 Task: Simulate a broad lighting setup to evenly illuminate a wide scene or group shot.
Action: Mouse moved to (287, 332)
Screenshot: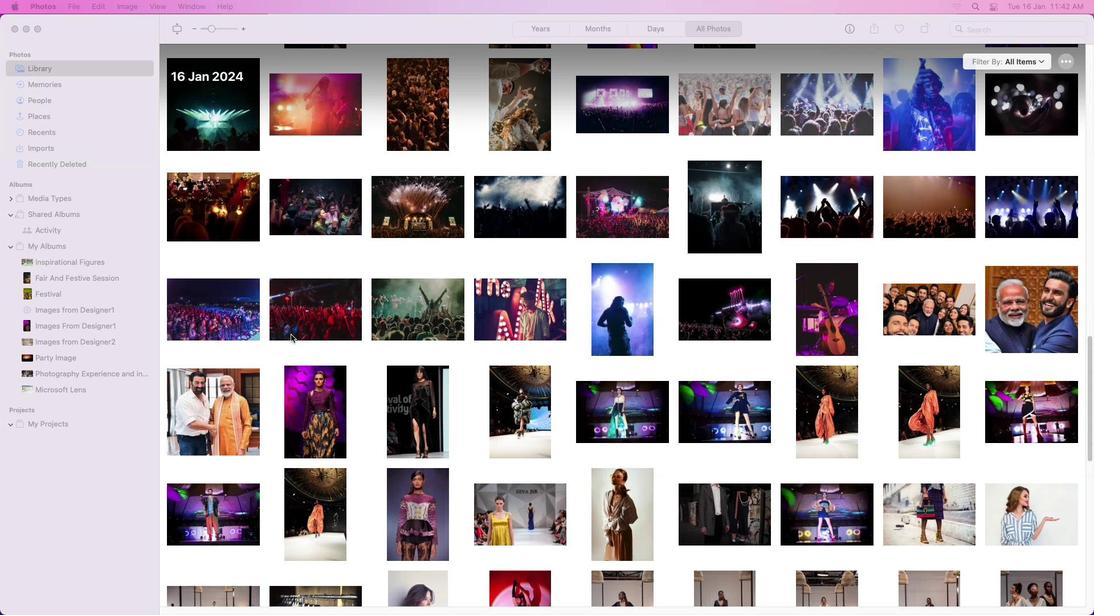 
Action: Mouse scrolled (287, 332) with delta (-2, -2)
Screenshot: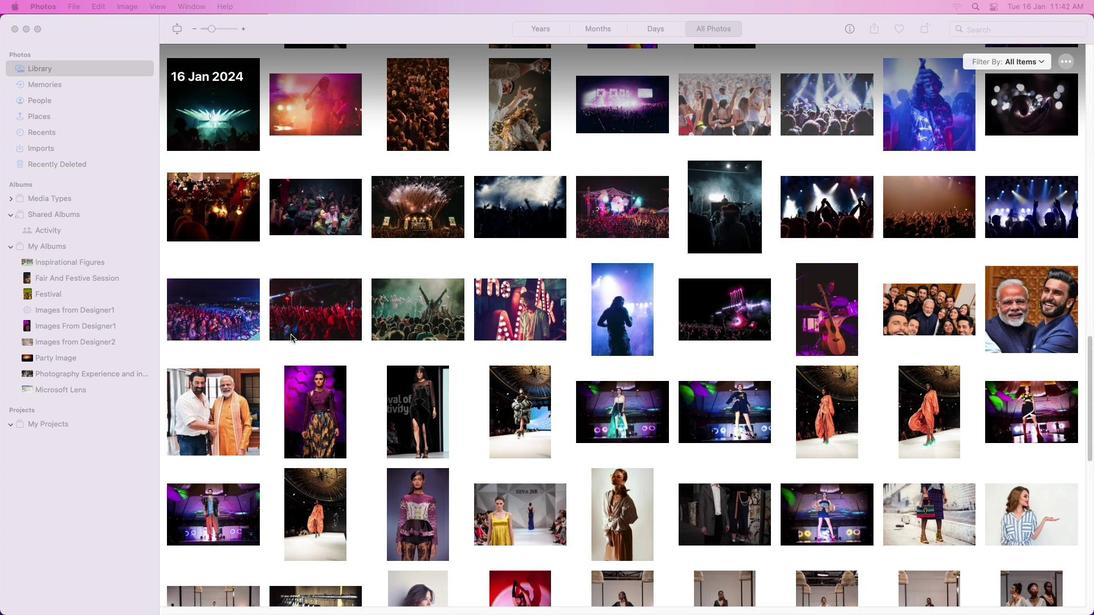 
Action: Mouse scrolled (287, 332) with delta (-2, -2)
Screenshot: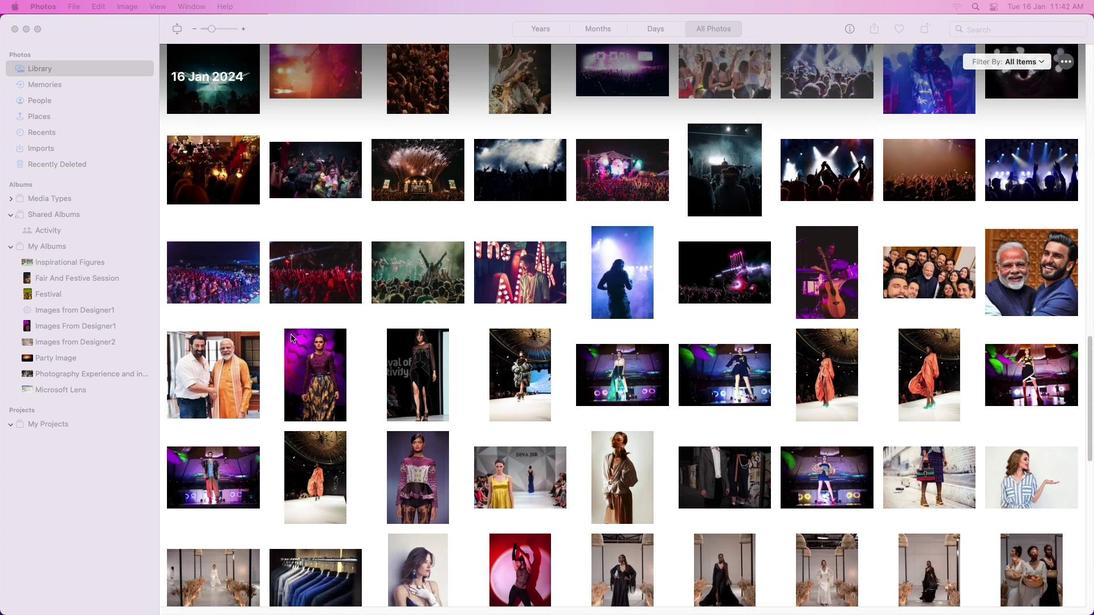 
Action: Mouse scrolled (287, 332) with delta (-2, -3)
Screenshot: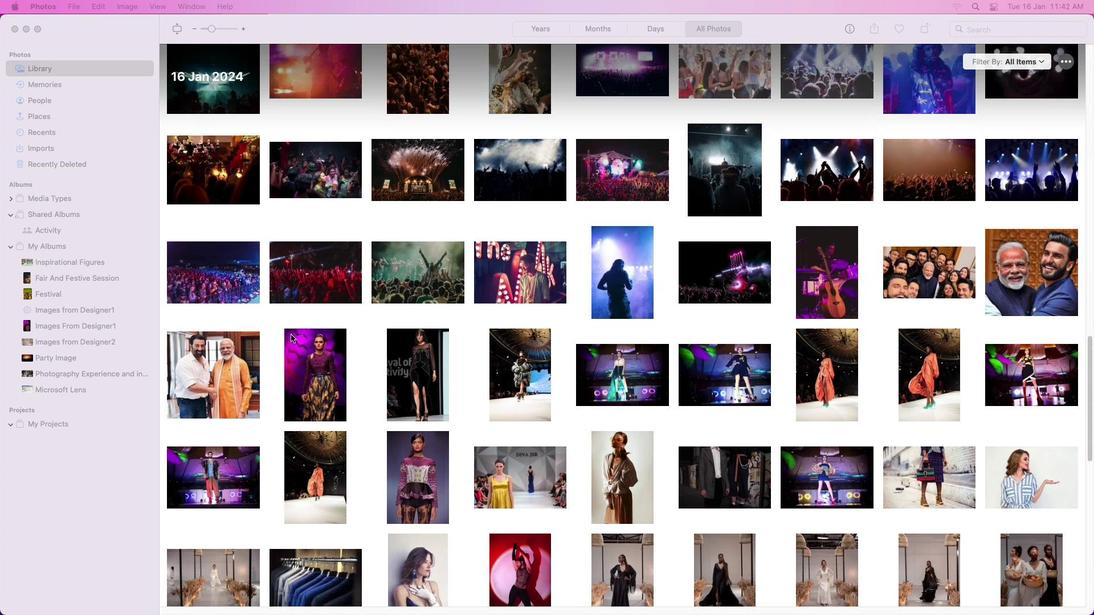 
Action: Mouse scrolled (287, 332) with delta (-2, -5)
Screenshot: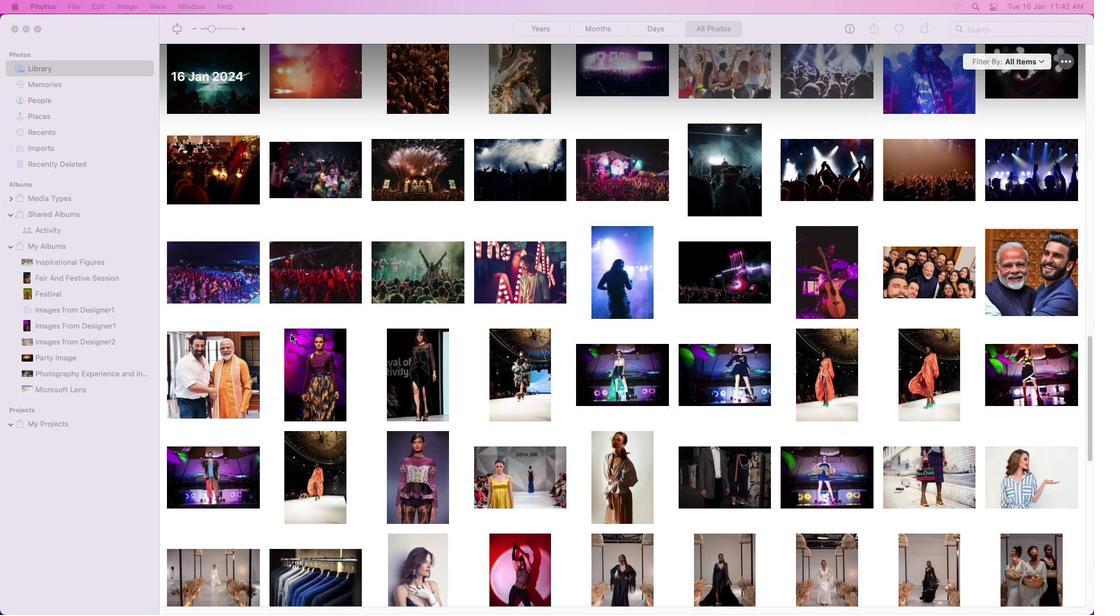 
Action: Mouse scrolled (287, 332) with delta (-2, -5)
Screenshot: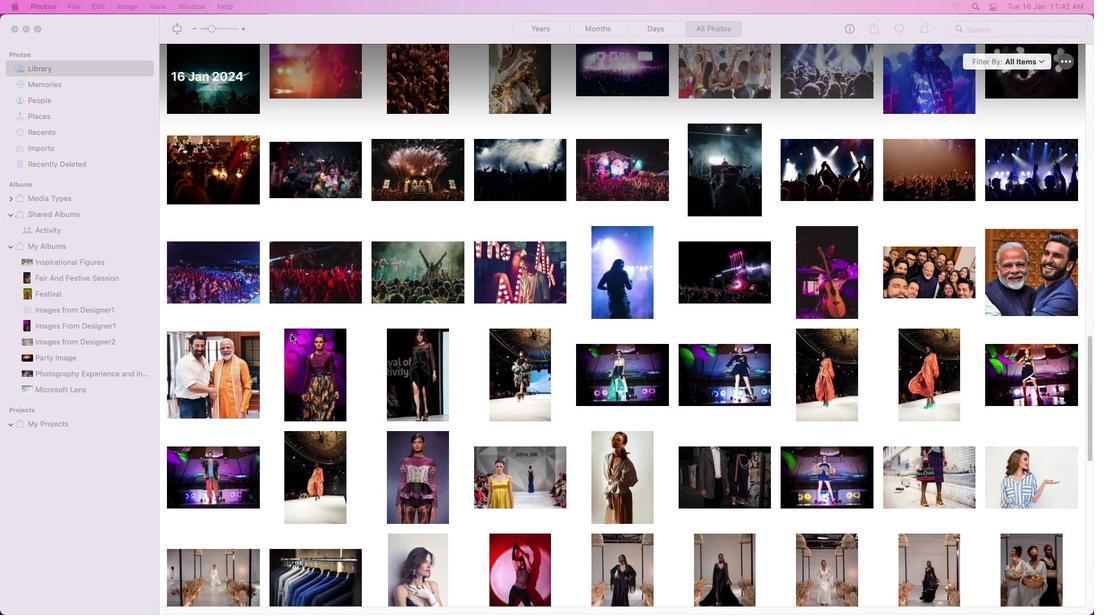 
Action: Mouse scrolled (287, 332) with delta (-2, -5)
Screenshot: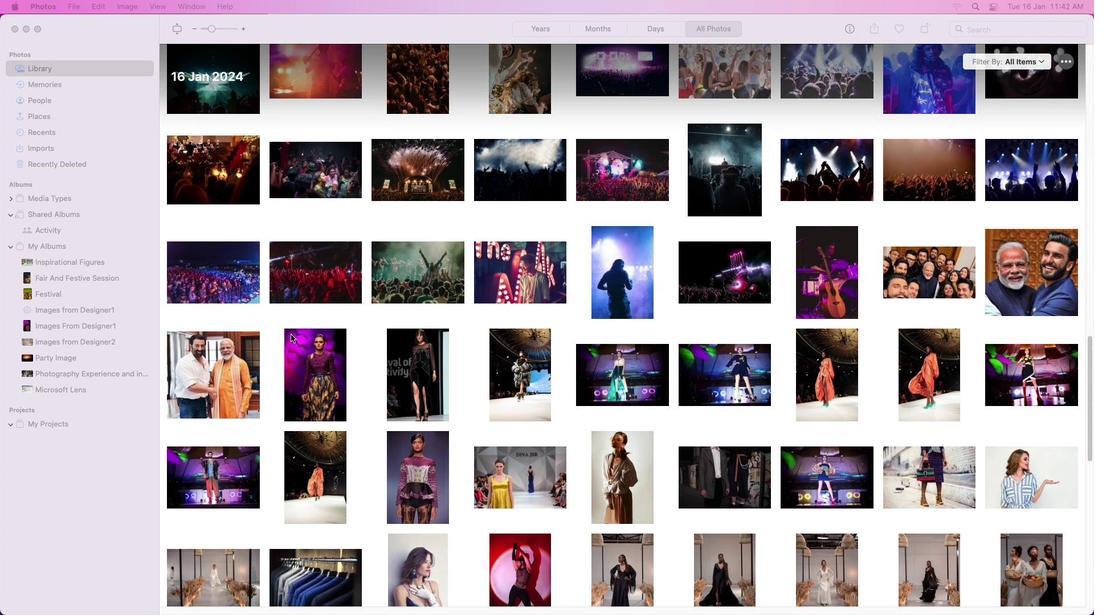 
Action: Mouse scrolled (287, 332) with delta (-2, -2)
Screenshot: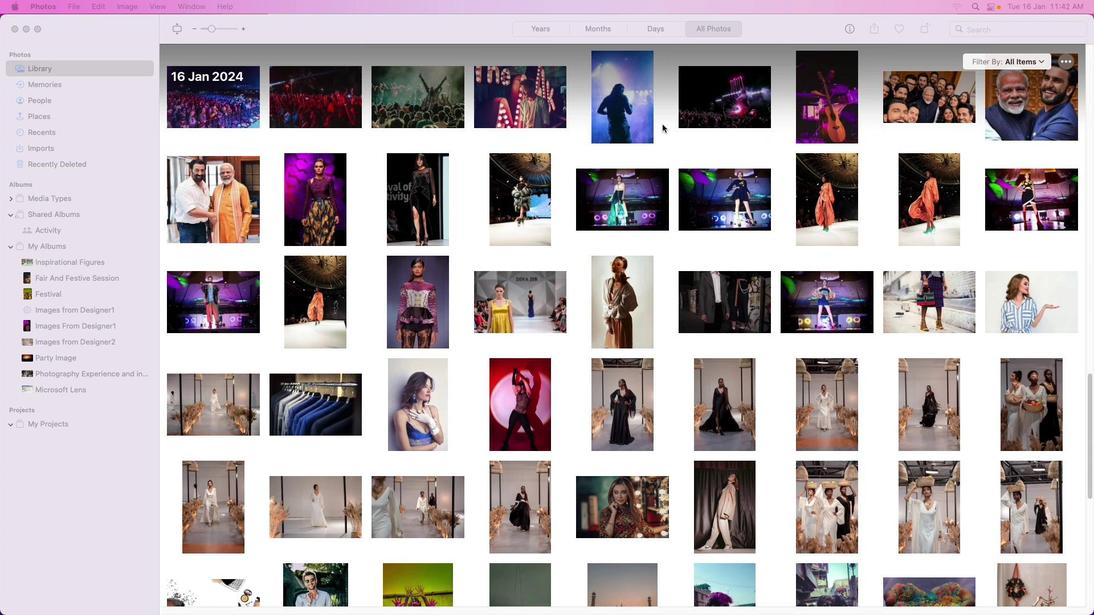 
Action: Mouse scrolled (287, 332) with delta (-2, -2)
Screenshot: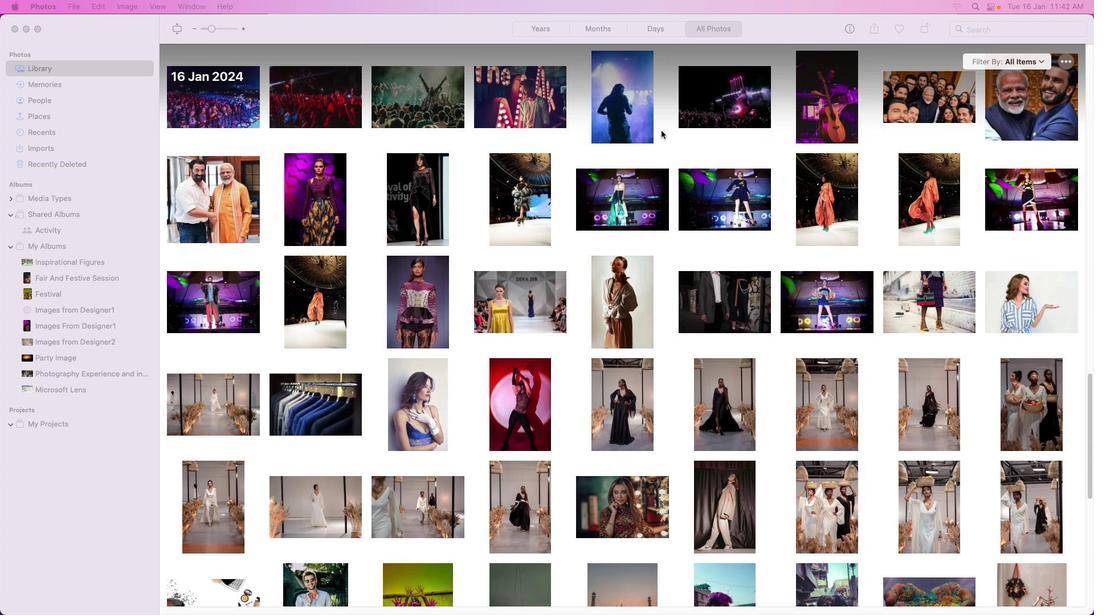 
Action: Mouse scrolled (287, 332) with delta (-2, -3)
Screenshot: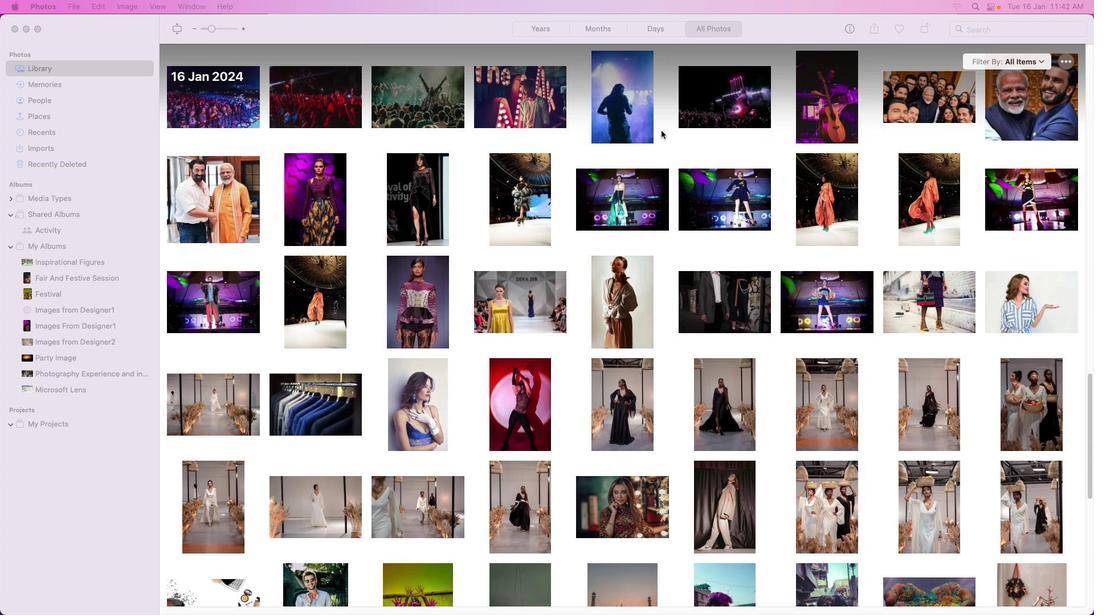 
Action: Mouse scrolled (287, 332) with delta (-2, -5)
Screenshot: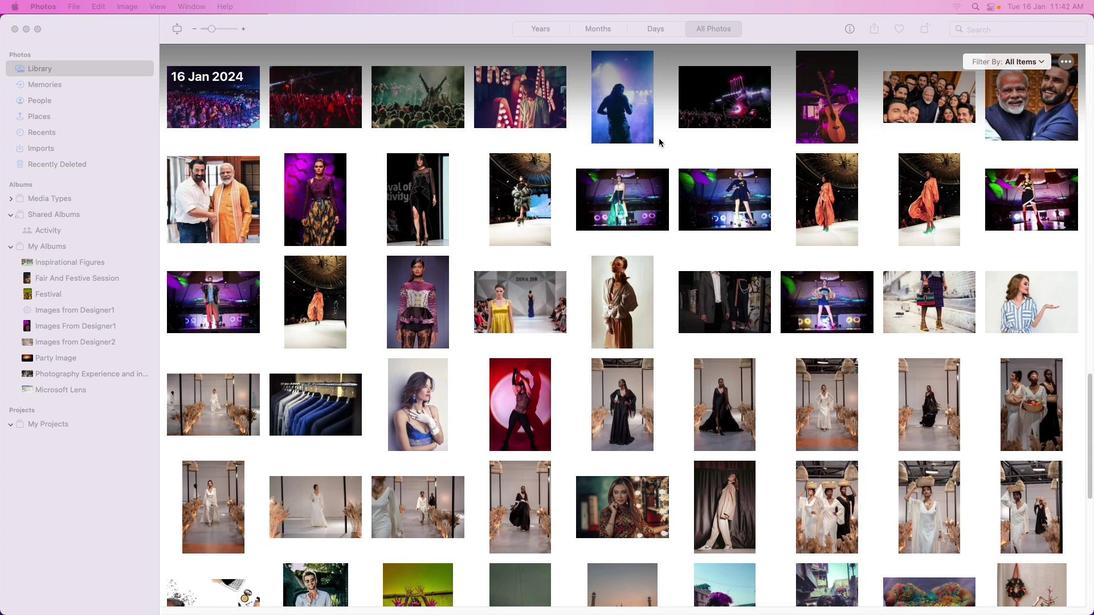 
Action: Mouse scrolled (287, 332) with delta (-2, -5)
Screenshot: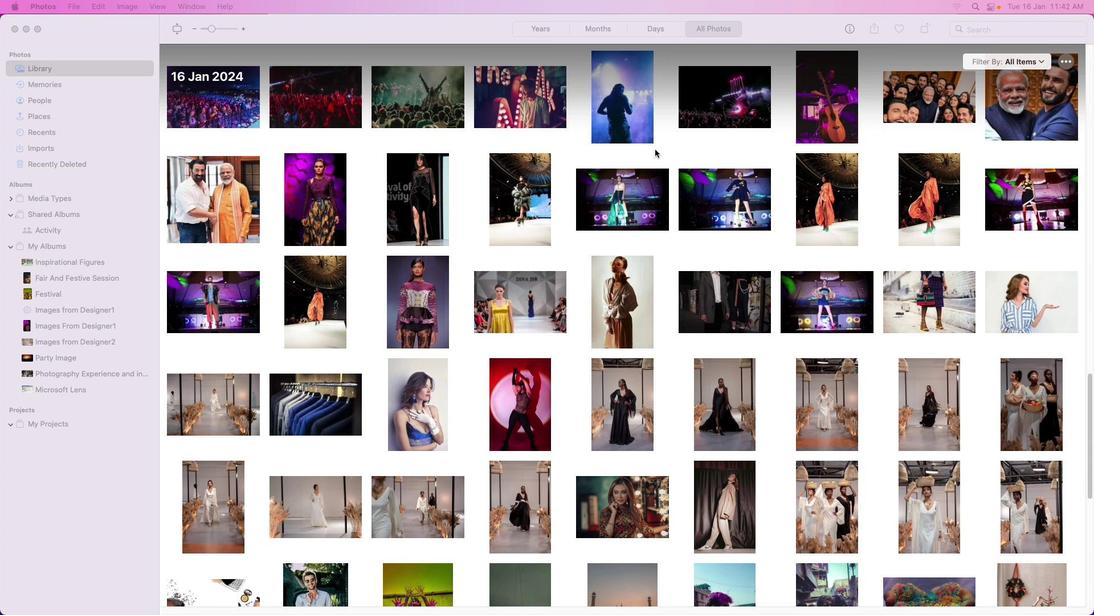
Action: Mouse scrolled (287, 332) with delta (-2, -5)
Screenshot: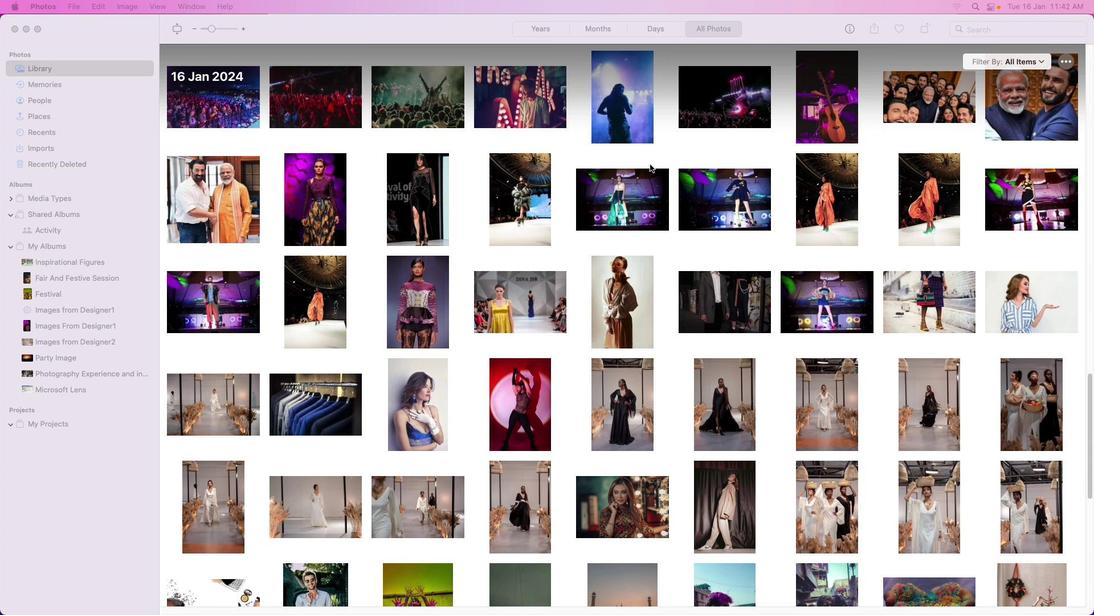 
Action: Mouse scrolled (287, 332) with delta (-2, -6)
Screenshot: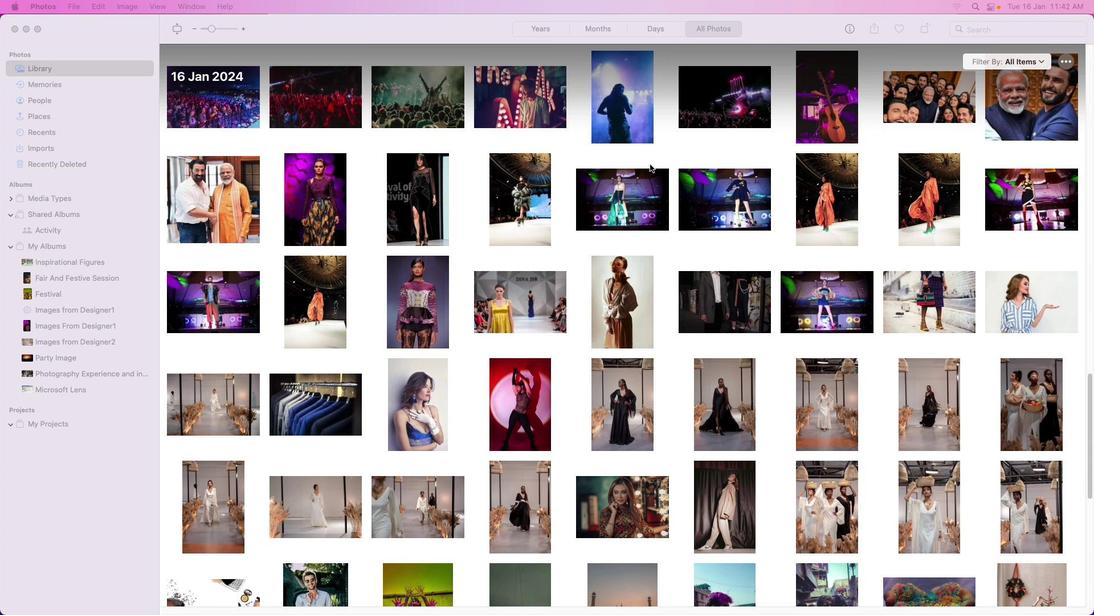 
Action: Mouse moved to (642, 176)
Screenshot: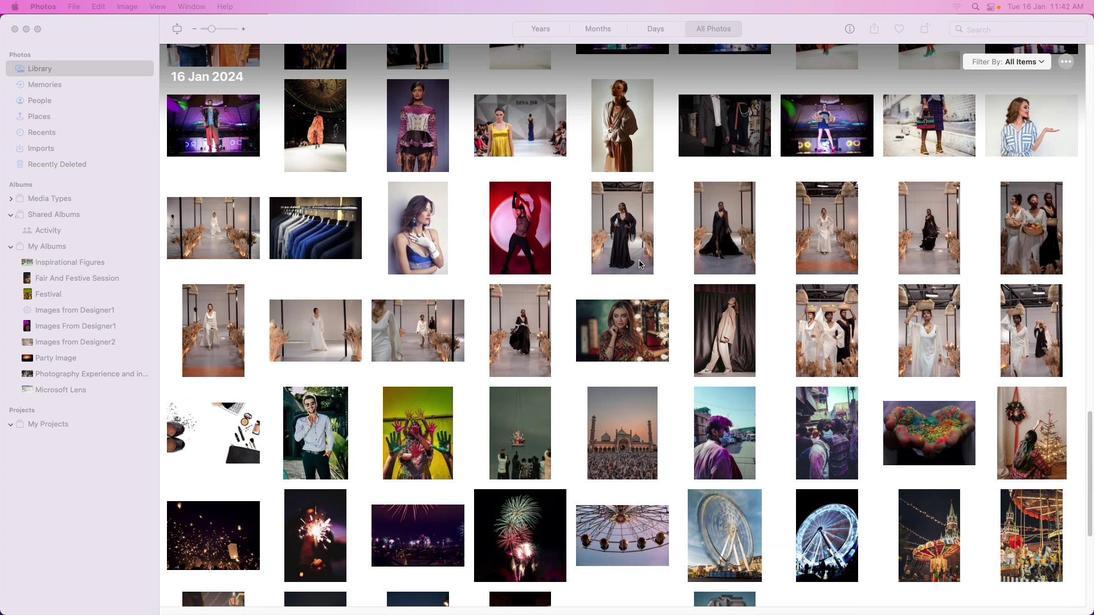 
Action: Mouse scrolled (642, 176) with delta (-2, -2)
Screenshot: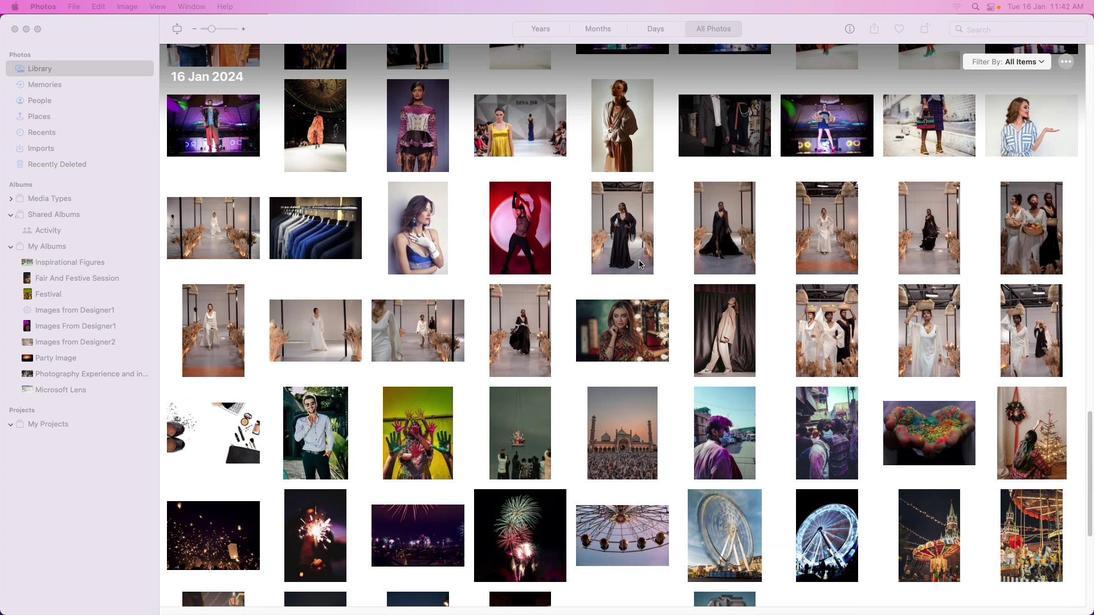 
Action: Mouse moved to (639, 188)
Screenshot: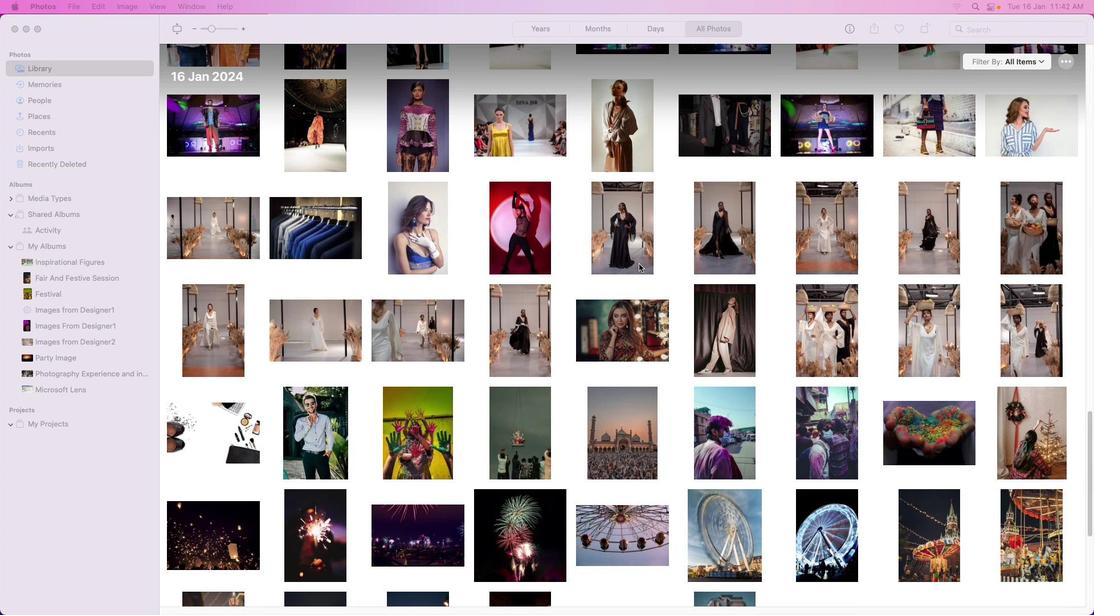 
Action: Mouse scrolled (639, 188) with delta (-2, -2)
Screenshot: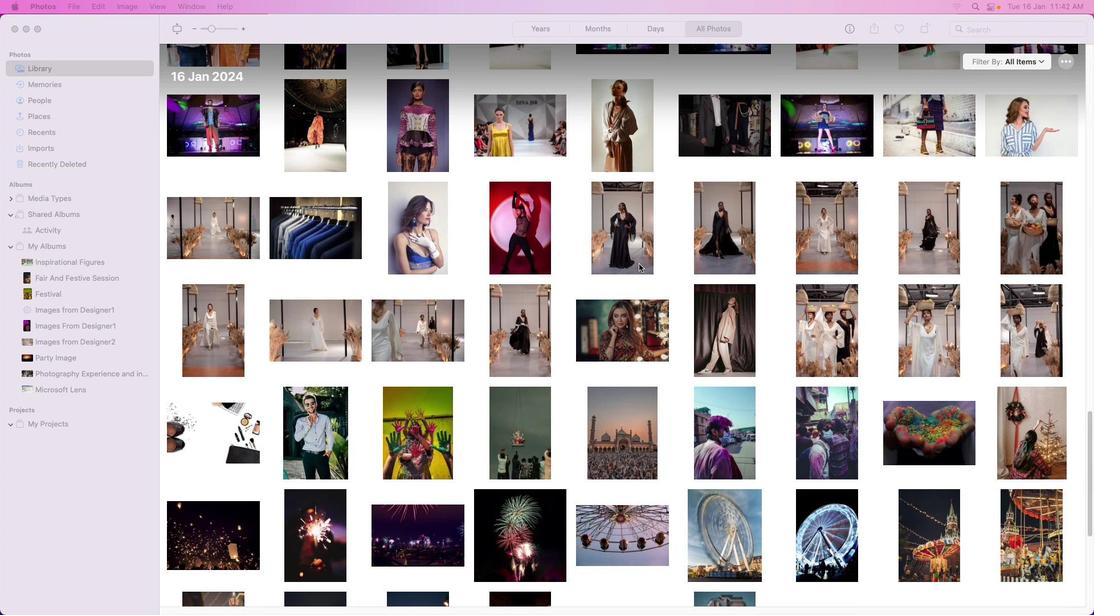 
Action: Mouse moved to (637, 195)
Screenshot: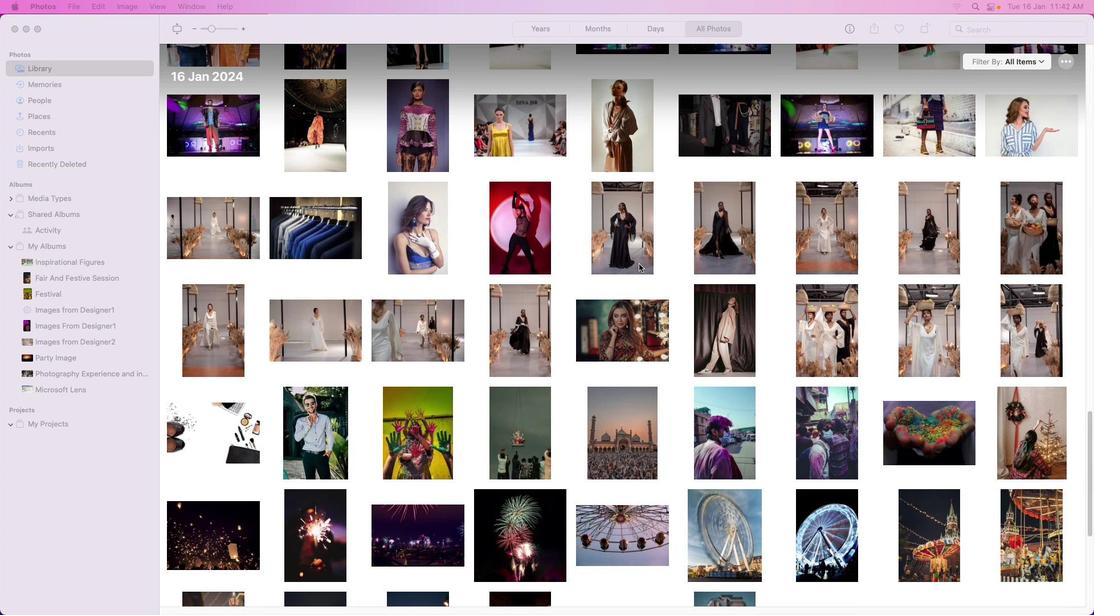 
Action: Mouse scrolled (637, 195) with delta (-2, -3)
Screenshot: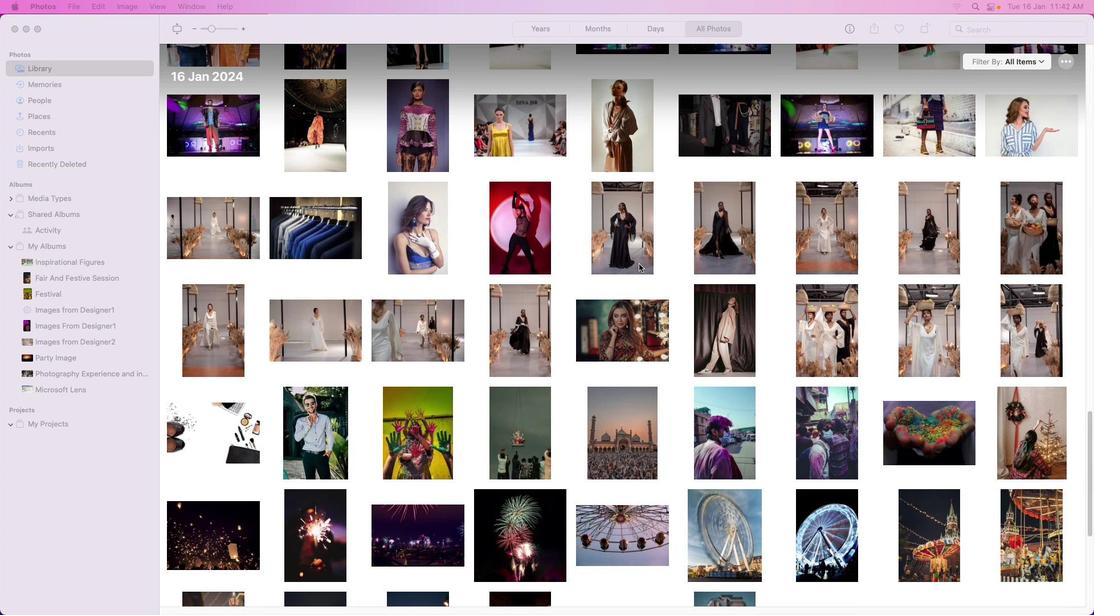 
Action: Mouse moved to (636, 201)
Screenshot: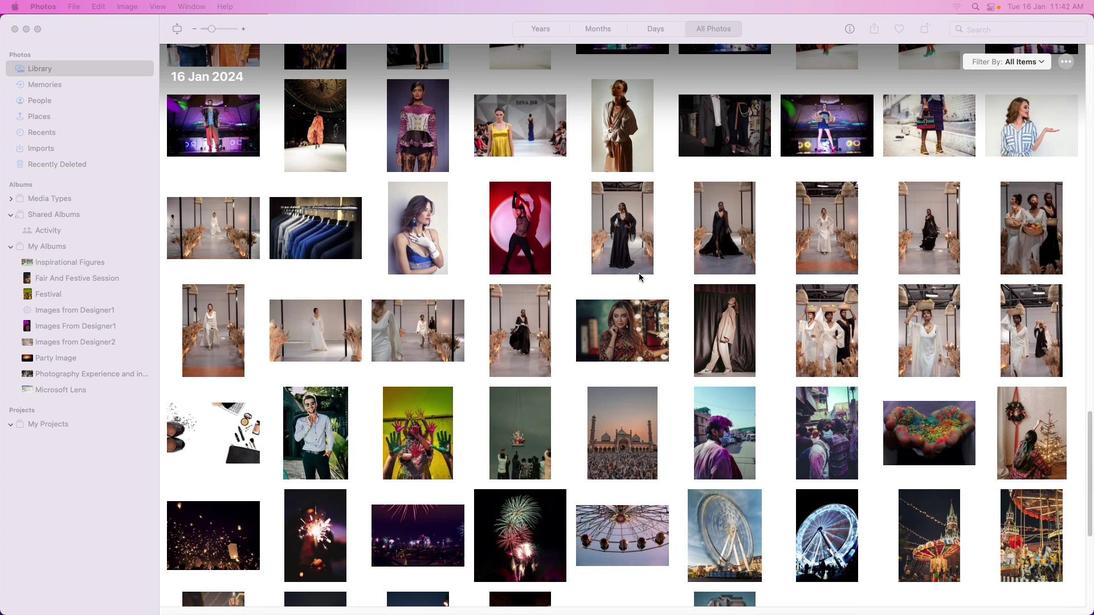 
Action: Mouse scrolled (636, 201) with delta (-2, -5)
Screenshot: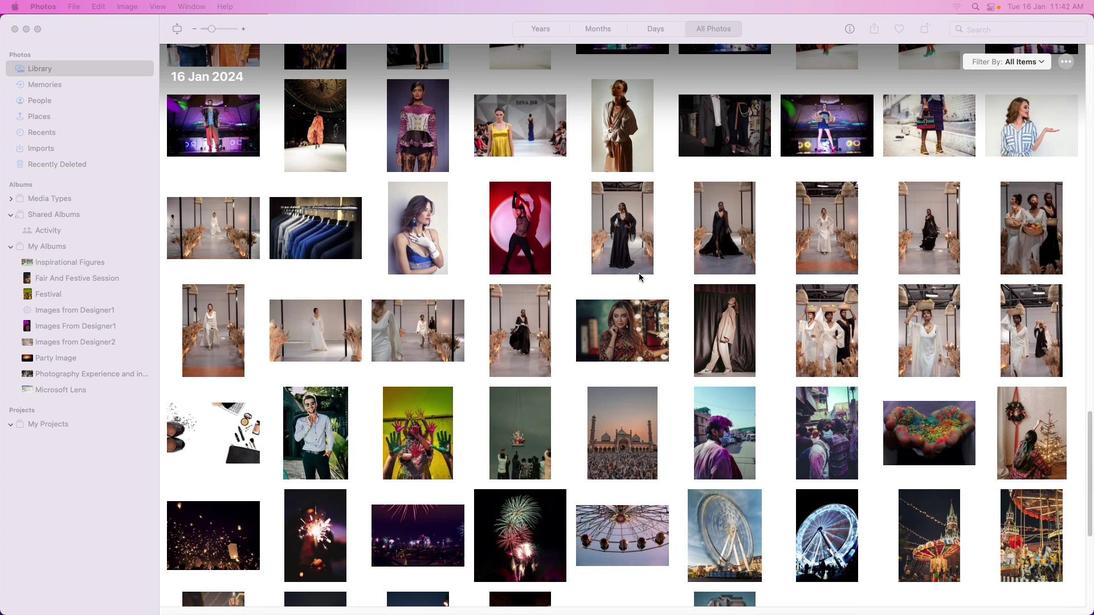 
Action: Mouse moved to (636, 208)
Screenshot: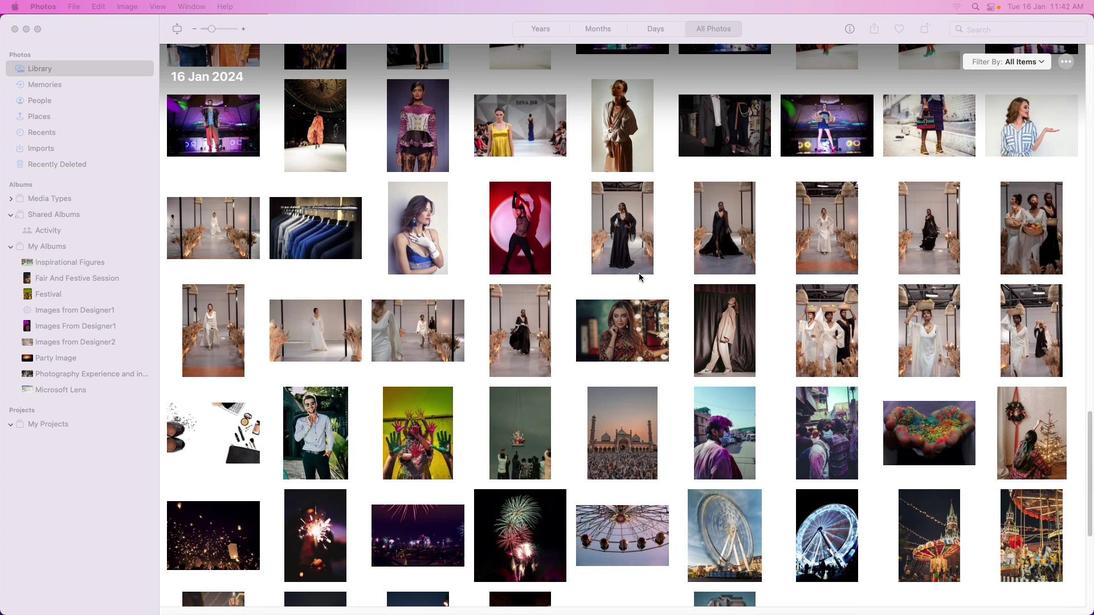 
Action: Mouse scrolled (636, 208) with delta (-2, -5)
Screenshot: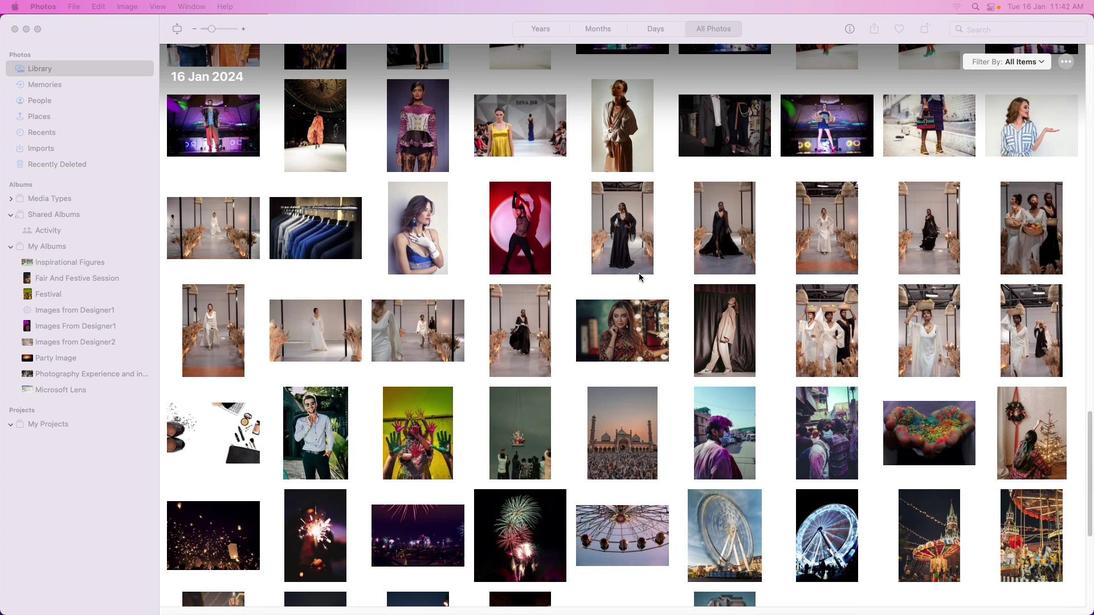 
Action: Mouse moved to (635, 218)
Screenshot: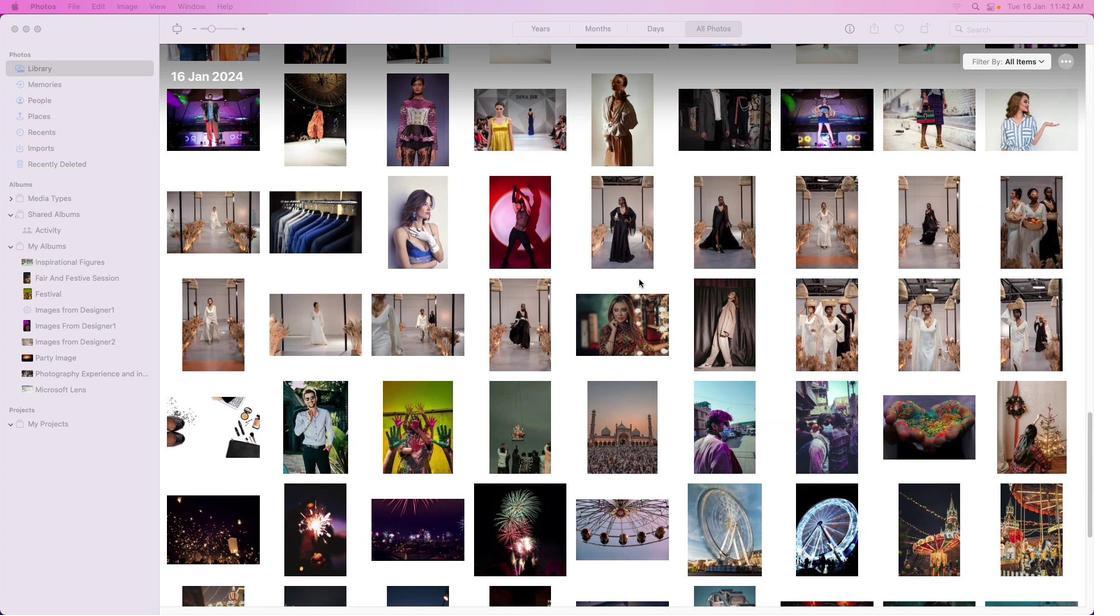 
Action: Mouse scrolled (635, 218) with delta (-2, -5)
Screenshot: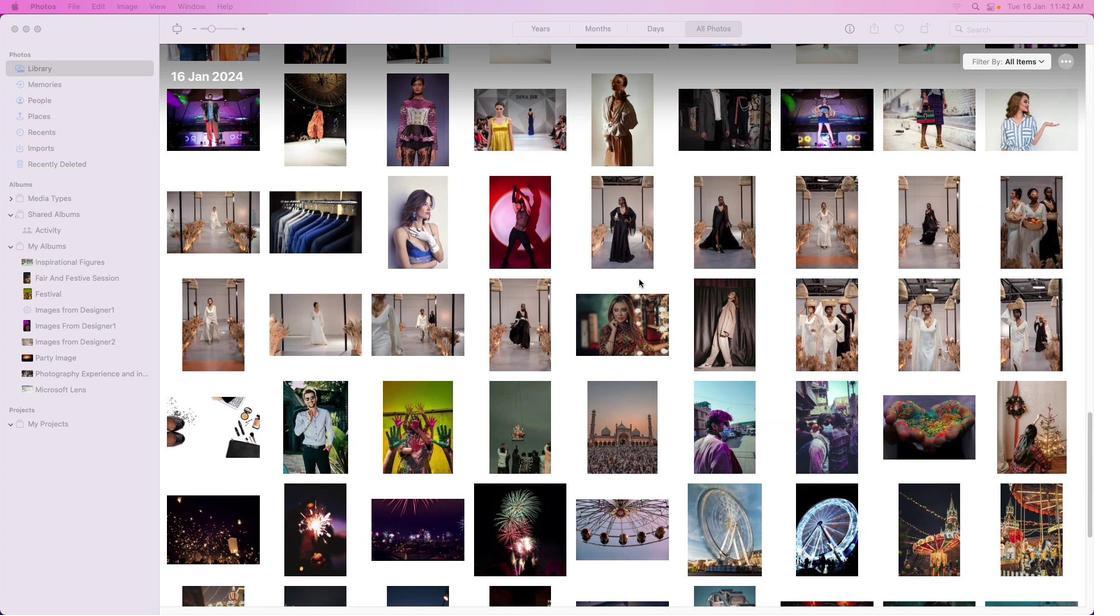 
Action: Mouse moved to (635, 229)
Screenshot: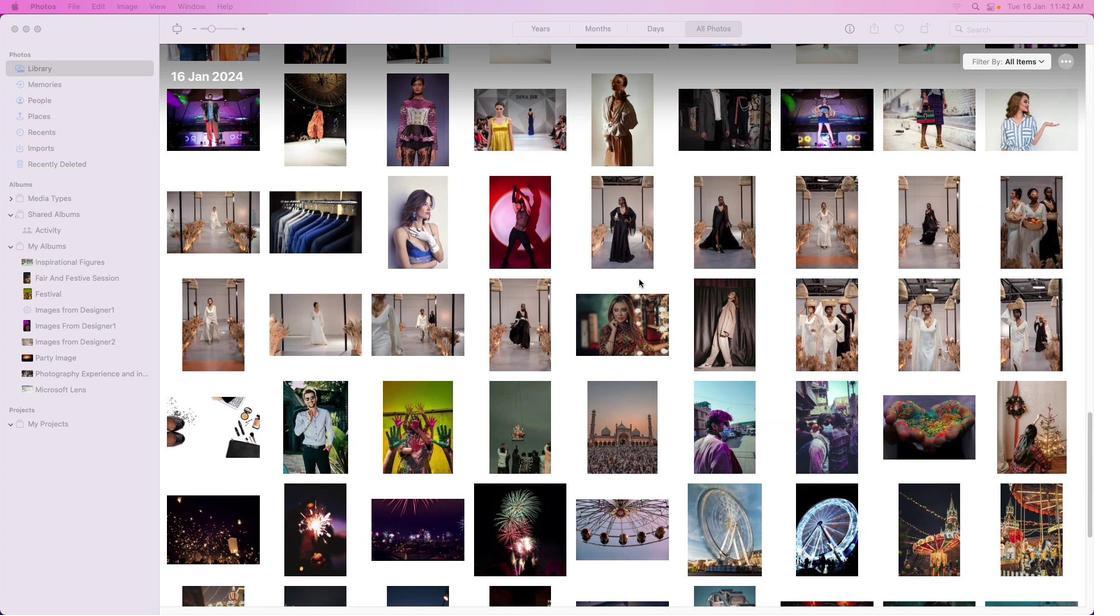 
Action: Mouse scrolled (635, 229) with delta (-2, -6)
Screenshot: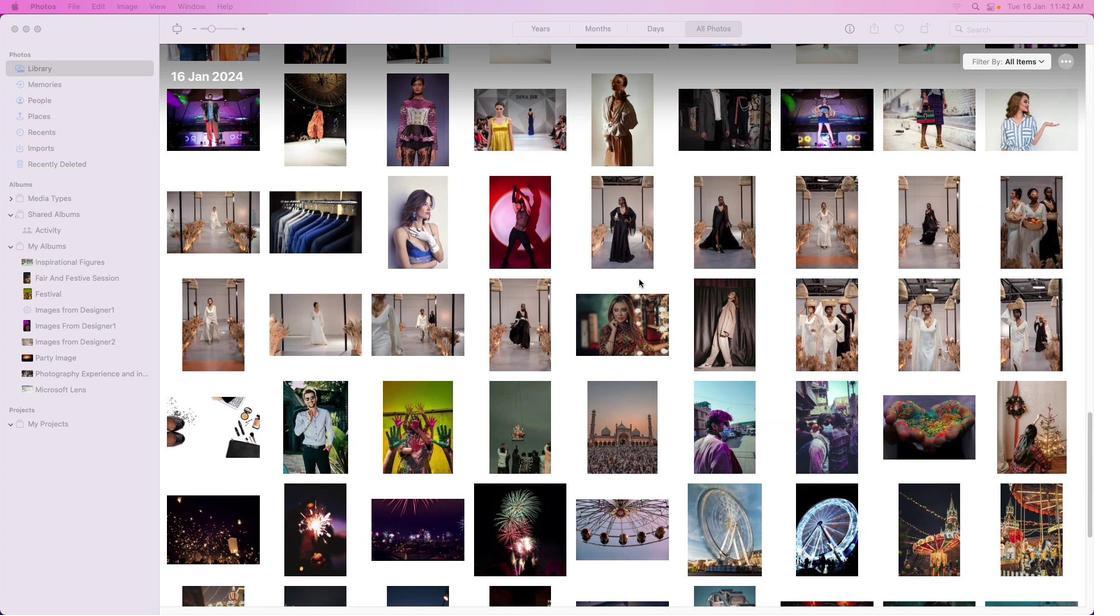 
Action: Mouse moved to (636, 261)
Screenshot: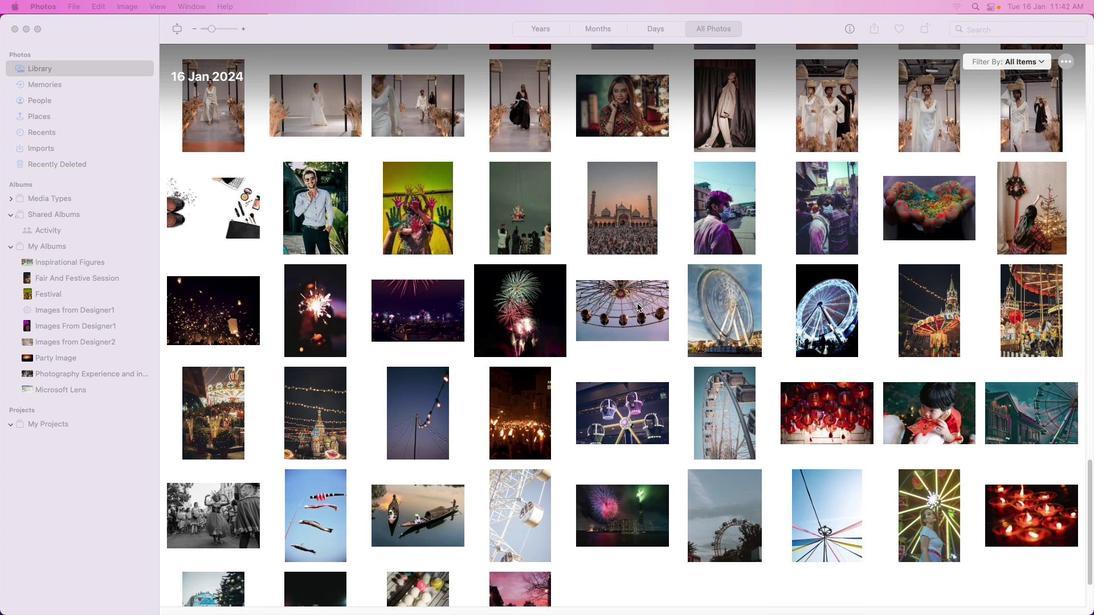 
Action: Mouse scrolled (636, 261) with delta (-2, -2)
Screenshot: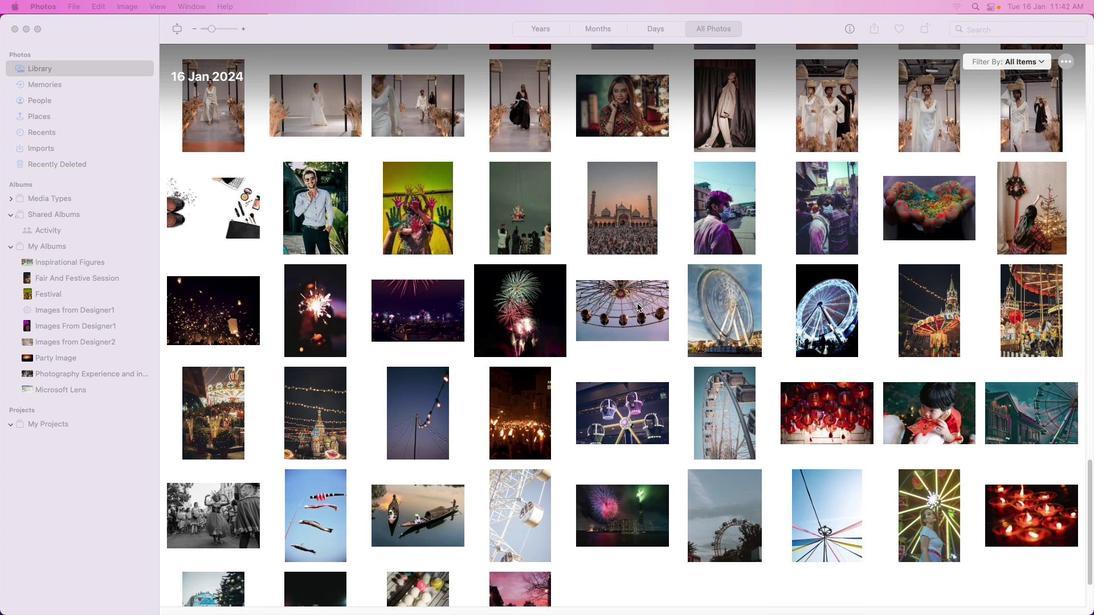 
Action: Mouse moved to (636, 268)
Screenshot: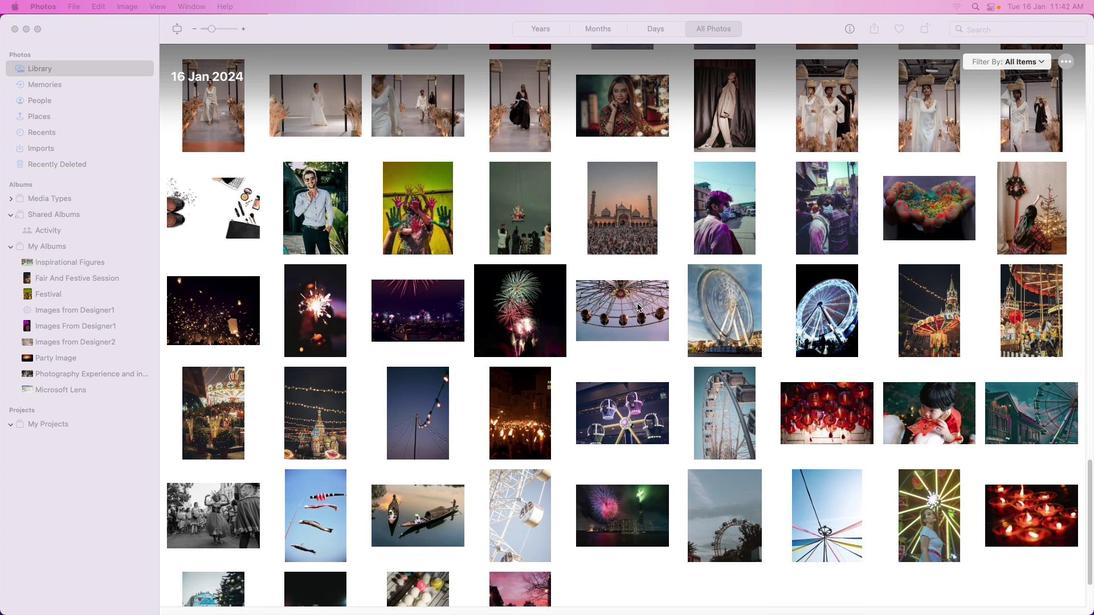 
Action: Mouse scrolled (636, 268) with delta (-2, -2)
Screenshot: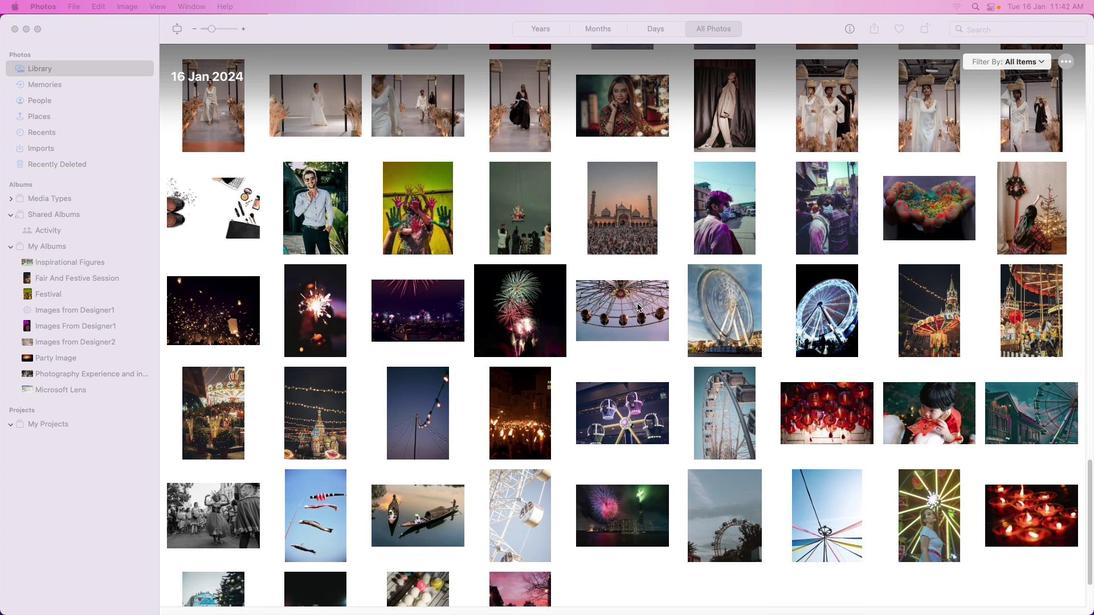 
Action: Mouse moved to (636, 272)
Screenshot: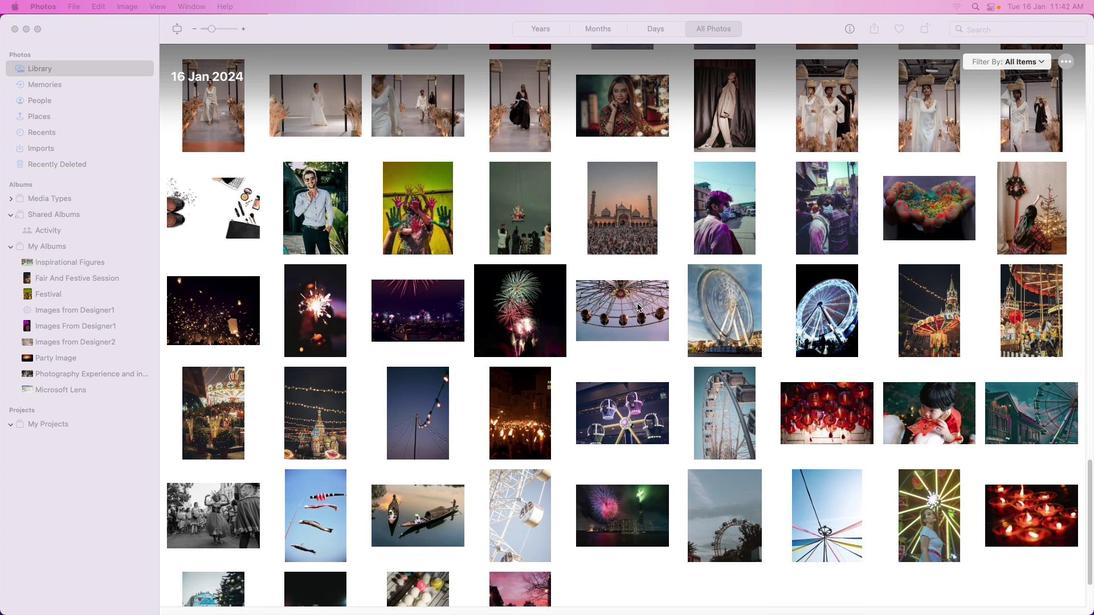 
Action: Mouse scrolled (636, 272) with delta (-2, -3)
Screenshot: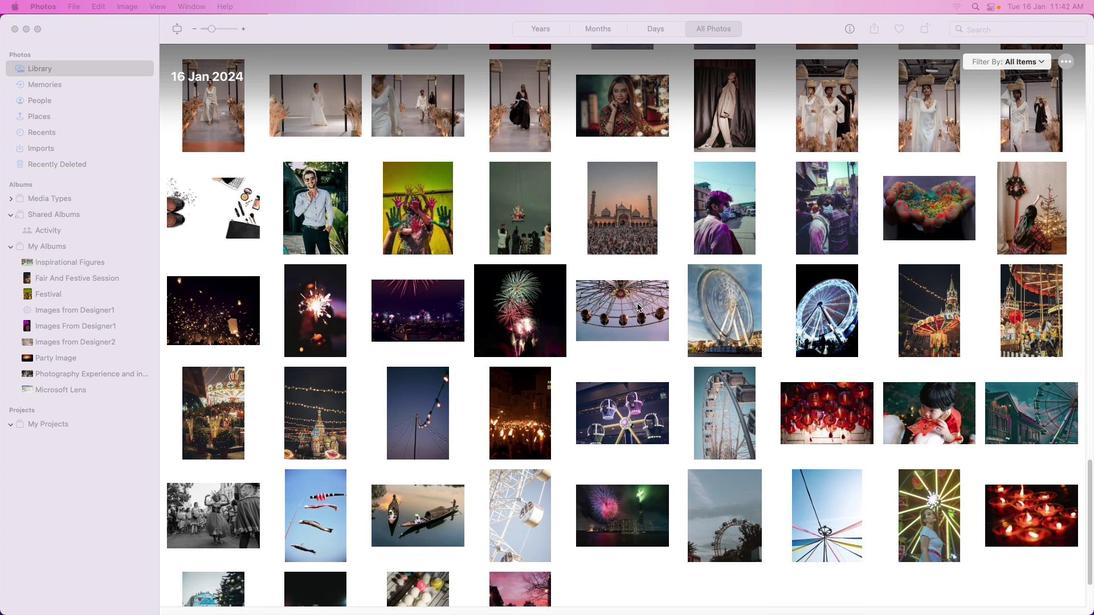 
Action: Mouse moved to (636, 275)
Screenshot: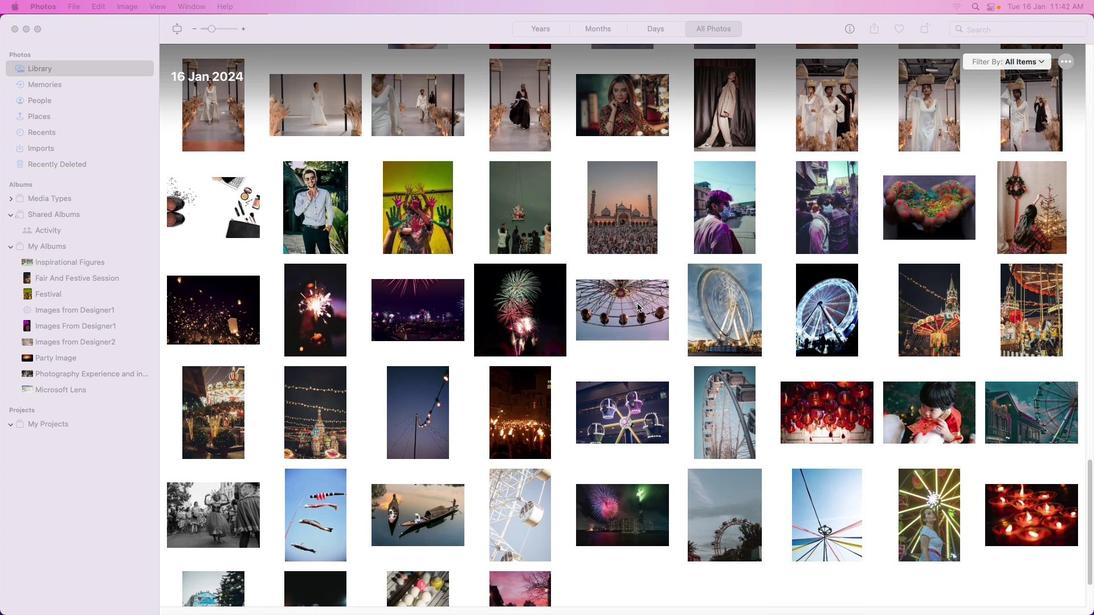 
Action: Mouse scrolled (636, 275) with delta (-2, -5)
Screenshot: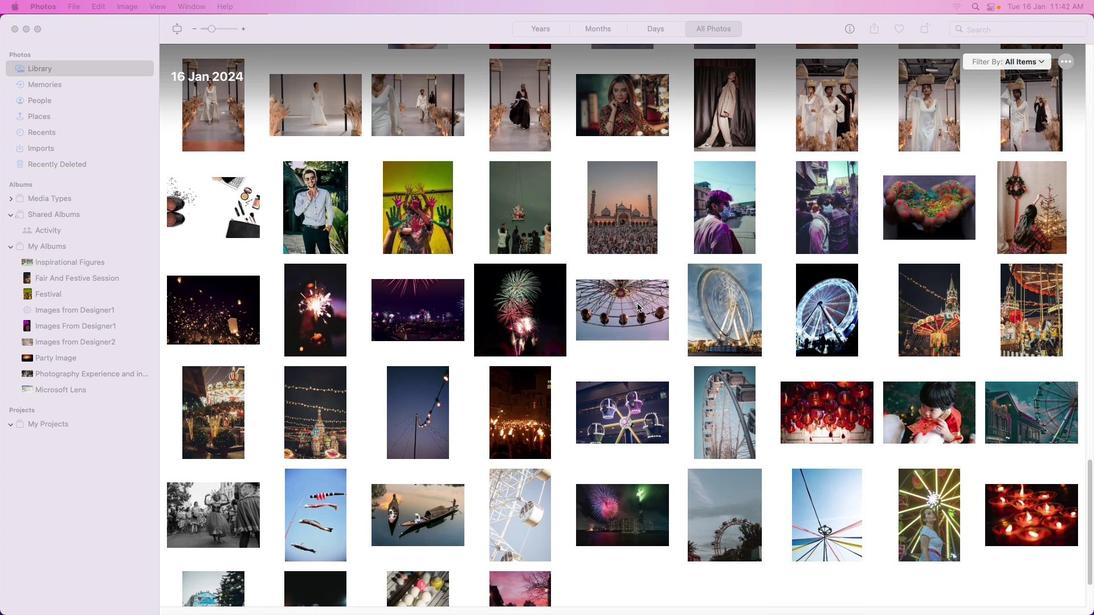 
Action: Mouse moved to (636, 278)
Screenshot: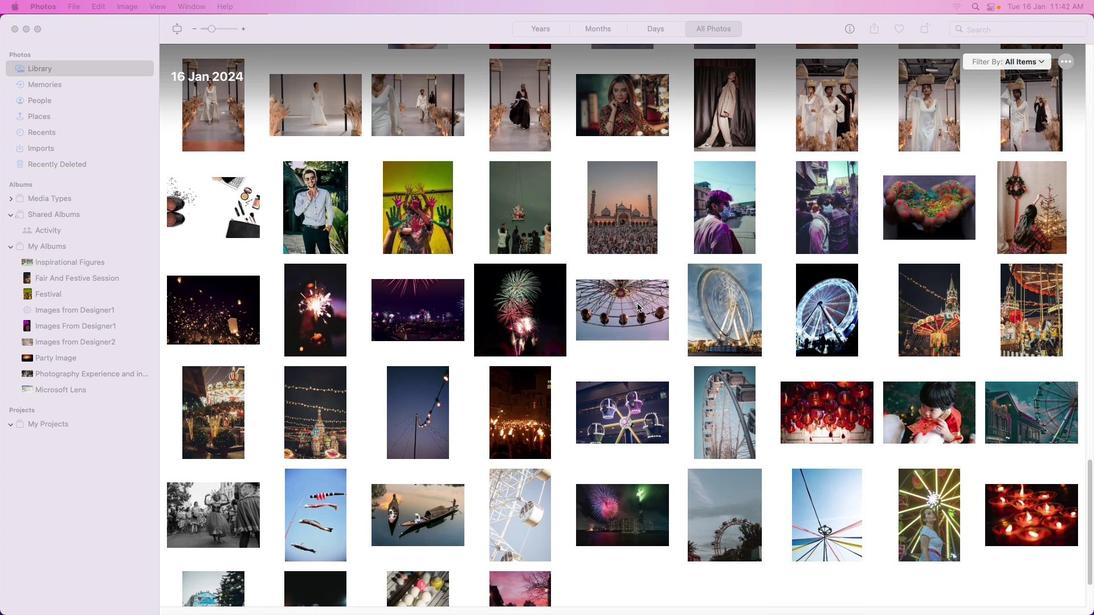
Action: Mouse scrolled (636, 278) with delta (-2, -5)
Screenshot: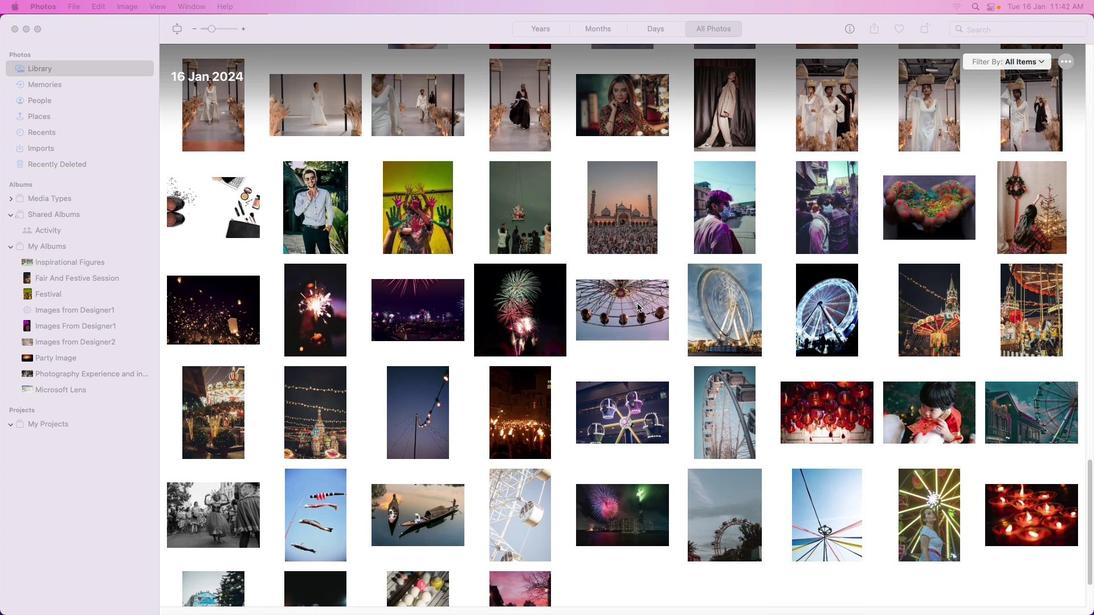 
Action: Mouse moved to (636, 280)
Screenshot: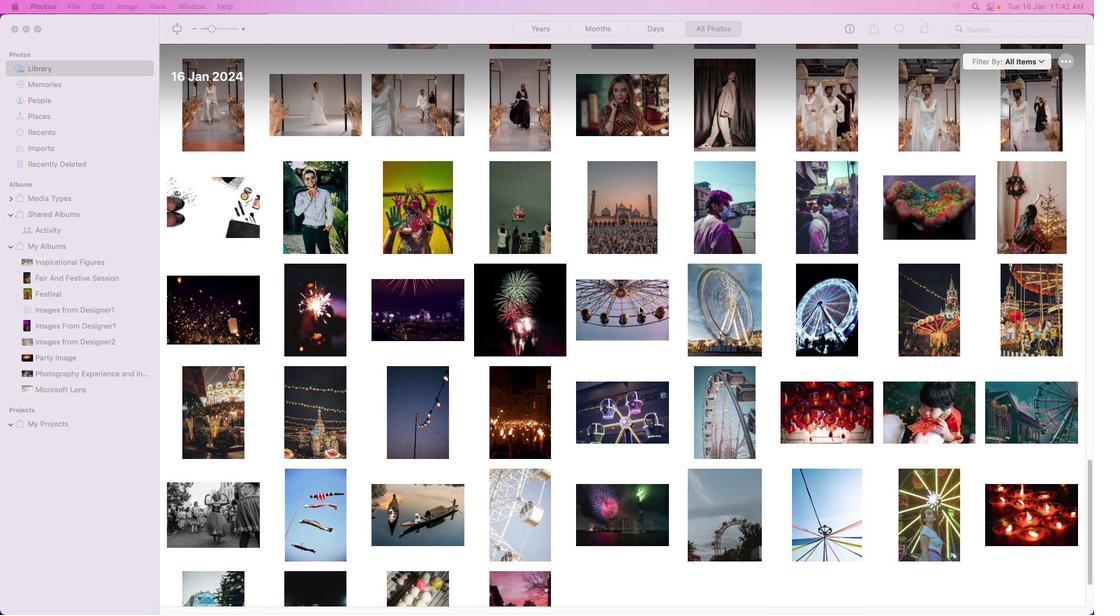 
Action: Mouse scrolled (636, 280) with delta (-2, -6)
Screenshot: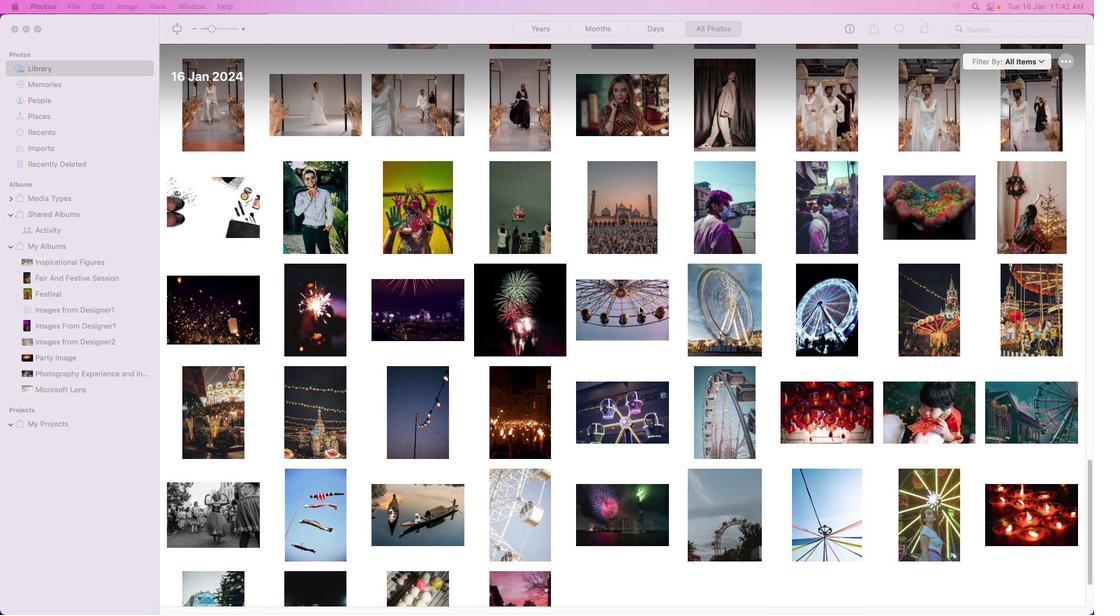 
Action: Mouse moved to (635, 283)
Screenshot: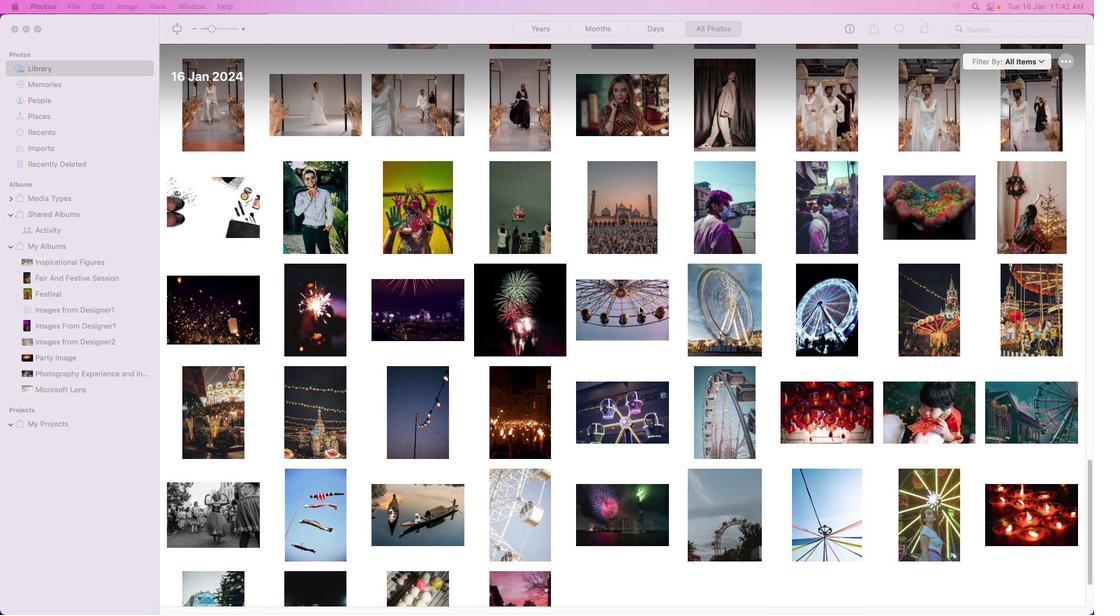 
Action: Mouse scrolled (635, 283) with delta (-2, -6)
Screenshot: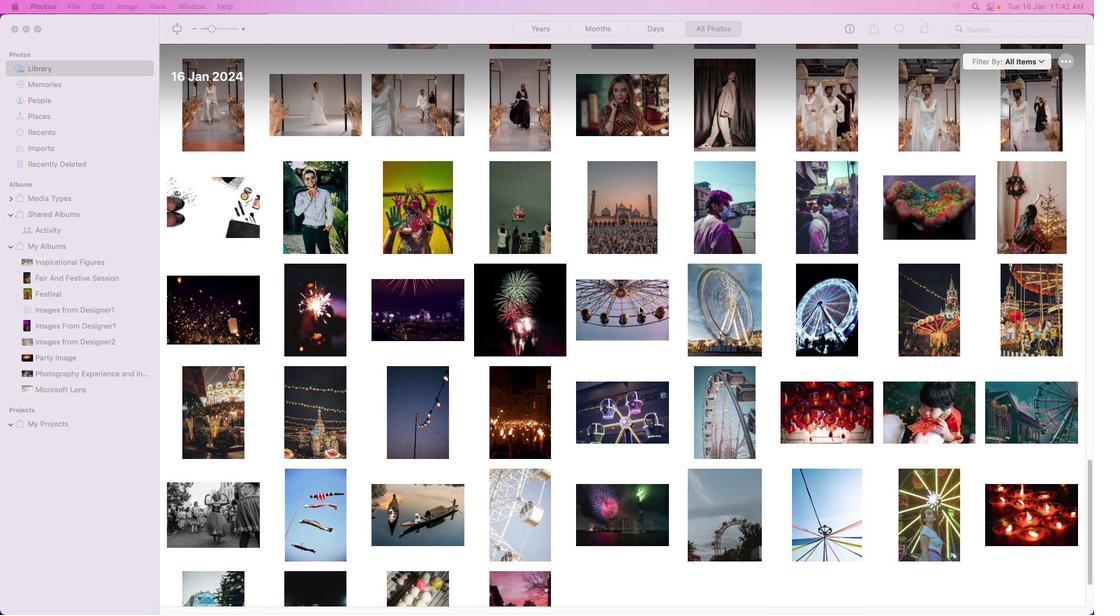 
Action: Mouse moved to (634, 287)
Screenshot: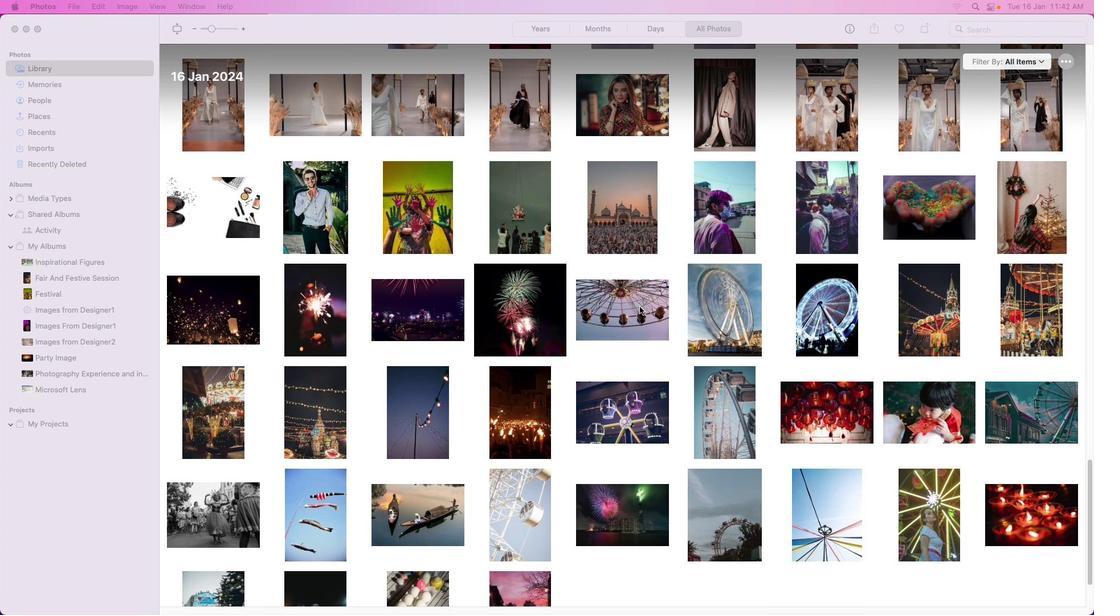 
Action: Mouse scrolled (634, 287) with delta (-2, -6)
Screenshot: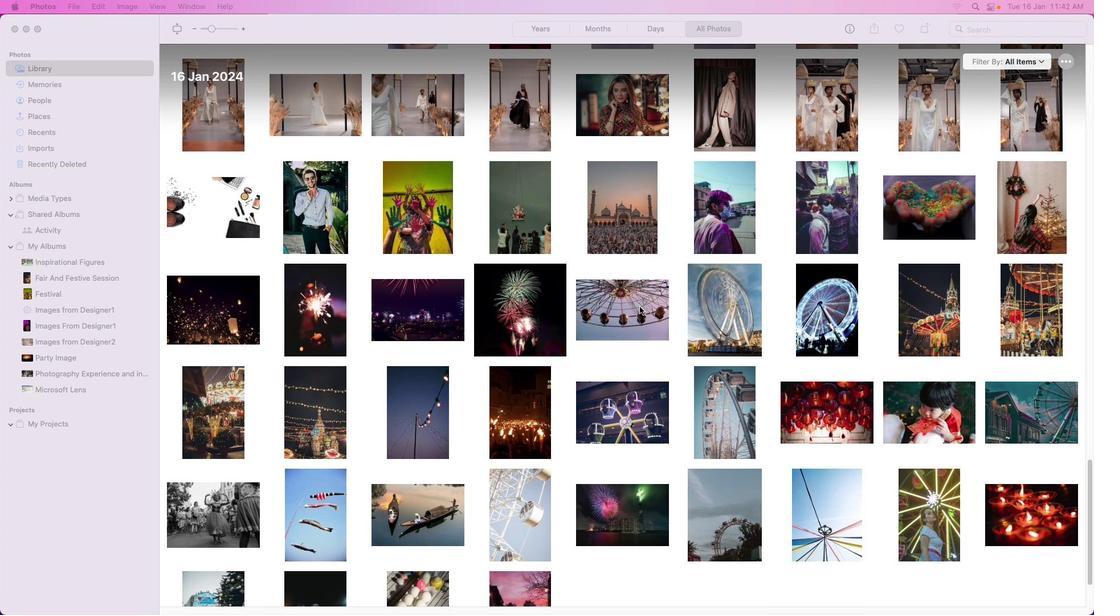 
Action: Mouse moved to (634, 301)
Screenshot: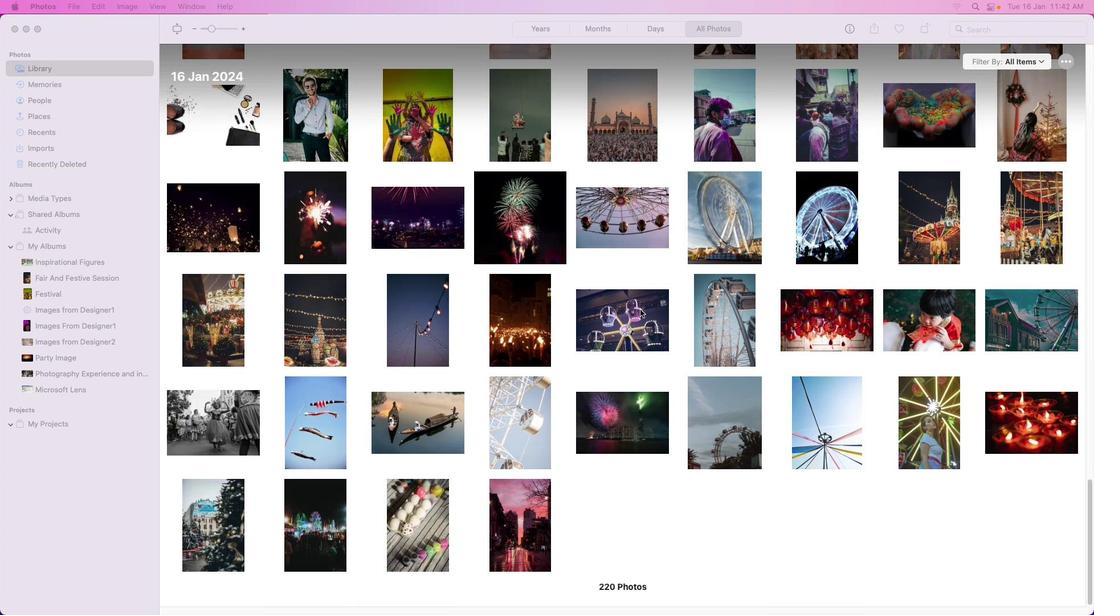 
Action: Mouse scrolled (634, 301) with delta (-2, -2)
Screenshot: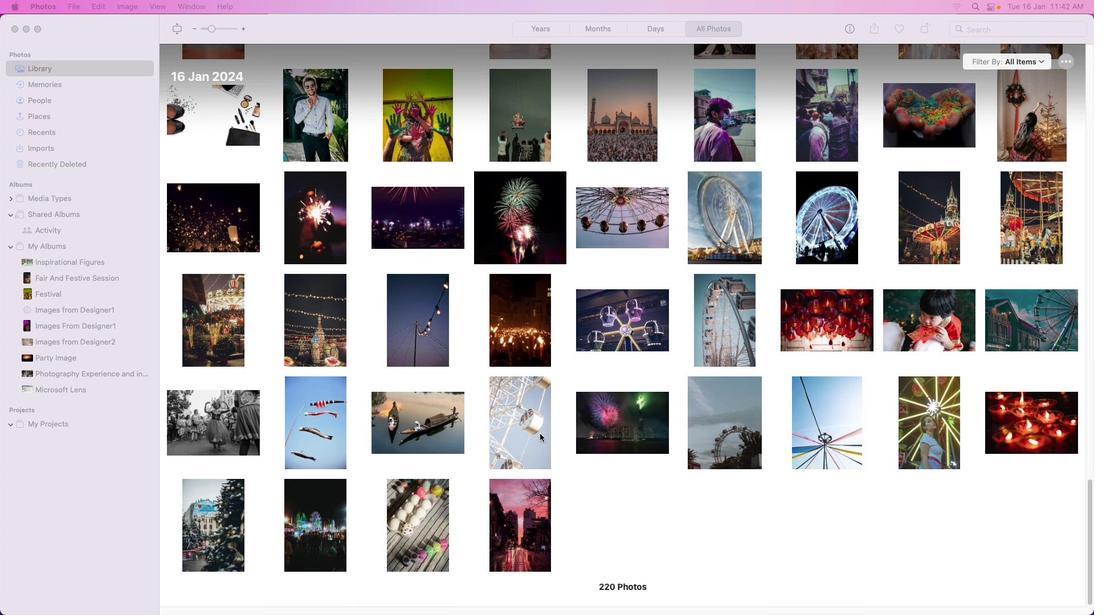 
Action: Mouse scrolled (634, 301) with delta (-2, -2)
Screenshot: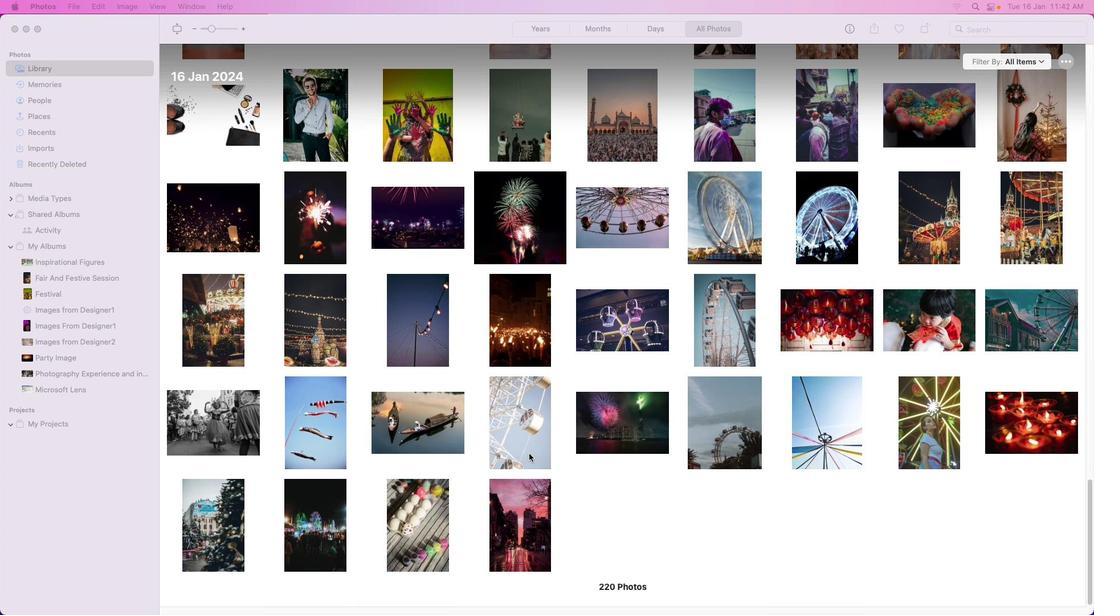 
Action: Mouse moved to (636, 303)
Screenshot: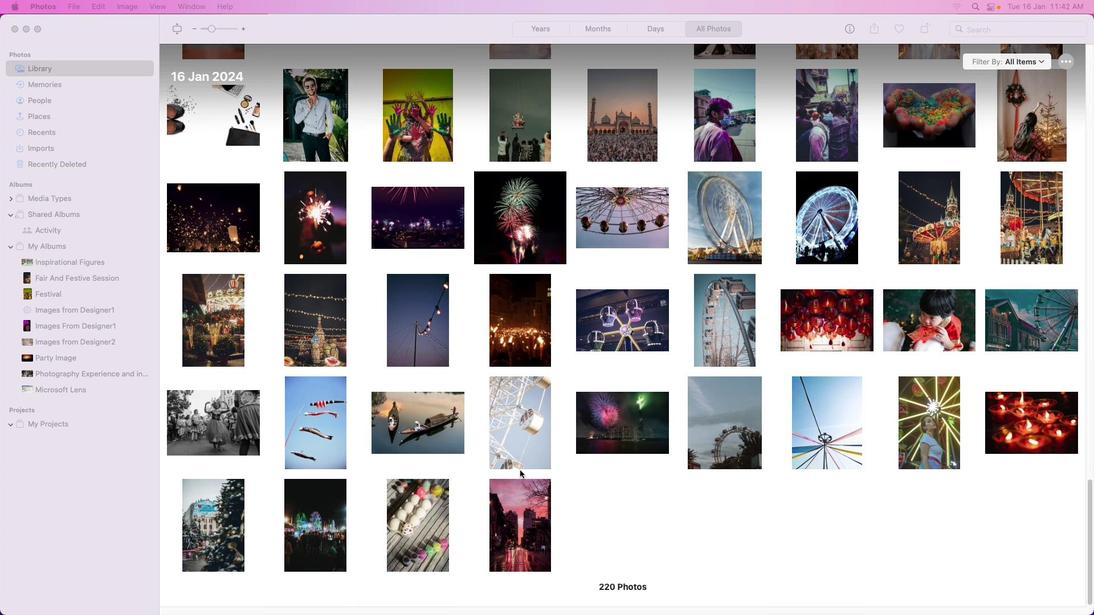 
Action: Mouse scrolled (636, 303) with delta (-2, -3)
Screenshot: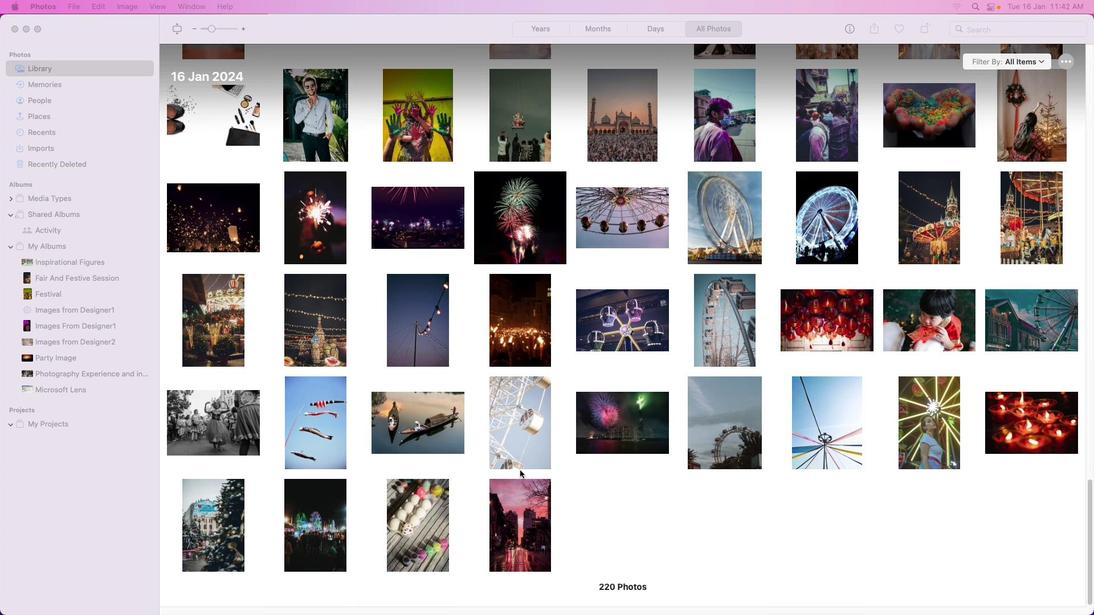 
Action: Mouse moved to (637, 304)
Screenshot: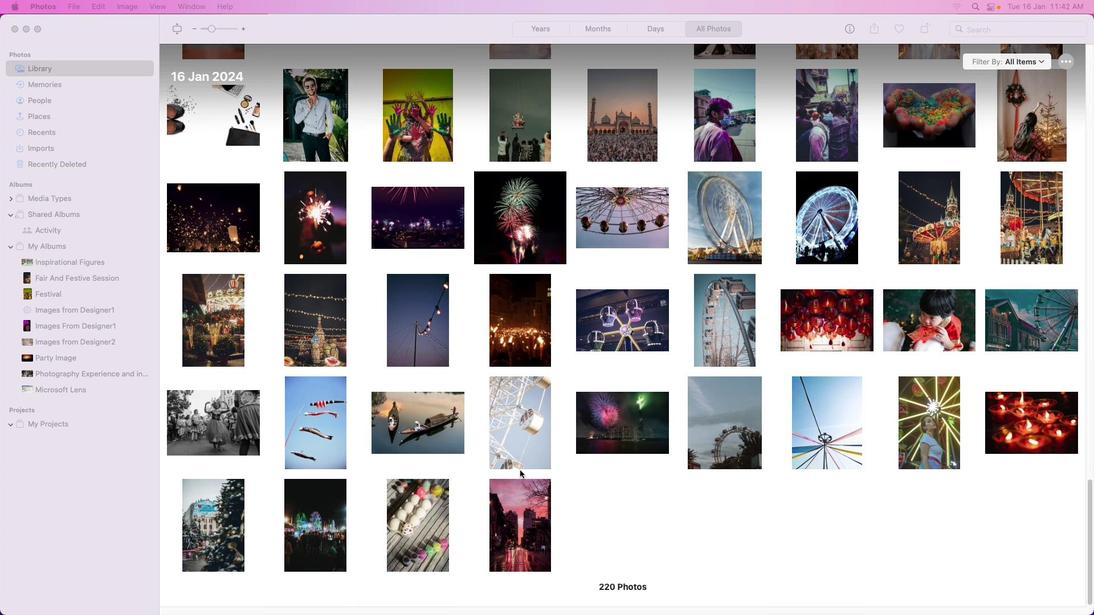 
Action: Mouse scrolled (637, 304) with delta (-2, -5)
Screenshot: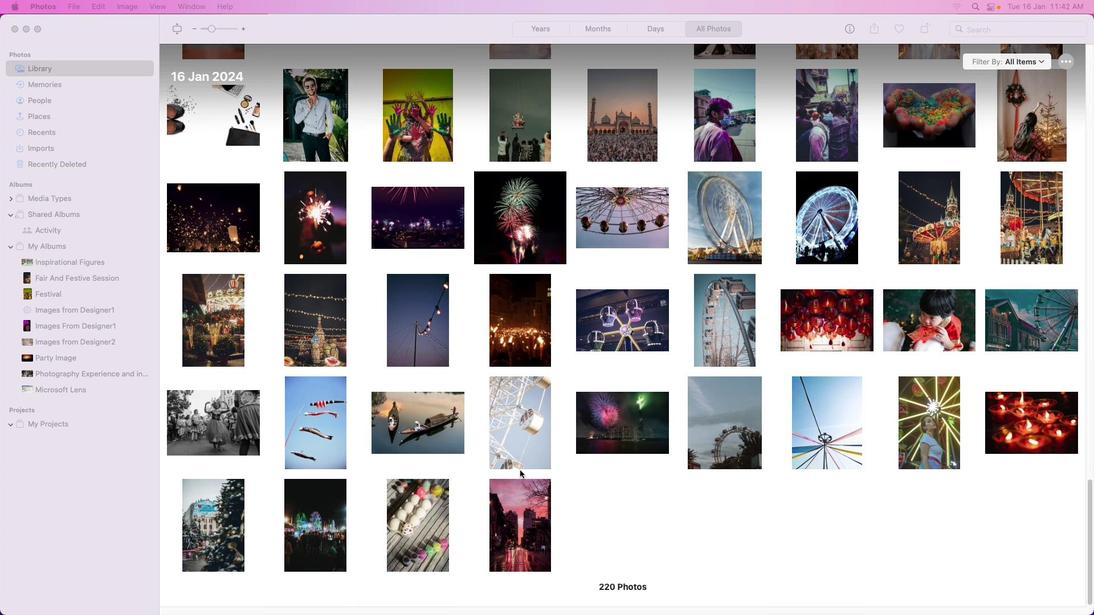 
Action: Mouse moved to (637, 304)
Screenshot: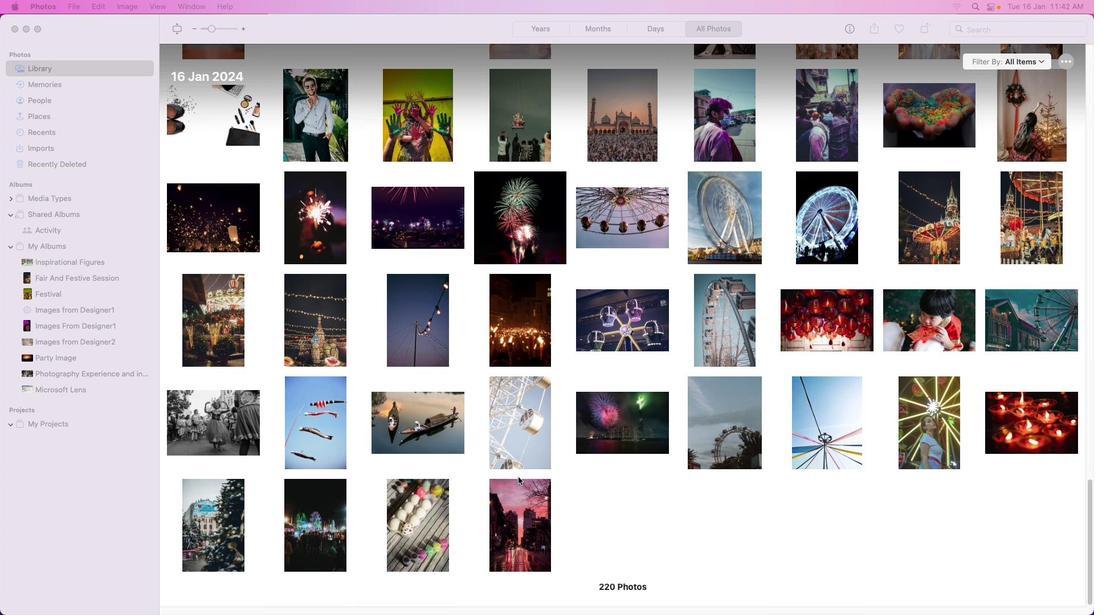 
Action: Mouse scrolled (637, 304) with delta (-2, -5)
Screenshot: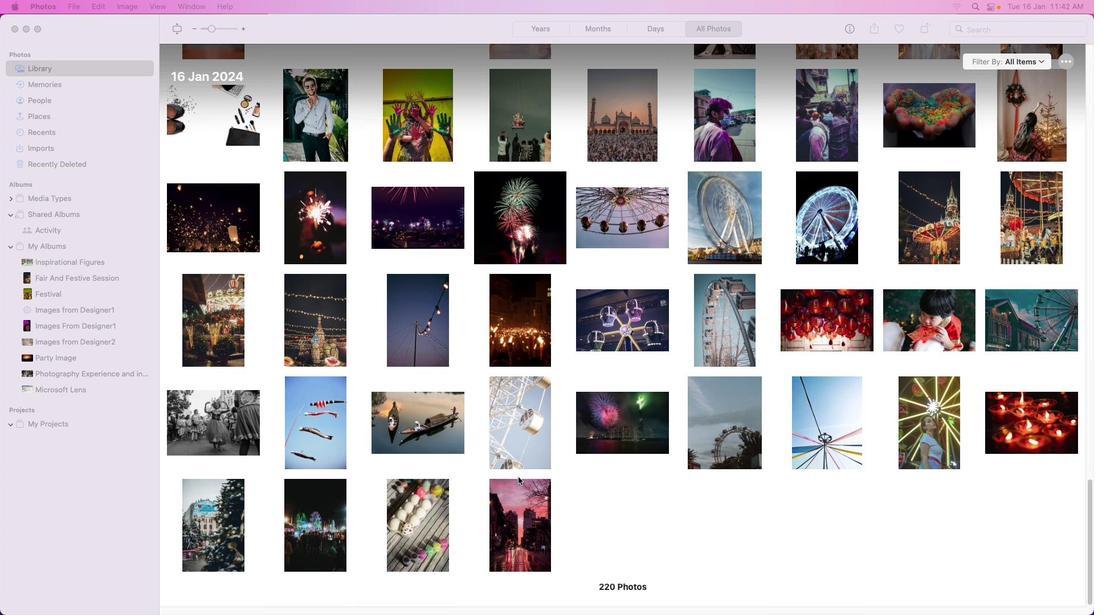 
Action: Mouse moved to (637, 305)
Screenshot: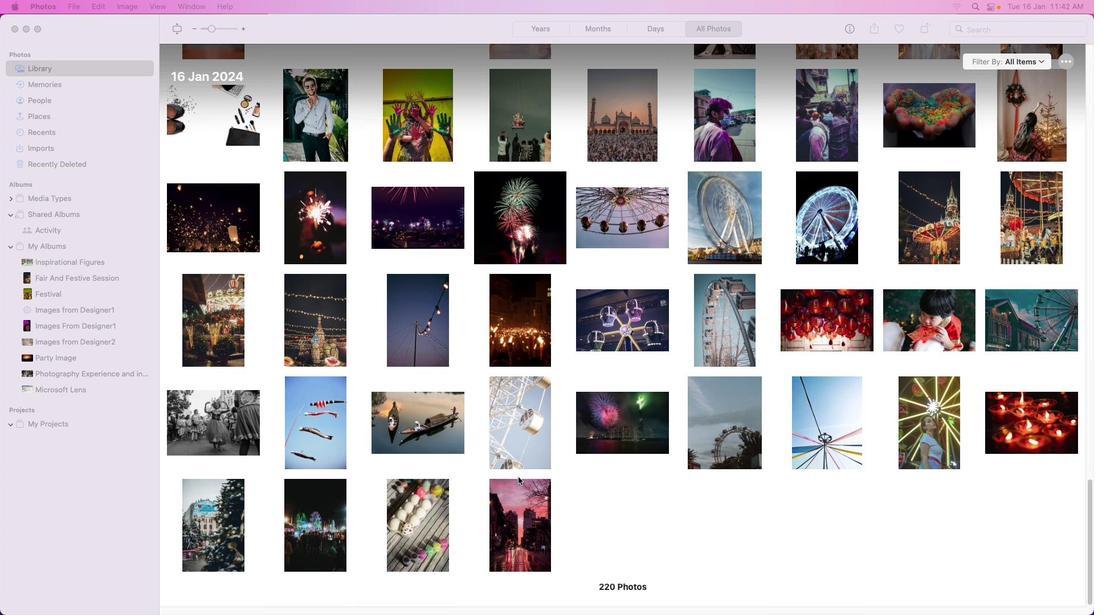 
Action: Mouse scrolled (637, 305) with delta (-2, -6)
Screenshot: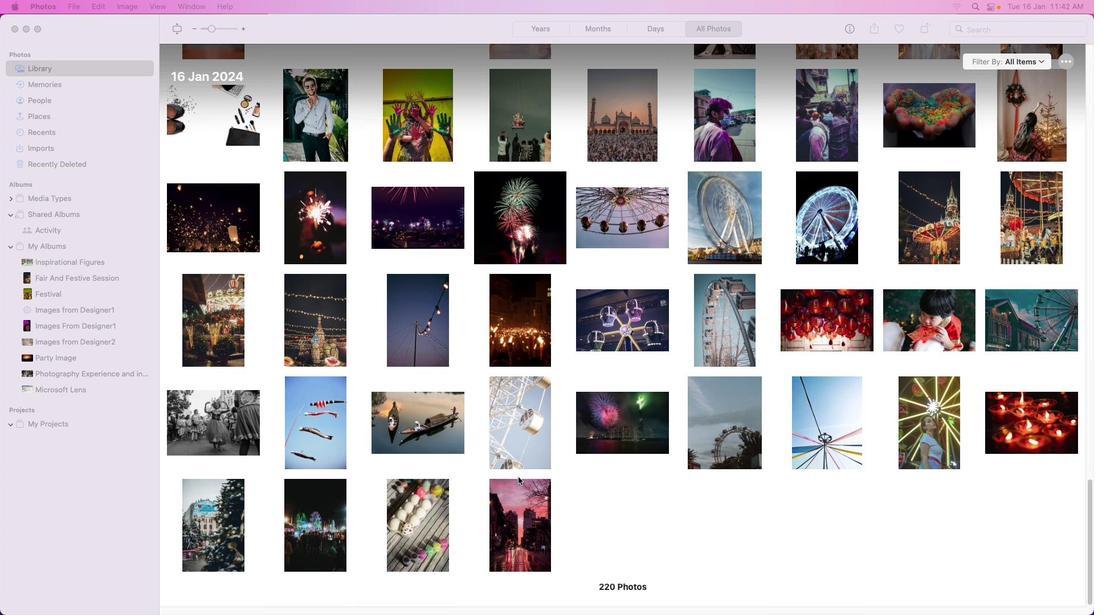 
Action: Mouse moved to (637, 305)
Screenshot: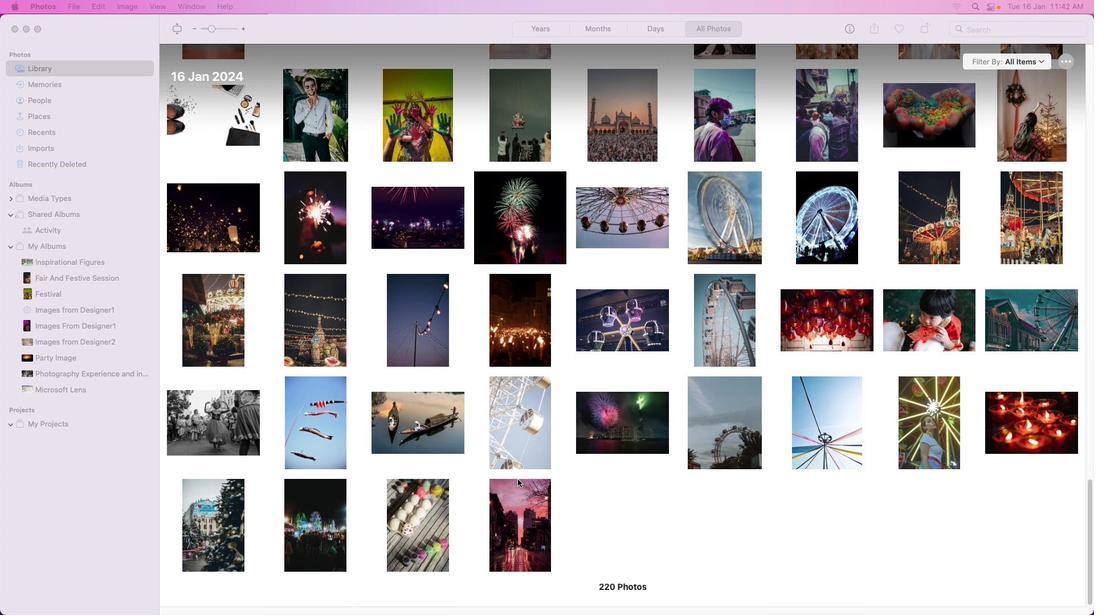 
Action: Mouse scrolled (637, 305) with delta (-2, -6)
Screenshot: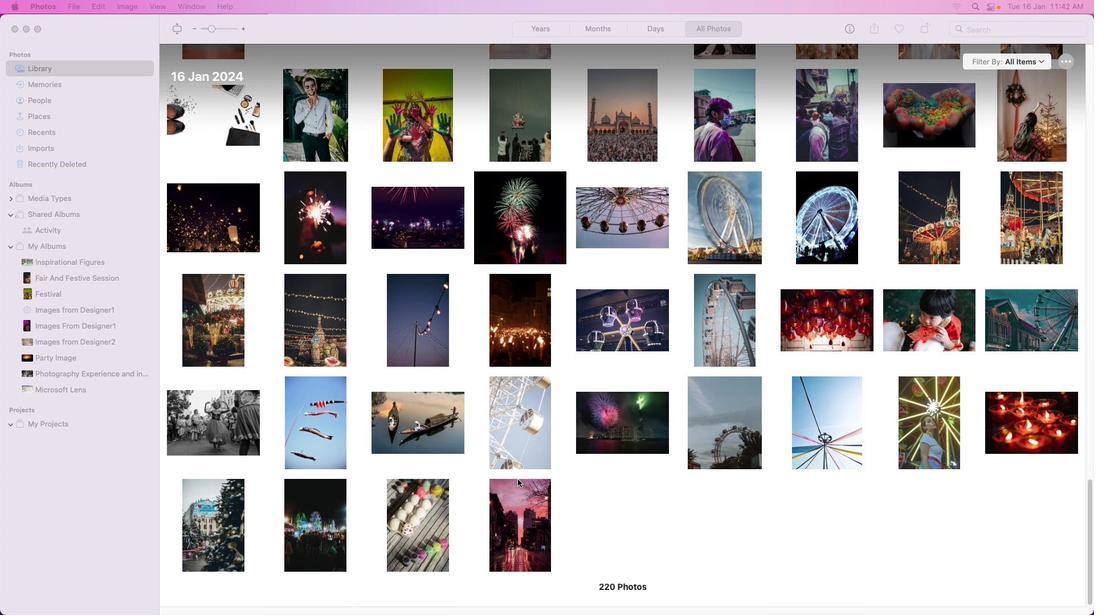 
Action: Mouse moved to (637, 306)
Screenshot: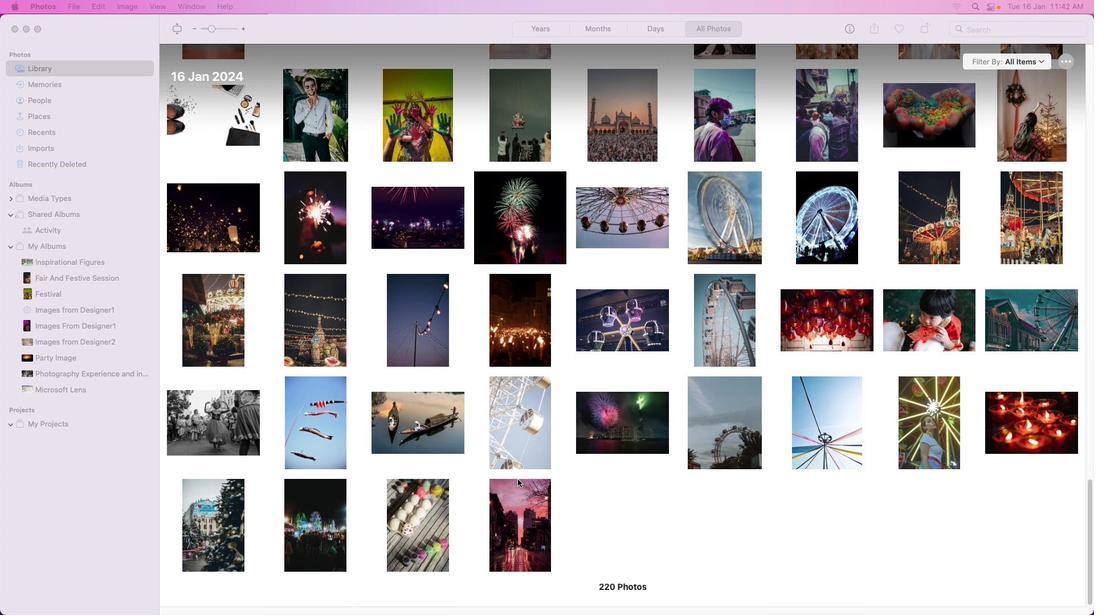 
Action: Mouse scrolled (637, 306) with delta (-2, -6)
Screenshot: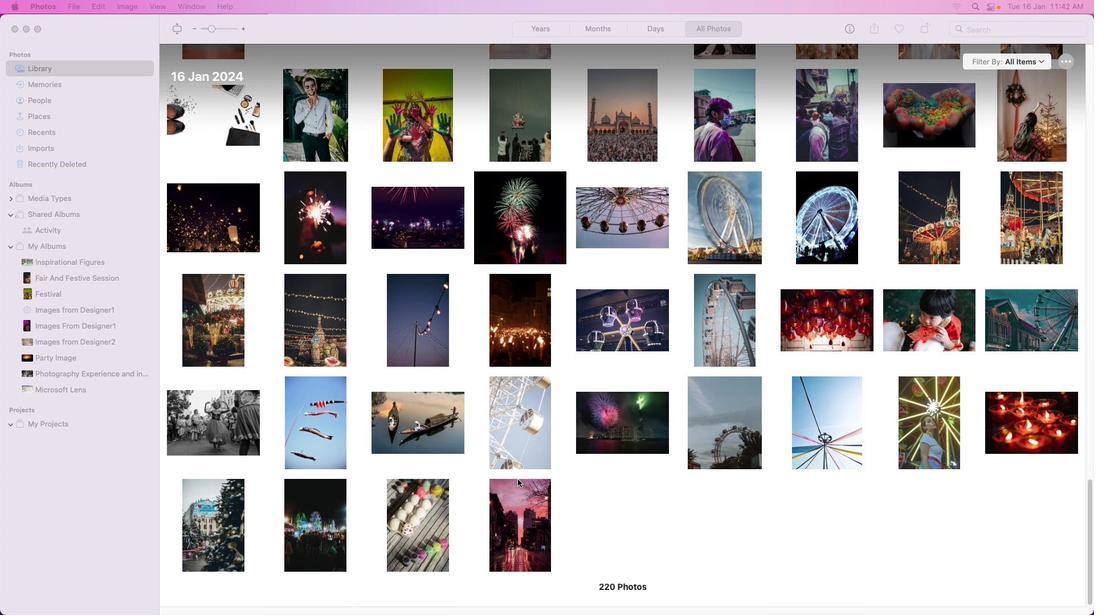 
Action: Mouse moved to (637, 307)
Screenshot: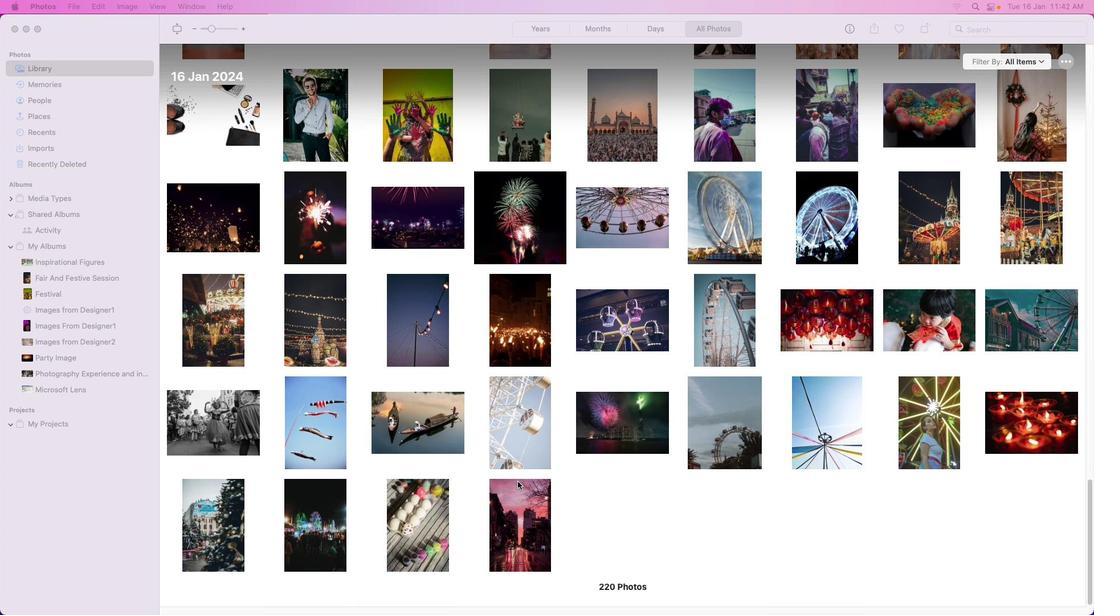 
Action: Mouse scrolled (637, 307) with delta (-2, -6)
Screenshot: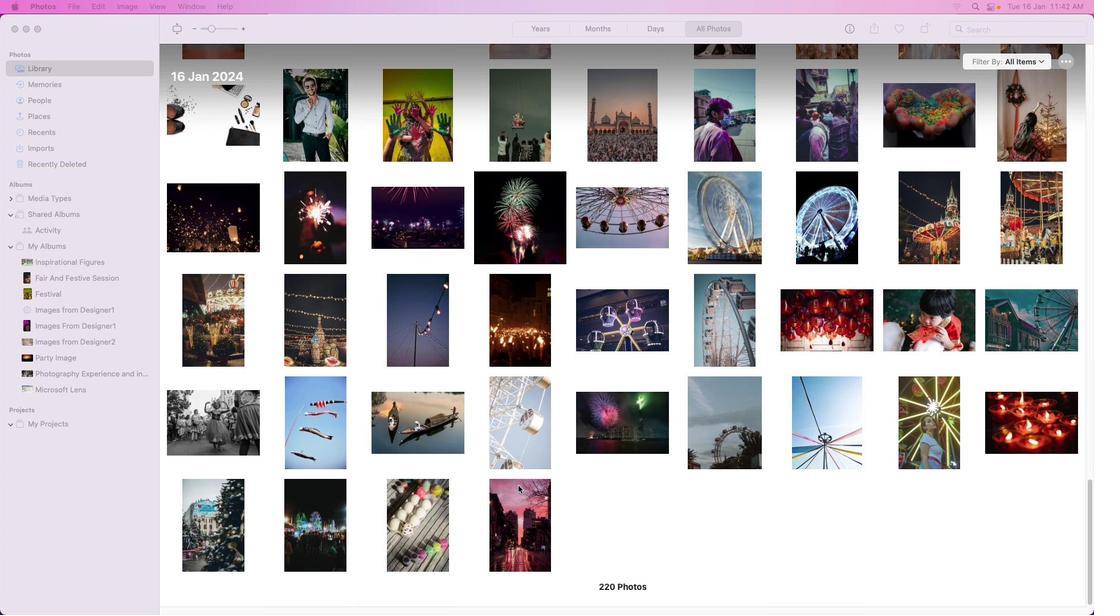 
Action: Mouse moved to (518, 489)
Screenshot: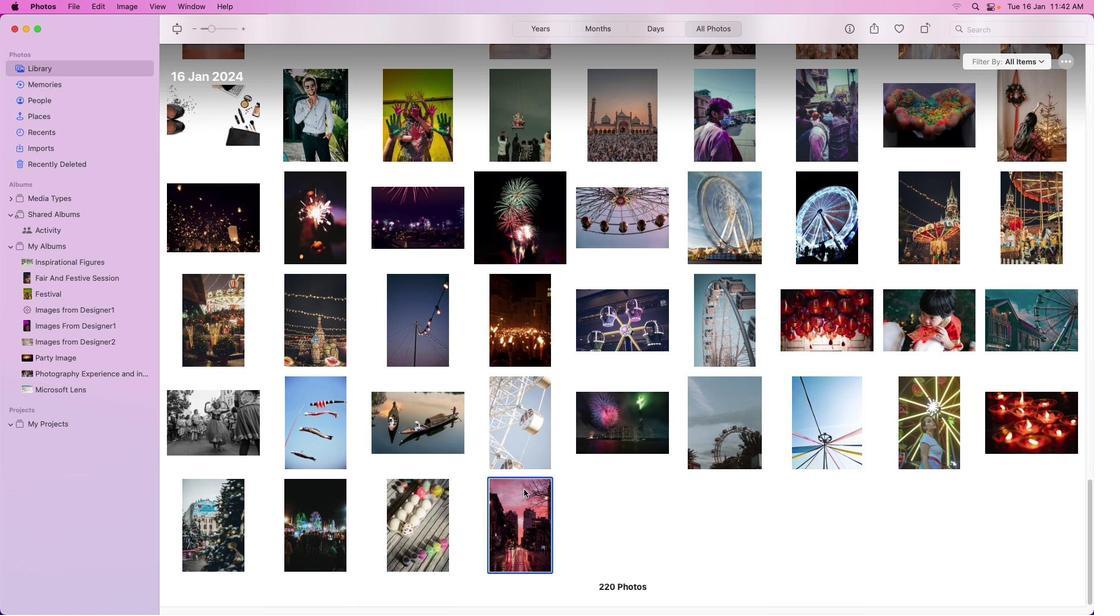 
Action: Mouse pressed left at (518, 489)
Screenshot: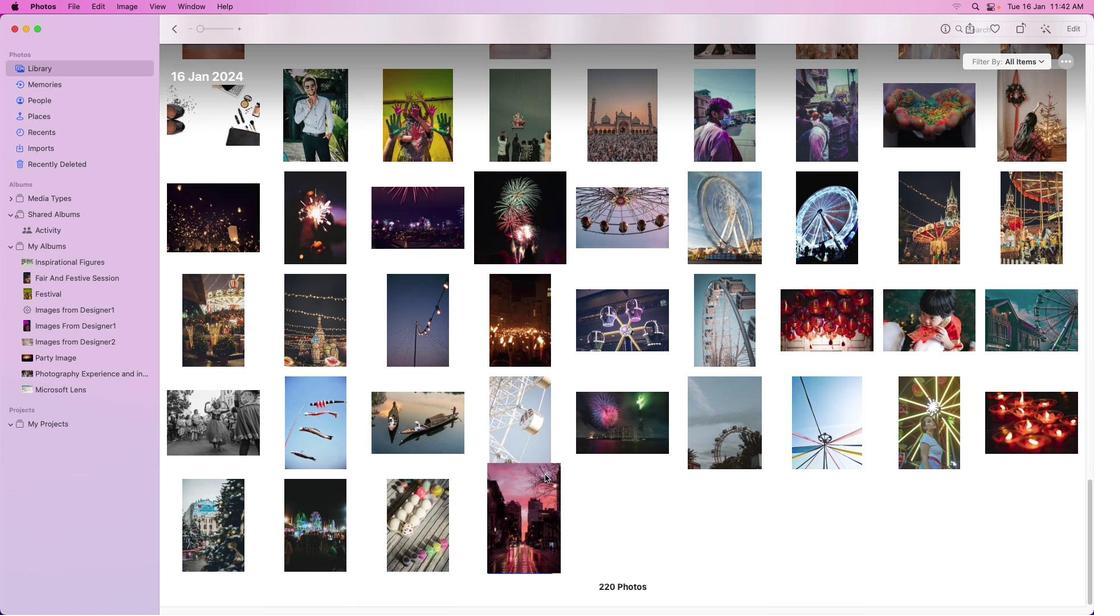 
Action: Mouse pressed left at (518, 489)
Screenshot: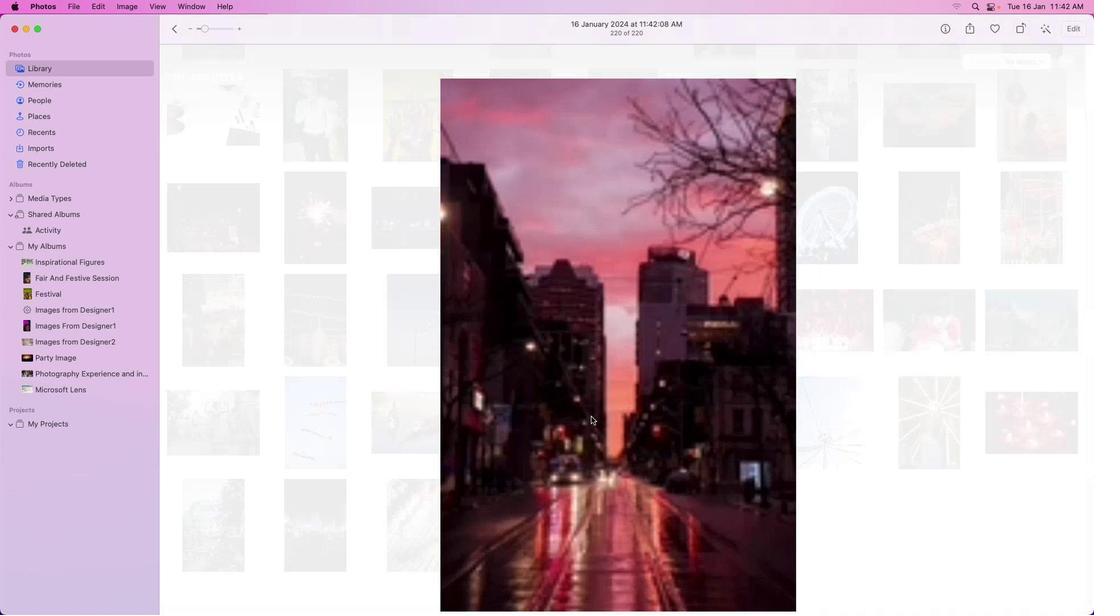 
Action: Mouse moved to (1038, 26)
Screenshot: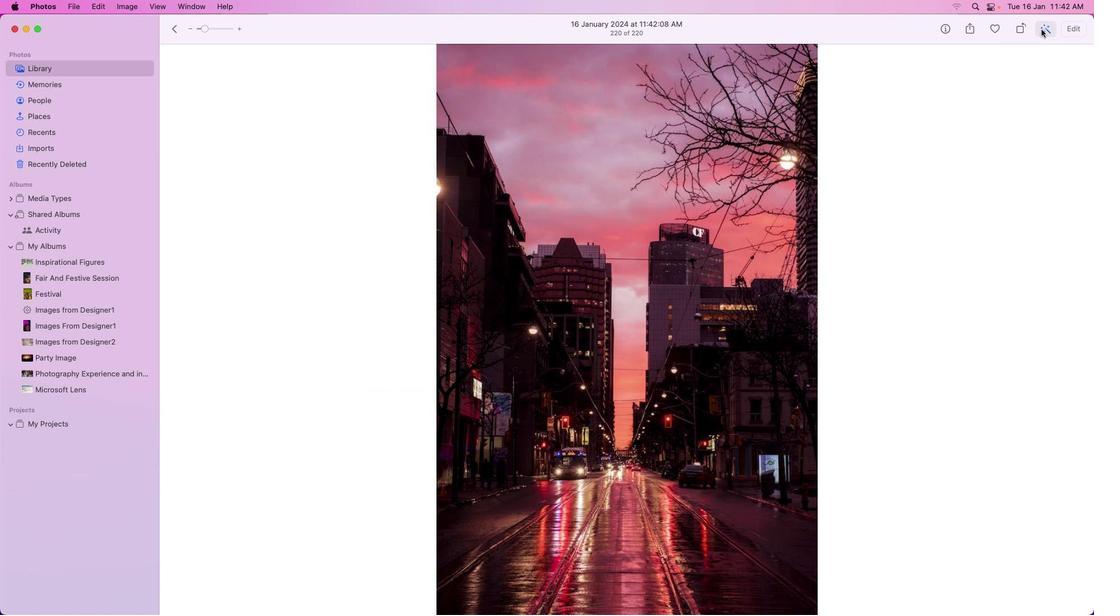 
Action: Mouse pressed left at (1038, 26)
Screenshot: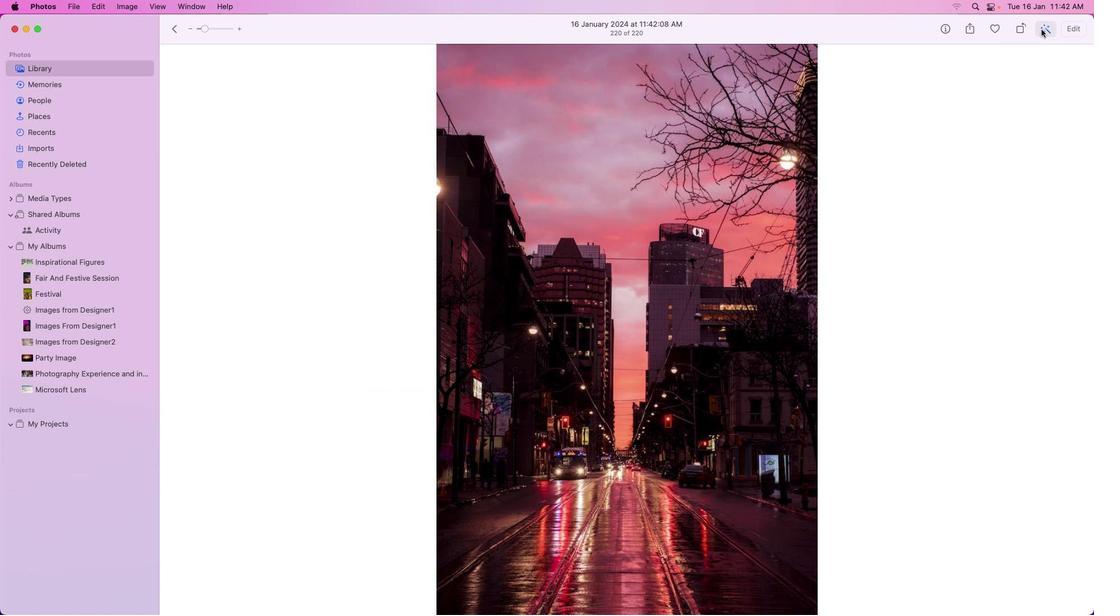 
Action: Mouse moved to (1061, 27)
Screenshot: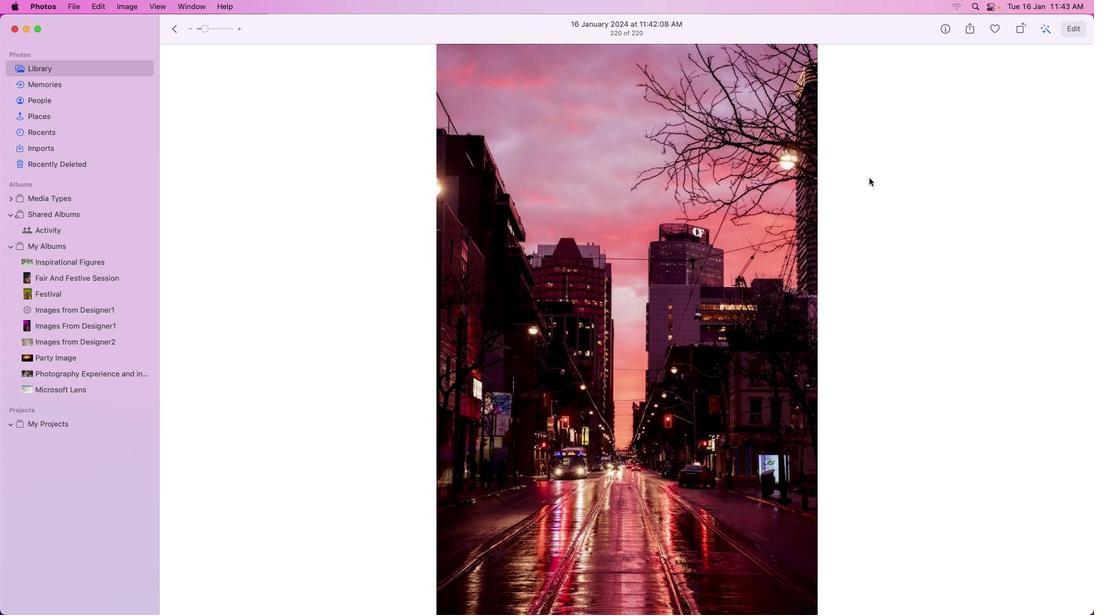 
Action: Mouse pressed left at (1061, 27)
Screenshot: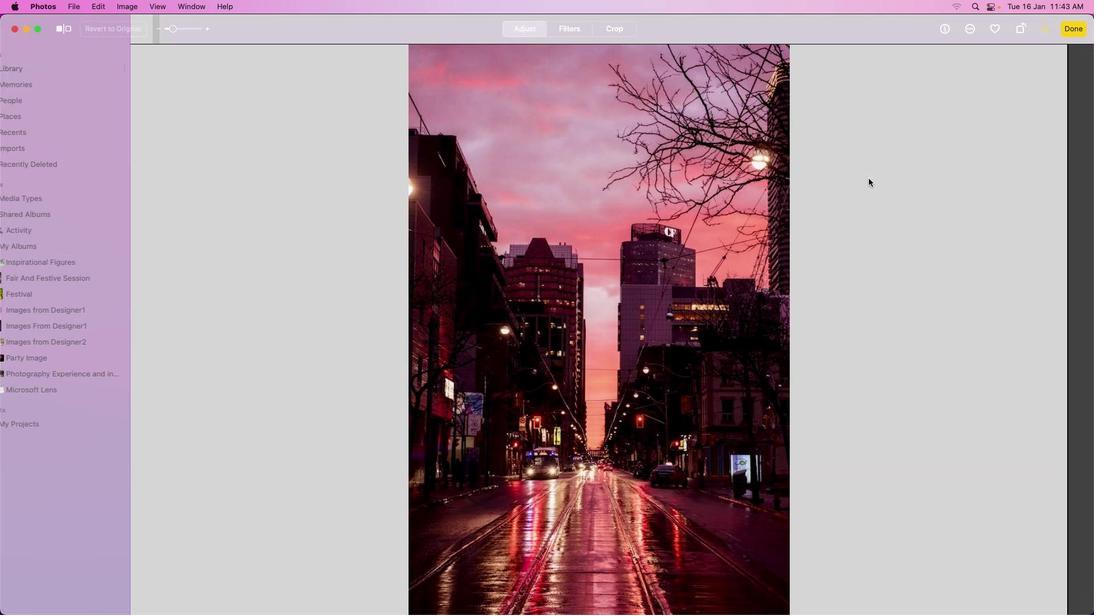 
Action: Mouse moved to (1037, 100)
Screenshot: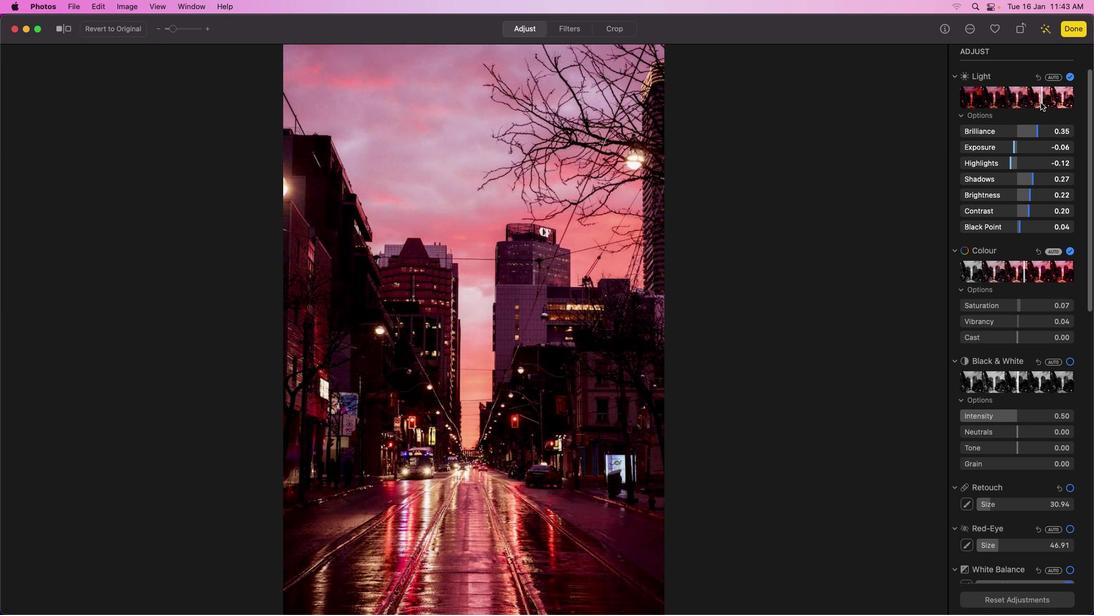 
Action: Mouse pressed left at (1037, 100)
Screenshot: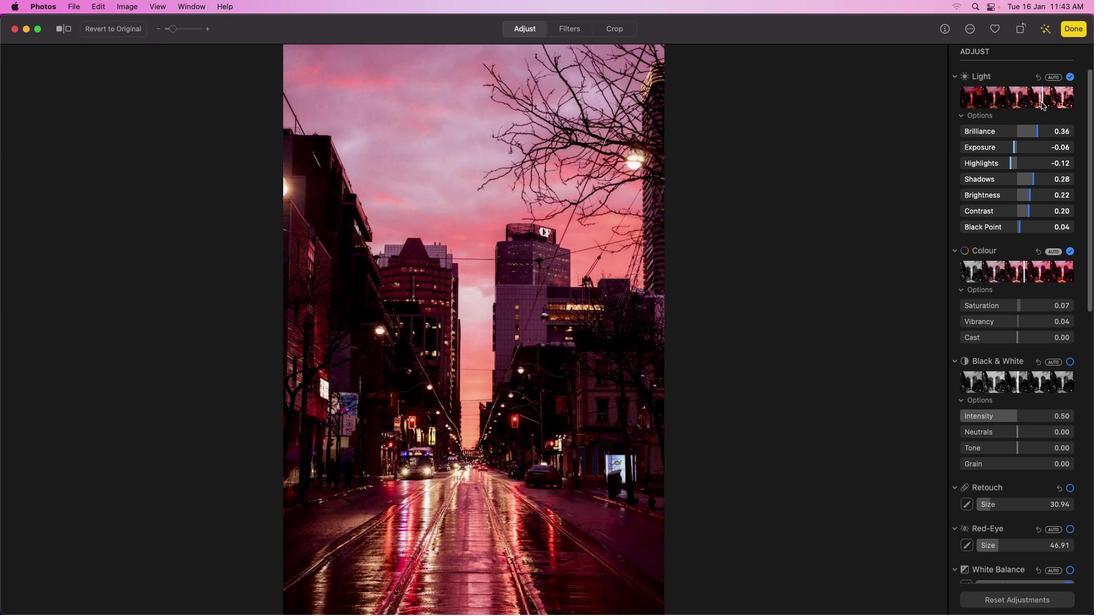 
Action: Mouse moved to (1046, 126)
Screenshot: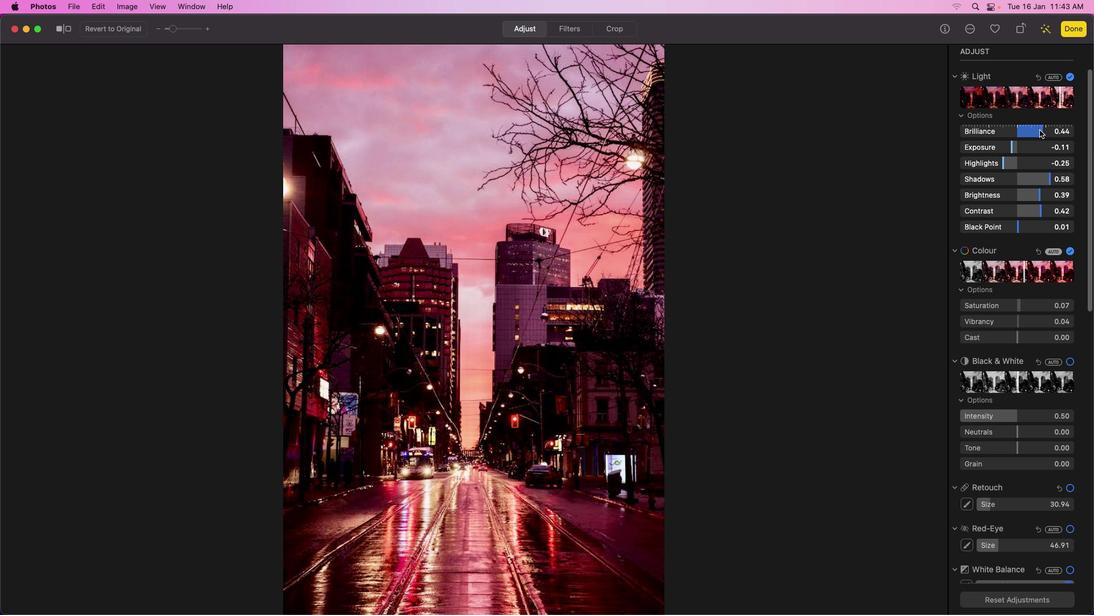 
Action: Mouse pressed left at (1046, 126)
Screenshot: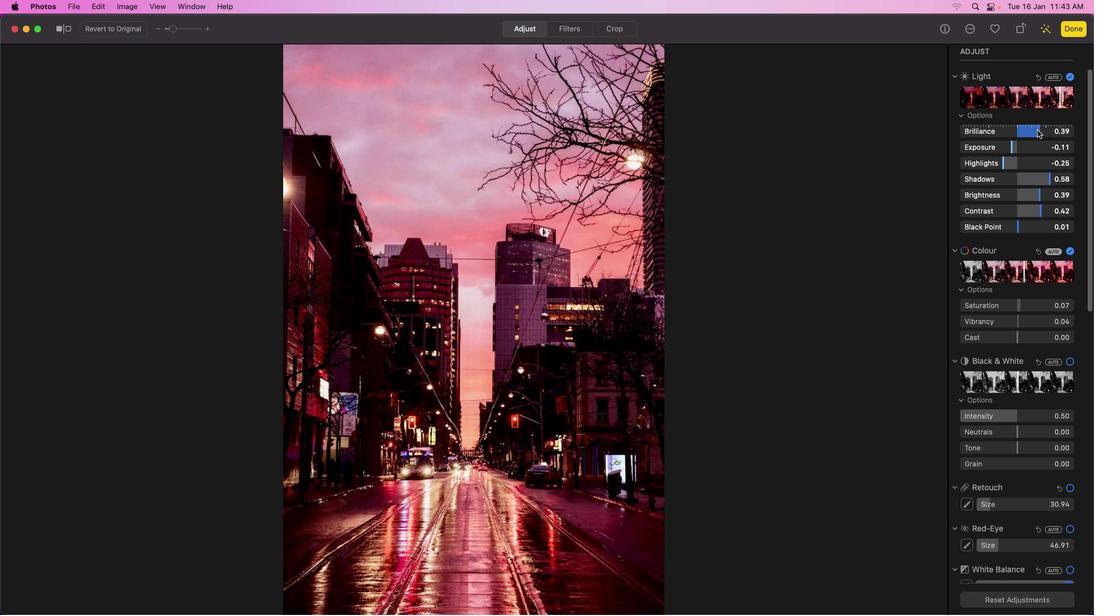 
Action: Mouse moved to (1011, 145)
Screenshot: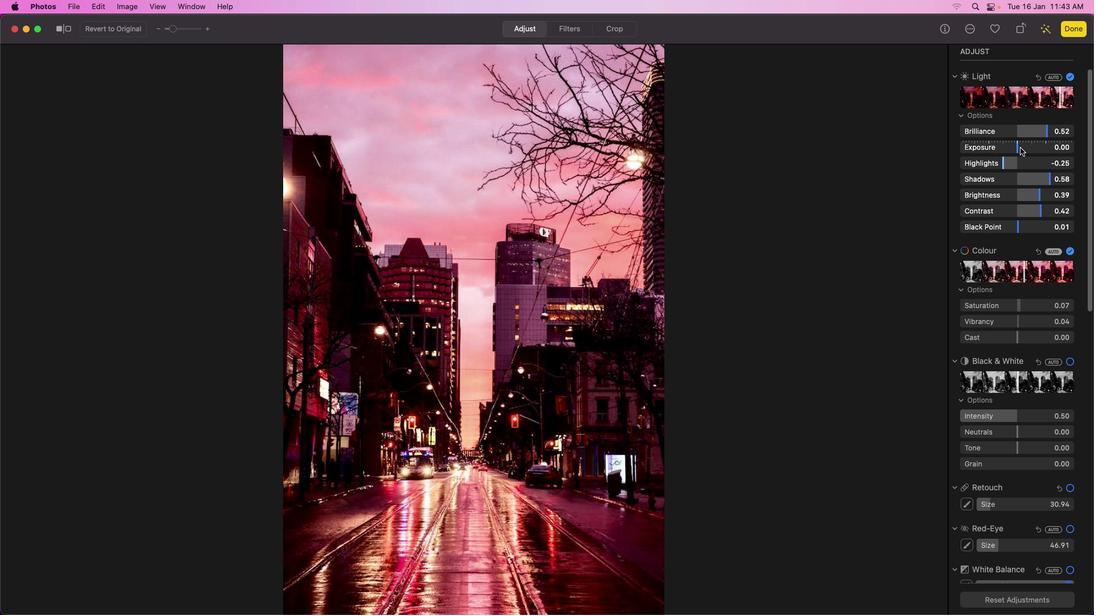
Action: Mouse pressed left at (1011, 145)
Screenshot: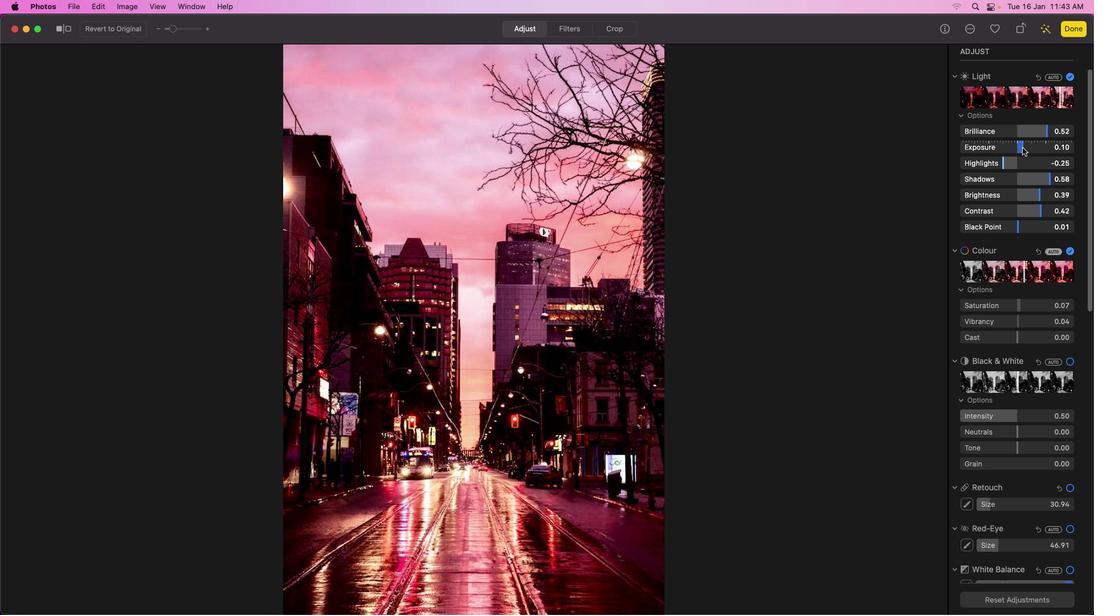 
Action: Mouse moved to (1042, 177)
Screenshot: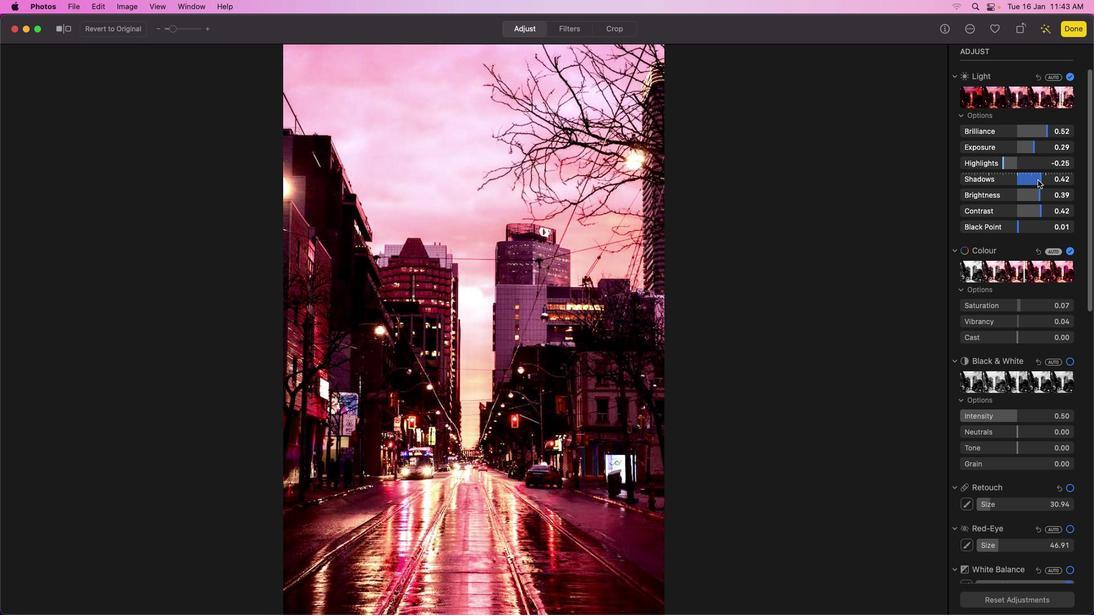 
Action: Mouse pressed left at (1042, 177)
Screenshot: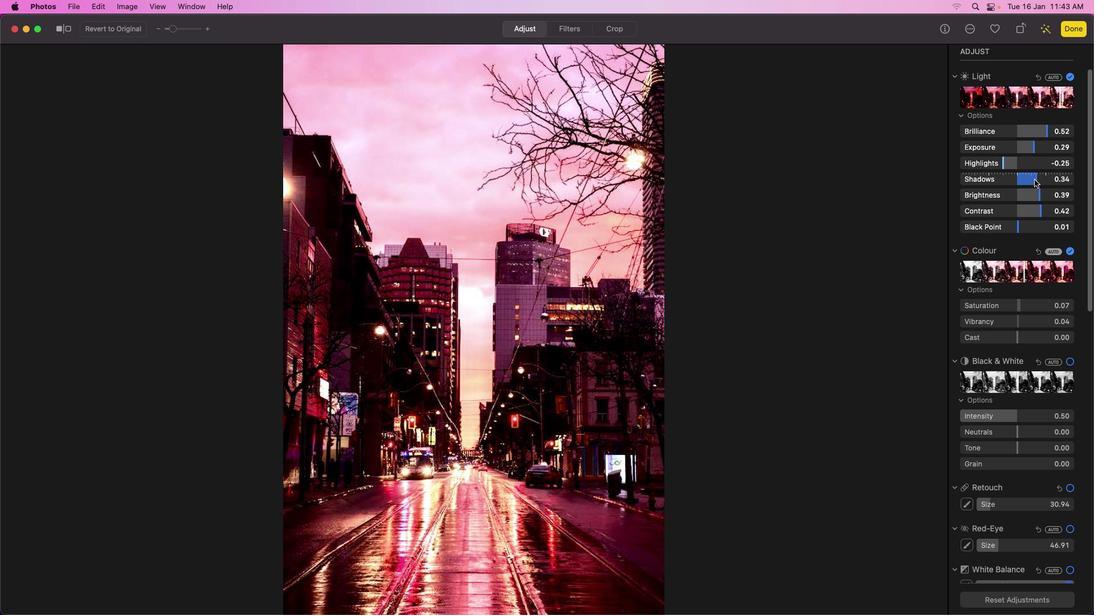 
Action: Mouse moved to (988, 176)
Screenshot: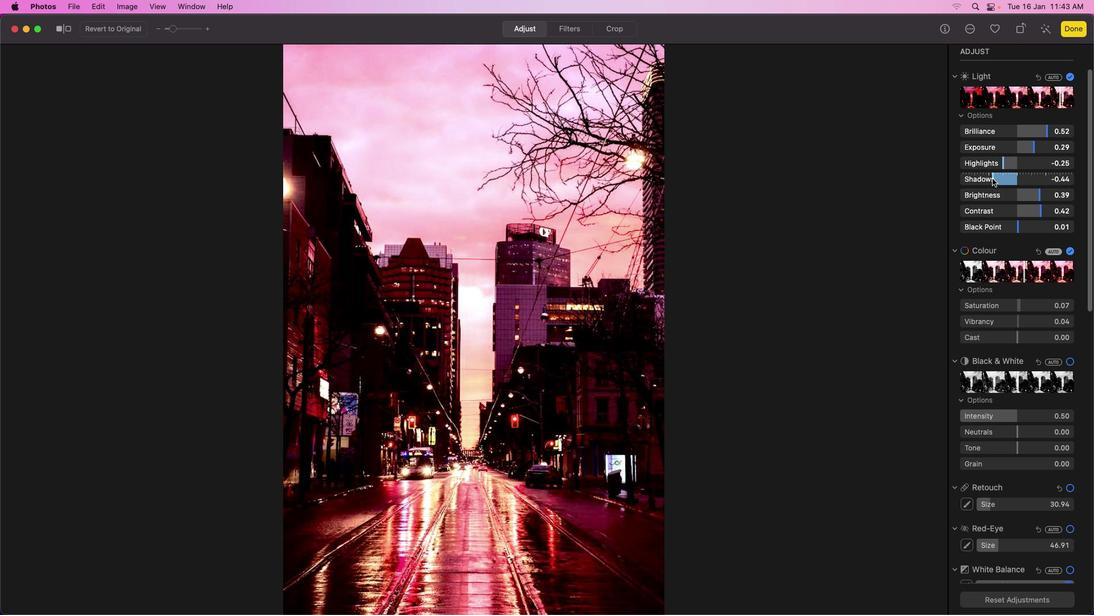 
Action: Mouse pressed left at (988, 176)
Screenshot: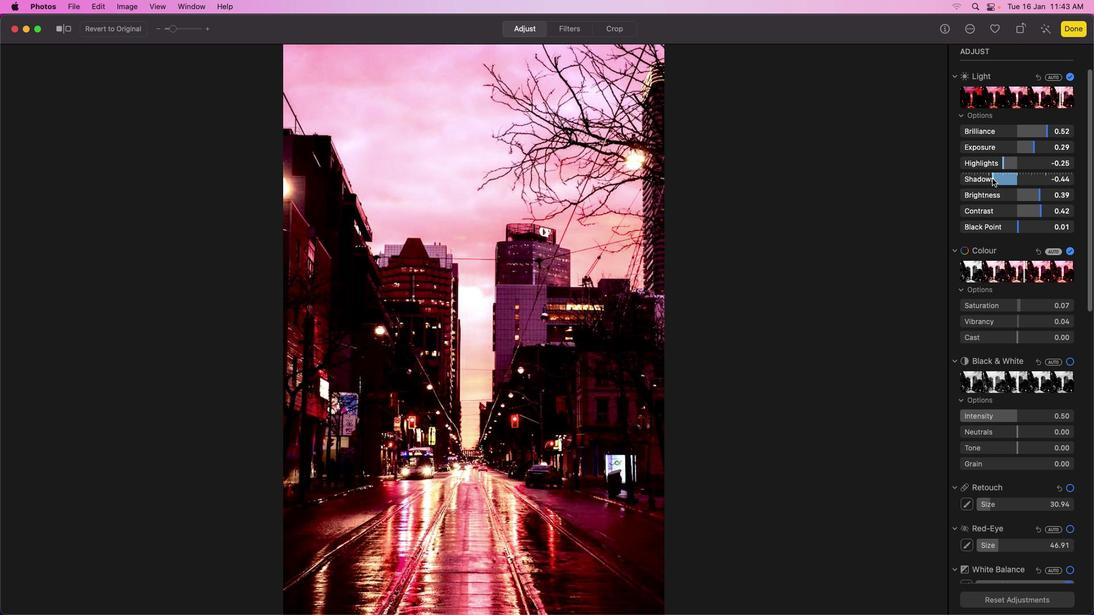 
Action: Mouse moved to (1017, 287)
Screenshot: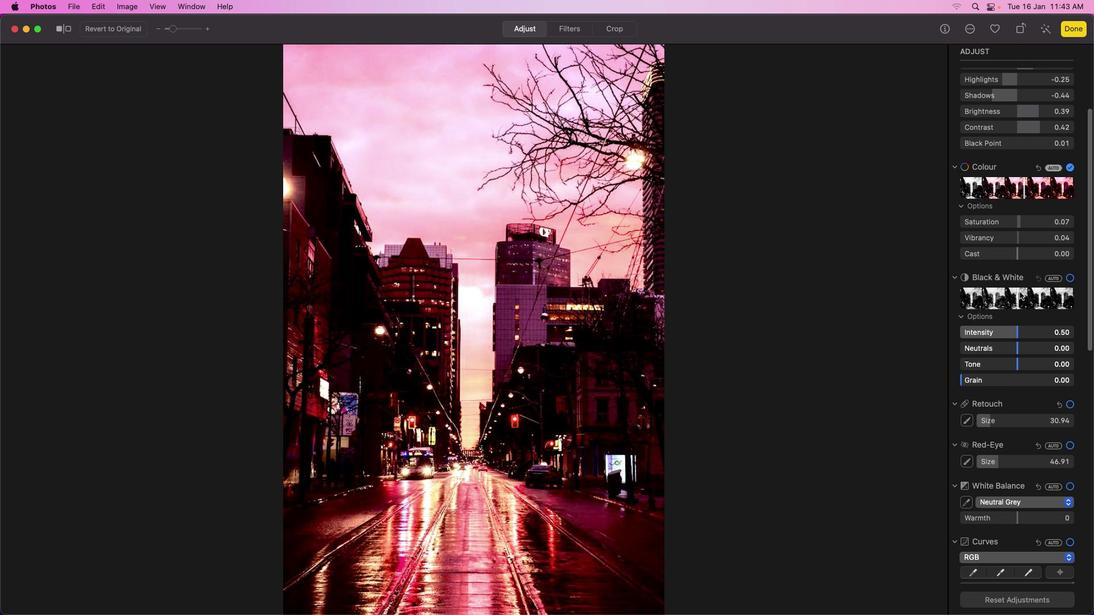 
Action: Mouse scrolled (1017, 287) with delta (-2, -2)
Screenshot: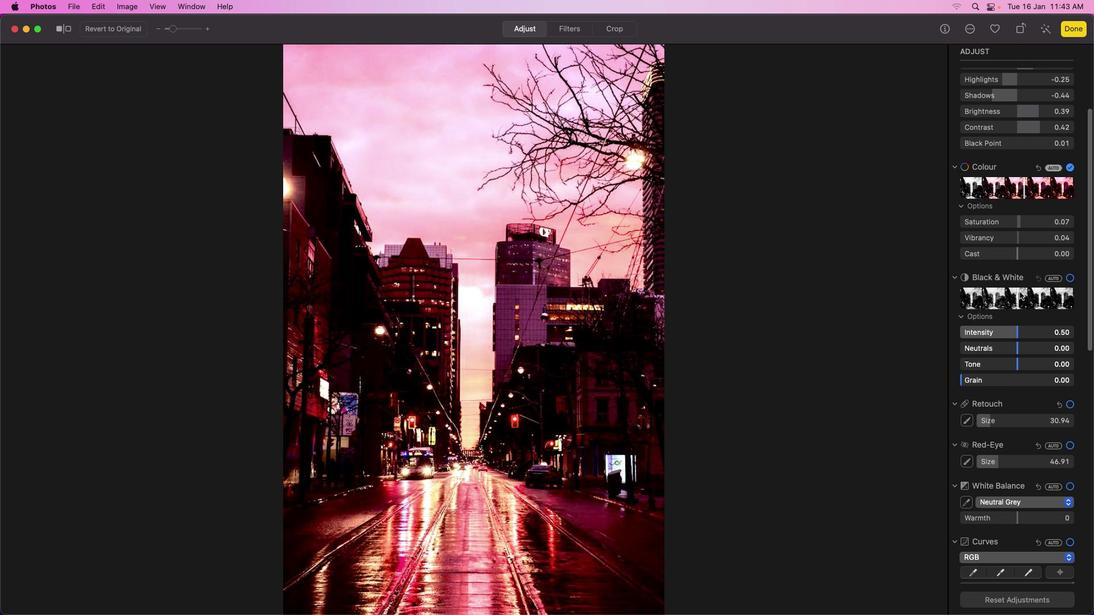 
Action: Mouse moved to (1016, 288)
Screenshot: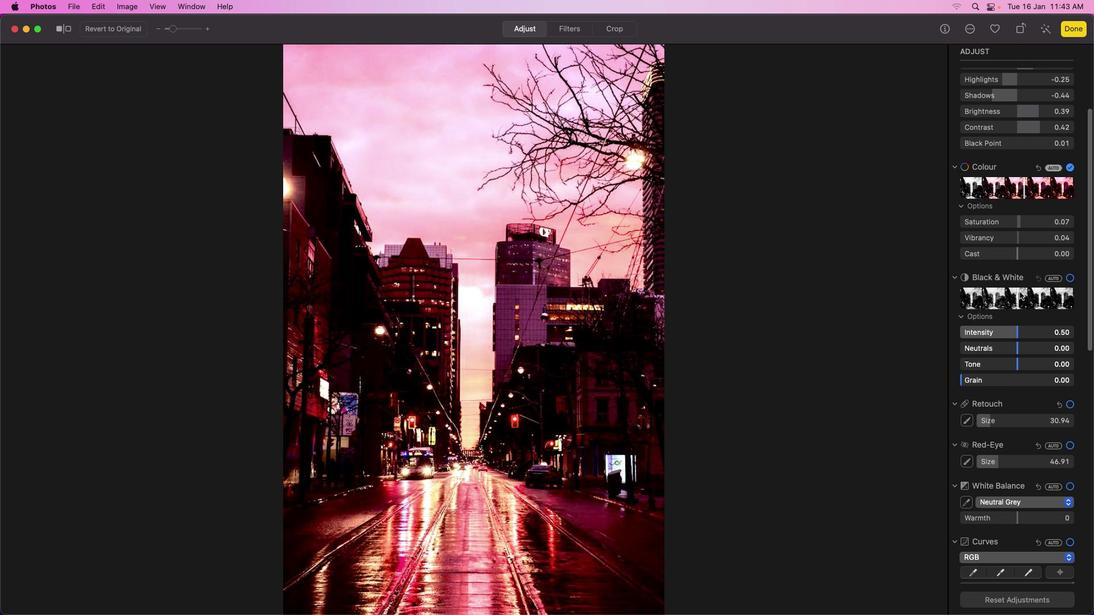 
Action: Mouse scrolled (1016, 288) with delta (-2, -2)
Screenshot: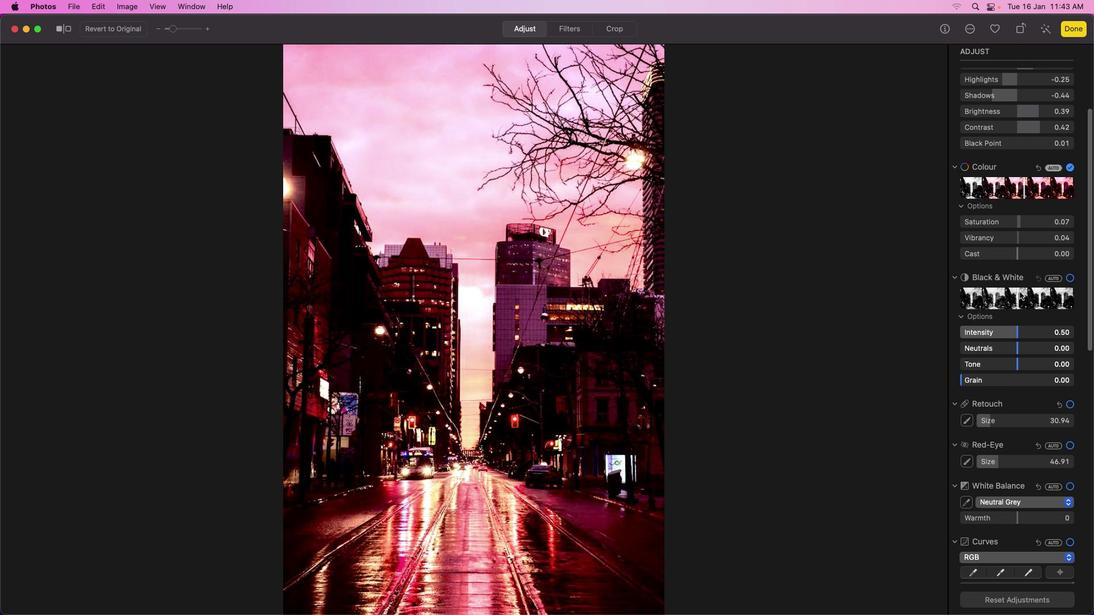 
Action: Mouse moved to (1016, 288)
Screenshot: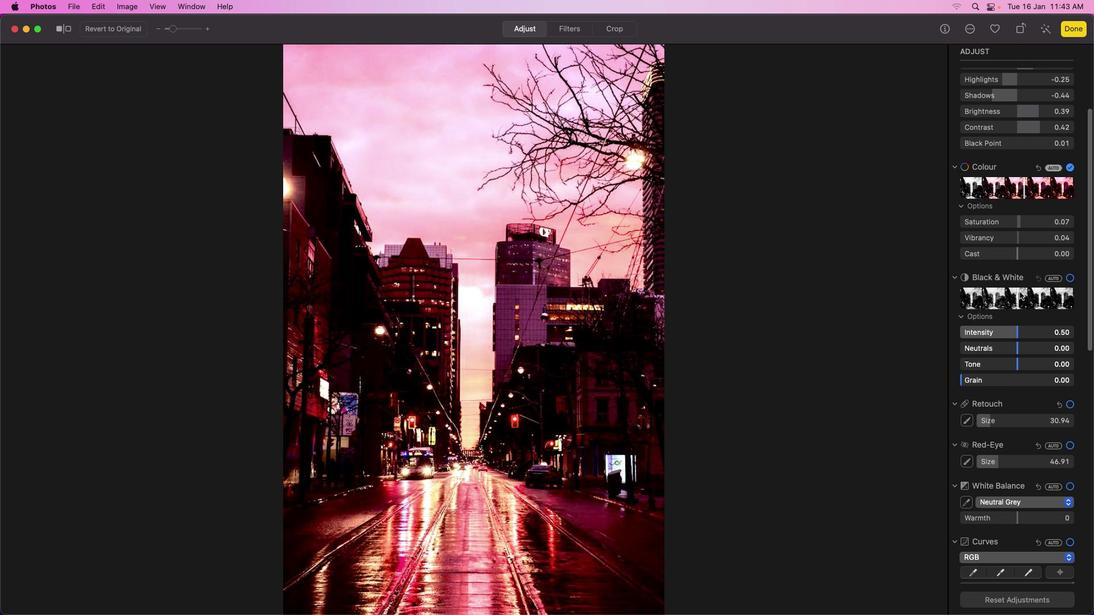 
Action: Mouse scrolled (1016, 288) with delta (-2, -3)
Screenshot: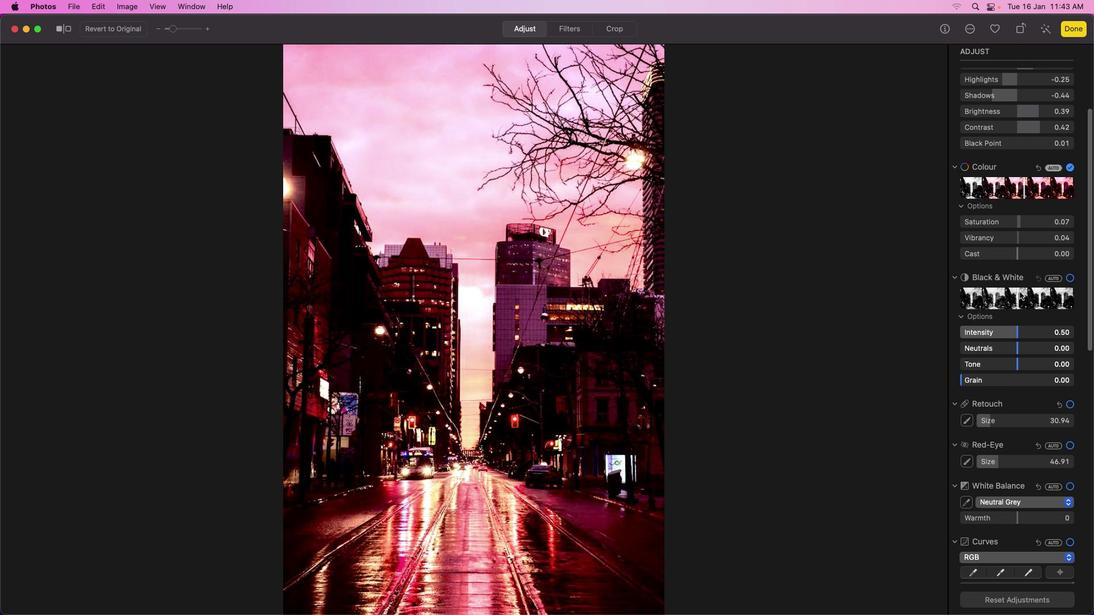 
Action: Mouse scrolled (1016, 288) with delta (-2, -4)
Screenshot: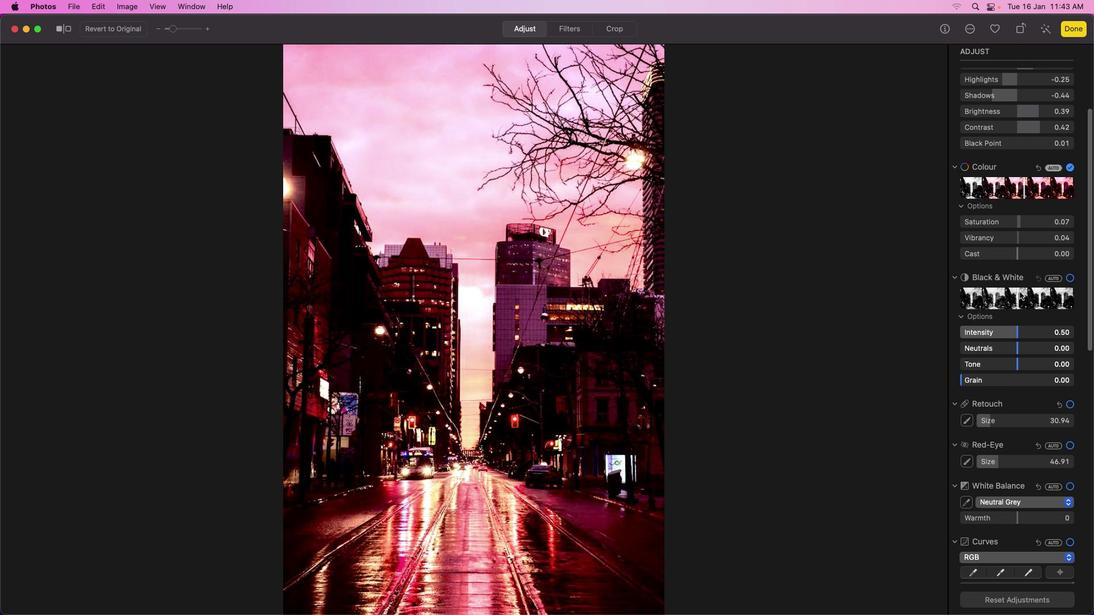 
Action: Mouse scrolled (1016, 288) with delta (-2, -5)
Screenshot: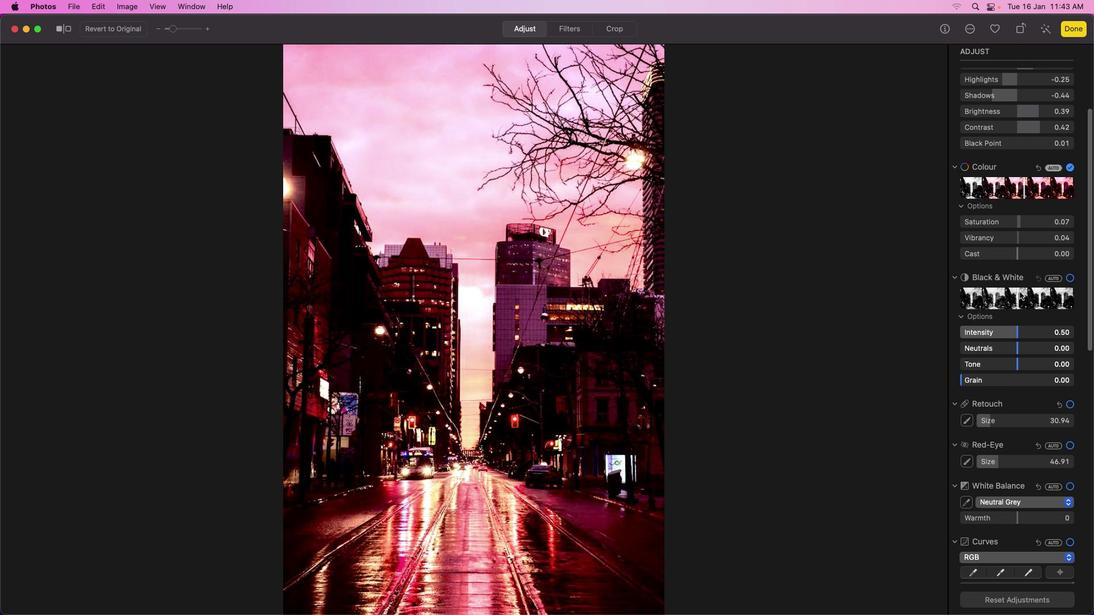 
Action: Mouse scrolled (1016, 288) with delta (-2, -2)
Screenshot: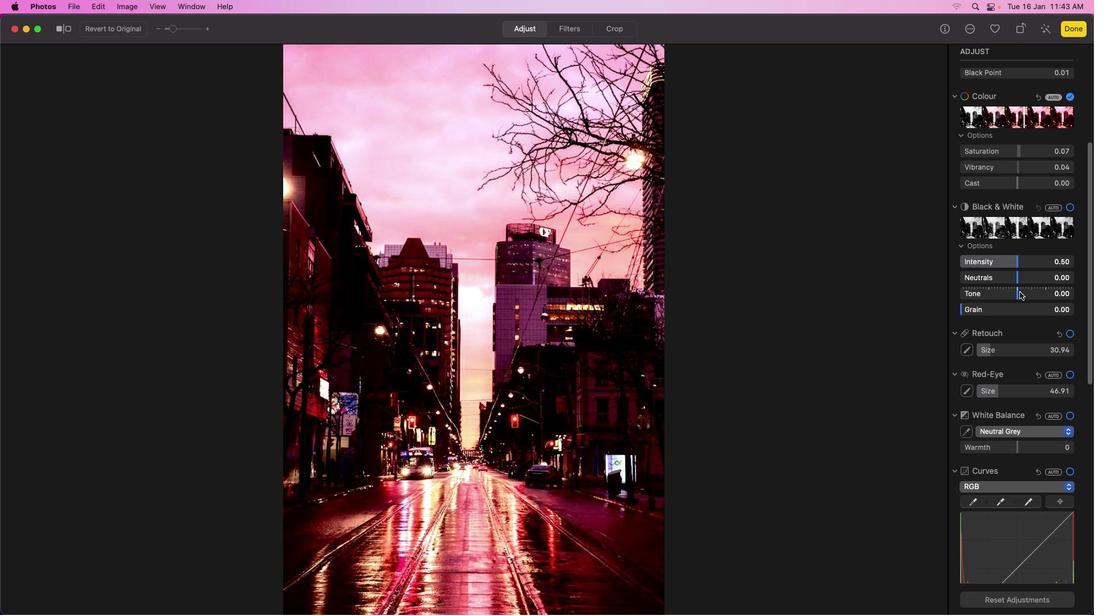 
Action: Mouse scrolled (1016, 288) with delta (-2, -2)
Screenshot: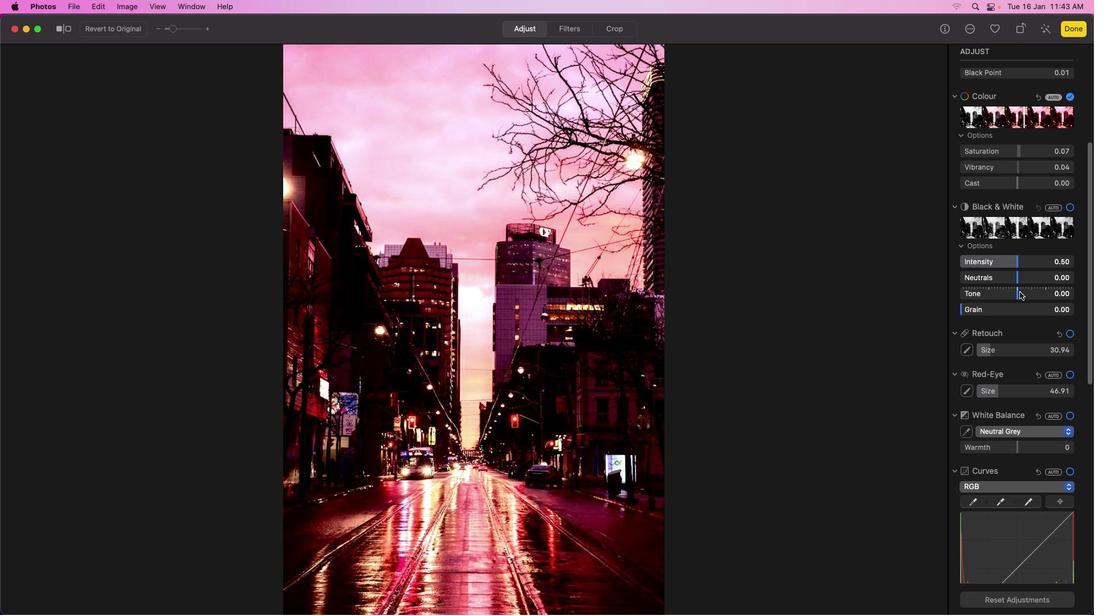 
Action: Mouse scrolled (1016, 288) with delta (-2, -3)
Screenshot: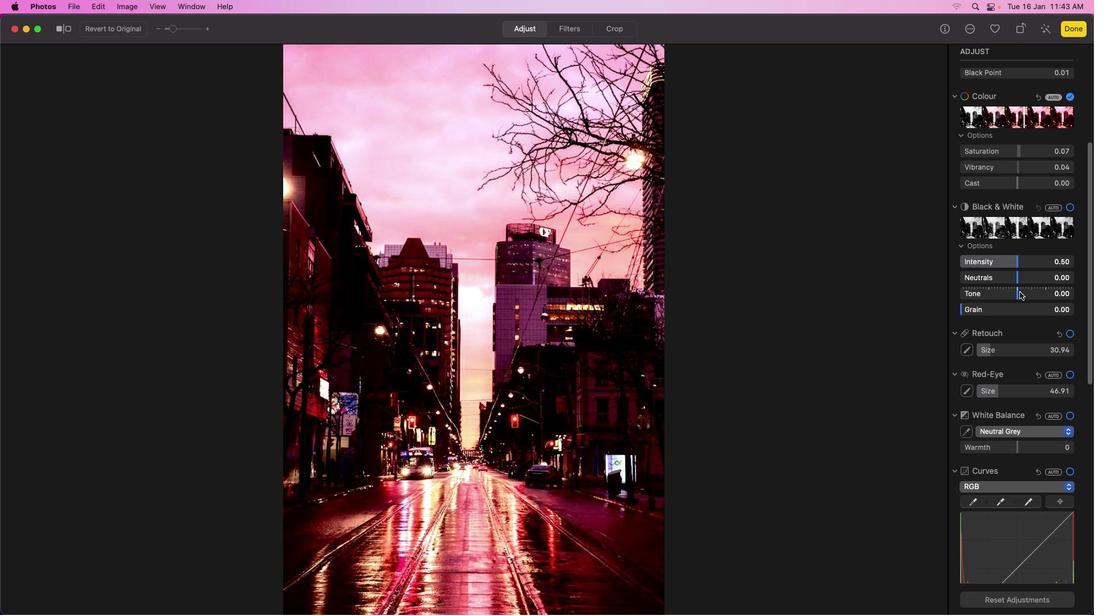 
Action: Mouse scrolled (1016, 288) with delta (-2, -4)
Screenshot: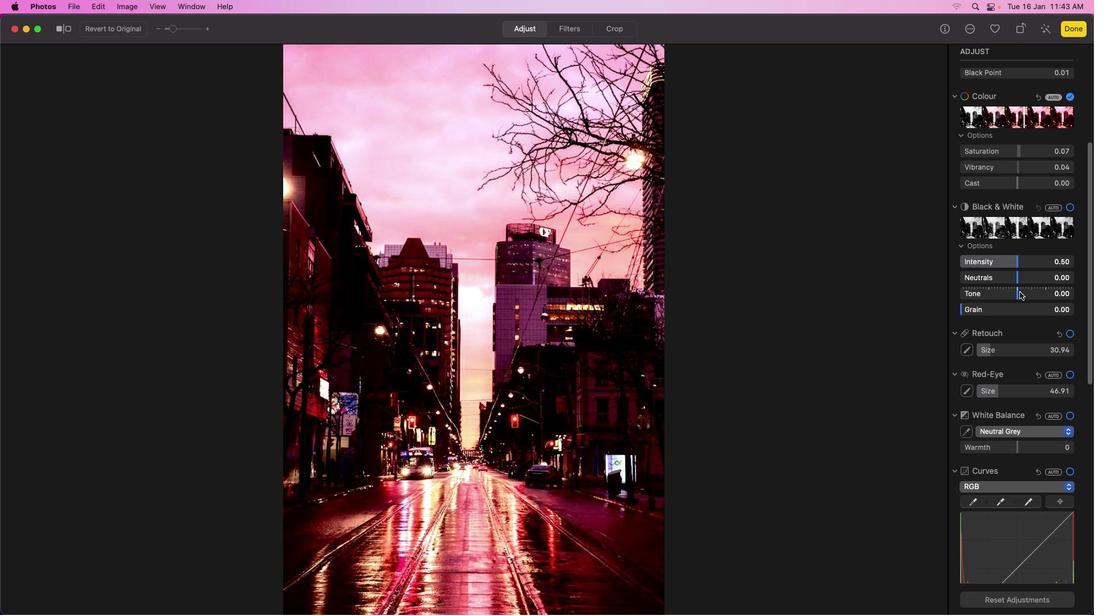 
Action: Mouse scrolled (1016, 288) with delta (-2, -3)
Screenshot: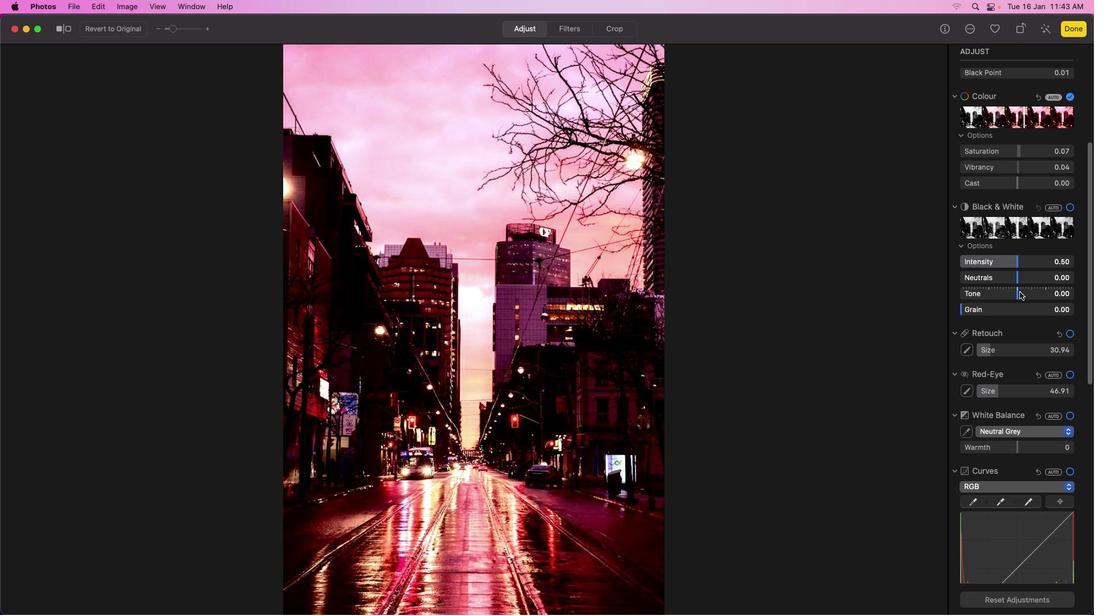 
Action: Mouse scrolled (1016, 288) with delta (-2, -2)
Screenshot: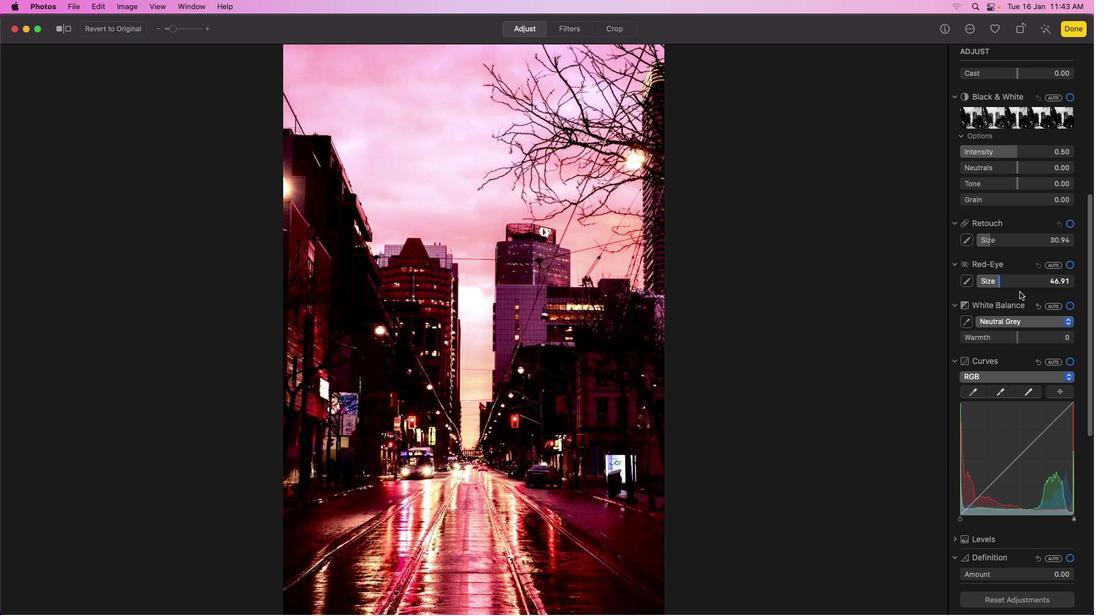 
Action: Mouse scrolled (1016, 288) with delta (-2, -2)
Screenshot: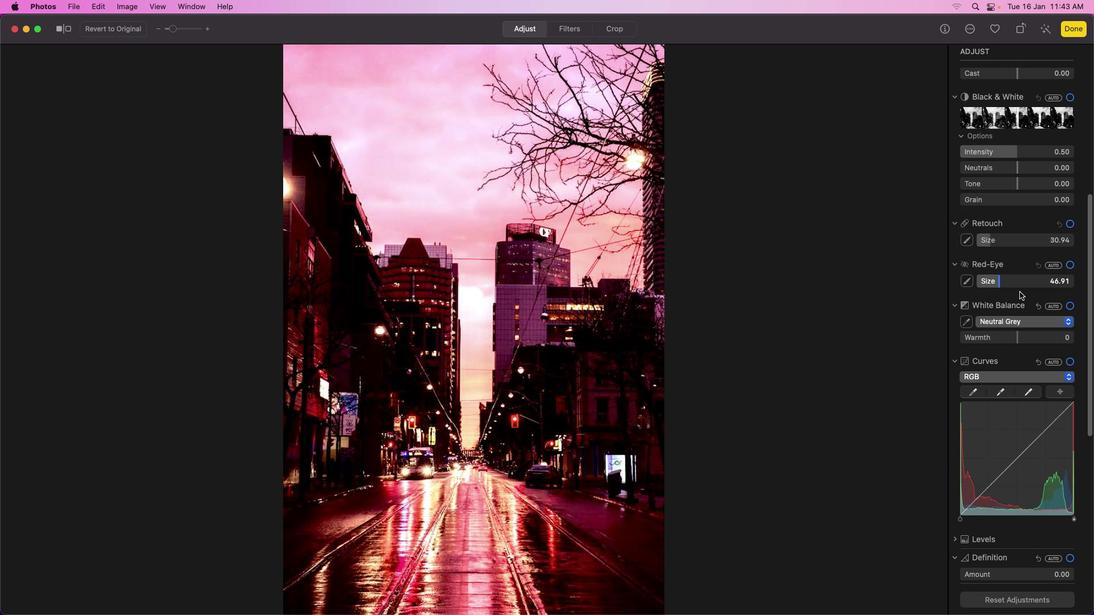 
Action: Mouse scrolled (1016, 288) with delta (-2, -3)
Screenshot: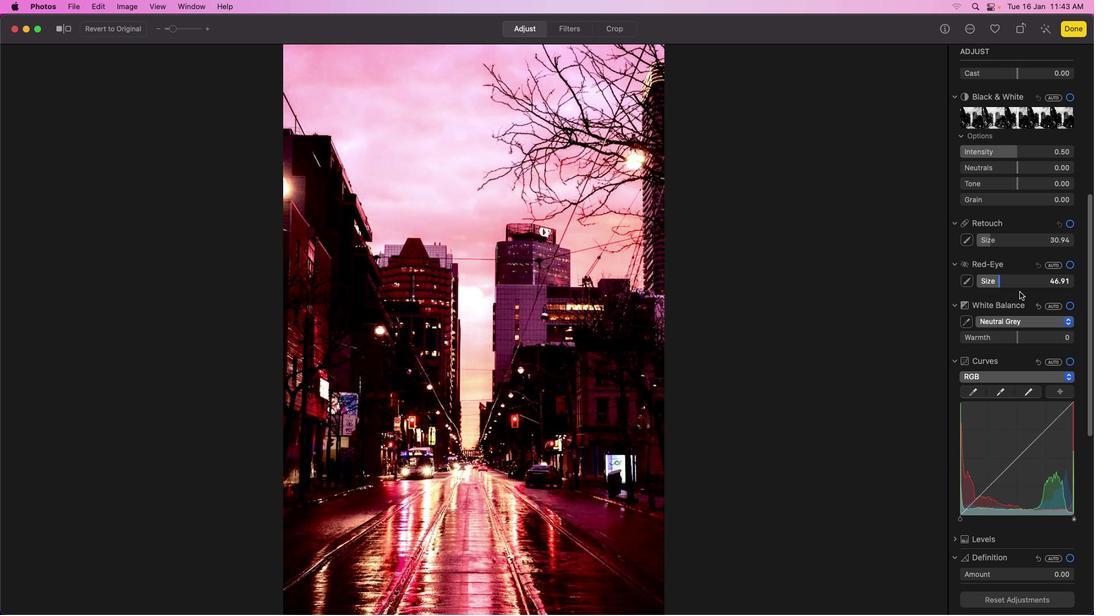 
Action: Mouse scrolled (1016, 288) with delta (-2, -4)
Screenshot: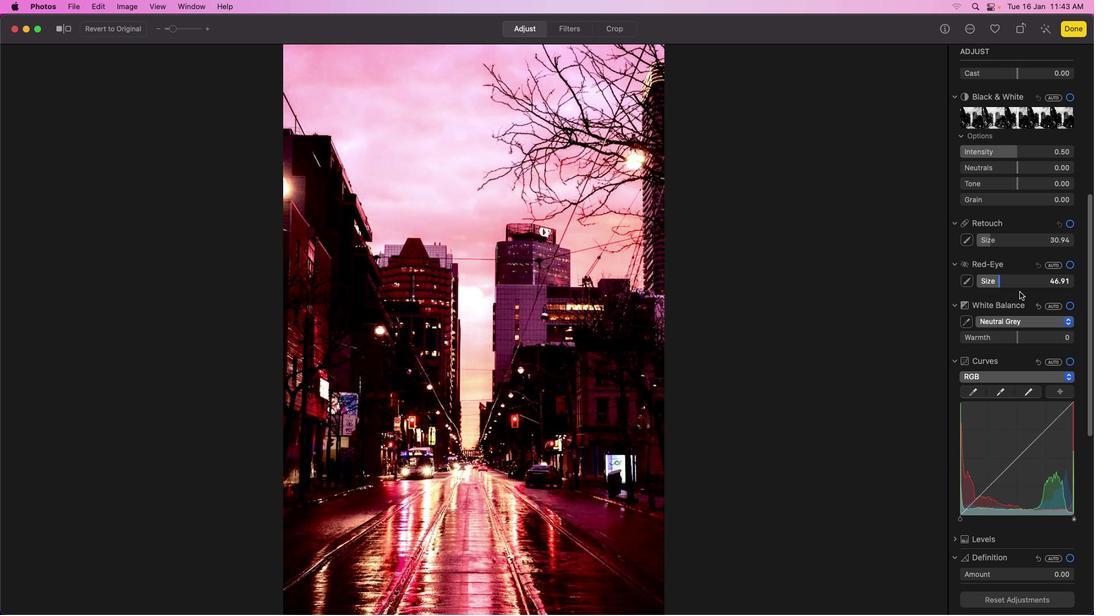 
Action: Mouse scrolled (1016, 288) with delta (-2, -5)
Screenshot: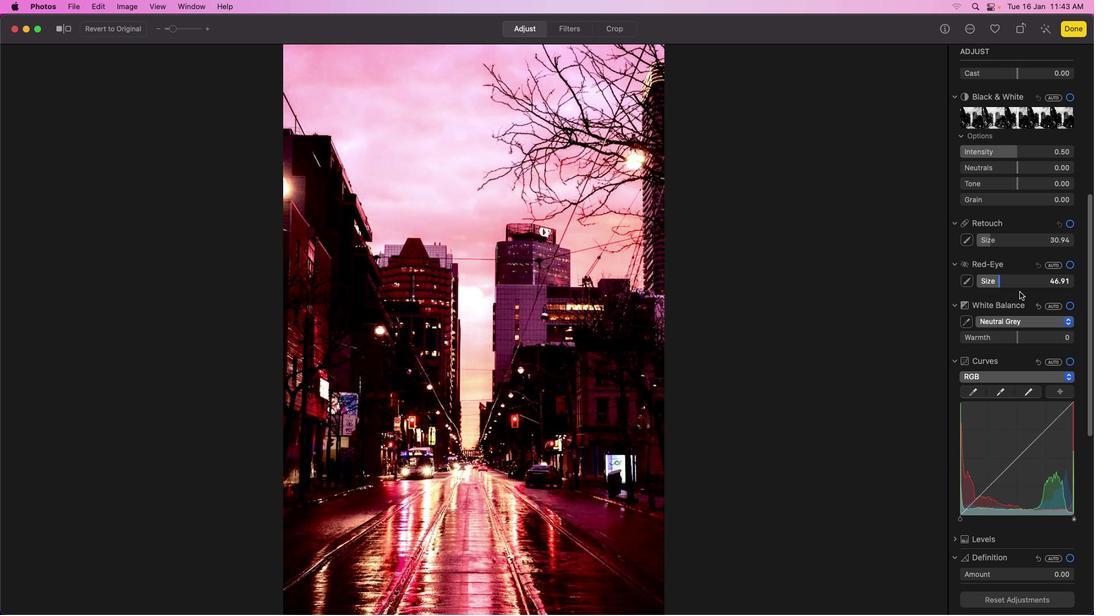 
Action: Mouse scrolled (1016, 288) with delta (-2, -5)
Screenshot: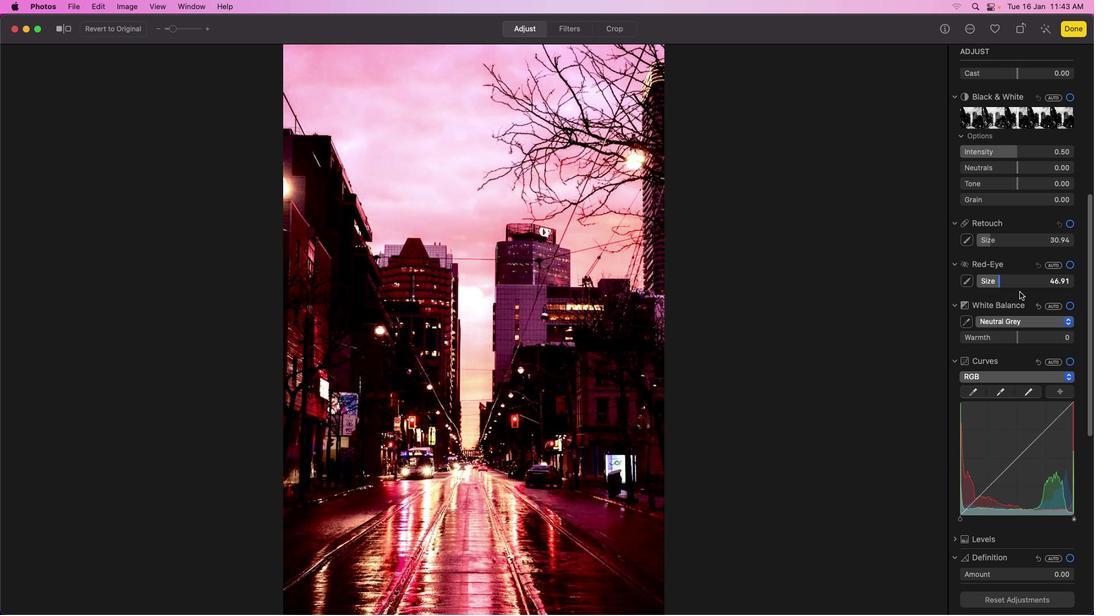 
Action: Mouse scrolled (1016, 288) with delta (-2, -2)
Screenshot: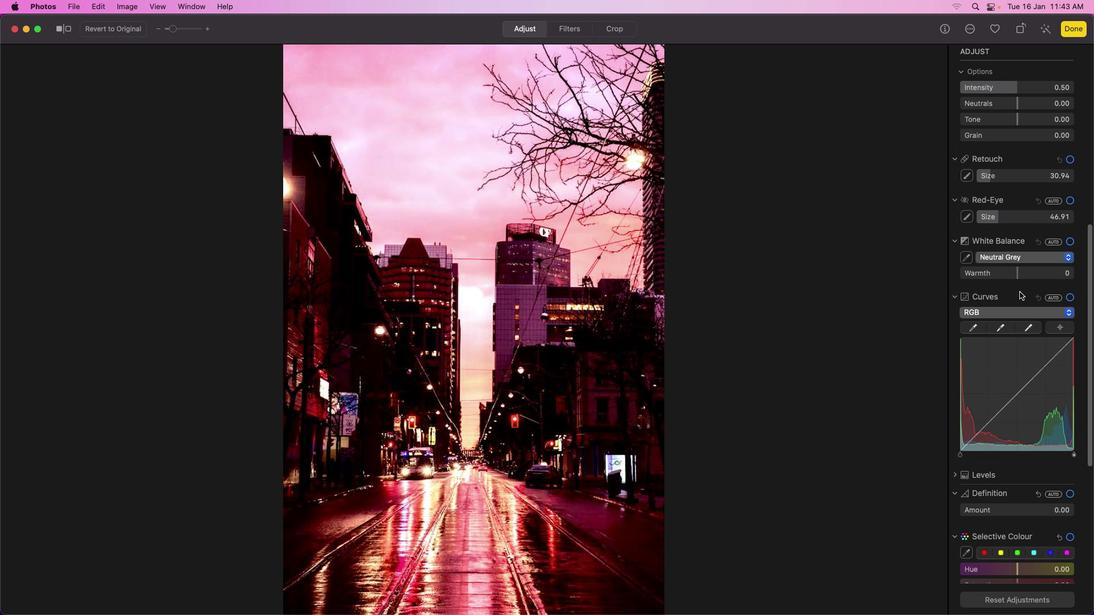
Action: Mouse scrolled (1016, 288) with delta (-2, -2)
Screenshot: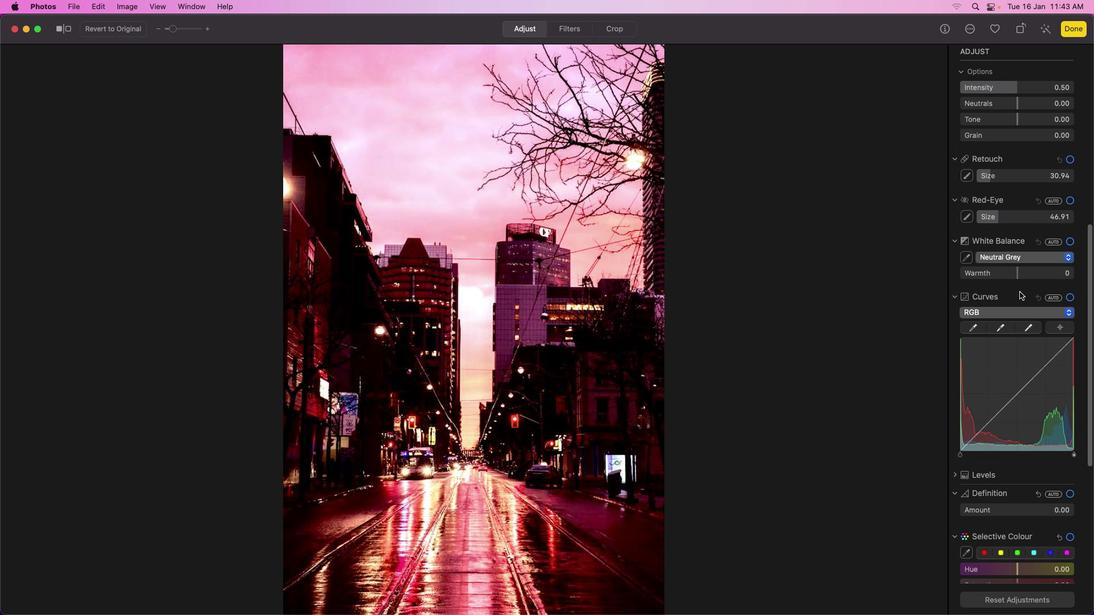 
Action: Mouse scrolled (1016, 288) with delta (-2, -3)
Screenshot: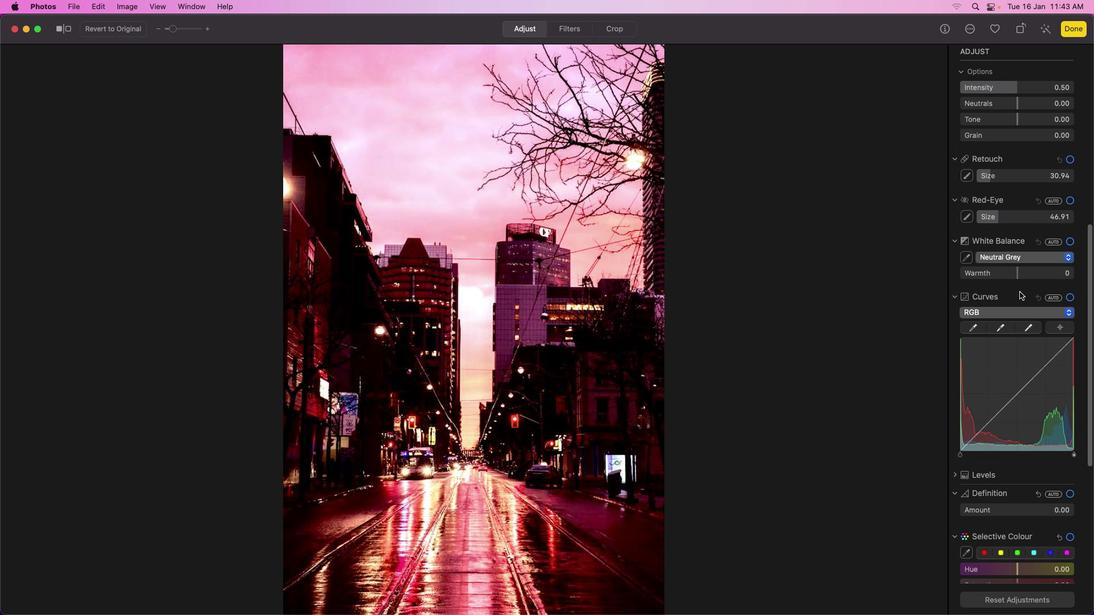 
Action: Mouse scrolled (1016, 288) with delta (-2, -3)
Screenshot: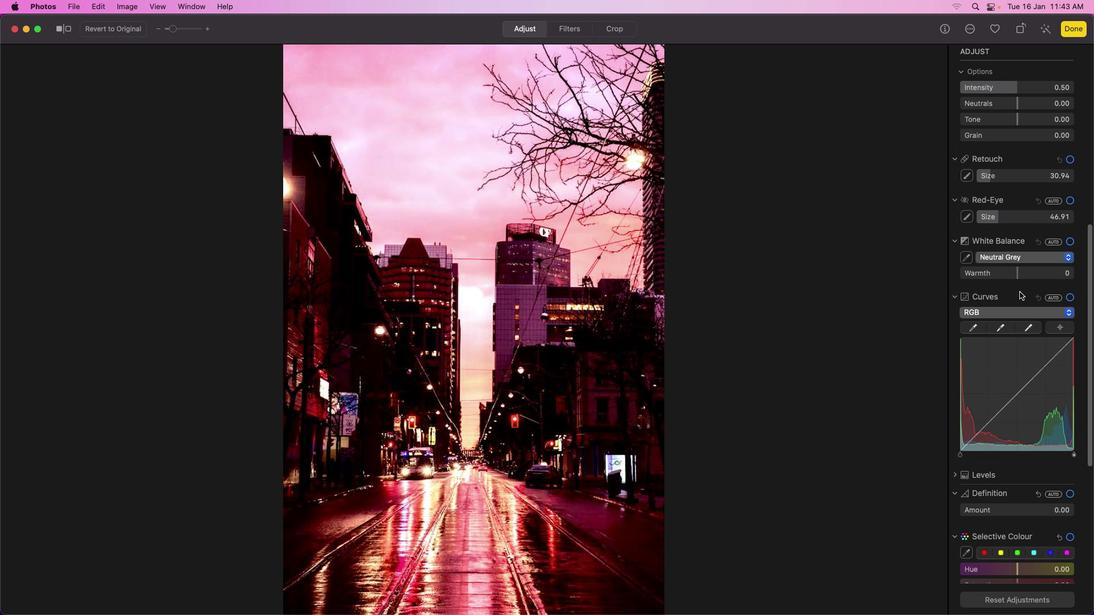 
Action: Mouse scrolled (1016, 288) with delta (-2, -4)
Screenshot: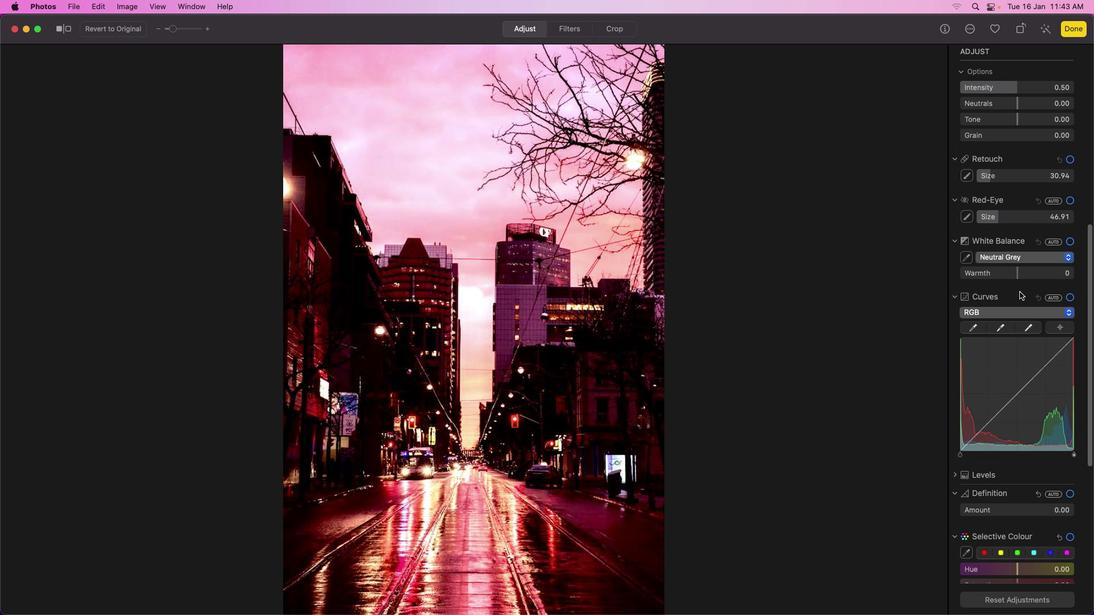 
Action: Mouse scrolled (1016, 288) with delta (-2, -1)
Screenshot: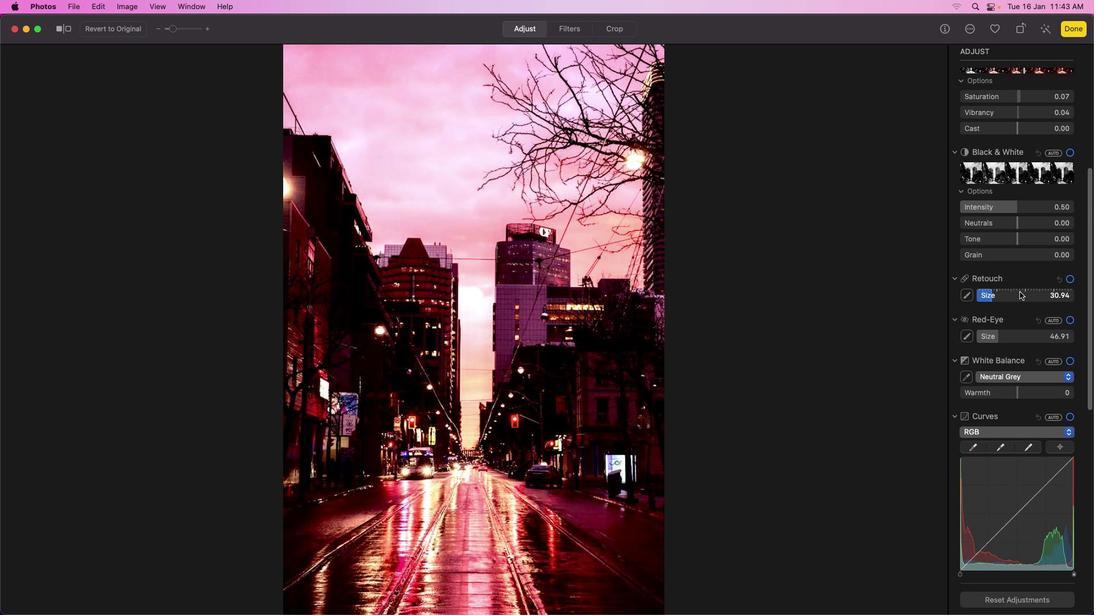 
Action: Mouse scrolled (1016, 288) with delta (-2, -1)
Screenshot: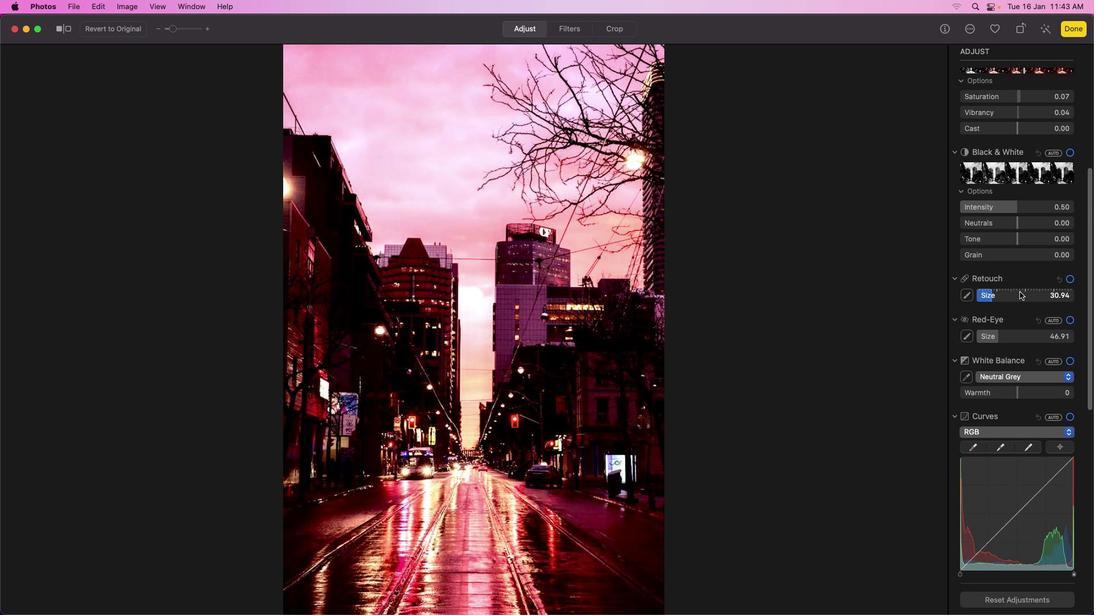 
Action: Mouse scrolled (1016, 288) with delta (-2, 0)
Screenshot: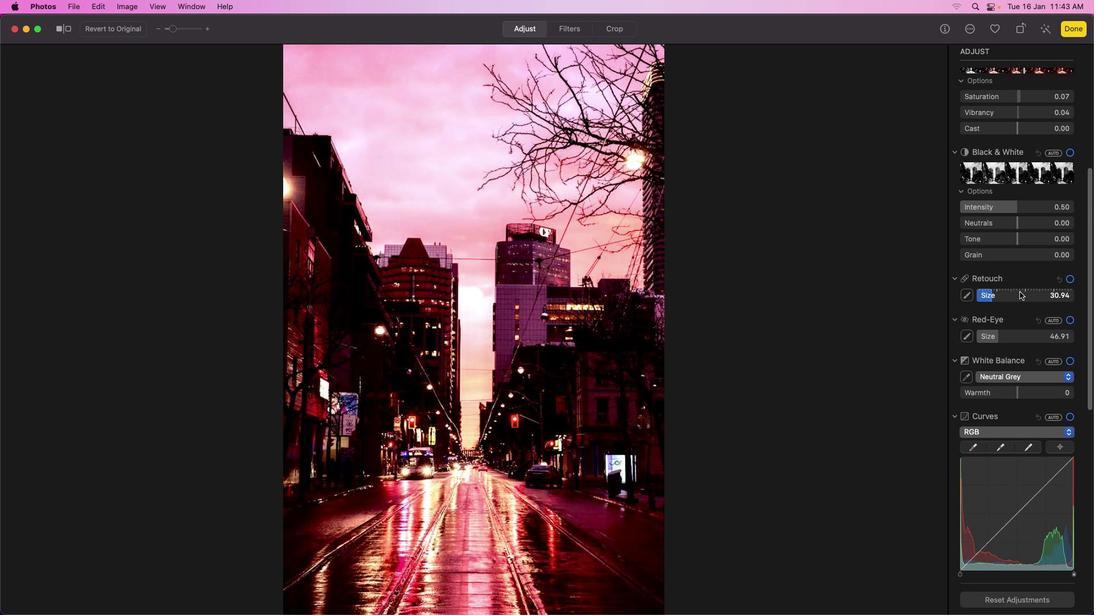 
Action: Mouse scrolled (1016, 288) with delta (-2, 0)
Screenshot: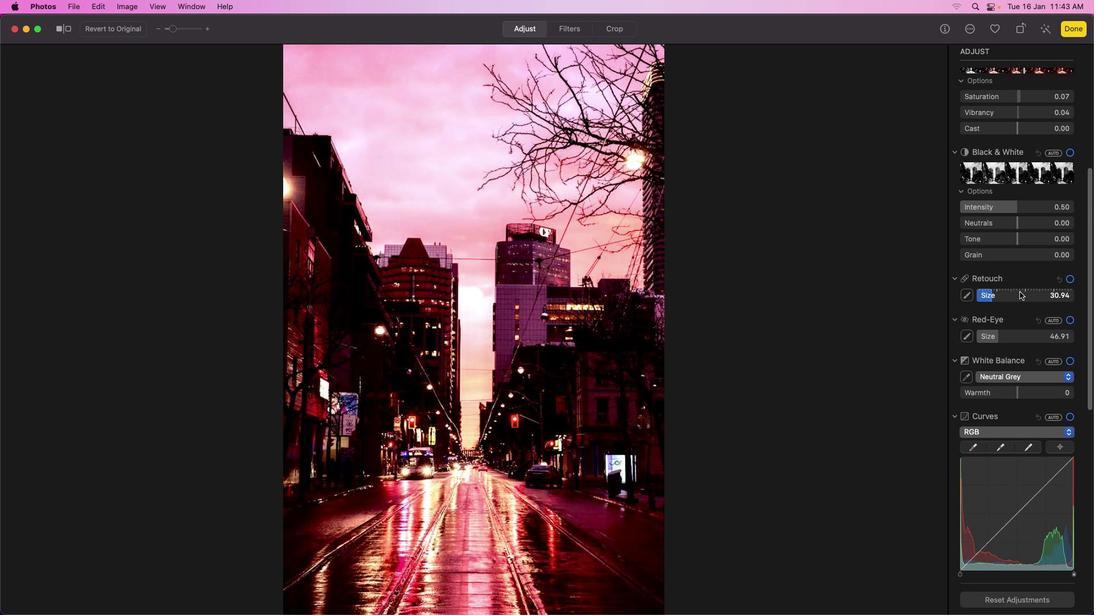 
Action: Mouse scrolled (1016, 288) with delta (-2, 0)
Screenshot: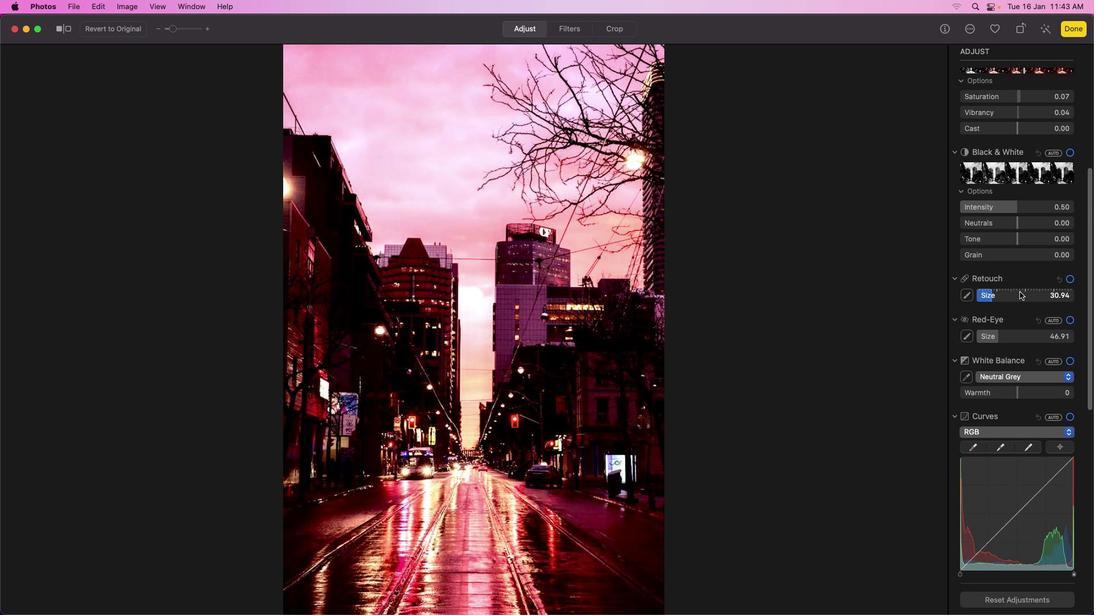 
Action: Mouse scrolled (1016, 288) with delta (-2, 0)
Screenshot: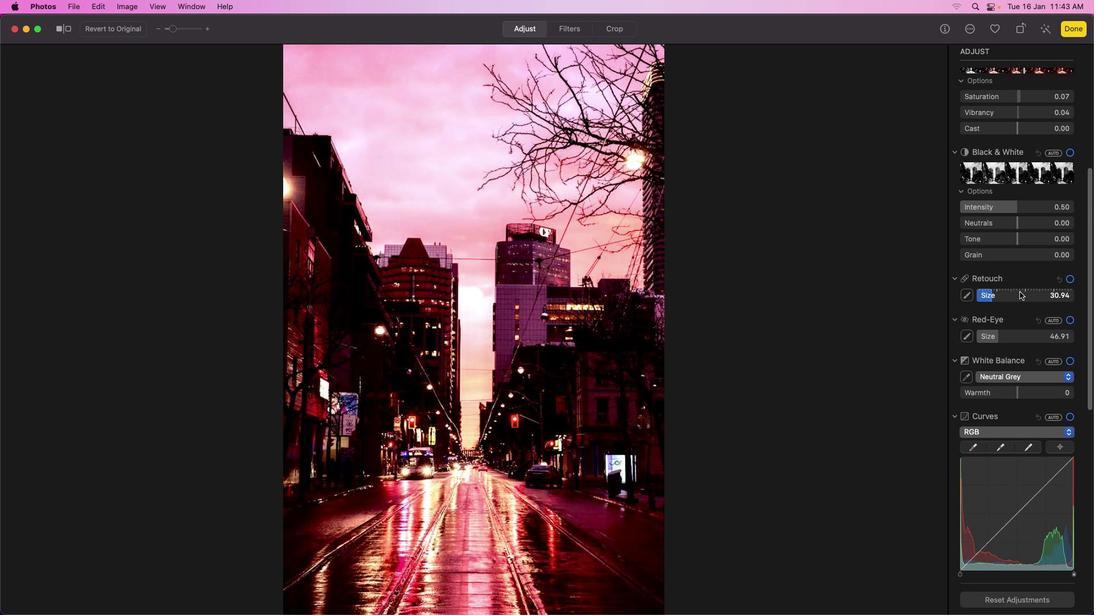
Action: Mouse scrolled (1016, 288) with delta (-2, -2)
Screenshot: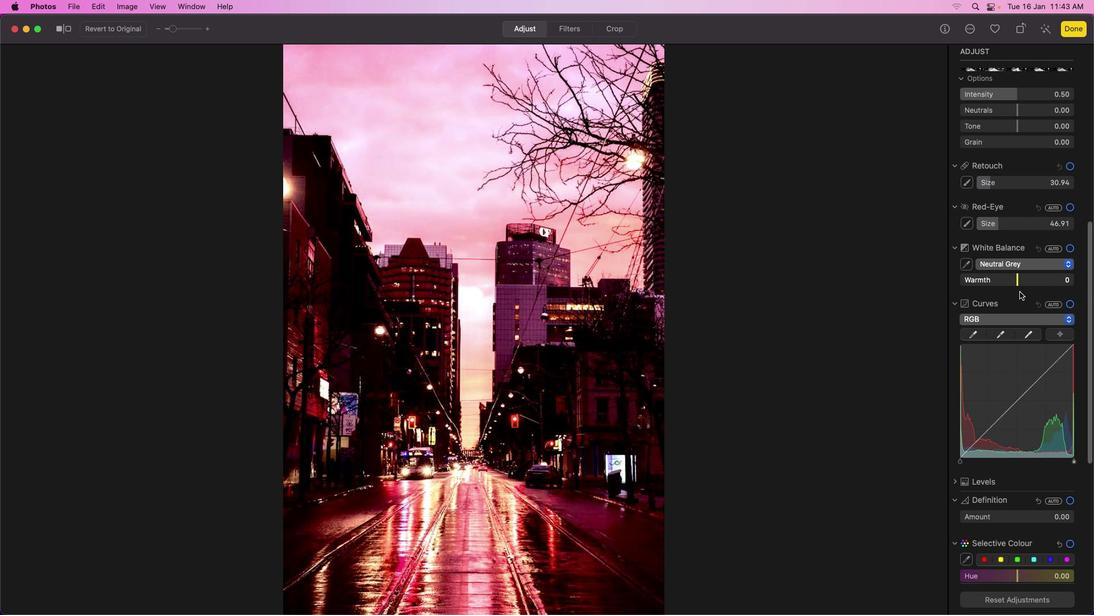
Action: Mouse scrolled (1016, 288) with delta (-2, -2)
Screenshot: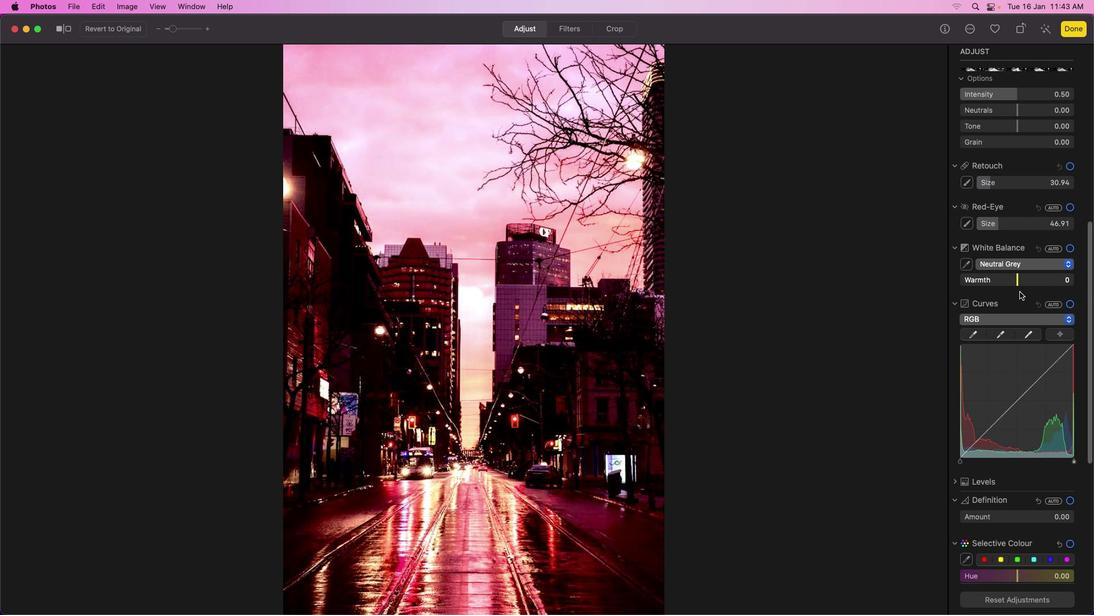 
Action: Mouse scrolled (1016, 288) with delta (-2, -3)
Screenshot: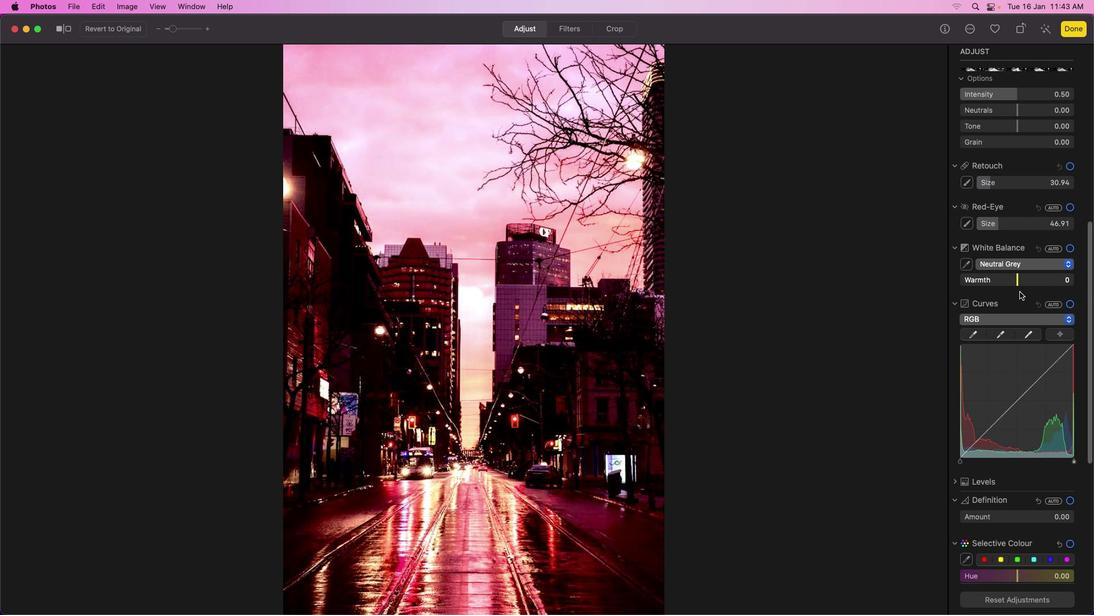 
Action: Mouse scrolled (1016, 288) with delta (-2, -4)
Screenshot: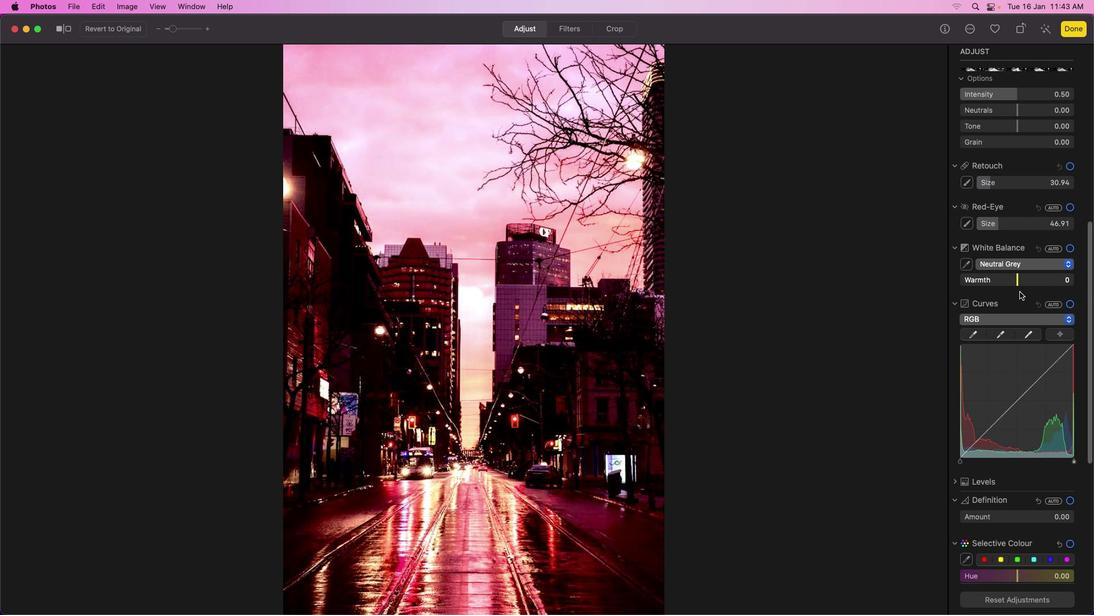 
Action: Mouse scrolled (1016, 288) with delta (-2, -5)
Screenshot: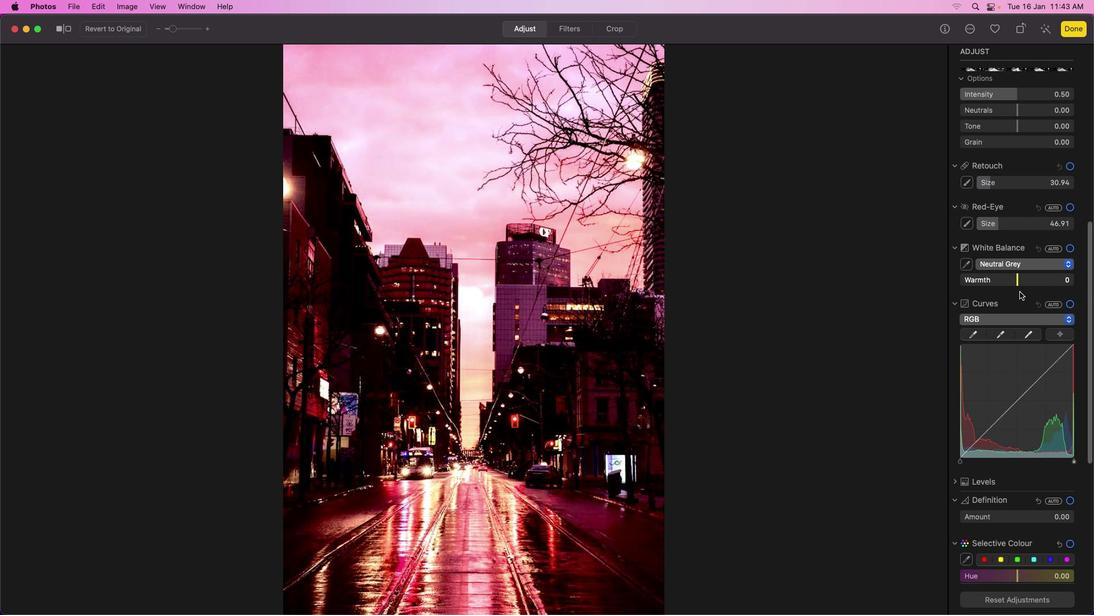 
Action: Mouse scrolled (1016, 288) with delta (-2, -5)
Screenshot: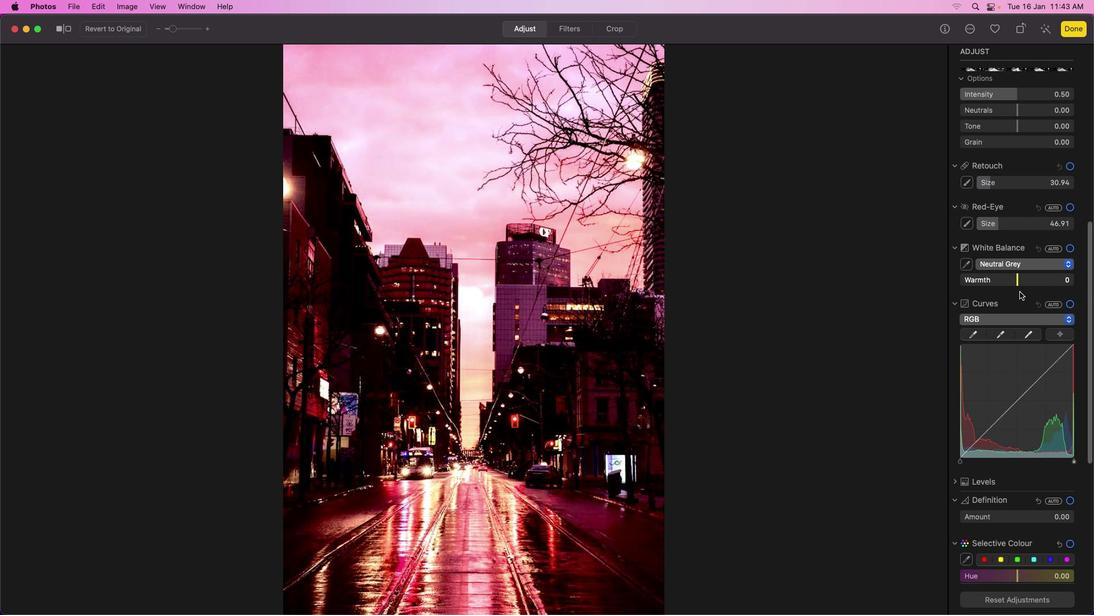 
Action: Mouse moved to (1003, 329)
Screenshot: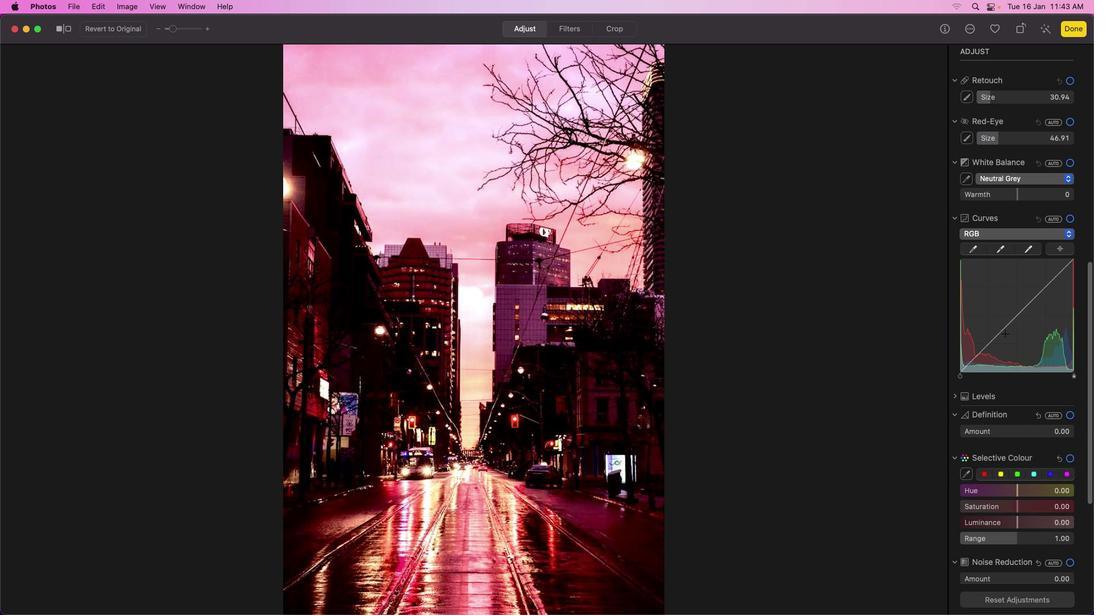 
Action: Mouse scrolled (1003, 329) with delta (-2, -2)
Screenshot: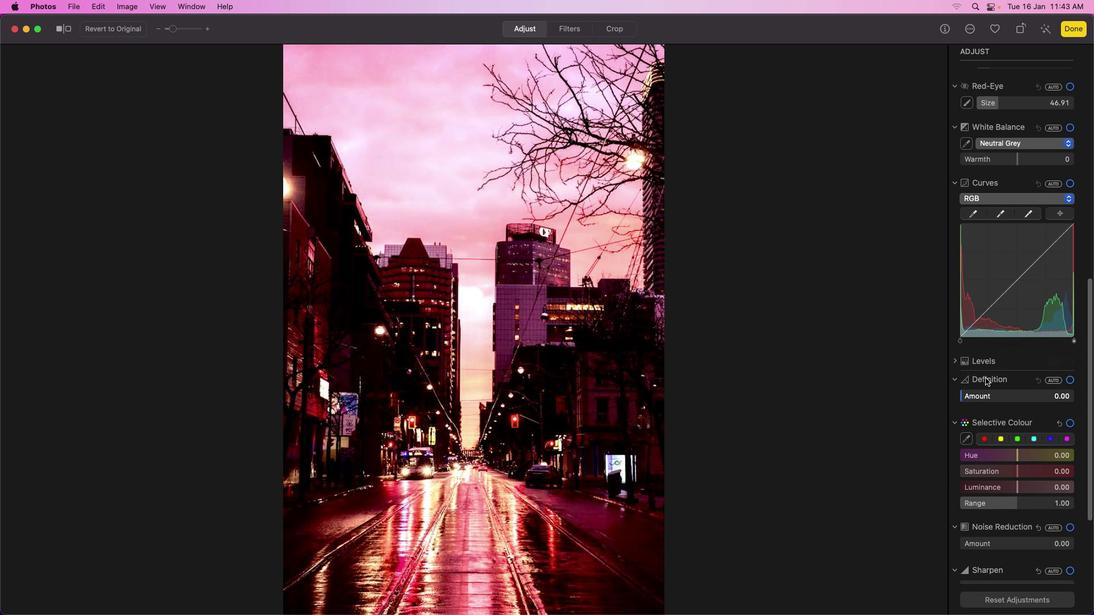 
Action: Mouse scrolled (1003, 329) with delta (-2, -2)
Screenshot: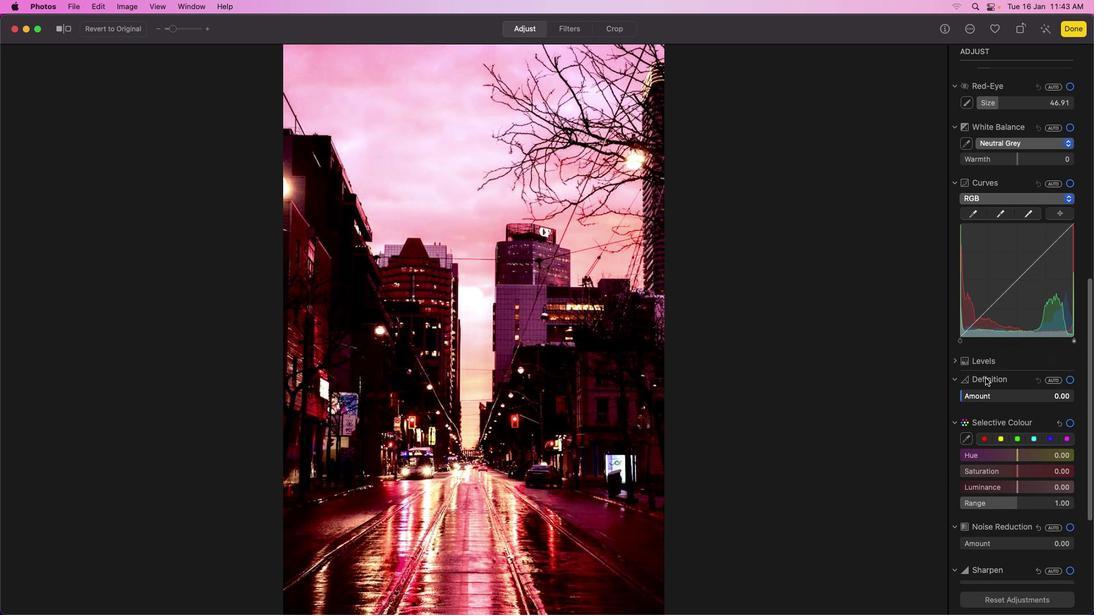 
Action: Mouse scrolled (1003, 329) with delta (-2, -3)
Screenshot: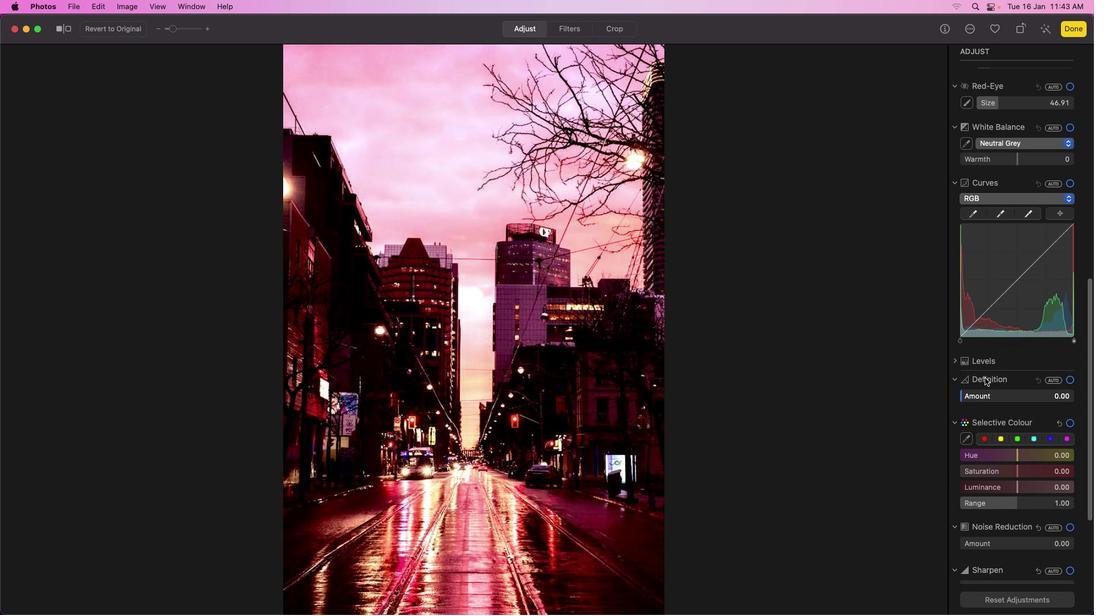 
Action: Mouse scrolled (1003, 329) with delta (-2, -4)
Screenshot: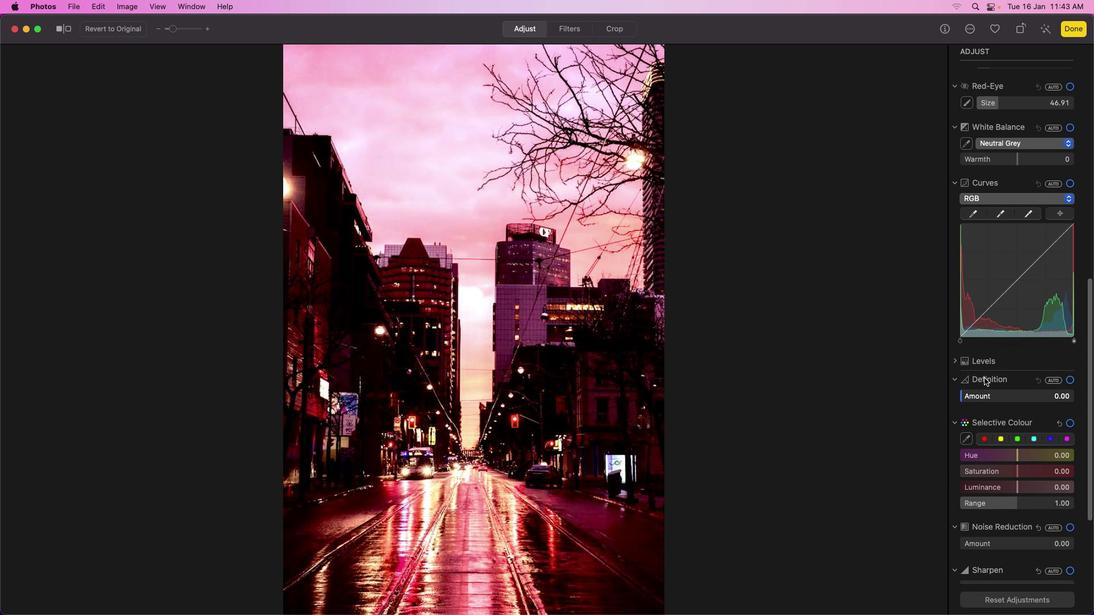 
Action: Mouse scrolled (1003, 329) with delta (-2, -5)
Screenshot: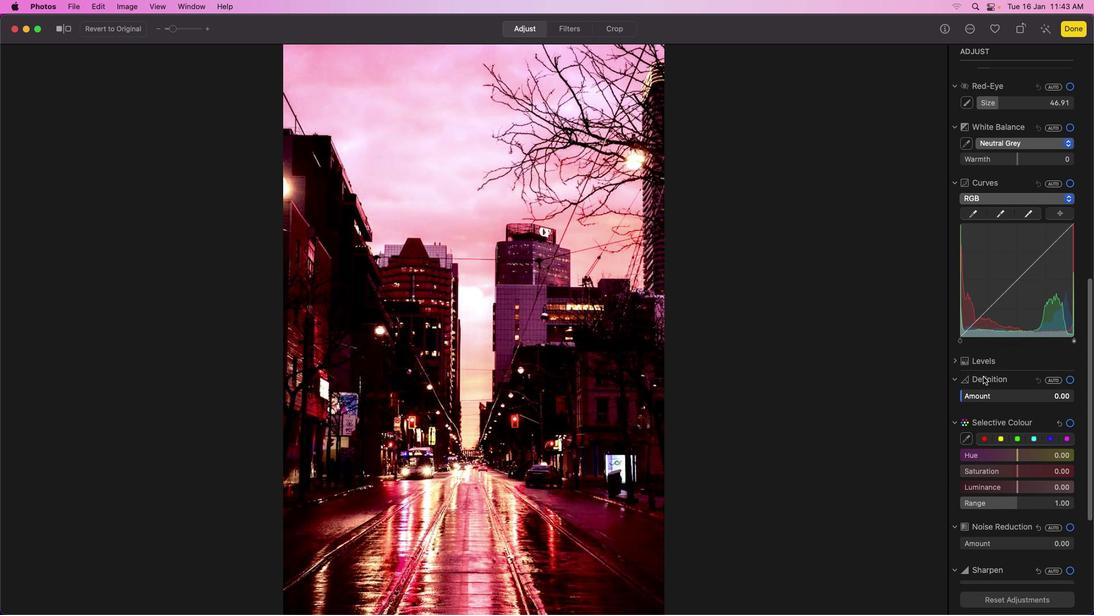 
Action: Mouse moved to (1003, 331)
Screenshot: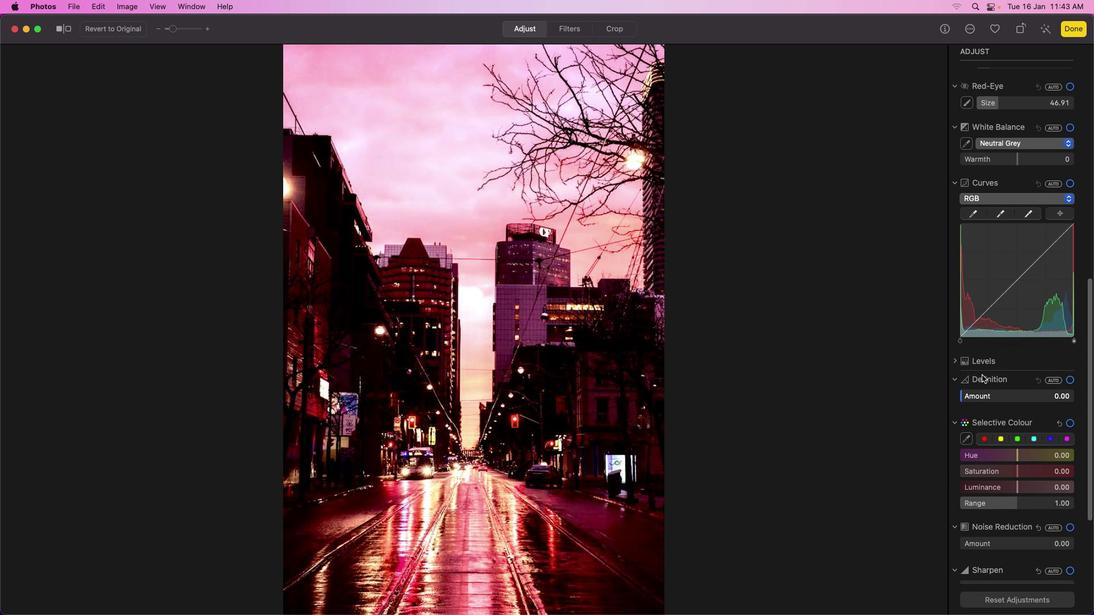 
Action: Mouse scrolled (1003, 331) with delta (-2, -5)
Screenshot: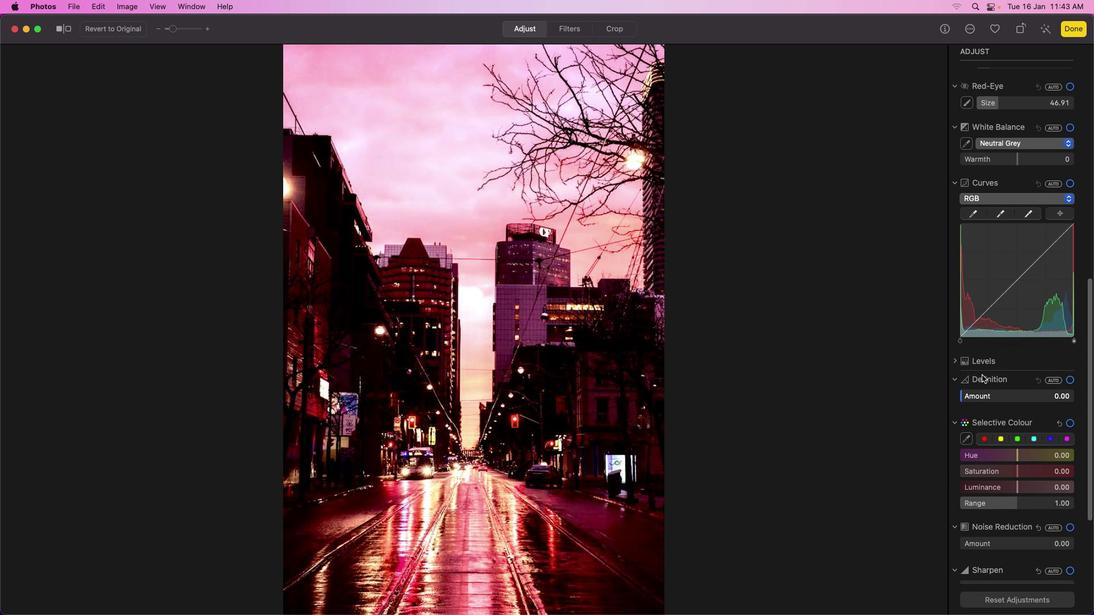 
Action: Mouse moved to (980, 361)
Screenshot: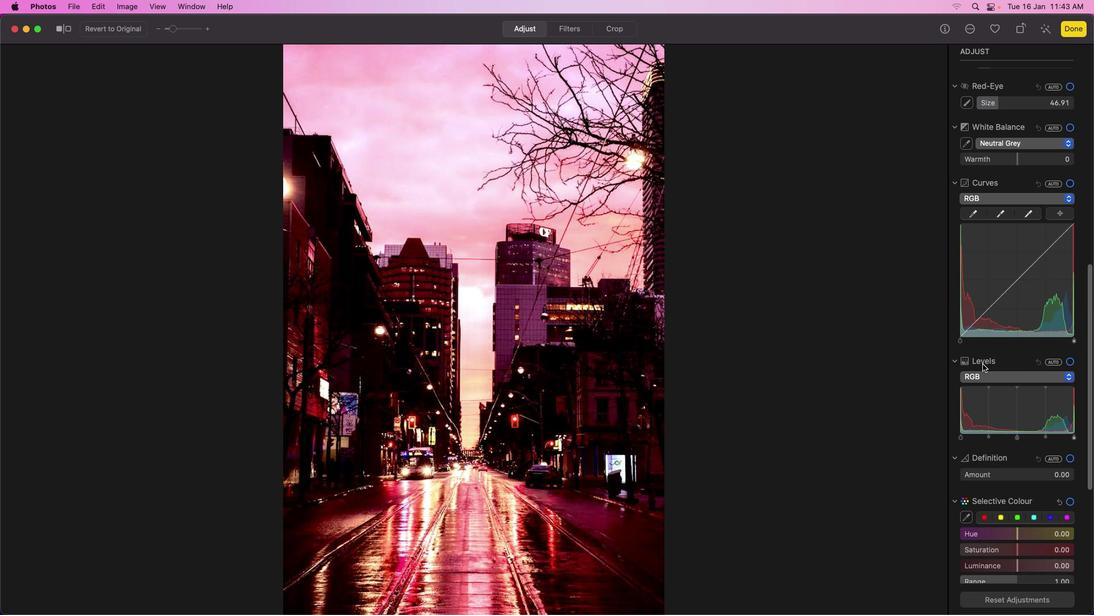 
Action: Mouse pressed left at (980, 361)
Screenshot: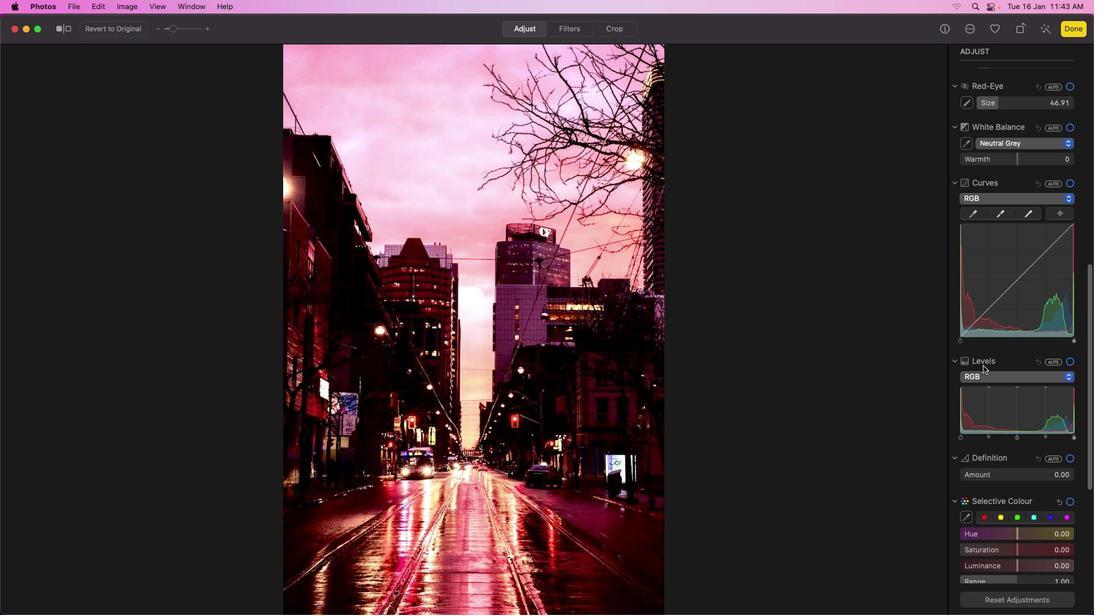 
Action: Mouse moved to (987, 430)
Screenshot: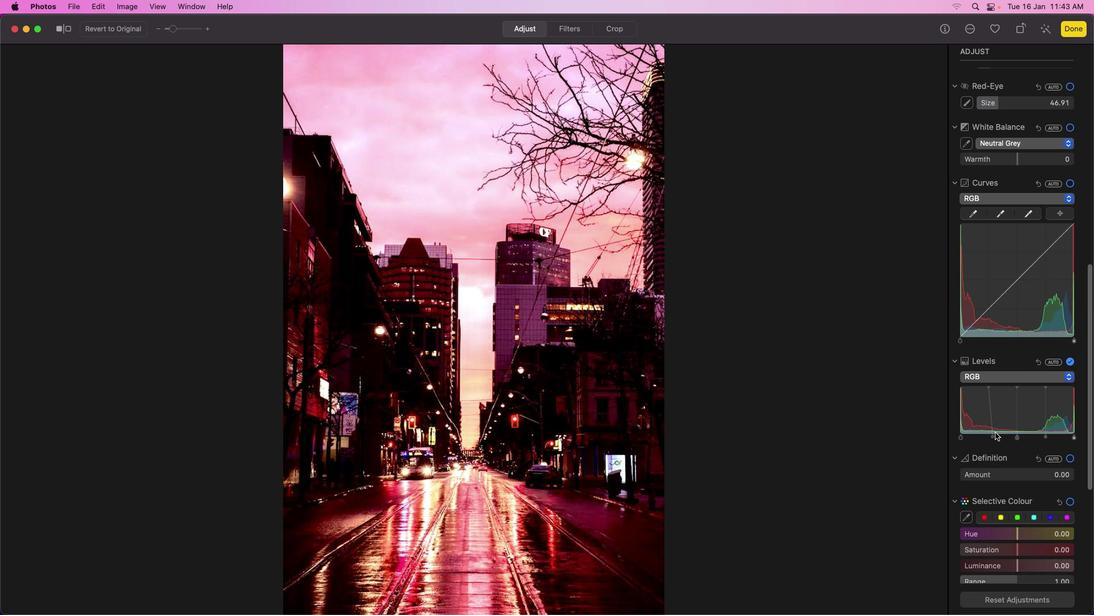 
Action: Mouse pressed left at (987, 430)
Screenshot: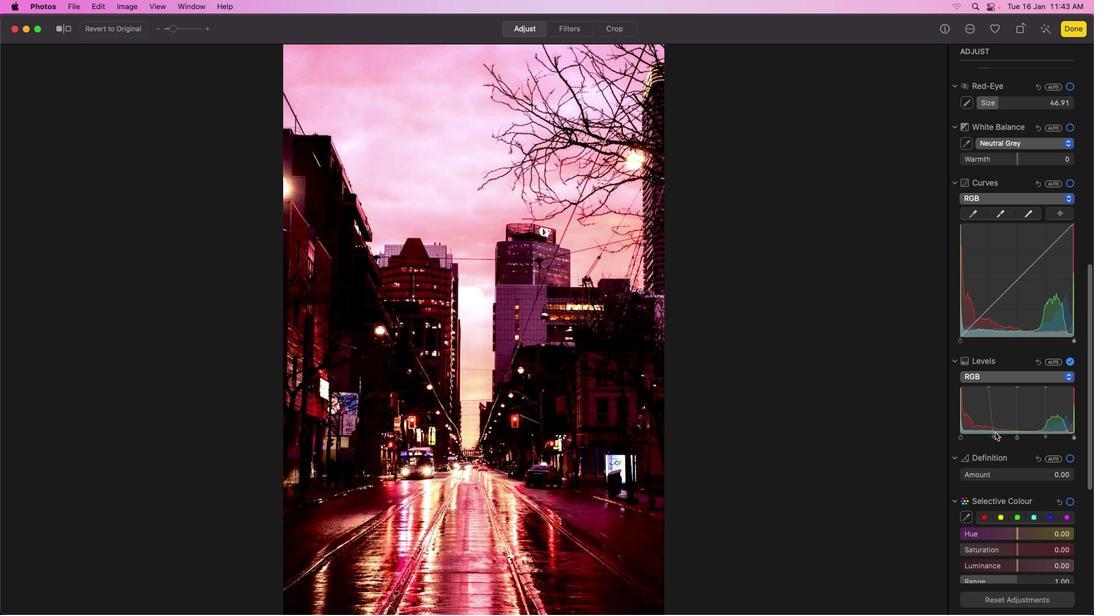 
Action: Mouse moved to (1016, 434)
Screenshot: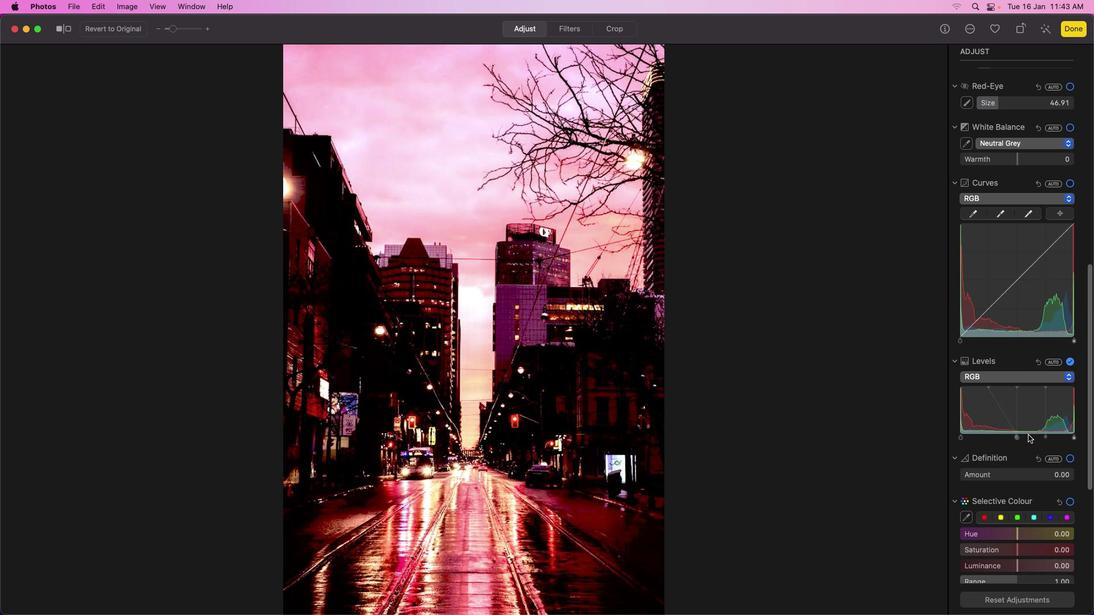 
Action: Mouse pressed left at (1016, 434)
Screenshot: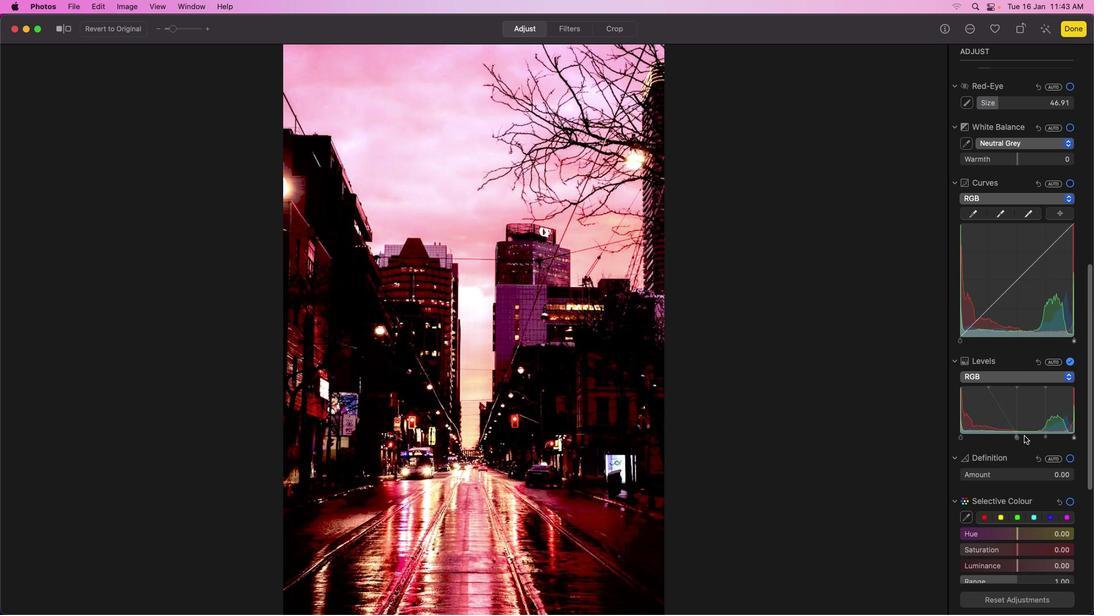 
Action: Mouse moved to (1016, 434)
Screenshot: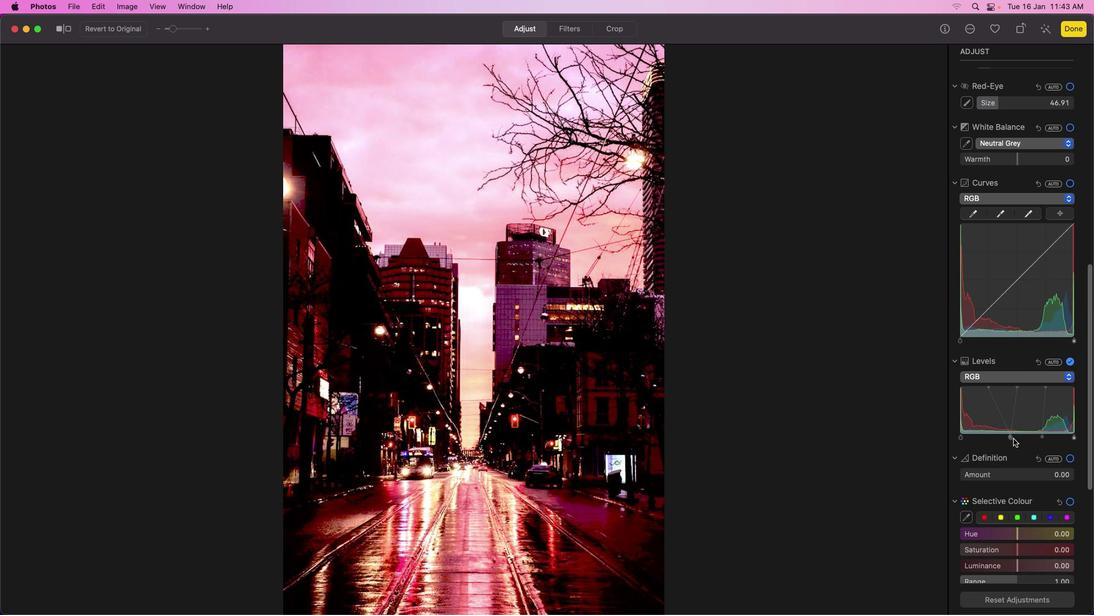 
Action: Mouse pressed left at (1016, 434)
Screenshot: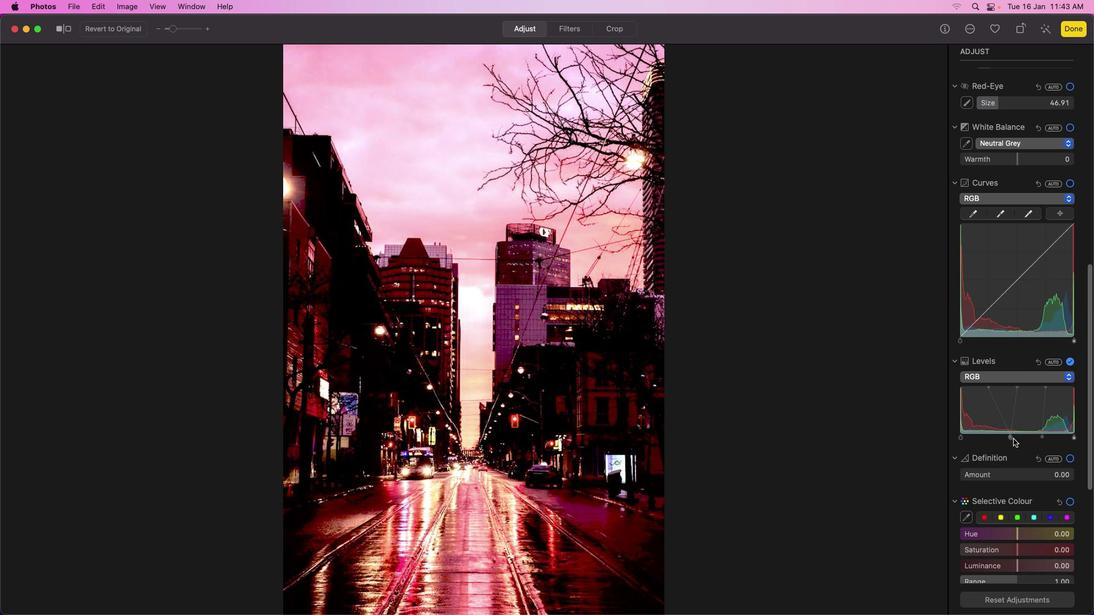 
Action: Mouse moved to (1009, 435)
Screenshot: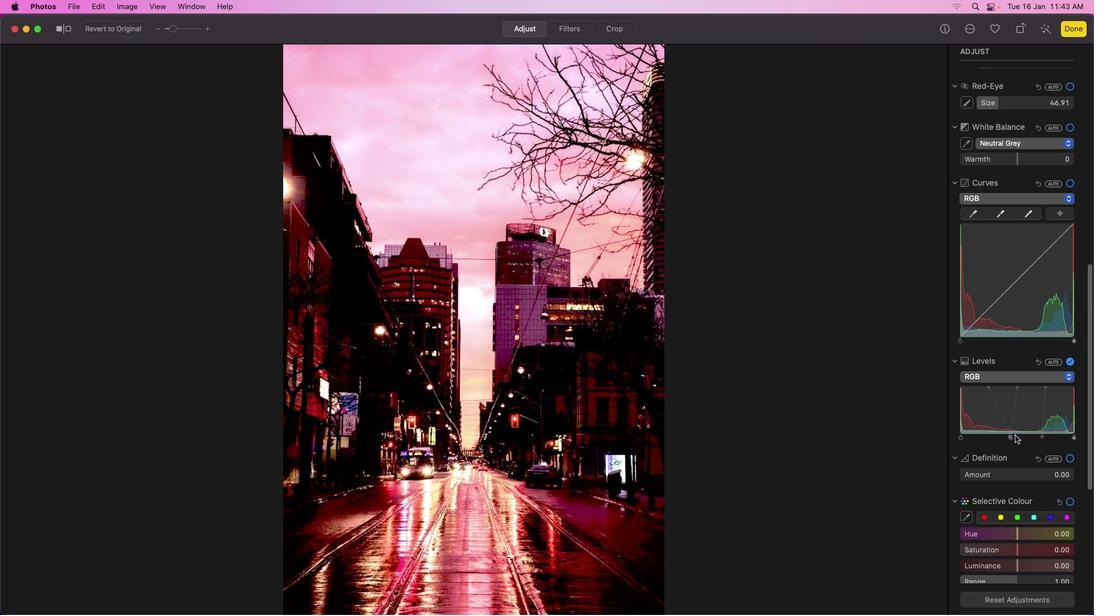 
Action: Mouse pressed left at (1009, 435)
Screenshot: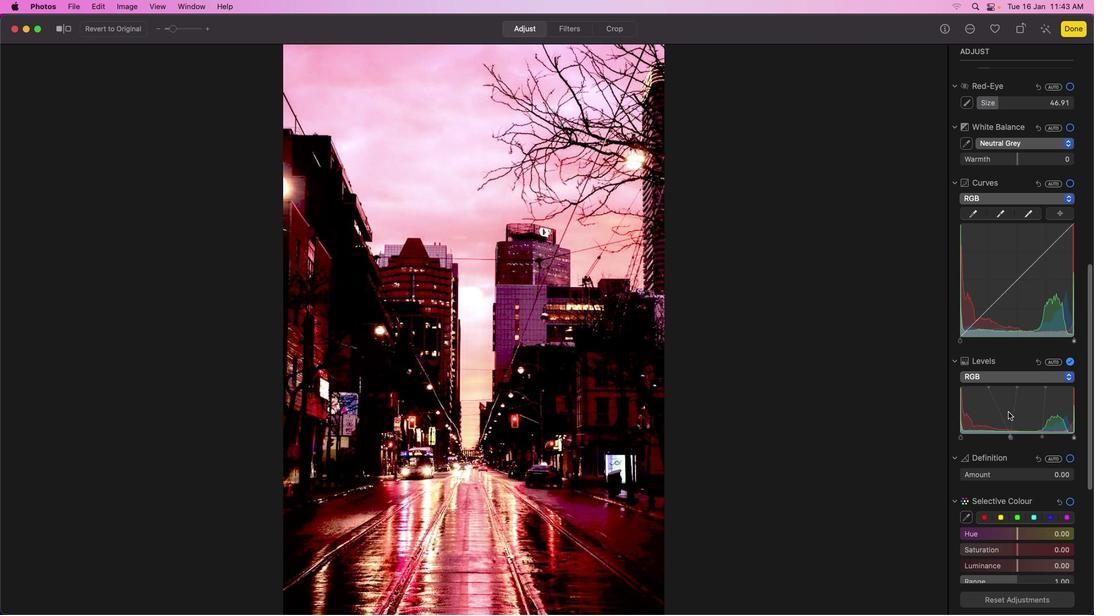 
Action: Mouse moved to (1011, 406)
Screenshot: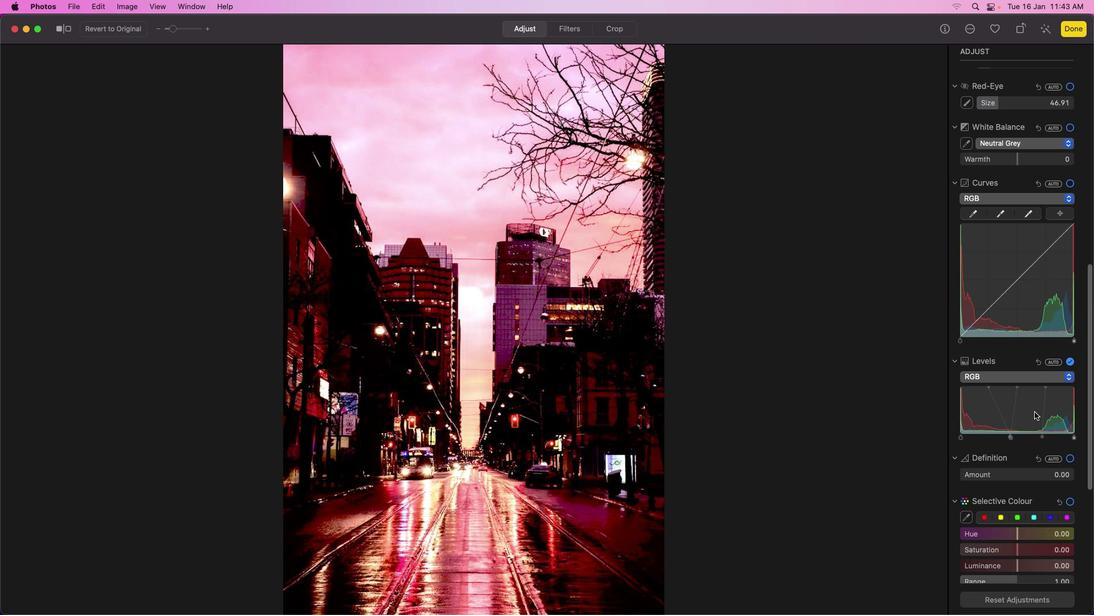 
Action: Mouse pressed left at (1011, 406)
Screenshot: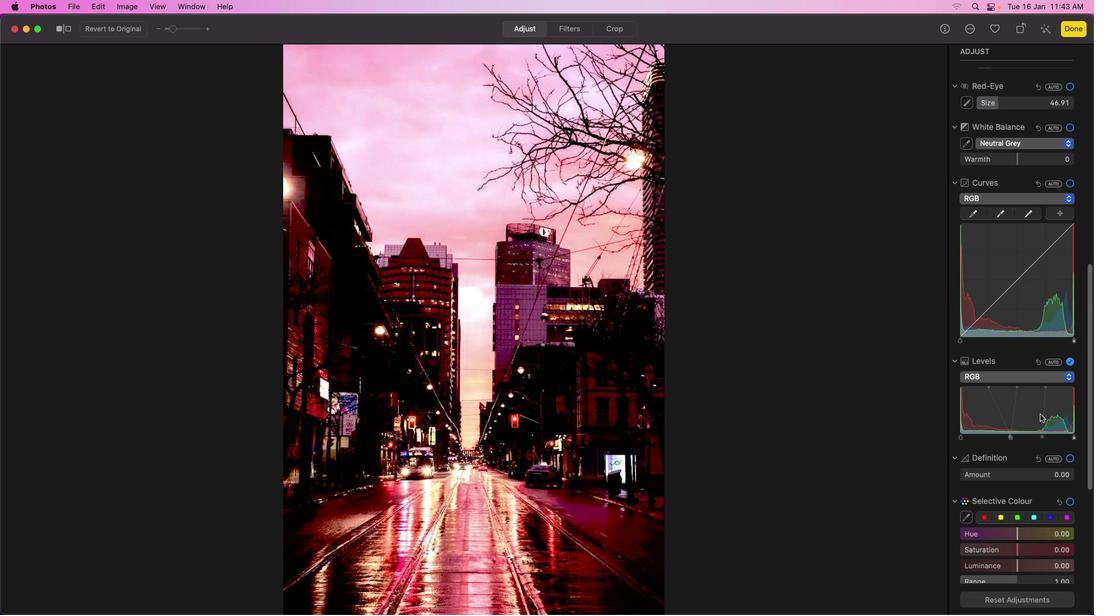 
Action: Mouse moved to (1039, 434)
Screenshot: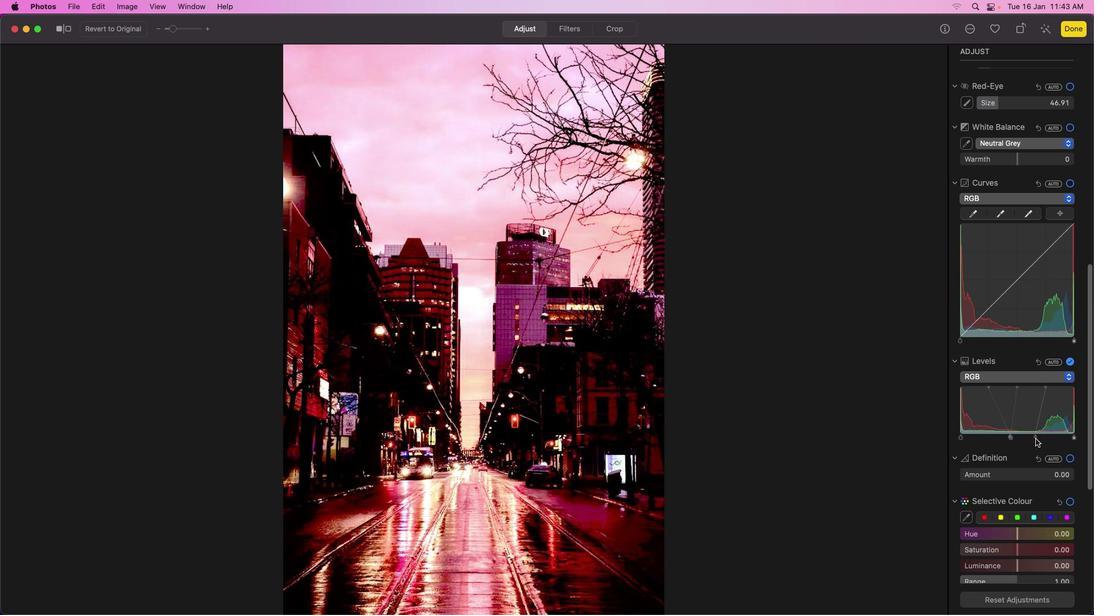 
Action: Mouse pressed left at (1039, 434)
Screenshot: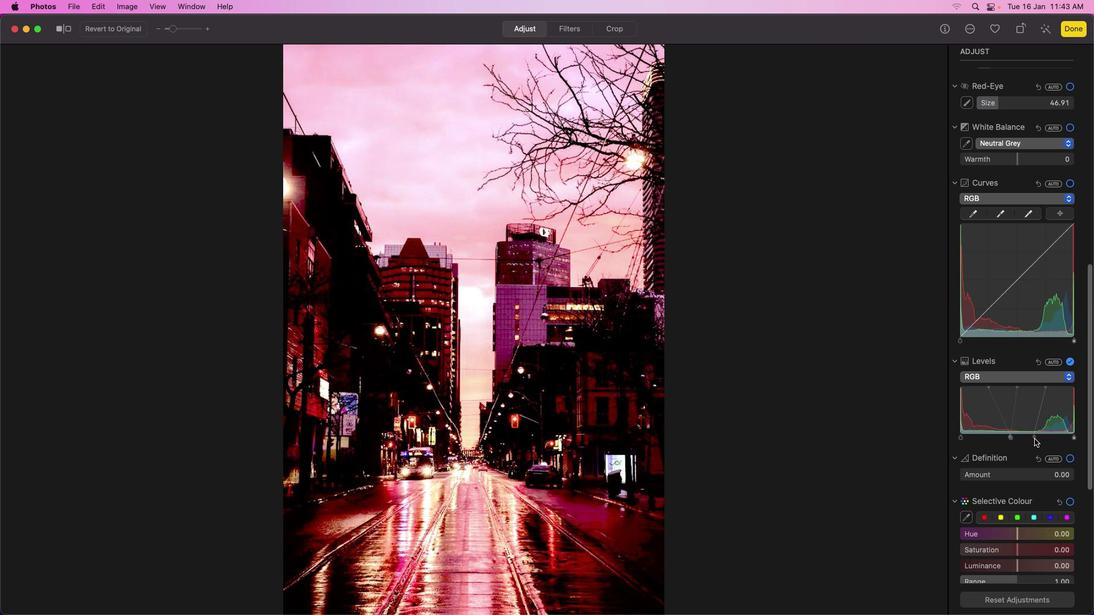 
Action: Mouse moved to (1072, 434)
Screenshot: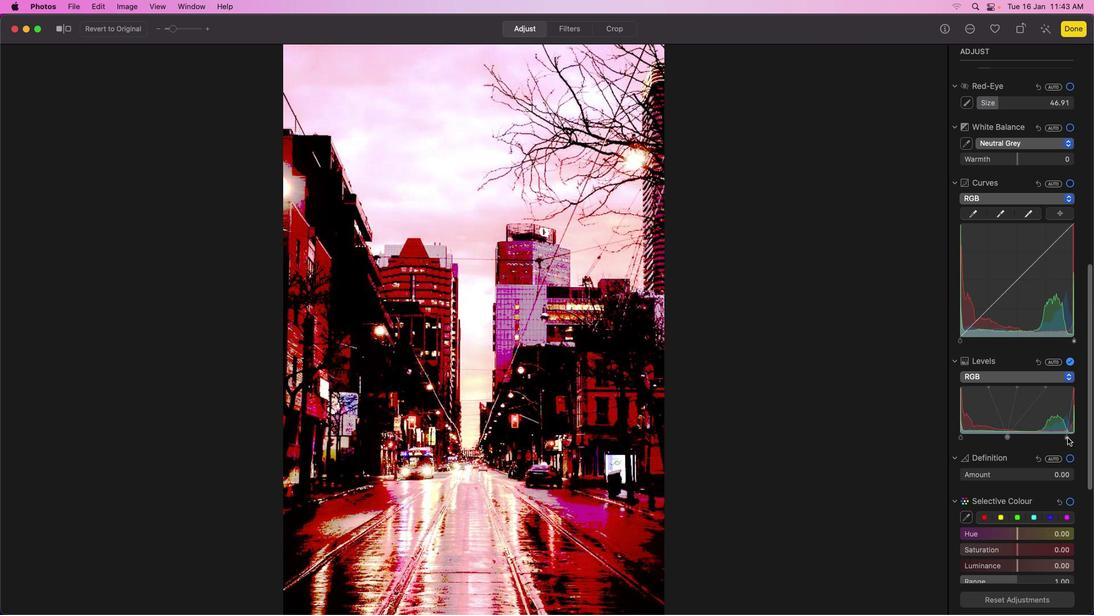 
Action: Mouse pressed left at (1072, 434)
Screenshot: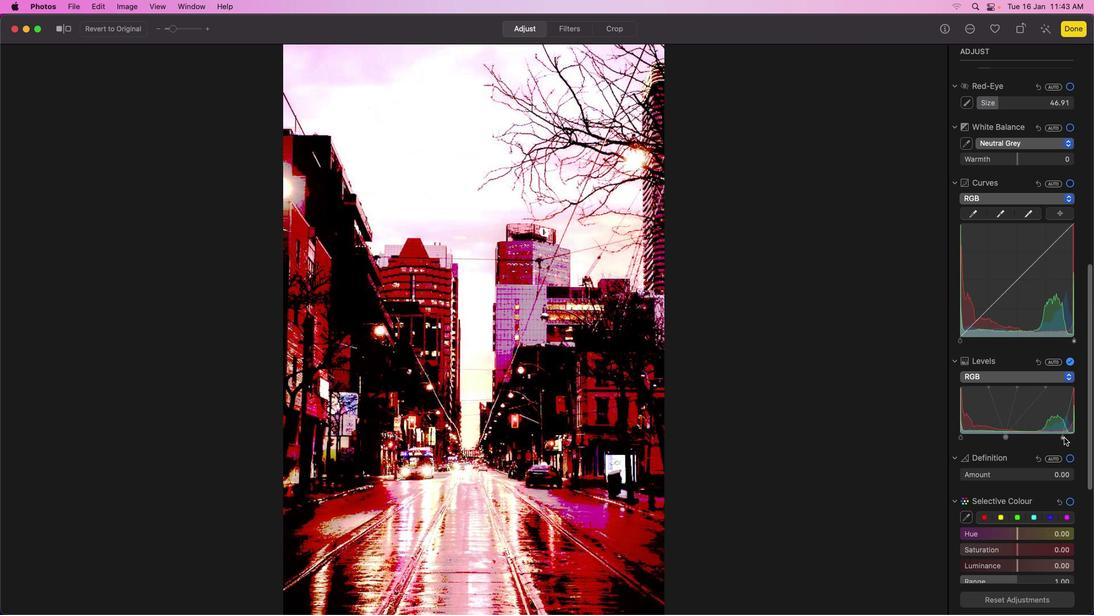 
Action: Mouse moved to (1009, 433)
Screenshot: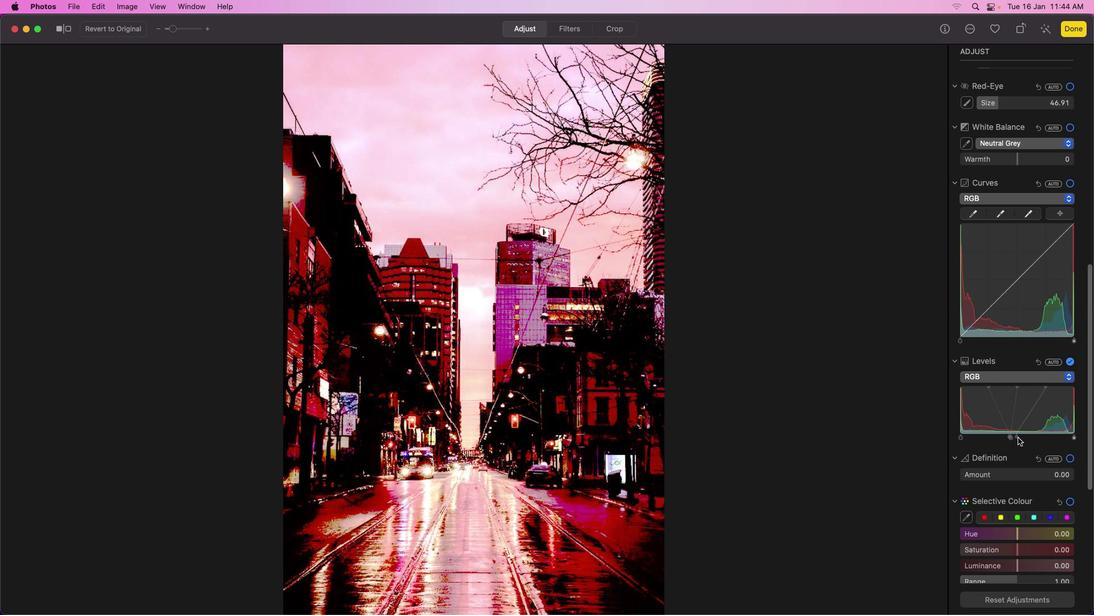 
Action: Mouse pressed left at (1009, 433)
Screenshot: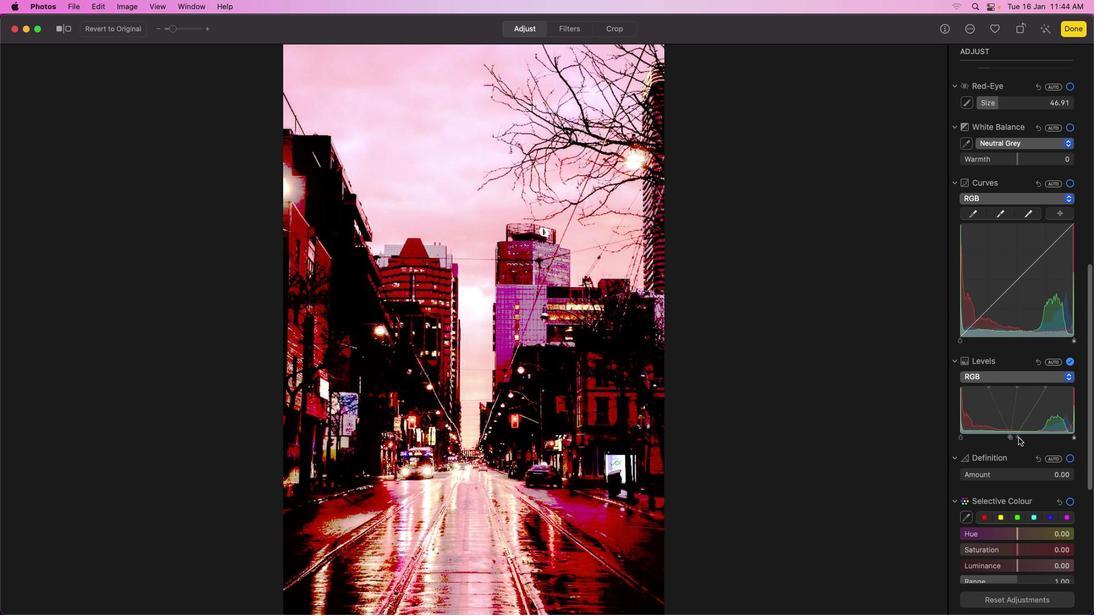 
Action: Mouse moved to (1006, 434)
Screenshot: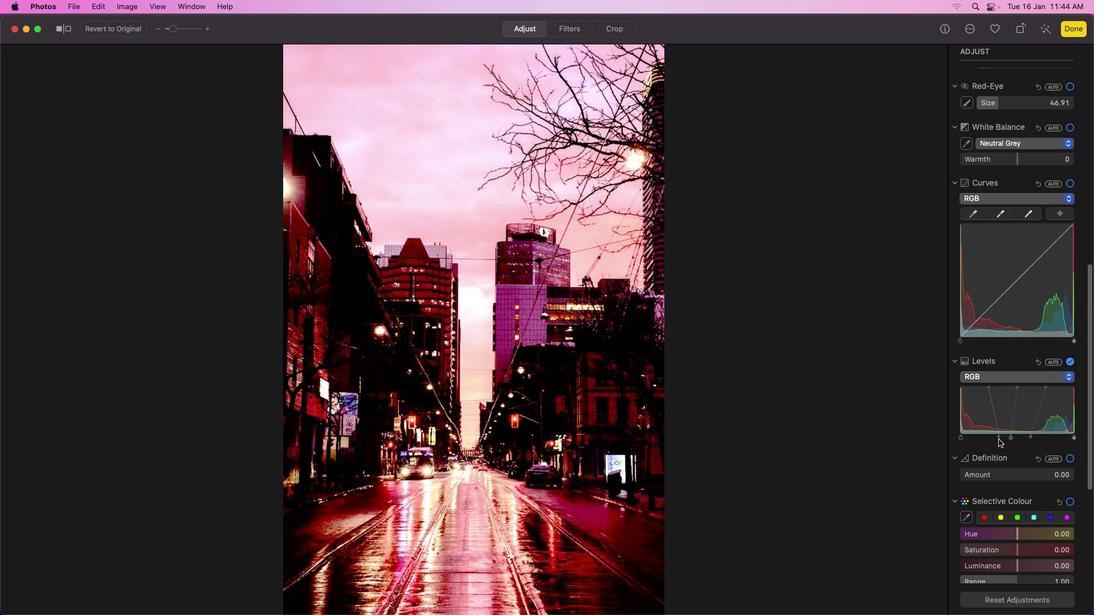 
Action: Mouse pressed left at (1006, 434)
Screenshot: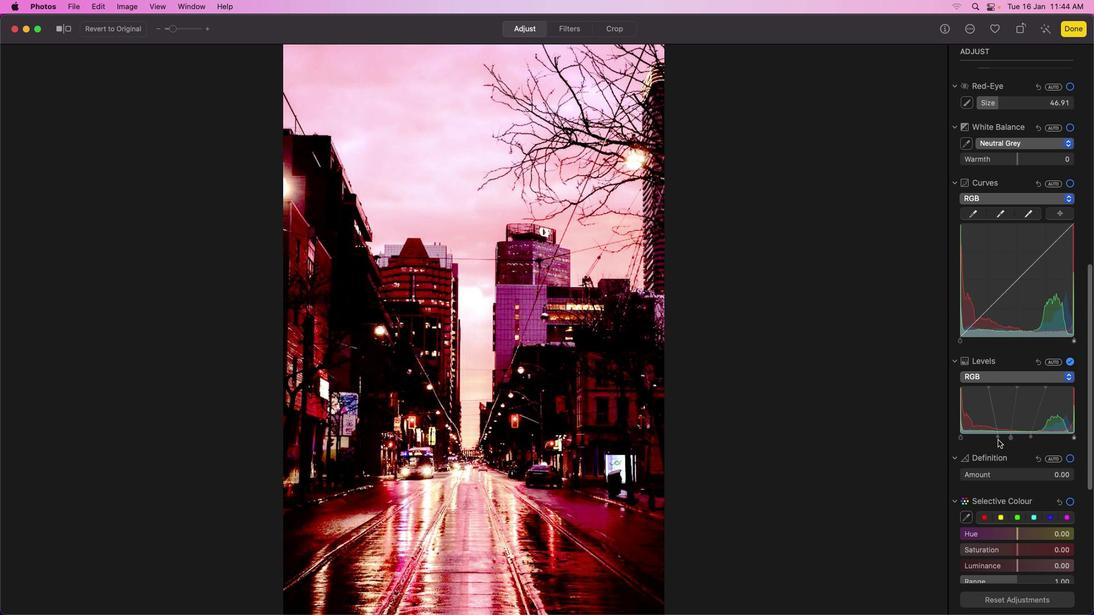 
Action: Mouse moved to (1009, 435)
Screenshot: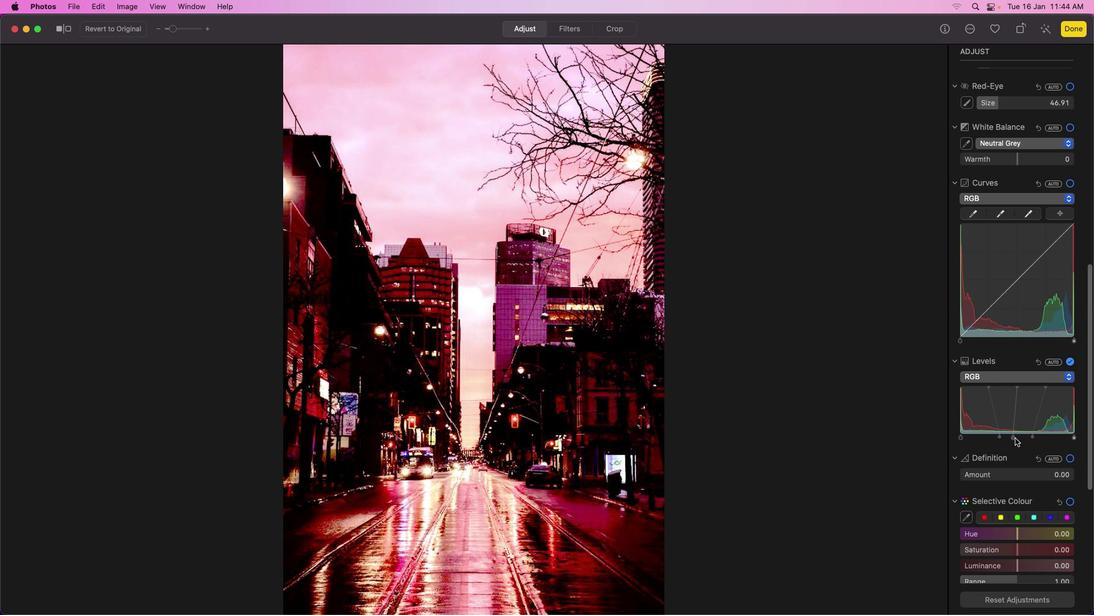 
Action: Mouse pressed left at (1009, 435)
Screenshot: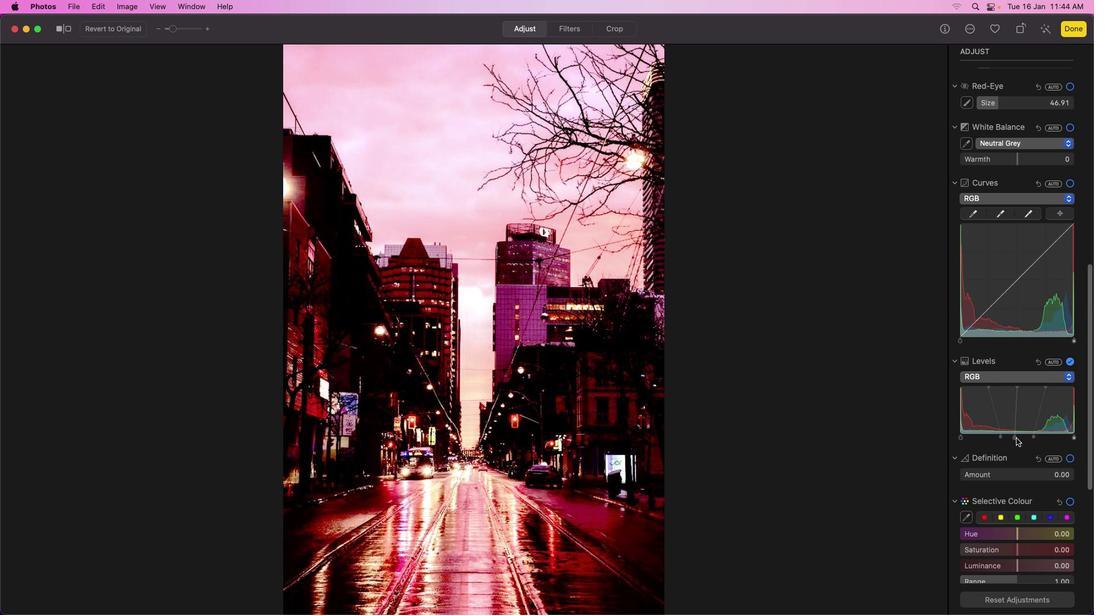 
Action: Mouse moved to (1014, 434)
Screenshot: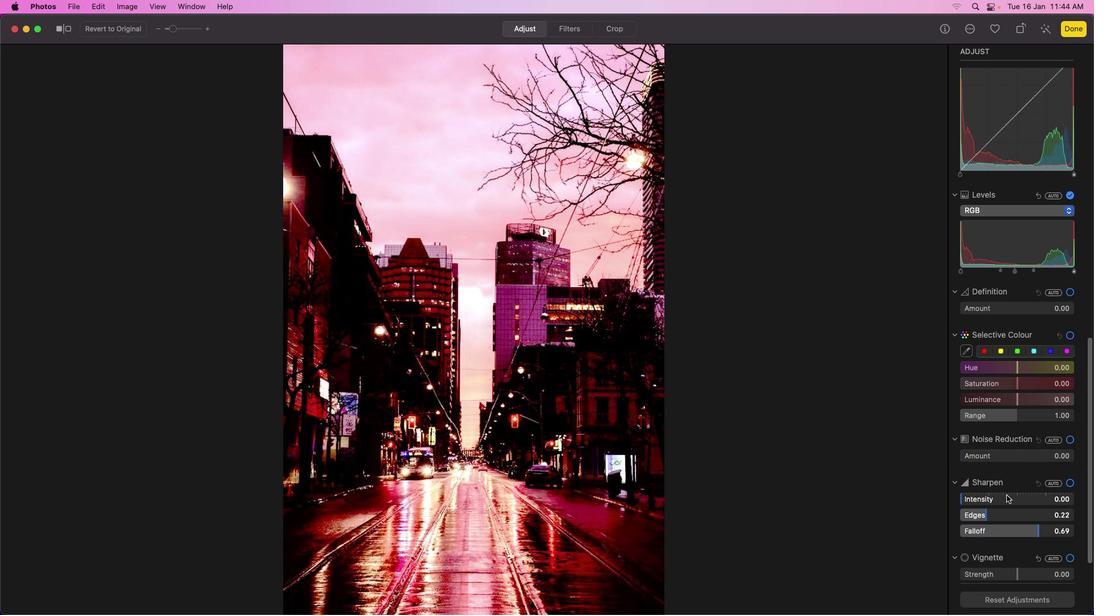 
Action: Mouse scrolled (1014, 434) with delta (-2, -2)
Screenshot: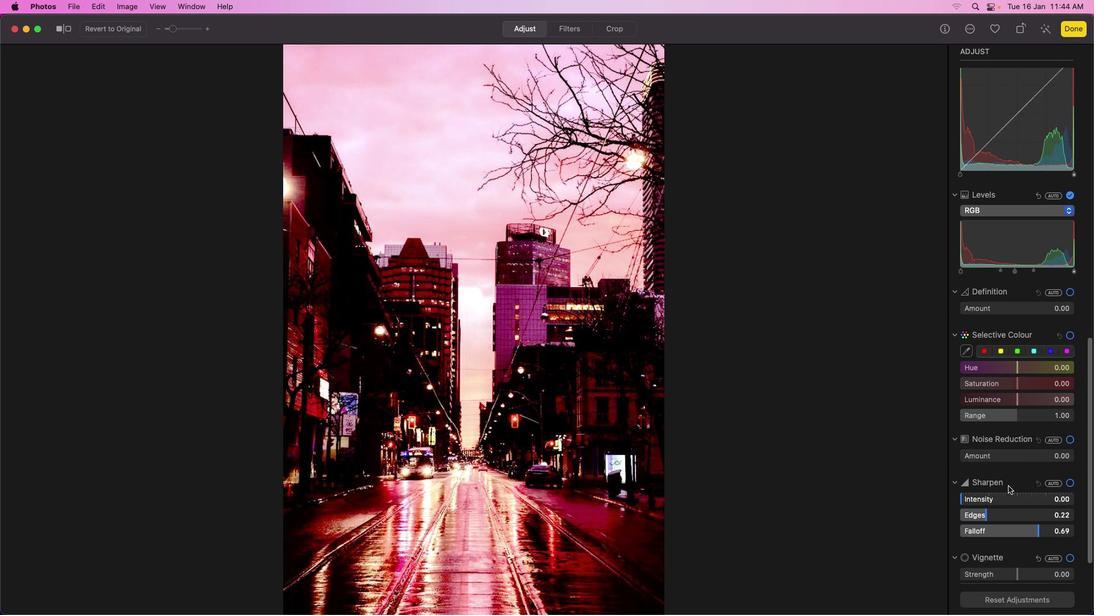 
Action: Mouse scrolled (1014, 434) with delta (-2, -2)
Screenshot: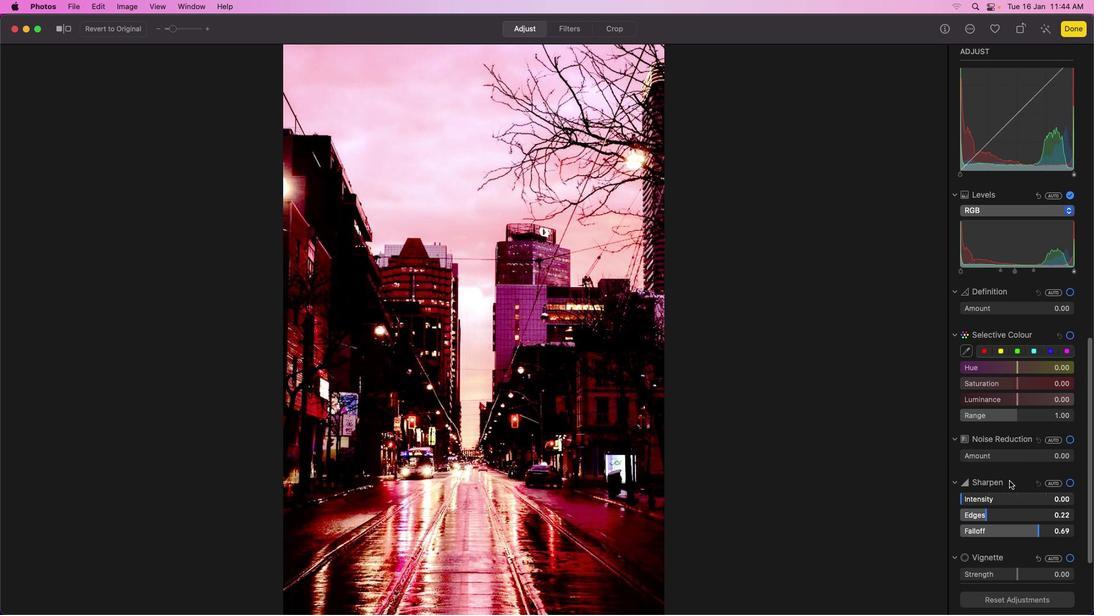 
Action: Mouse moved to (1015, 437)
Screenshot: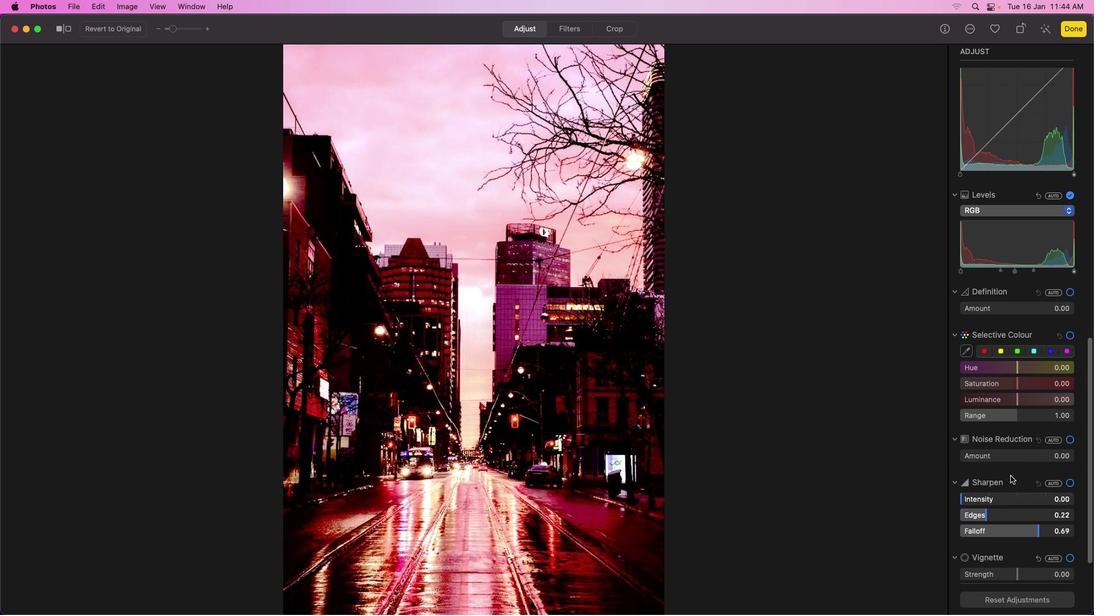 
Action: Mouse scrolled (1015, 437) with delta (-2, -3)
Screenshot: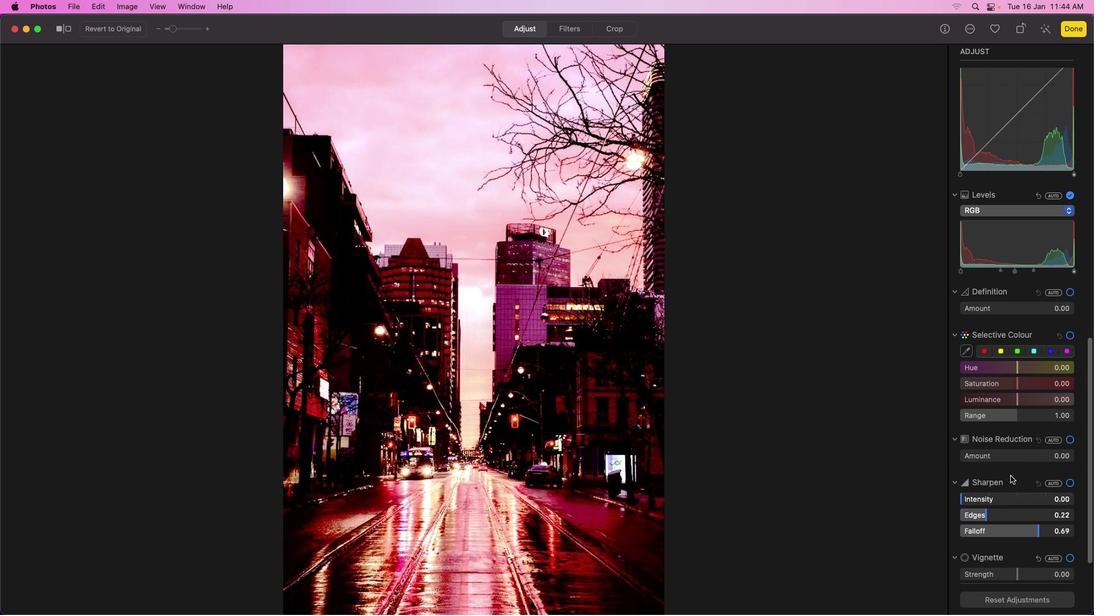 
Action: Mouse moved to (1015, 437)
Screenshot: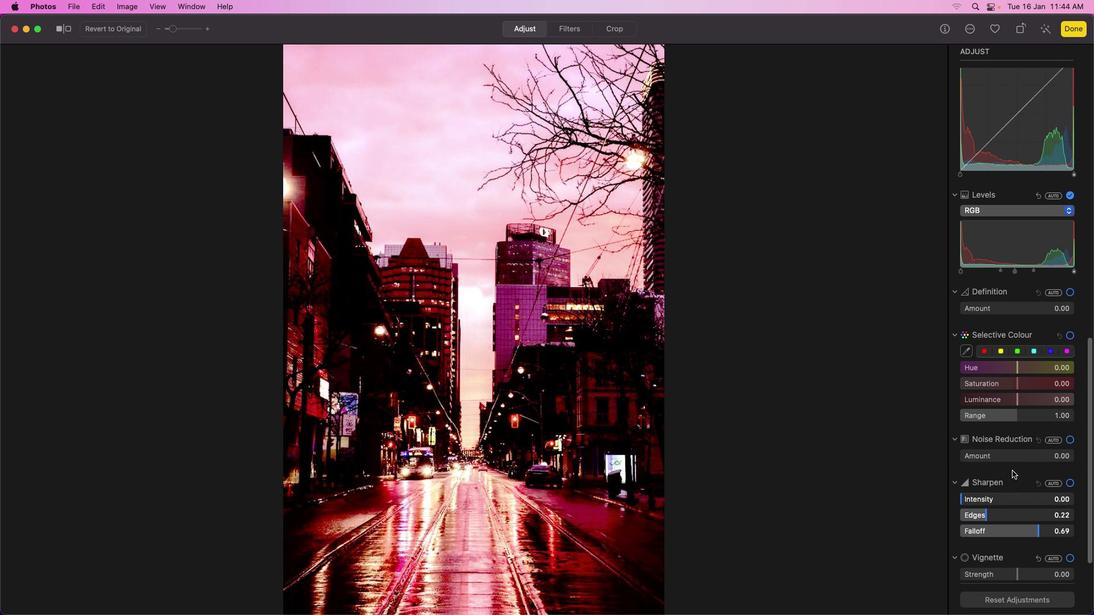 
Action: Mouse scrolled (1015, 437) with delta (-2, -5)
Screenshot: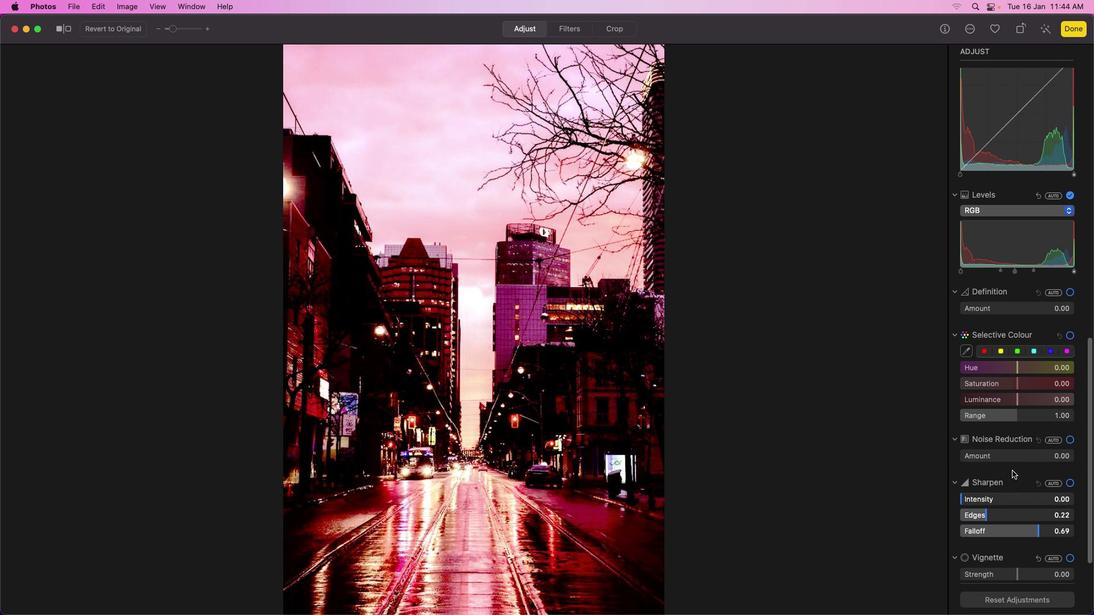
Action: Mouse moved to (1015, 437)
Screenshot: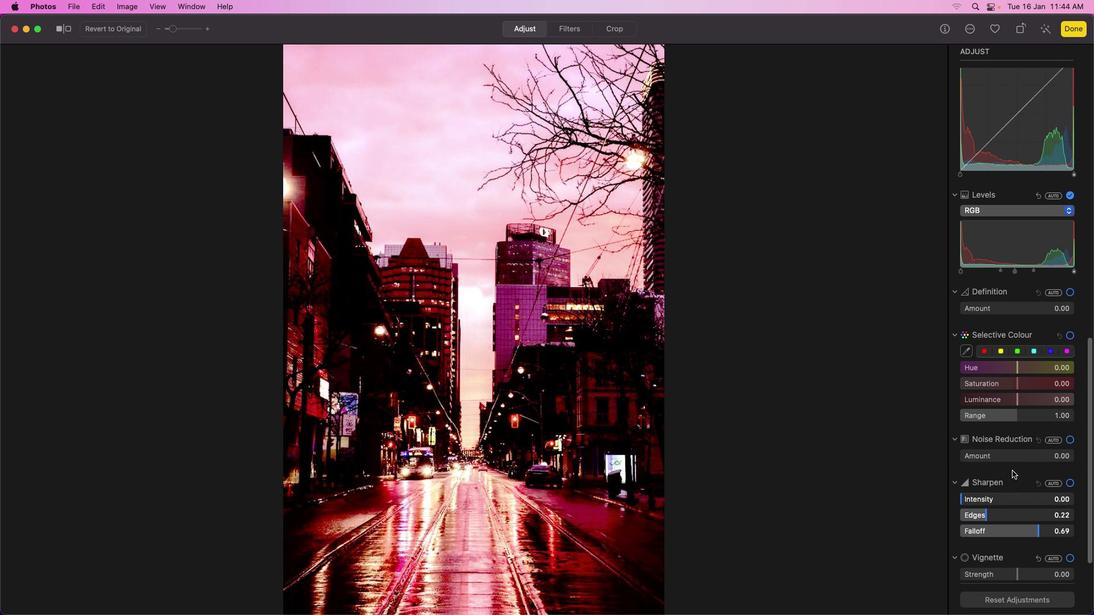 
Action: Mouse scrolled (1015, 437) with delta (-2, -5)
Screenshot: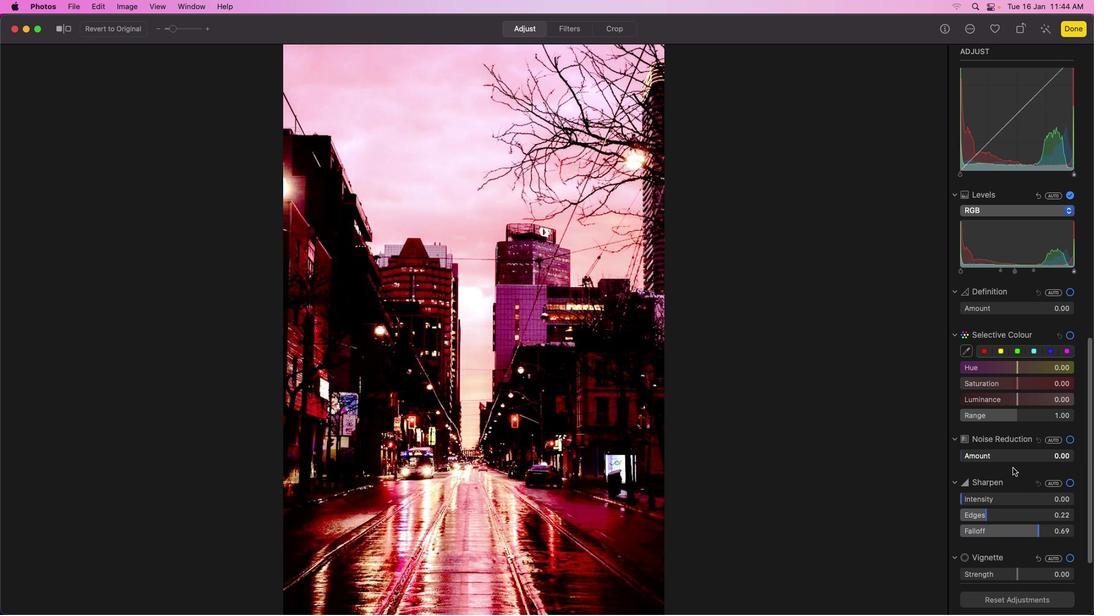 
Action: Mouse moved to (1015, 437)
Screenshot: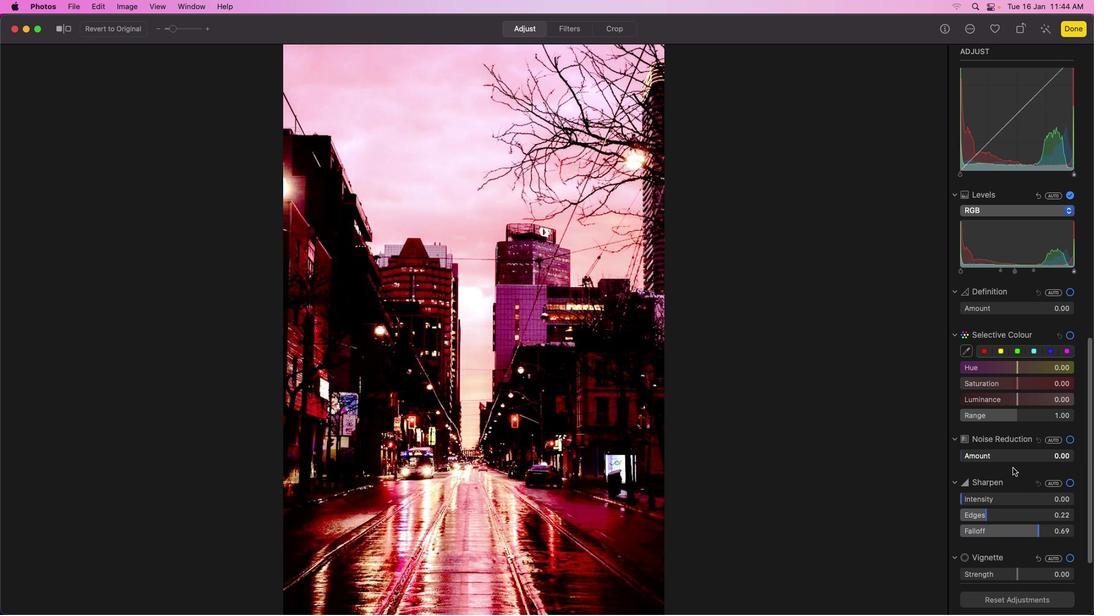 
Action: Mouse scrolled (1015, 437) with delta (-2, -5)
Screenshot: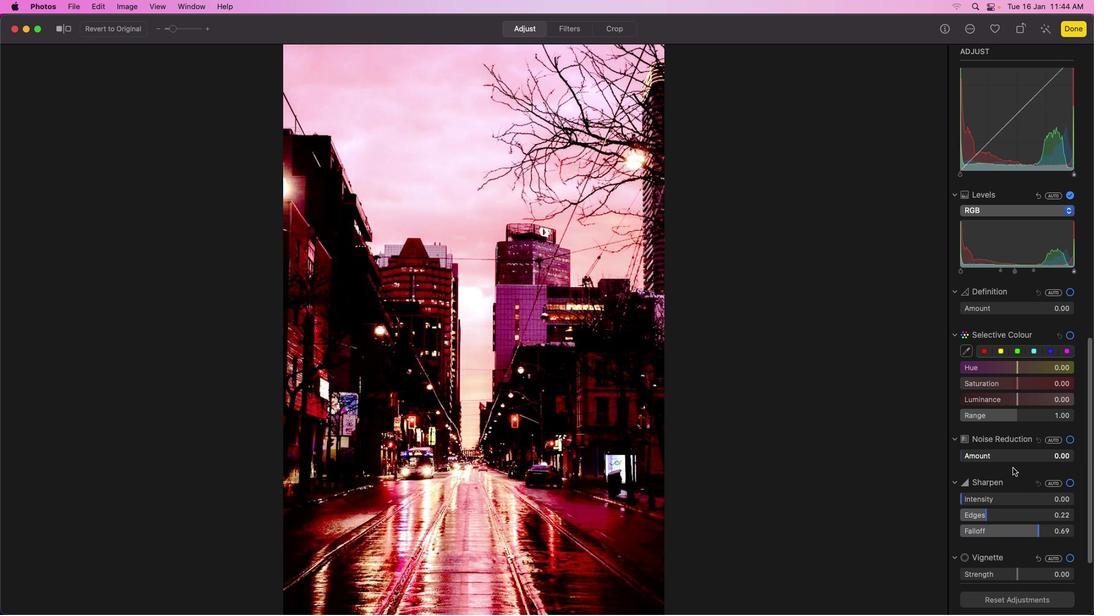 
Action: Mouse moved to (1015, 439)
Screenshot: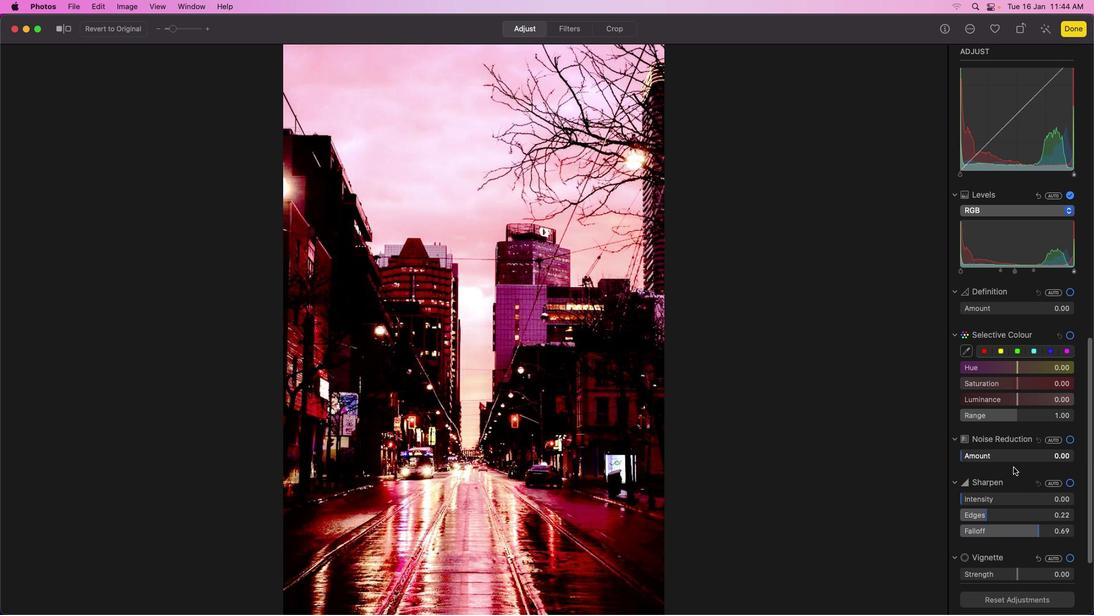
Action: Mouse scrolled (1015, 439) with delta (-2, -6)
Screenshot: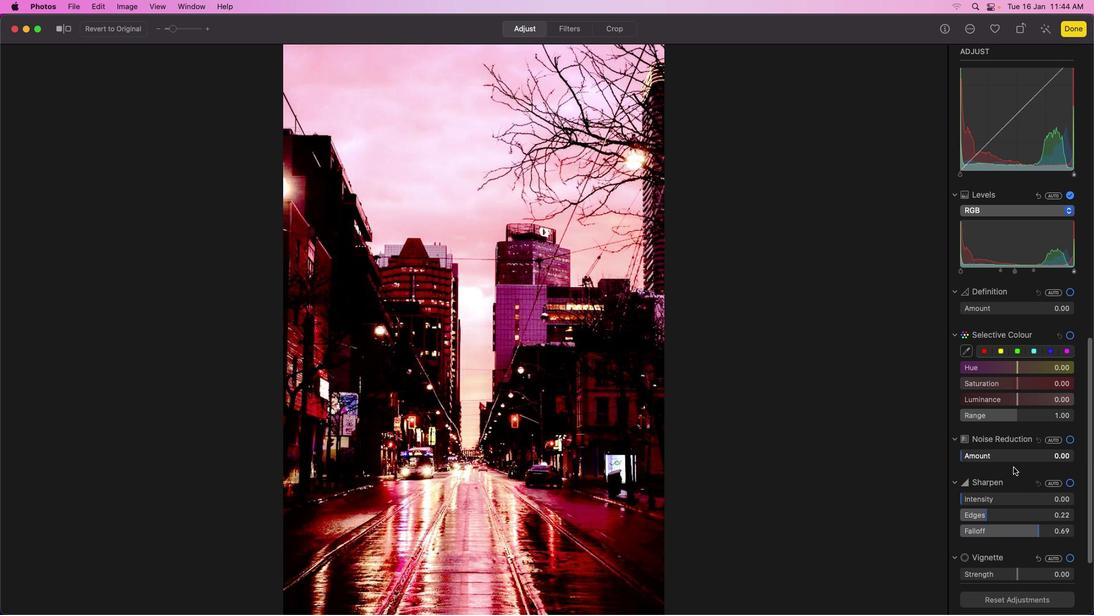 
Action: Mouse moved to (1010, 464)
Screenshot: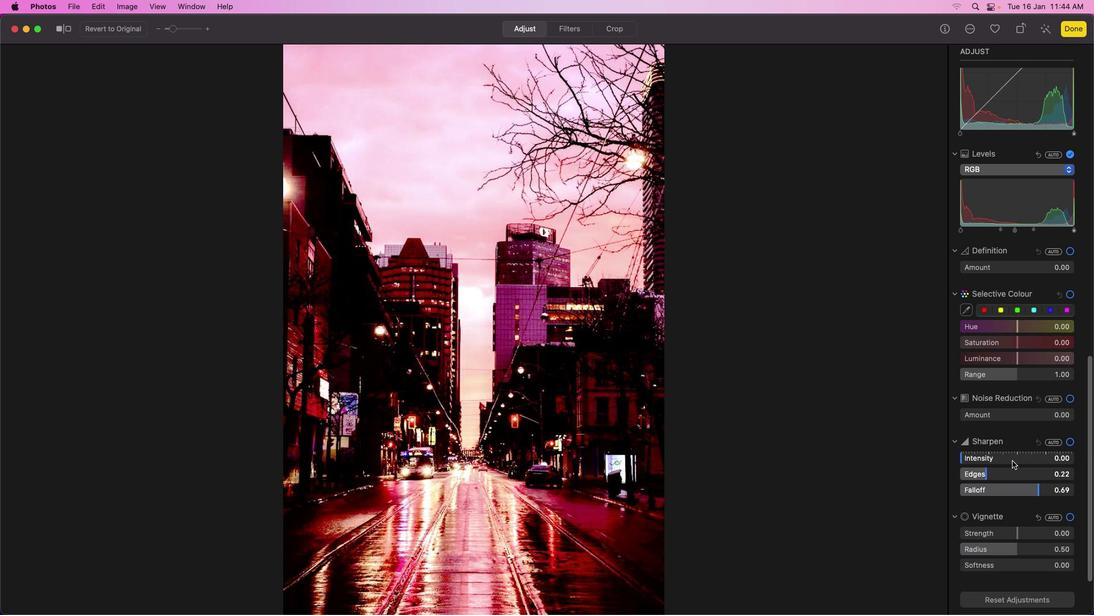 
Action: Mouse scrolled (1010, 464) with delta (-2, -2)
Screenshot: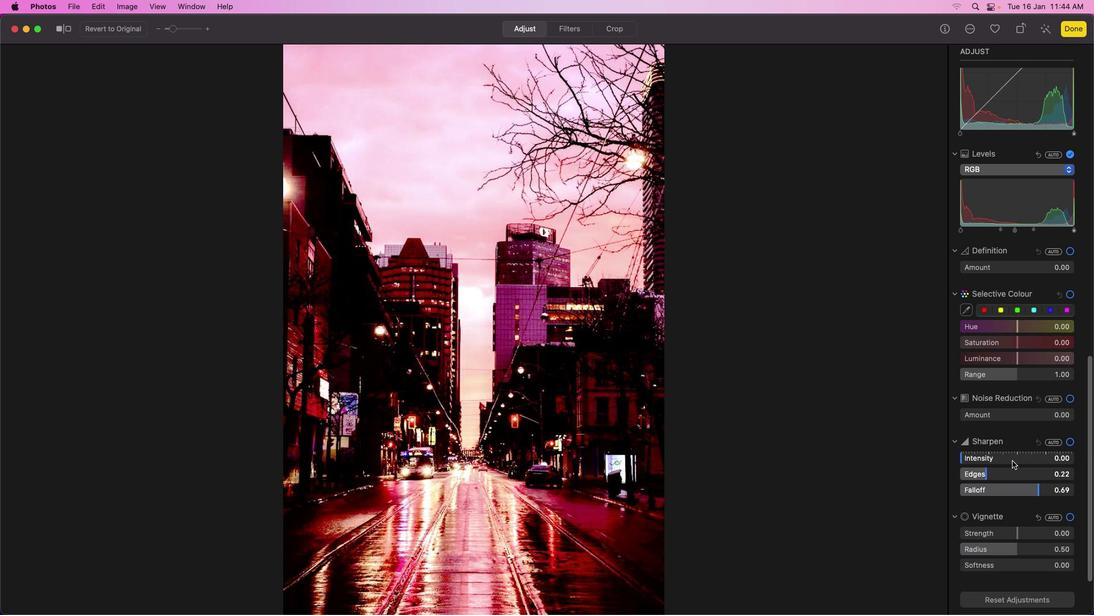
Action: Mouse moved to (1010, 463)
Screenshot: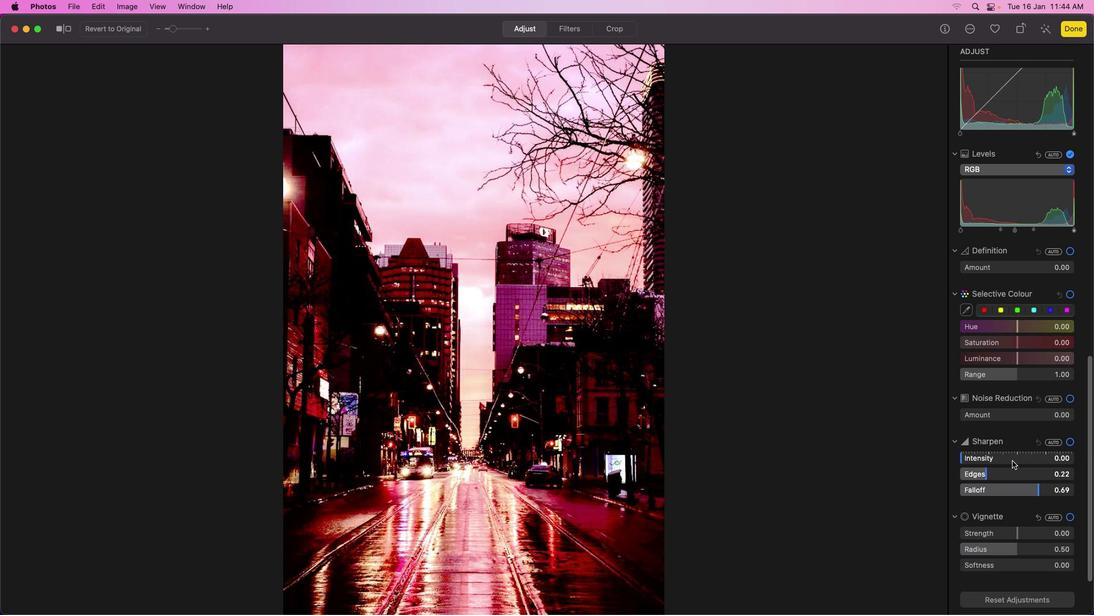
Action: Mouse scrolled (1010, 463) with delta (-2, -2)
Screenshot: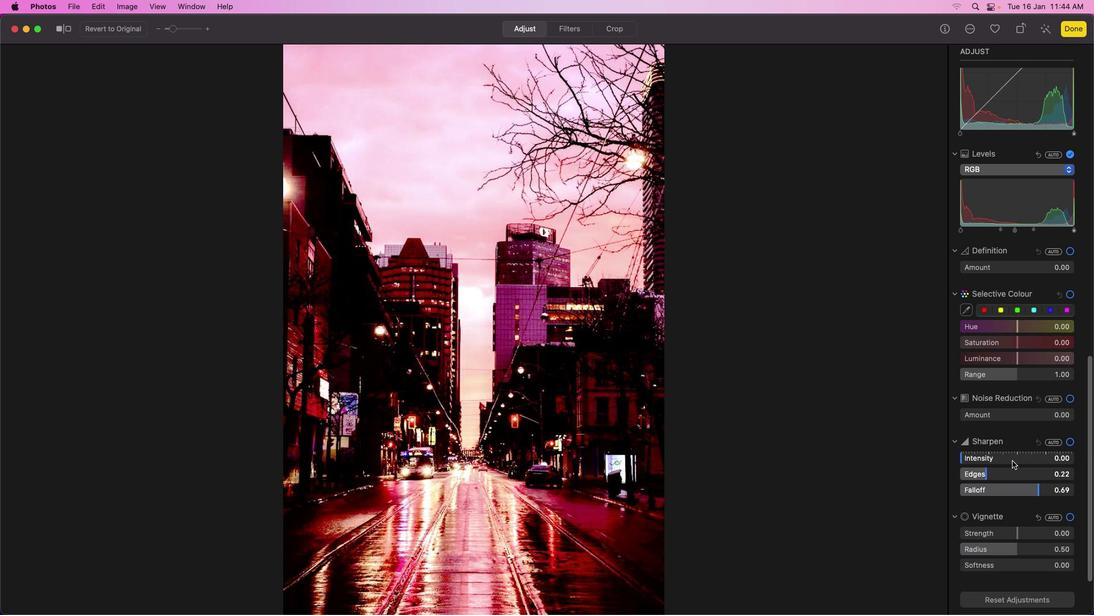 
Action: Mouse scrolled (1010, 463) with delta (-2, -3)
Screenshot: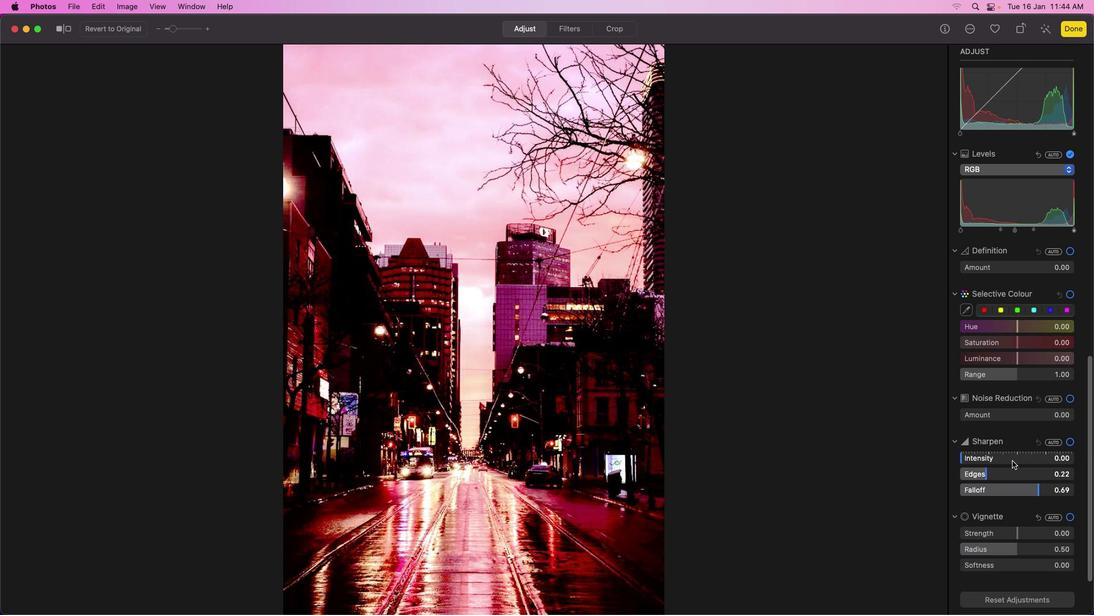 
Action: Mouse moved to (1010, 463)
Screenshot: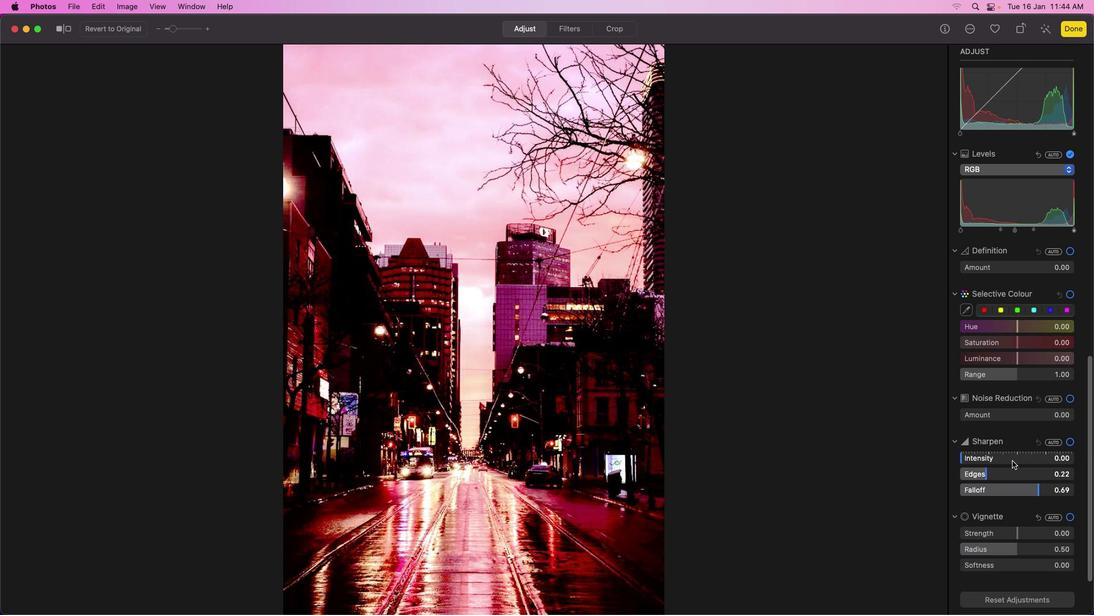 
Action: Mouse scrolled (1010, 463) with delta (-2, -5)
Screenshot: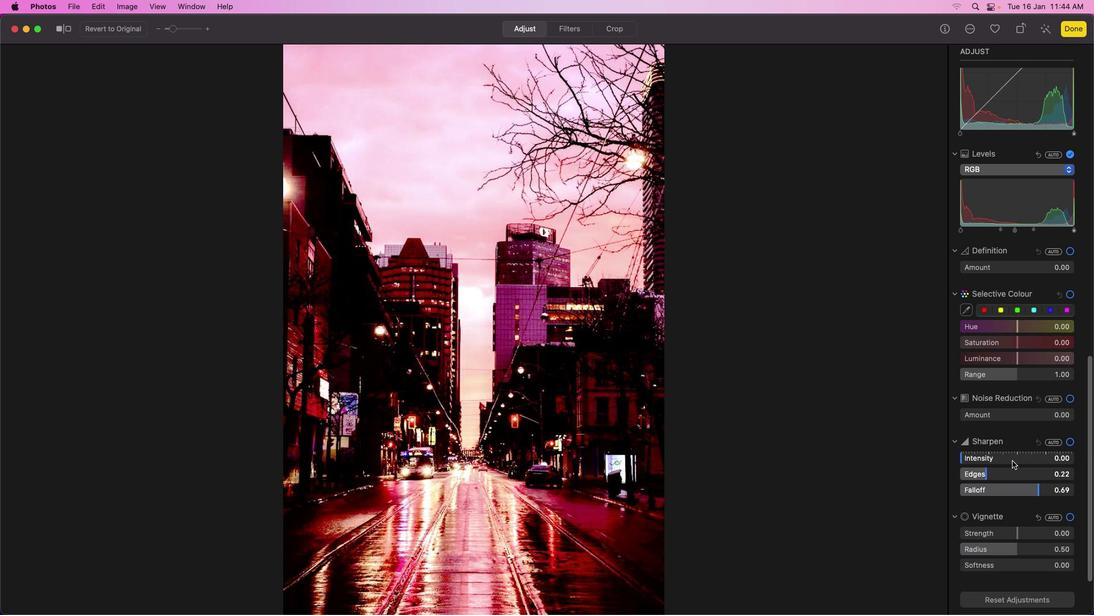 
Action: Mouse moved to (1010, 463)
Screenshot: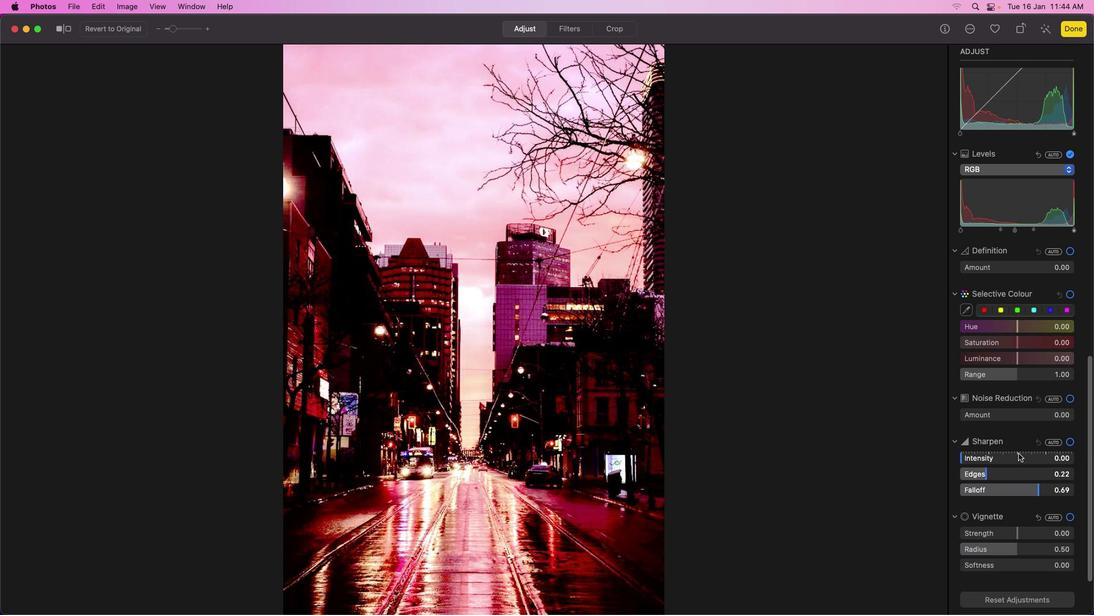 
Action: Mouse scrolled (1010, 463) with delta (-2, -5)
Screenshot: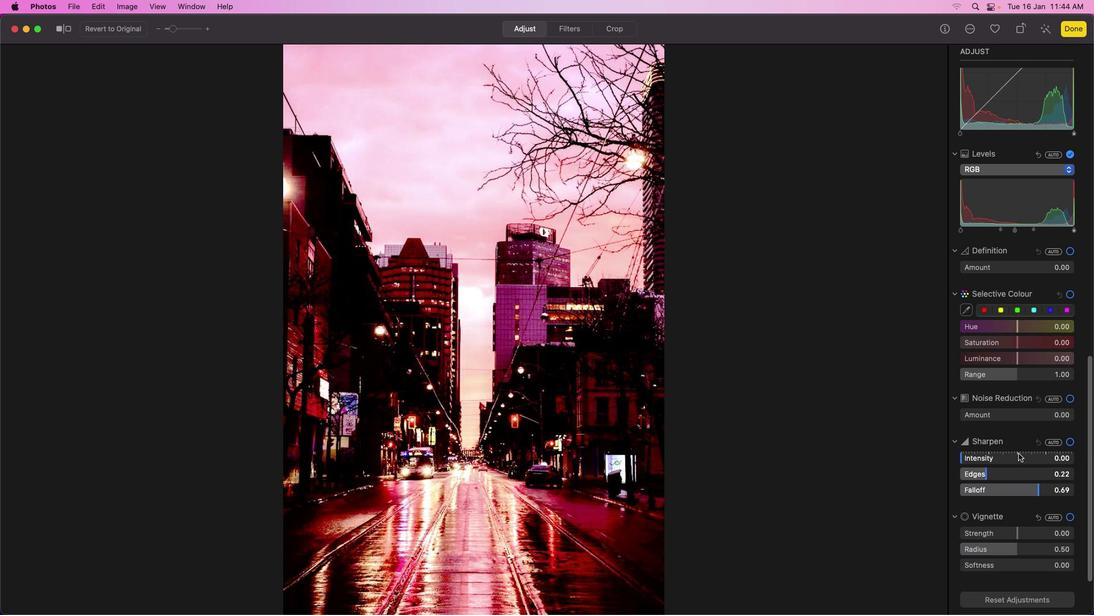 
Action: Mouse moved to (1015, 337)
Screenshot: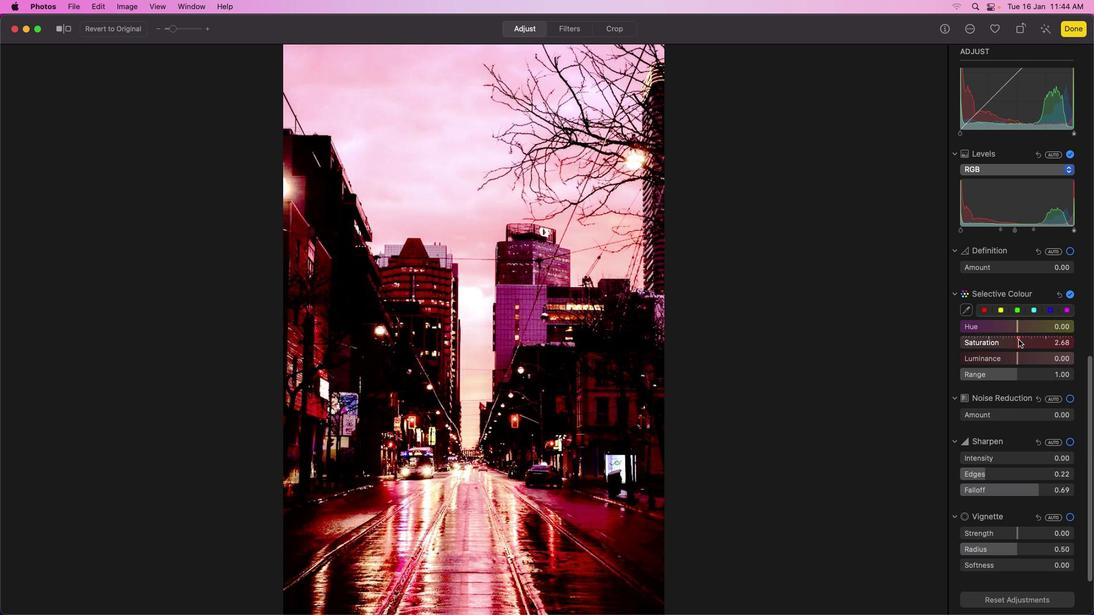 
Action: Mouse pressed left at (1015, 337)
Screenshot: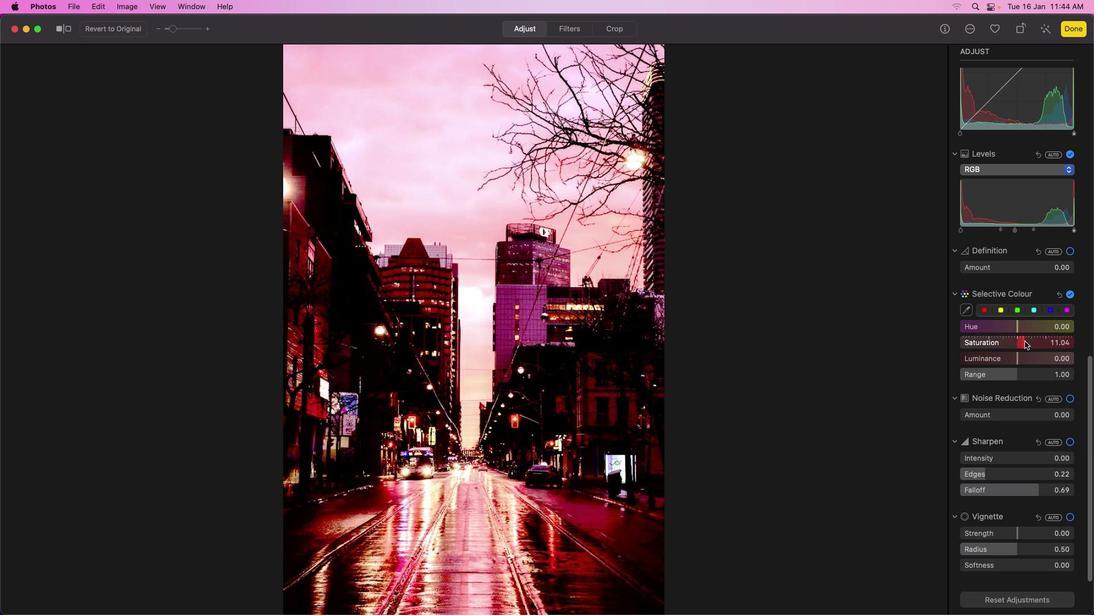 
Action: Mouse moved to (1007, 435)
Screenshot: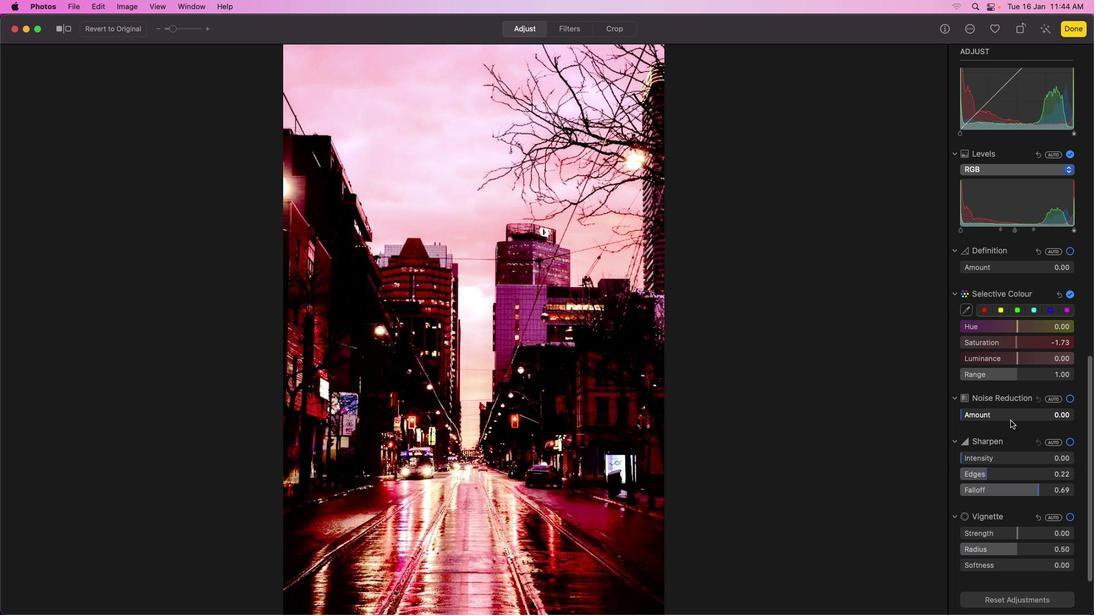 
Action: Mouse scrolled (1007, 435) with delta (-2, -2)
Screenshot: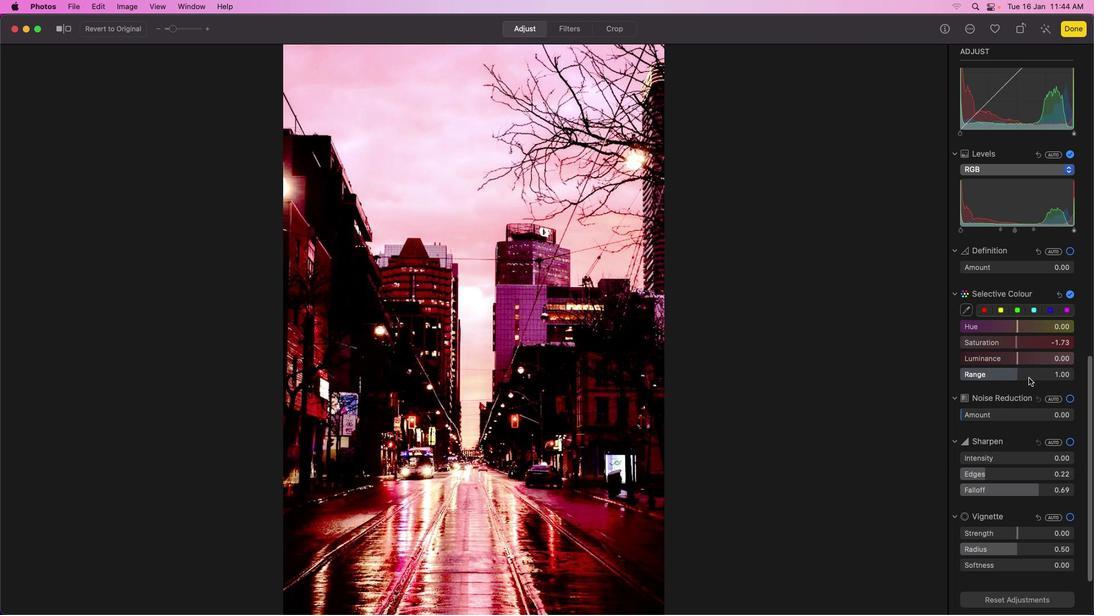 
Action: Mouse scrolled (1007, 435) with delta (-2, -2)
Screenshot: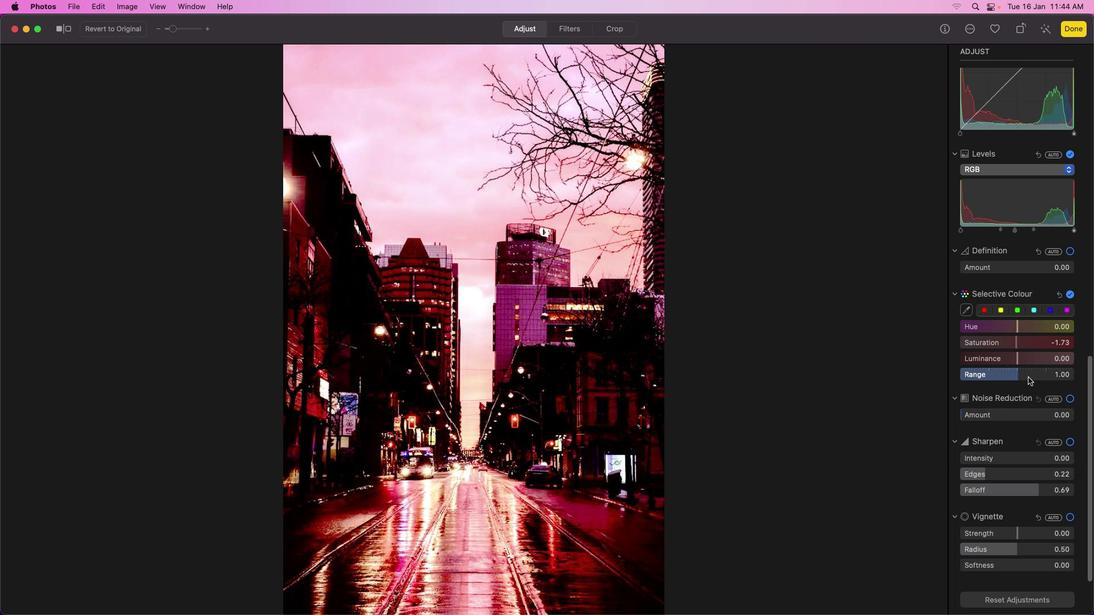 
Action: Mouse moved to (1007, 435)
Screenshot: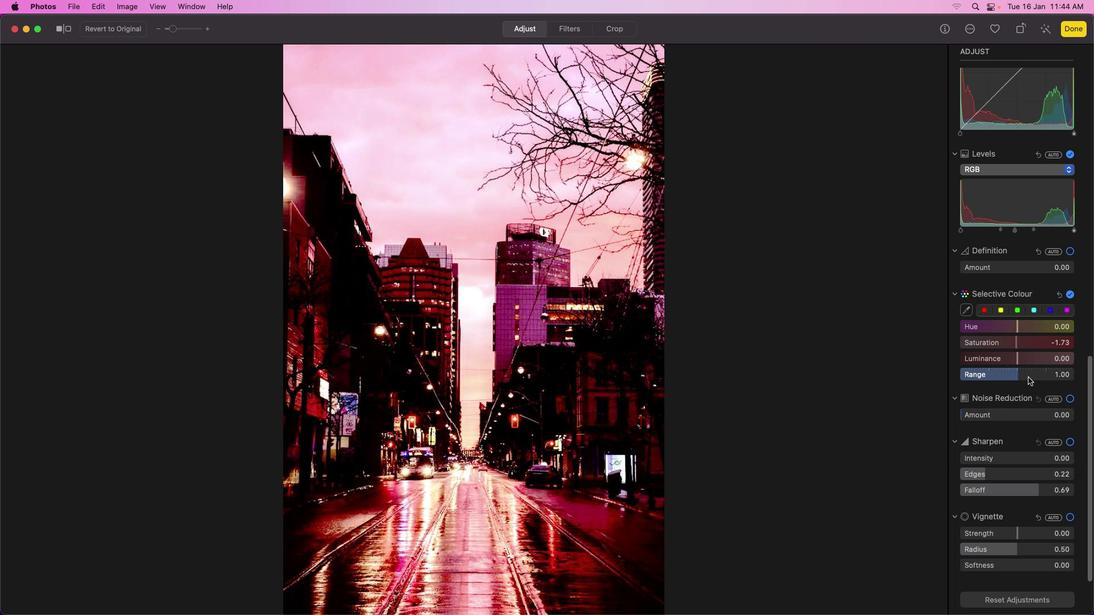 
Action: Mouse scrolled (1007, 435) with delta (-2, -3)
Screenshot: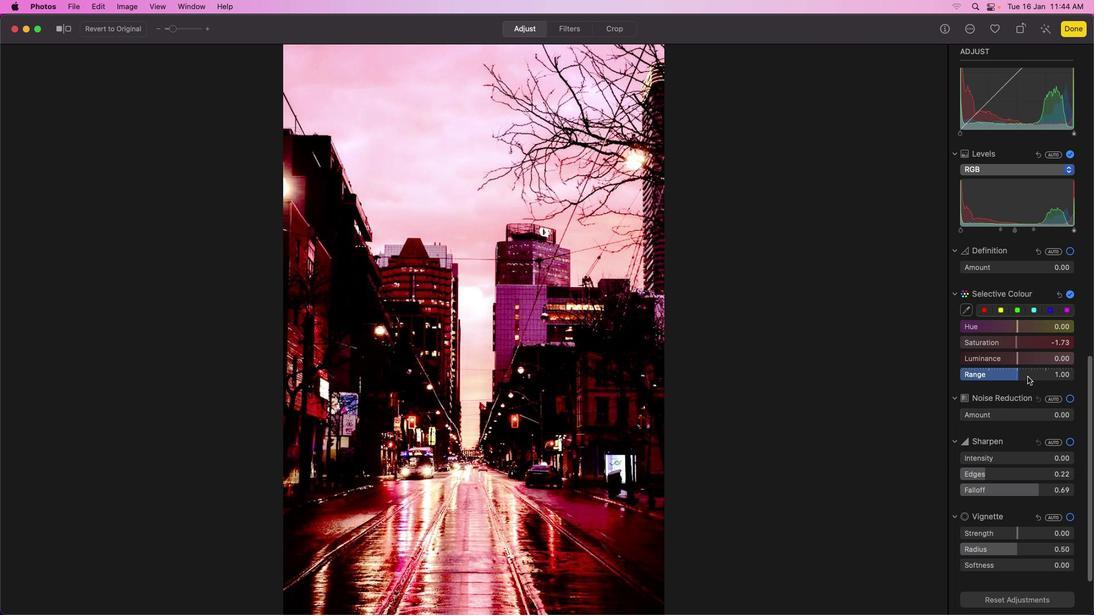 
Action: Mouse scrolled (1007, 435) with delta (-2, -4)
Screenshot: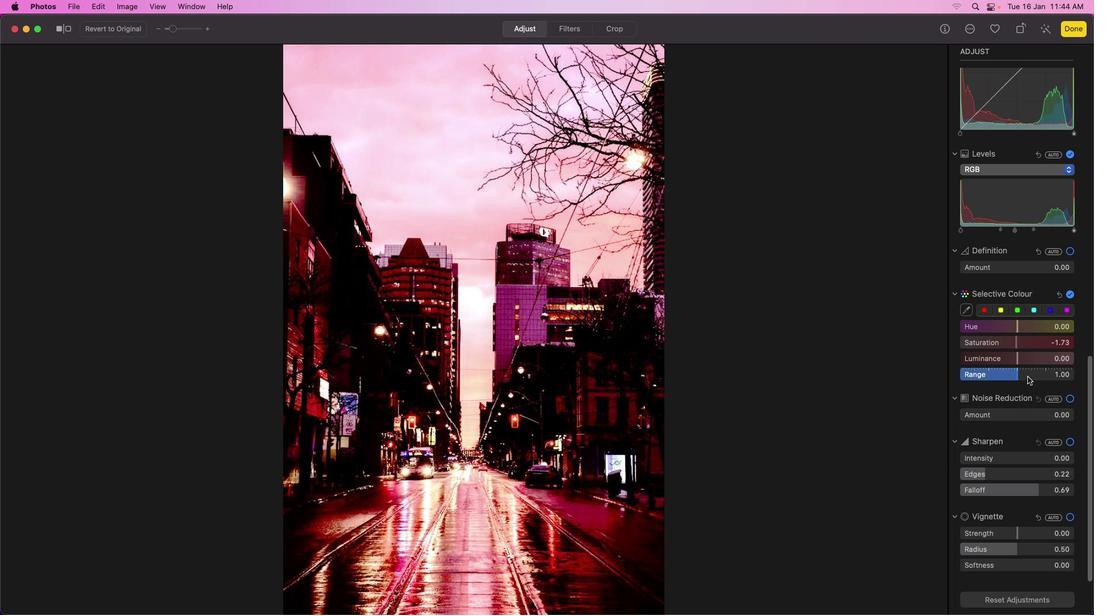 
Action: Mouse moved to (1007, 434)
Screenshot: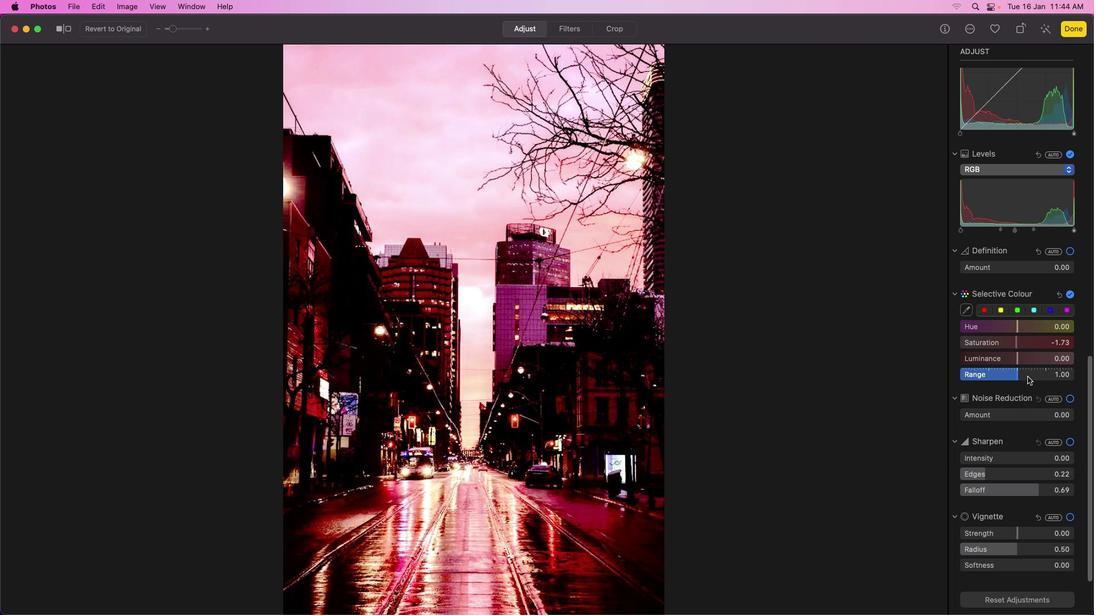 
Action: Mouse scrolled (1007, 434) with delta (-2, -5)
Screenshot: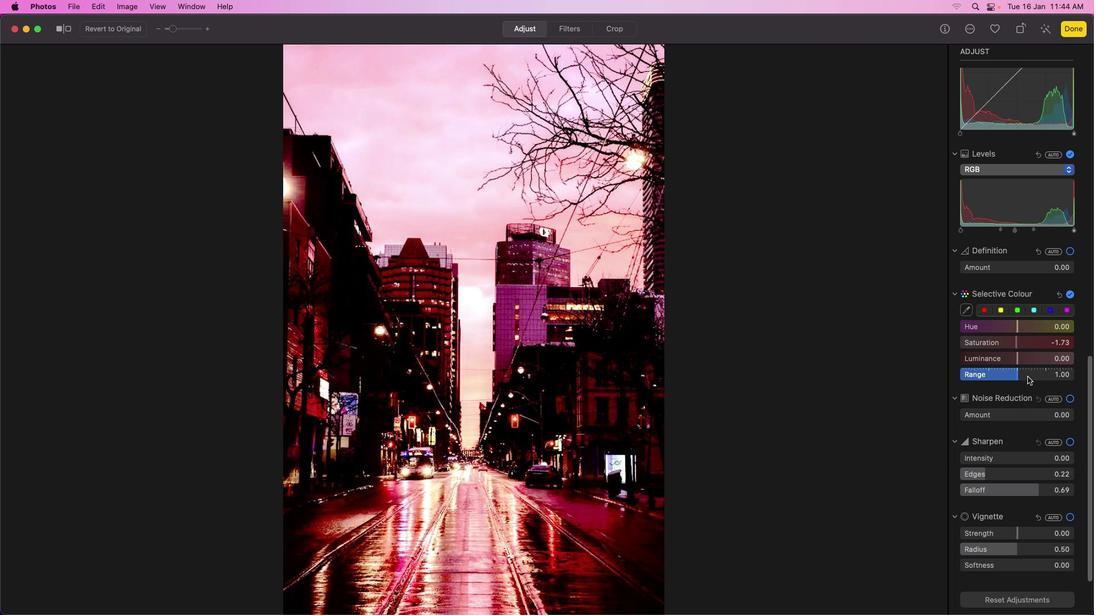 
Action: Mouse moved to (1015, 374)
Screenshot: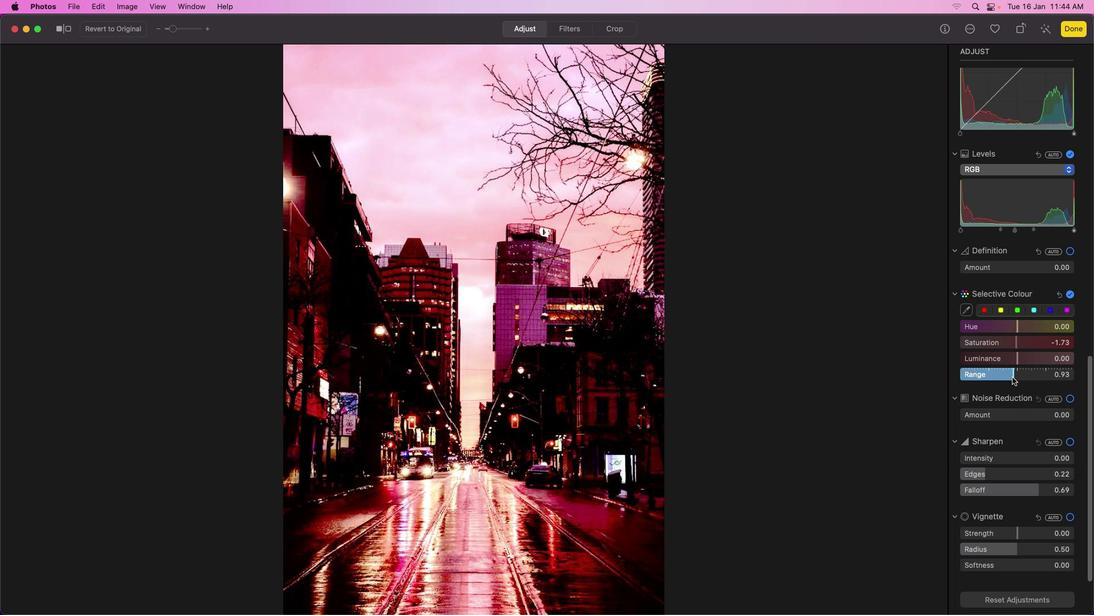
Action: Mouse pressed left at (1015, 374)
Screenshot: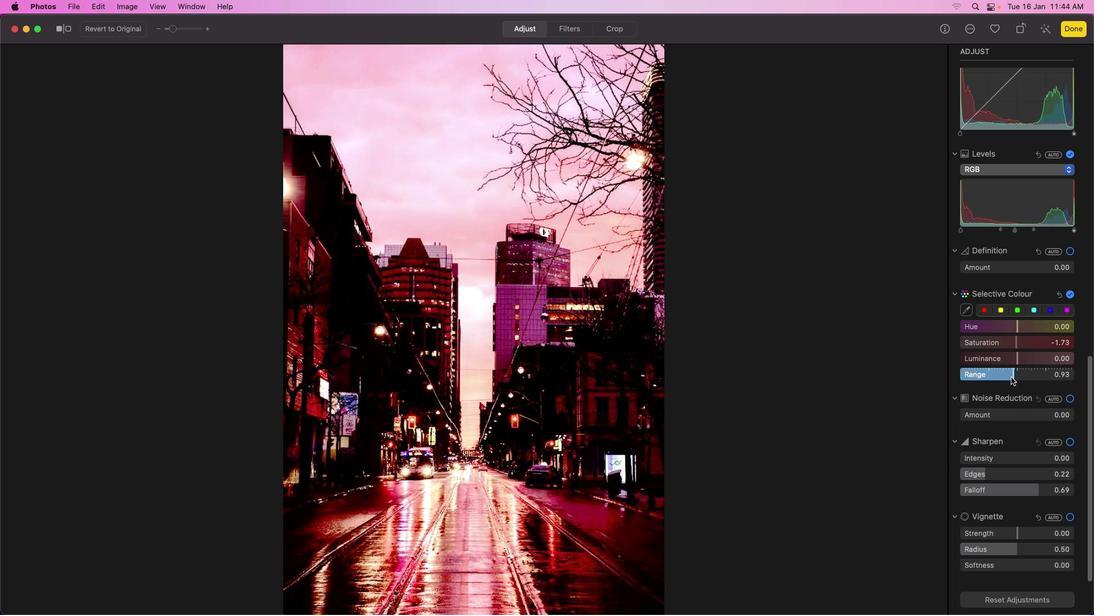 
Action: Mouse moved to (982, 418)
Screenshot: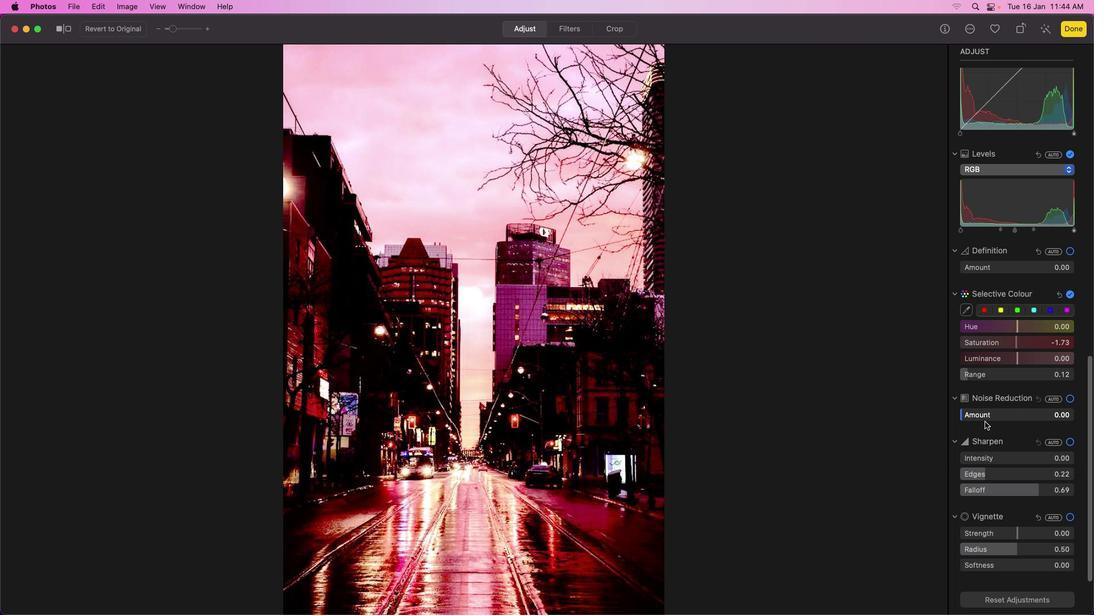 
Action: Mouse scrolled (982, 418) with delta (-2, -2)
Screenshot: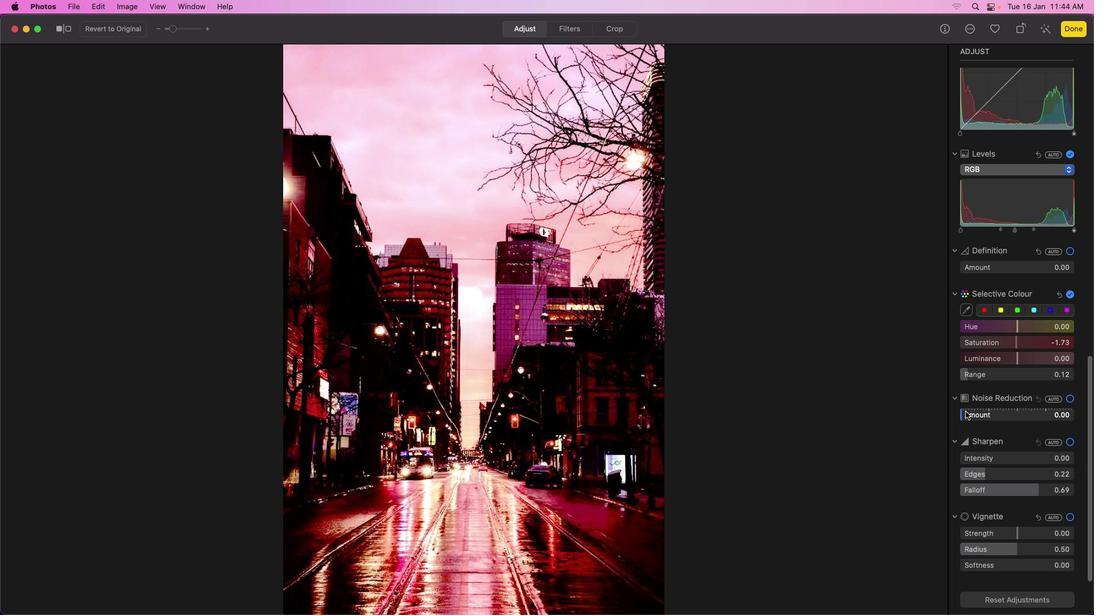 
Action: Mouse scrolled (982, 418) with delta (-2, -2)
Screenshot: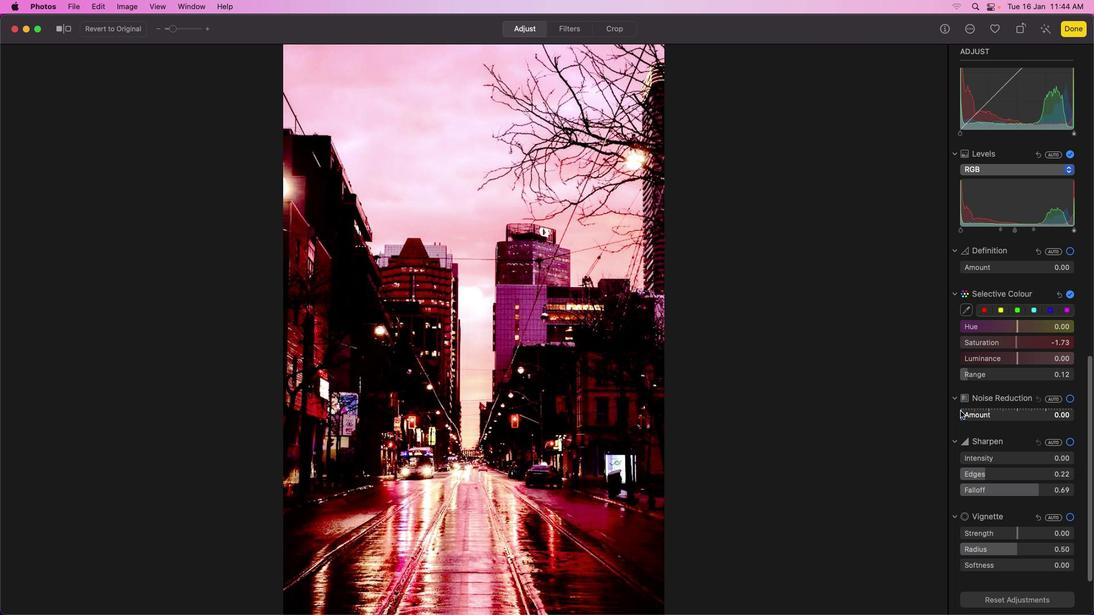 
Action: Mouse scrolled (982, 418) with delta (-2, -3)
Screenshot: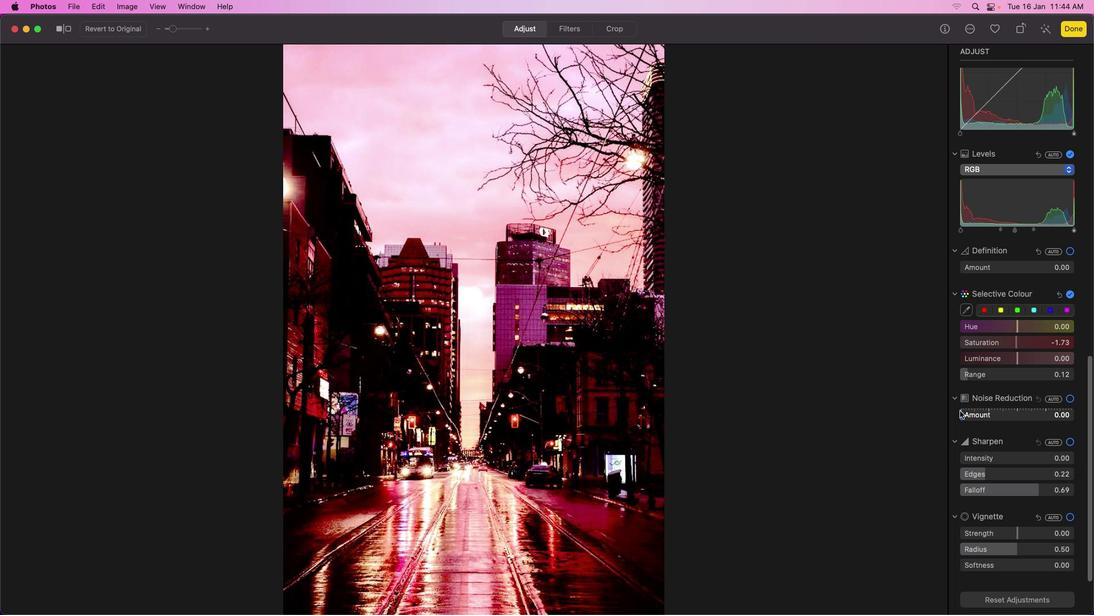 
Action: Mouse scrolled (982, 418) with delta (-2, -3)
Screenshot: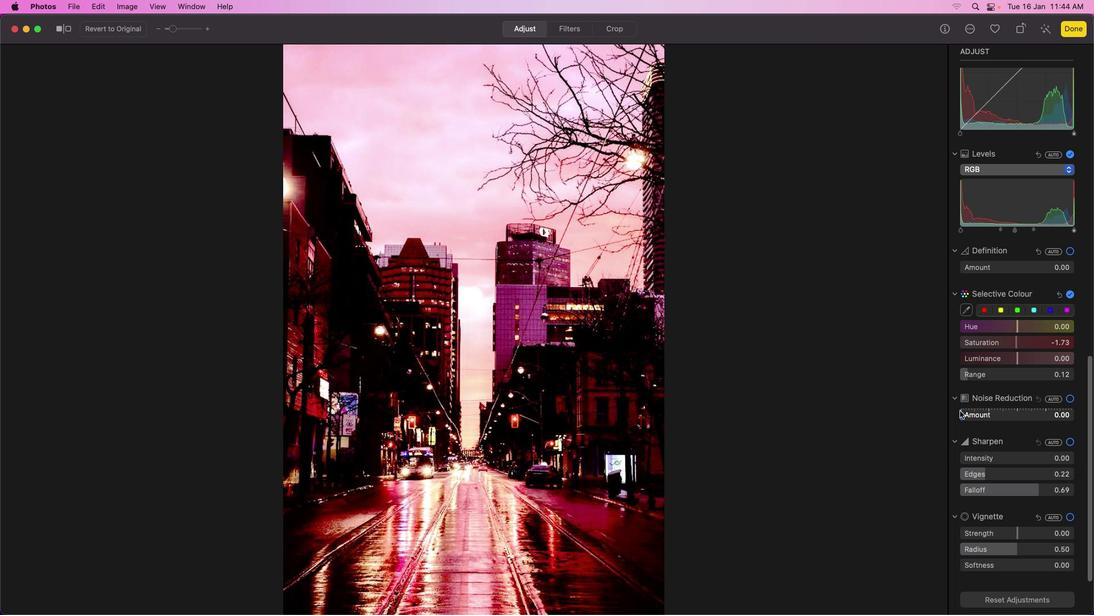 
Action: Mouse moved to (958, 413)
Screenshot: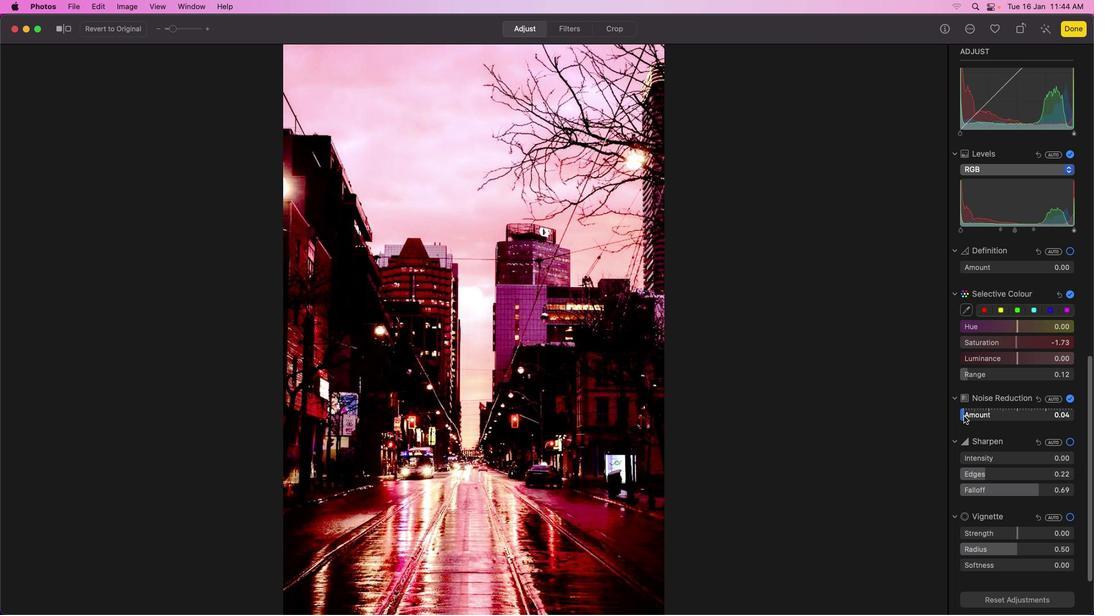 
Action: Mouse pressed left at (958, 413)
Screenshot: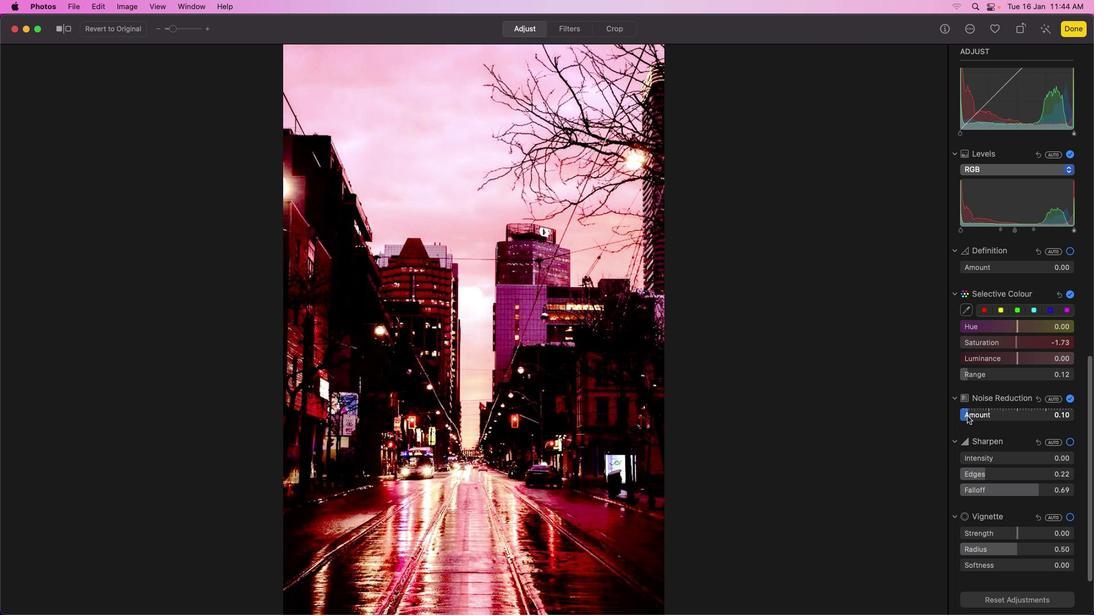 
Action: Mouse moved to (1023, 463)
Screenshot: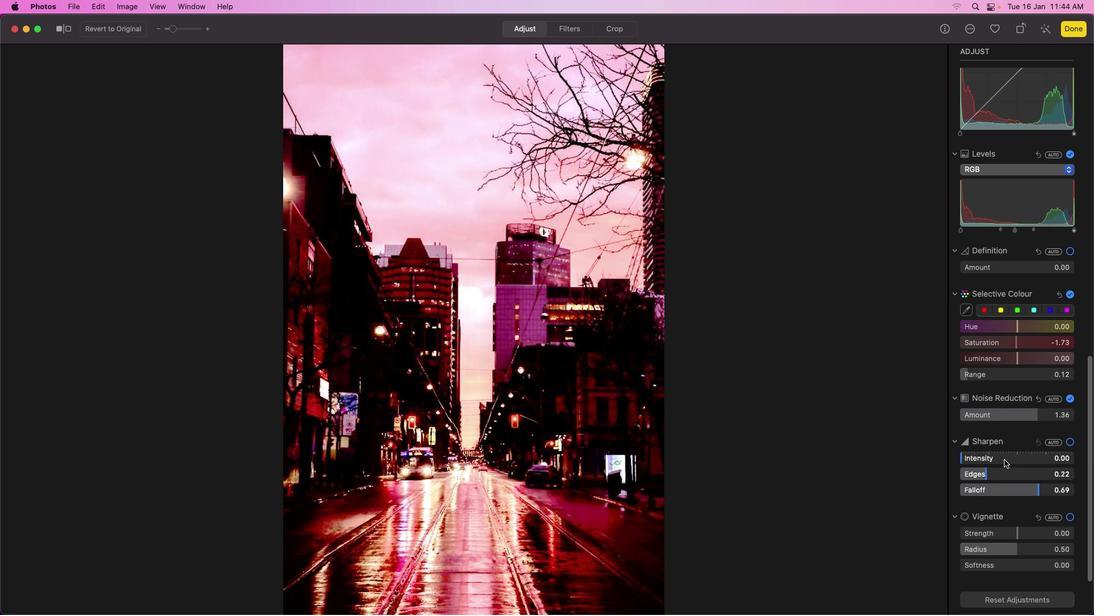 
Action: Mouse scrolled (1023, 463) with delta (-2, -2)
Screenshot: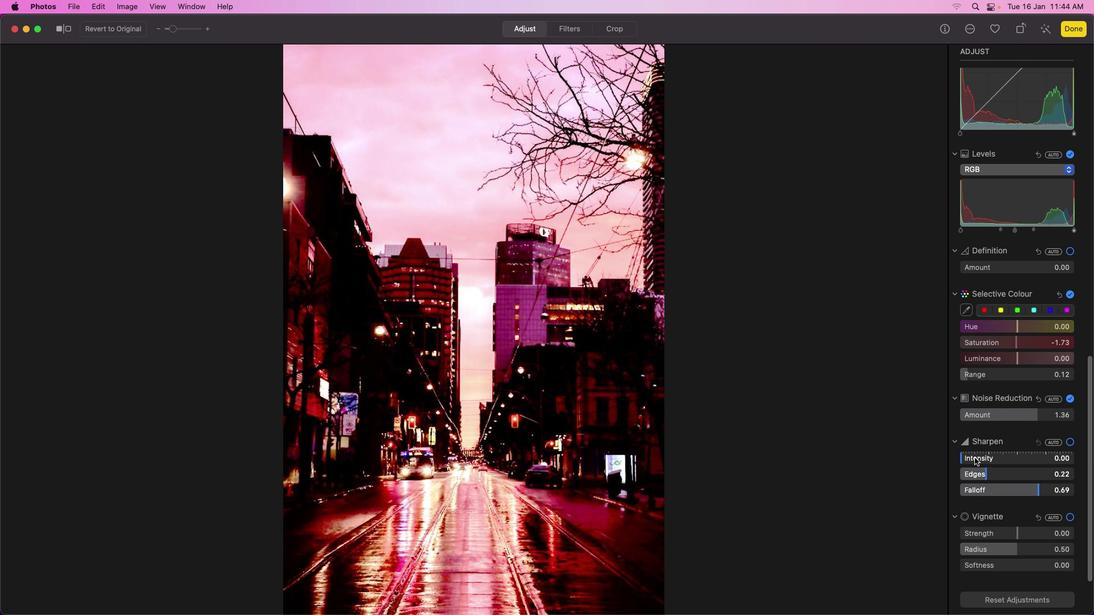 
Action: Mouse scrolled (1023, 463) with delta (-2, -2)
Screenshot: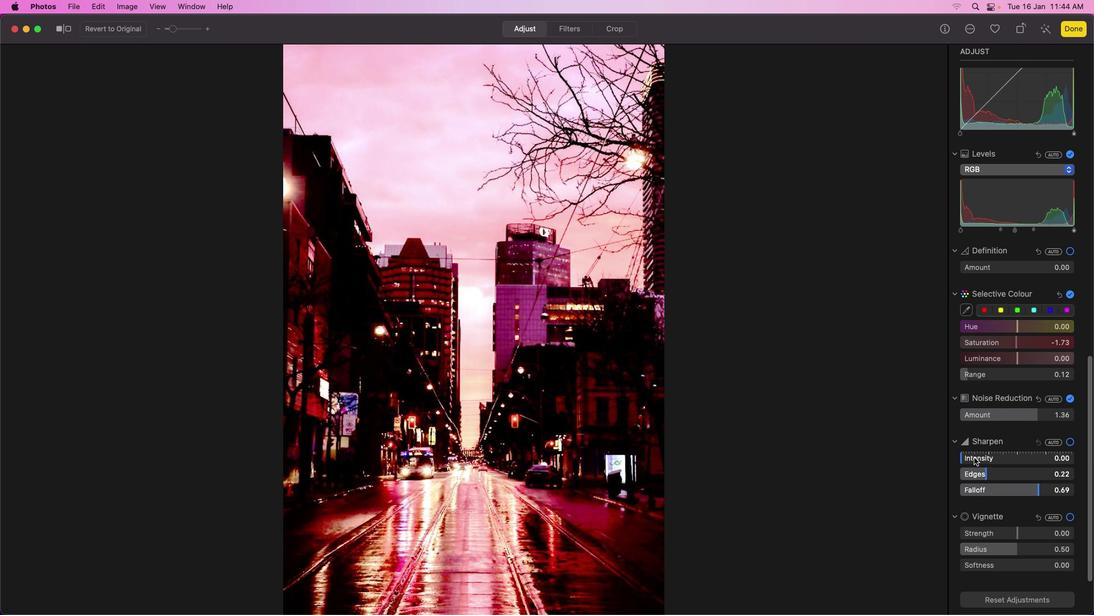
Action: Mouse scrolled (1023, 463) with delta (-2, -3)
Screenshot: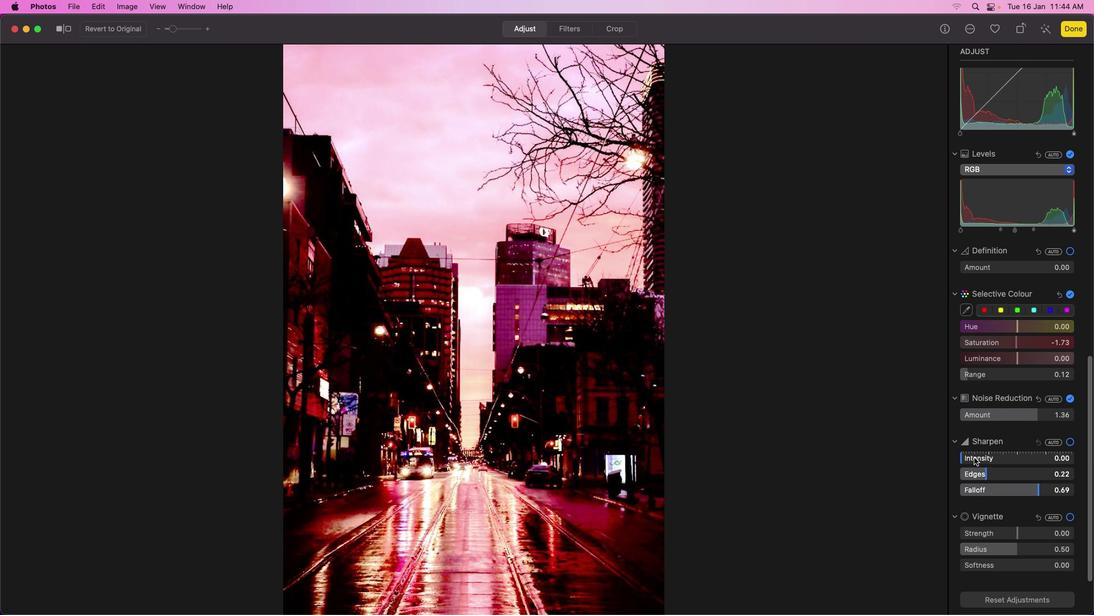 
Action: Mouse scrolled (1023, 463) with delta (-2, -4)
Screenshot: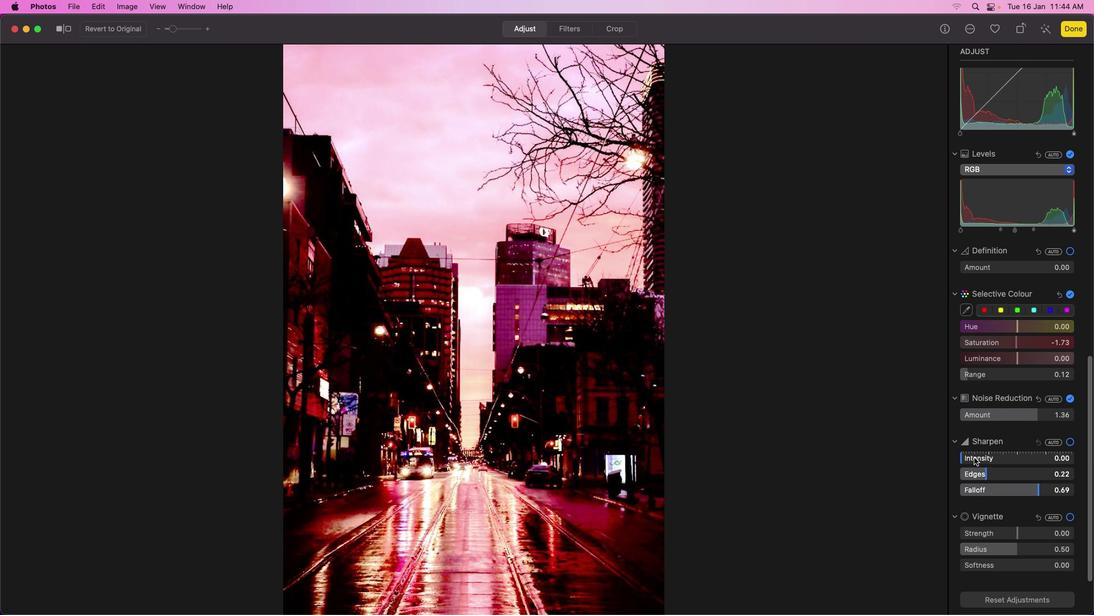 
Action: Mouse scrolled (1023, 463) with delta (-2, -5)
Screenshot: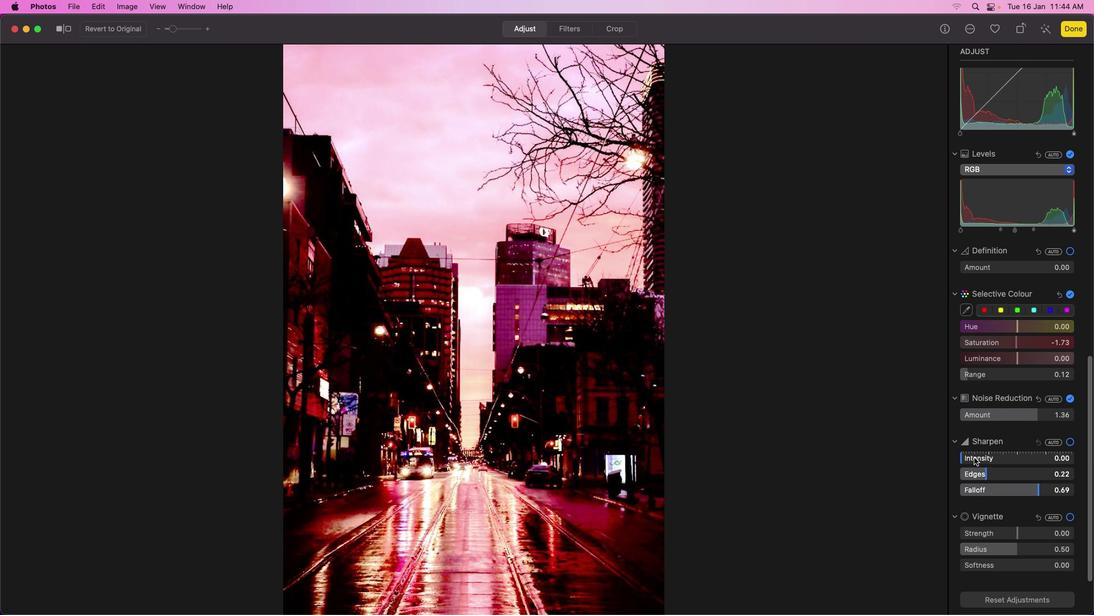 
Action: Mouse moved to (962, 455)
Screenshot: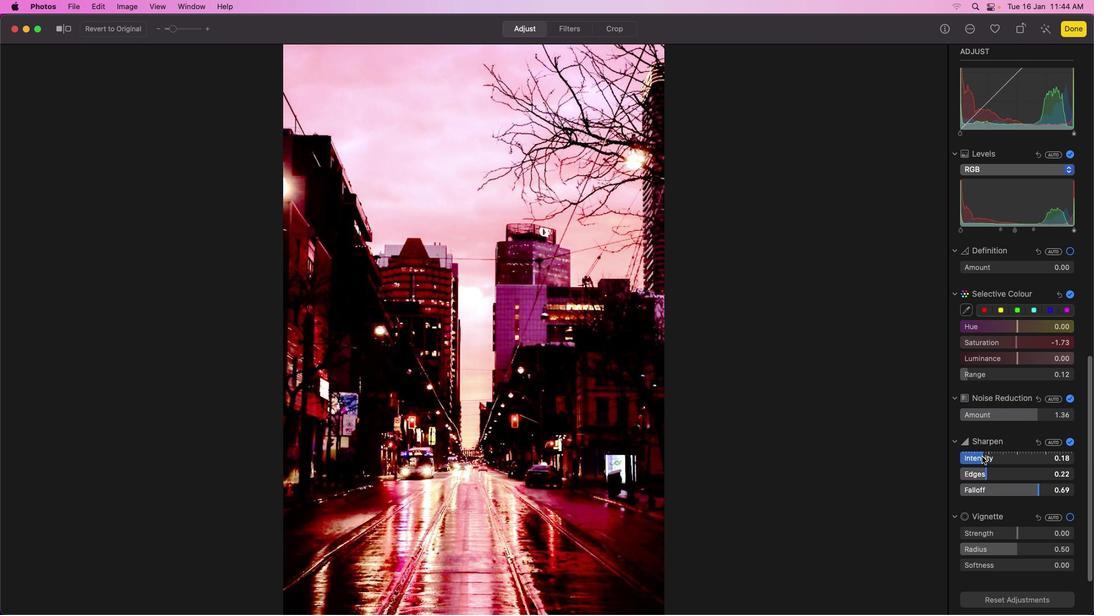 
Action: Mouse pressed left at (962, 455)
Screenshot: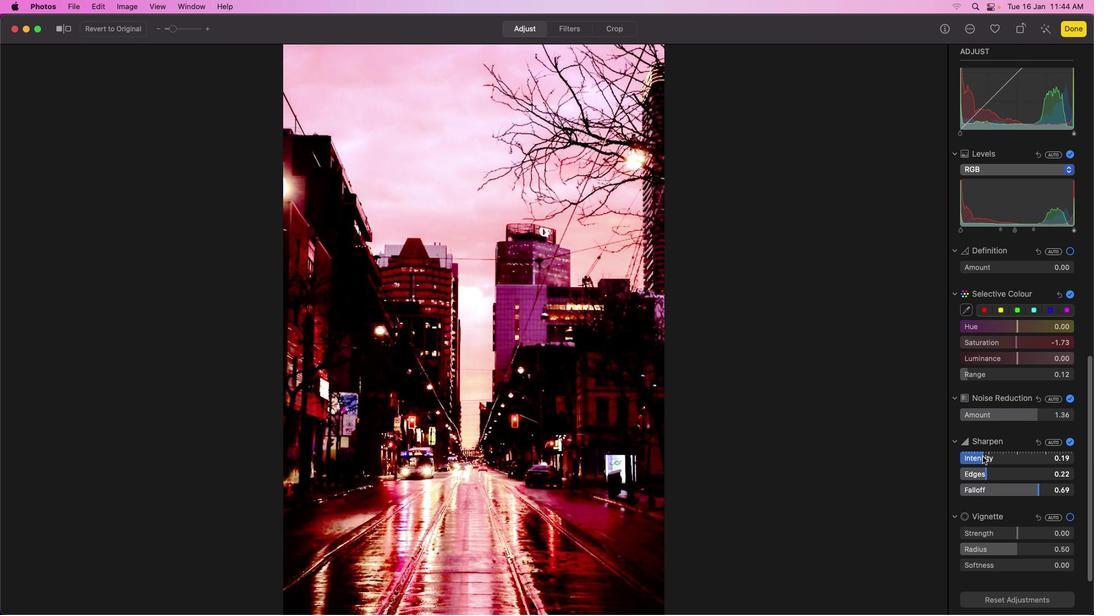 
Action: Mouse moved to (982, 473)
Screenshot: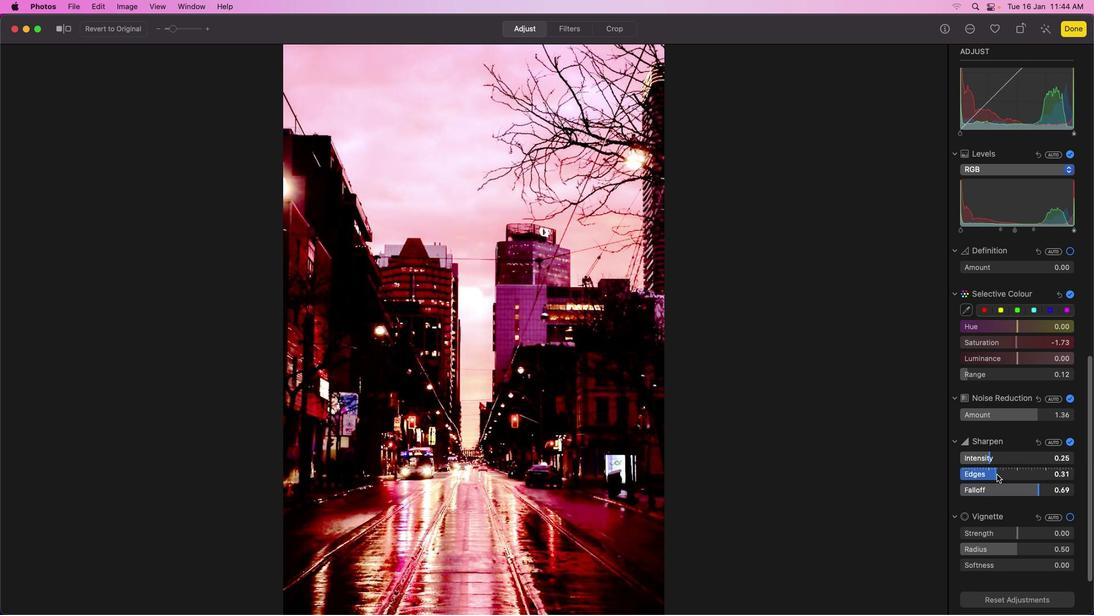
Action: Mouse pressed left at (982, 473)
Screenshot: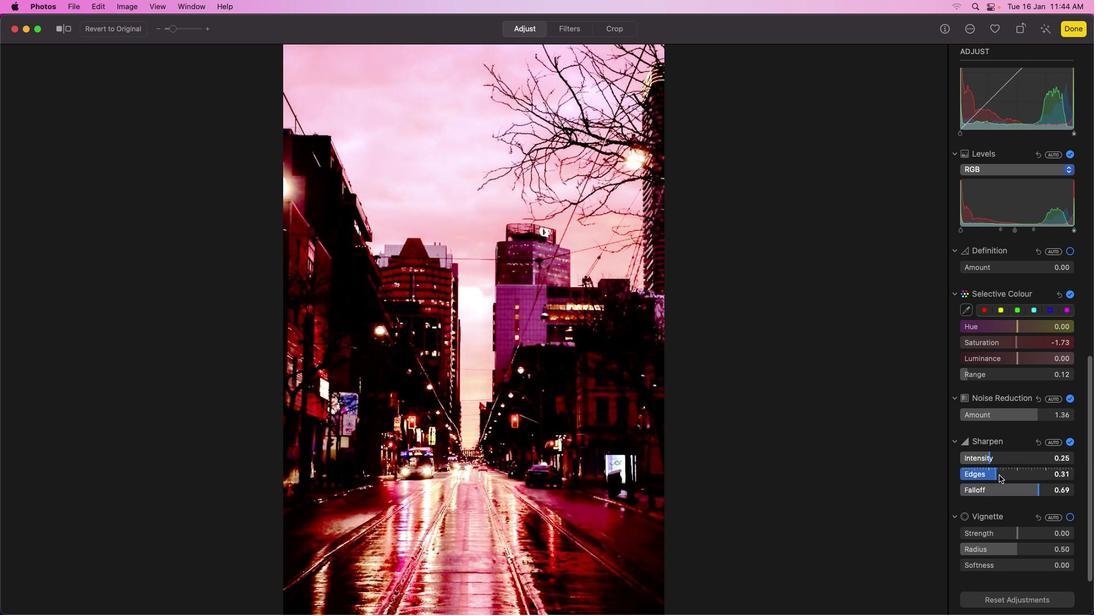 
Action: Mouse moved to (1034, 485)
Screenshot: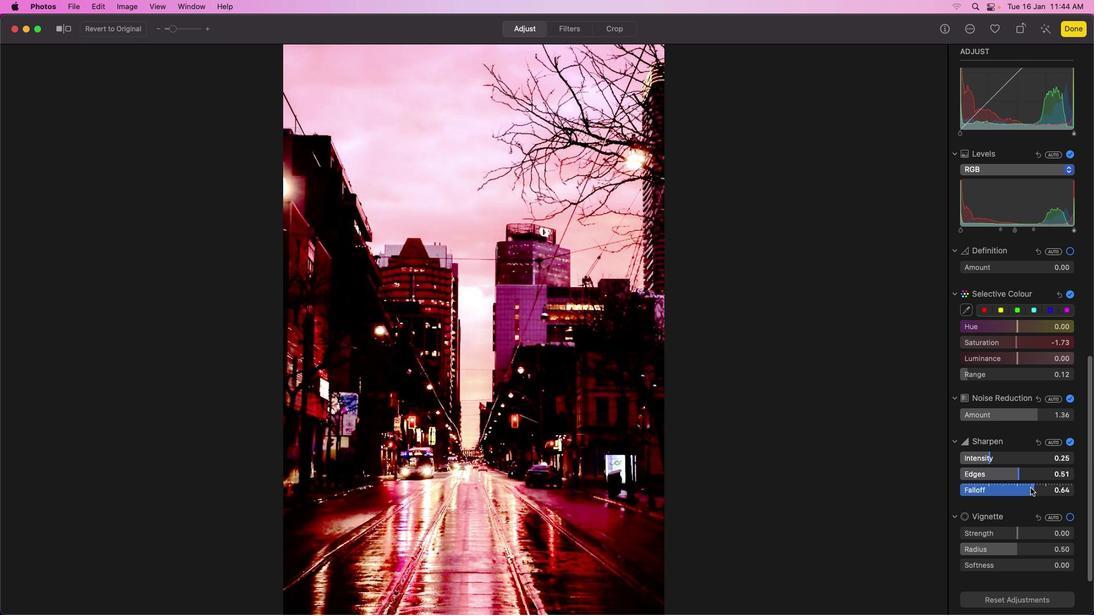 
Action: Mouse pressed left at (1034, 485)
Screenshot: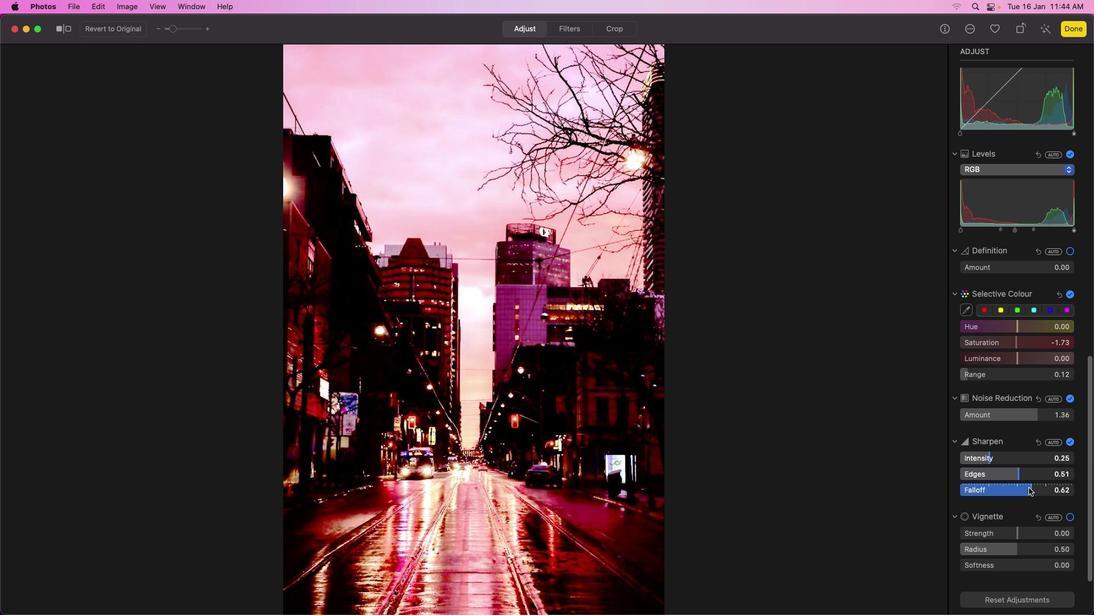 
Action: Mouse moved to (1015, 485)
Screenshot: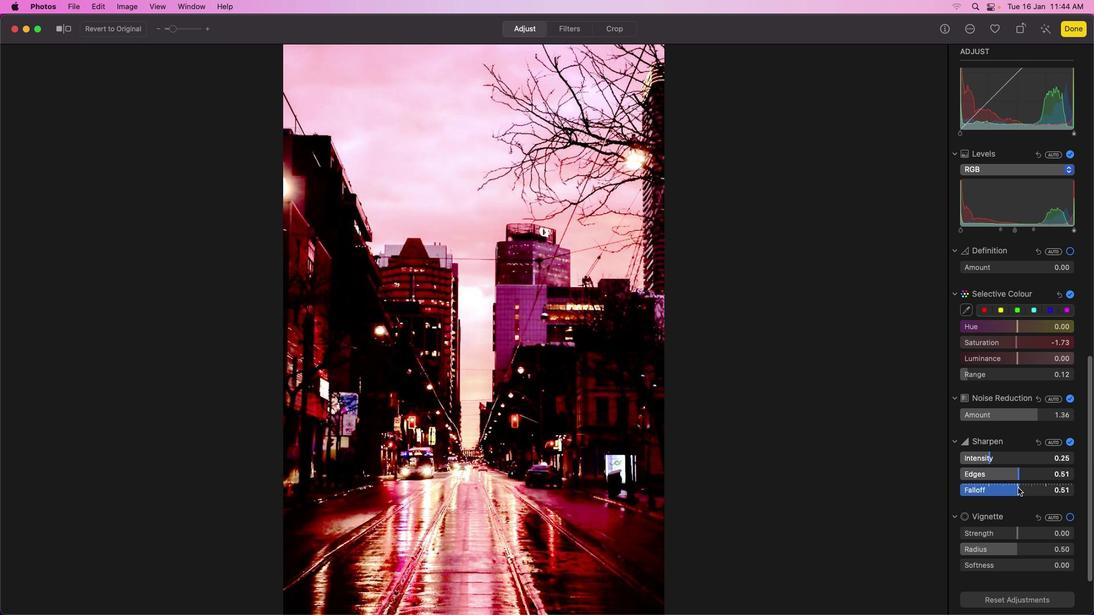 
Action: Mouse scrolled (1015, 485) with delta (-2, -2)
Screenshot: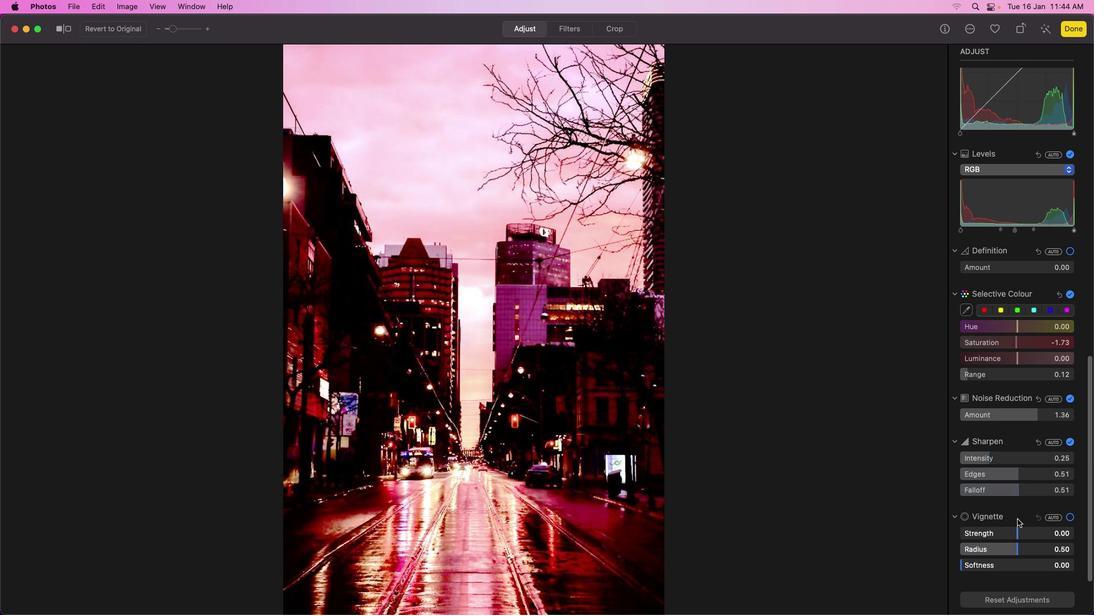 
Action: Mouse scrolled (1015, 485) with delta (-2, -2)
Screenshot: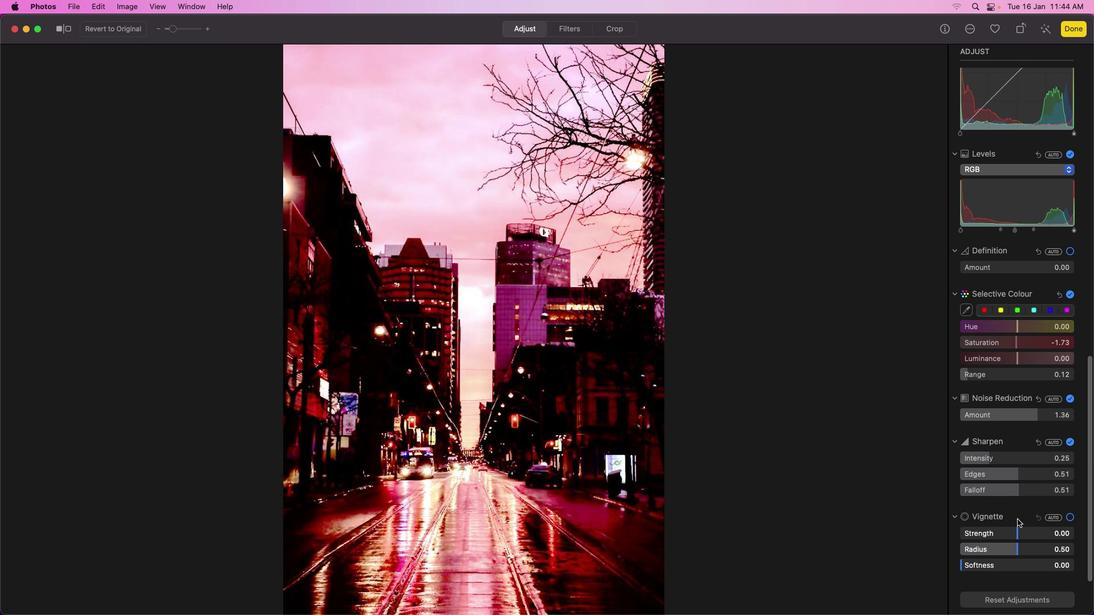 
Action: Mouse scrolled (1015, 485) with delta (-2, -3)
Screenshot: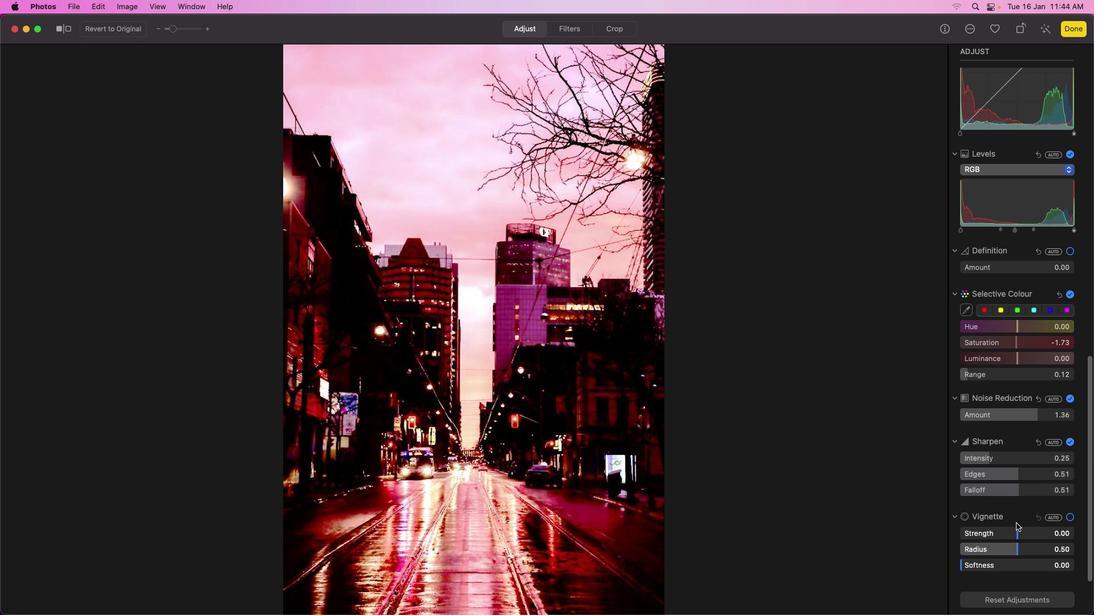 
Action: Mouse scrolled (1015, 485) with delta (-2, -4)
Screenshot: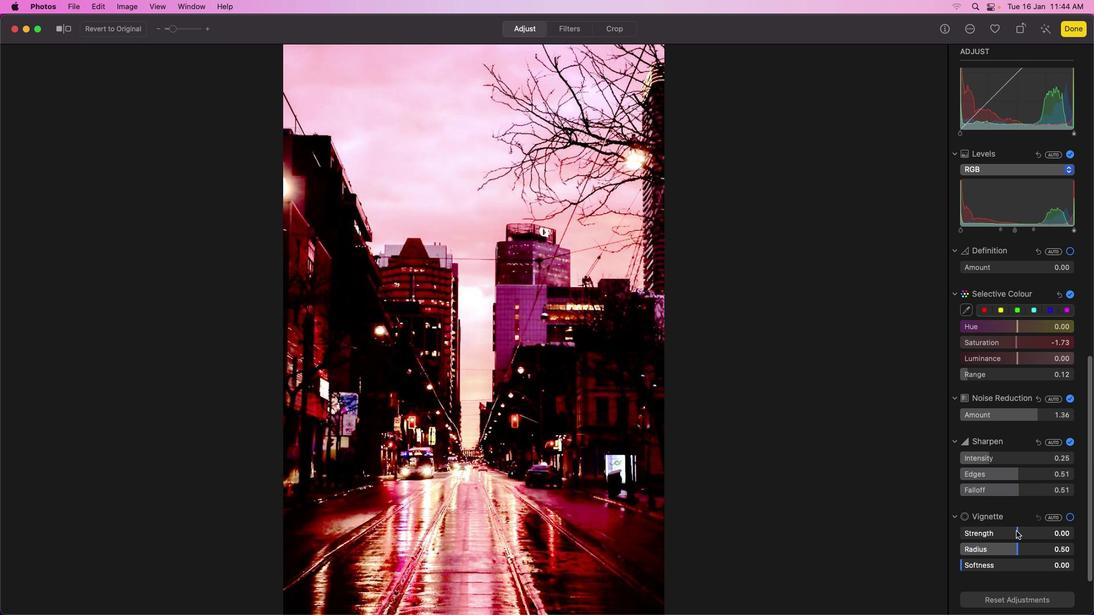 
Action: Mouse scrolled (1015, 485) with delta (-2, -5)
Screenshot: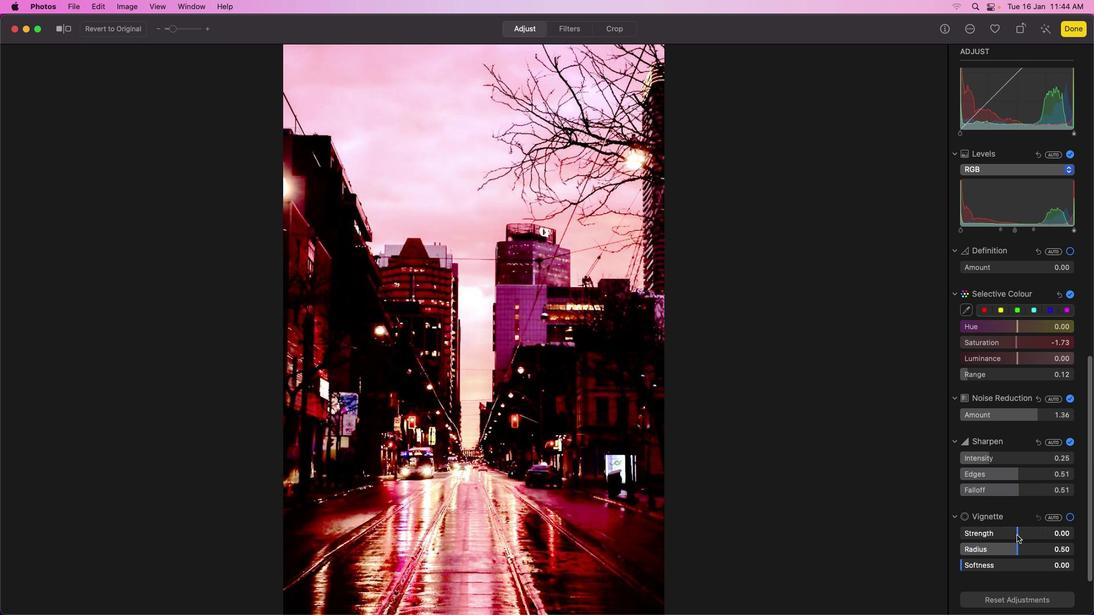 
Action: Mouse scrolled (1015, 485) with delta (-2, -5)
Screenshot: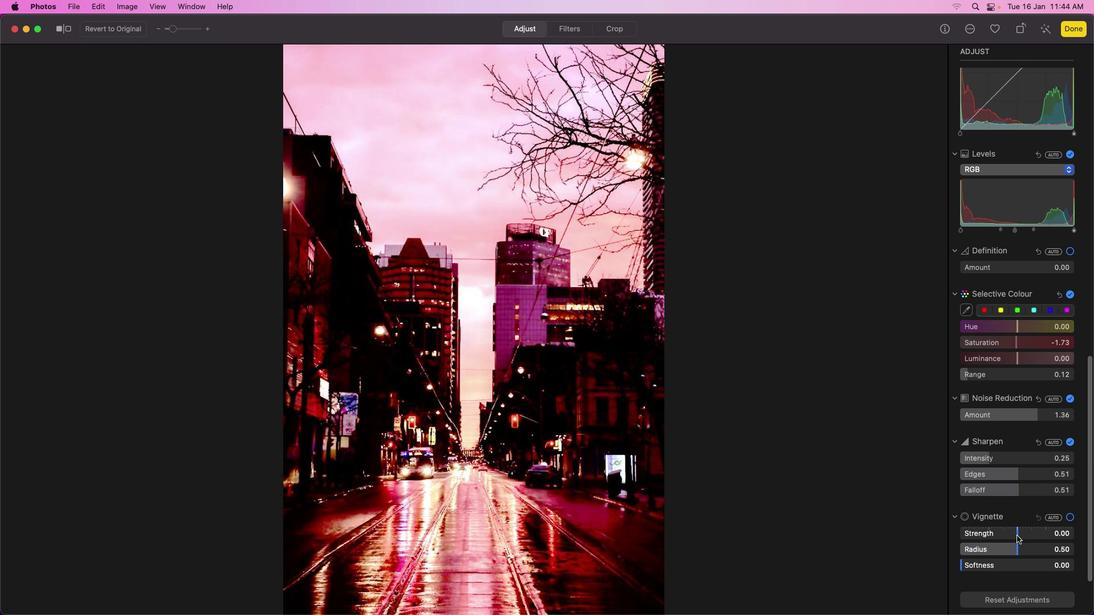 
Action: Mouse moved to (1015, 531)
Screenshot: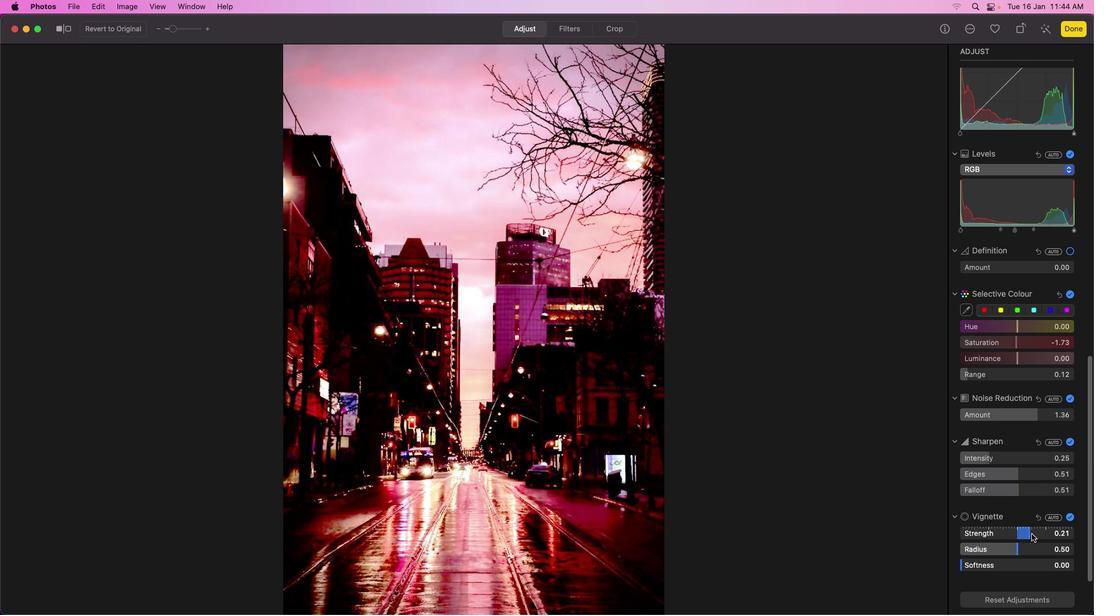 
Action: Mouse pressed left at (1015, 531)
Screenshot: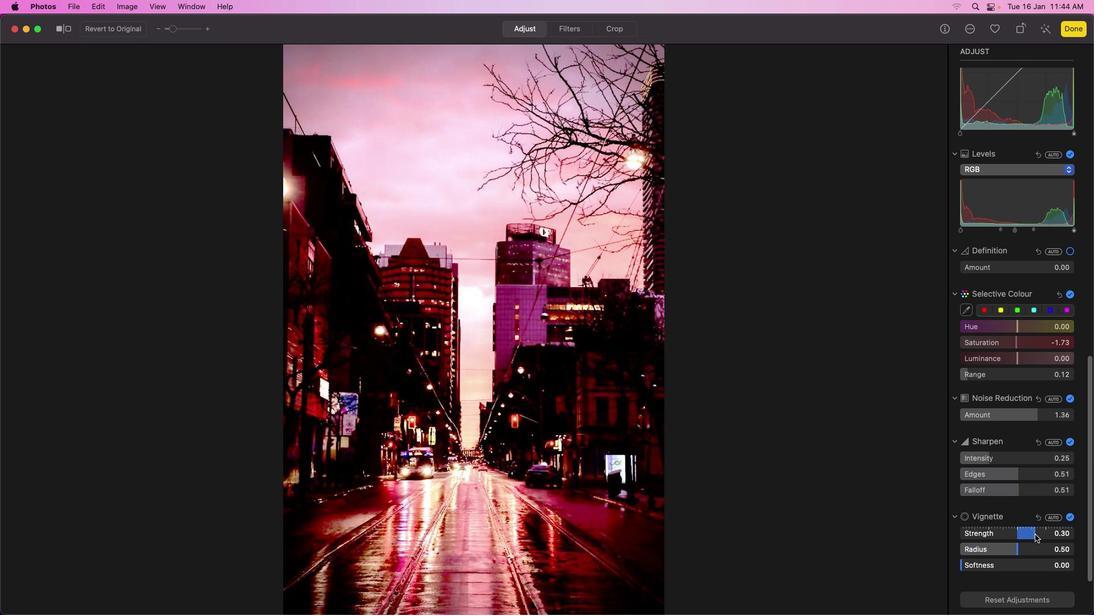 
Action: Mouse moved to (1014, 543)
Screenshot: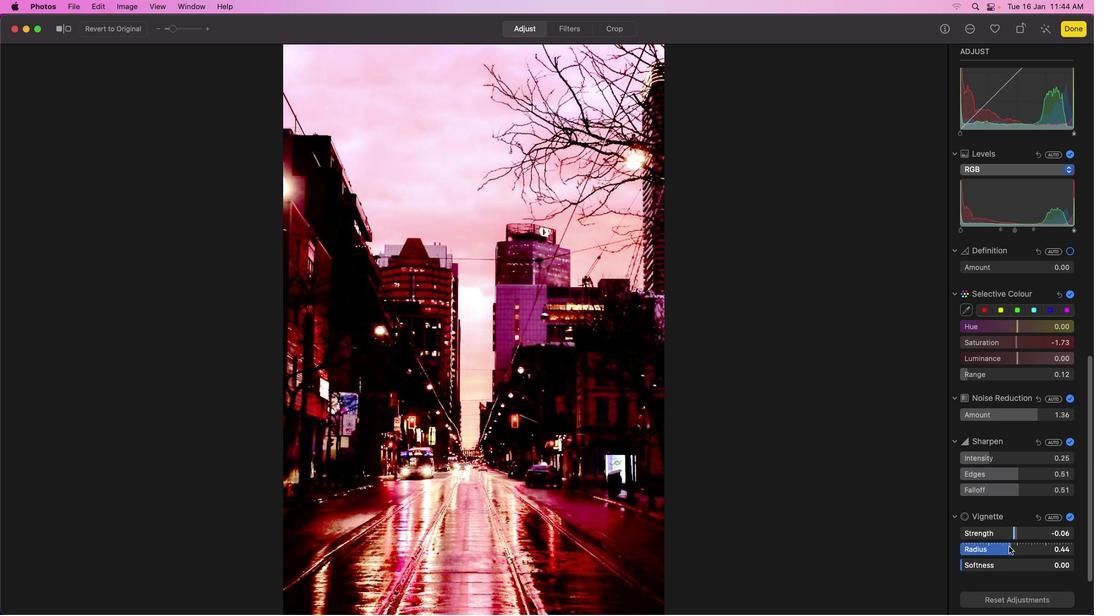 
Action: Mouse pressed left at (1014, 543)
Screenshot: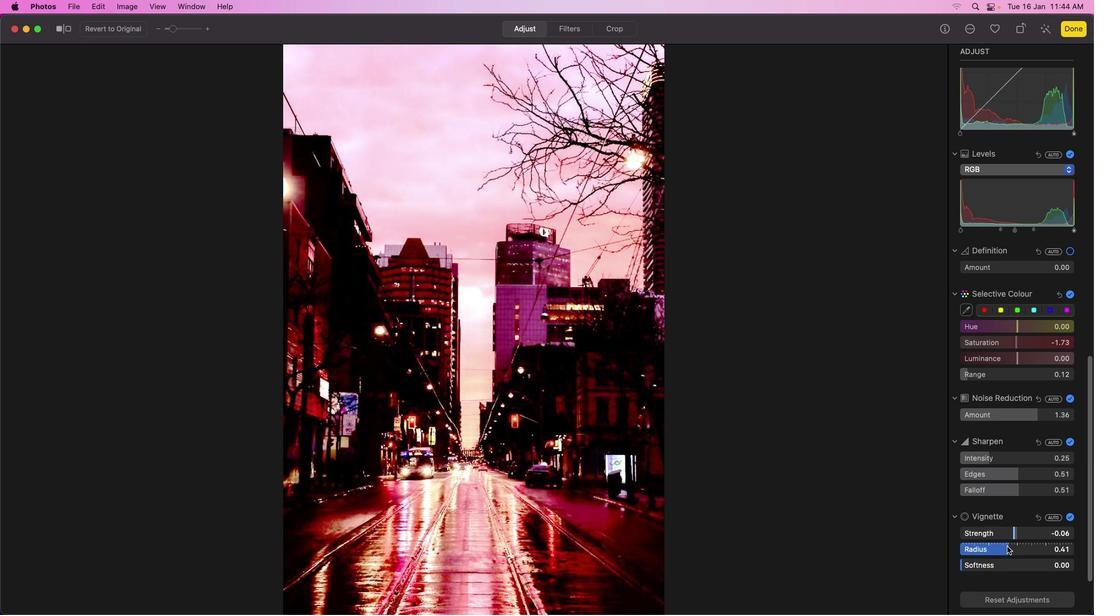 
Action: Mouse moved to (964, 563)
Screenshot: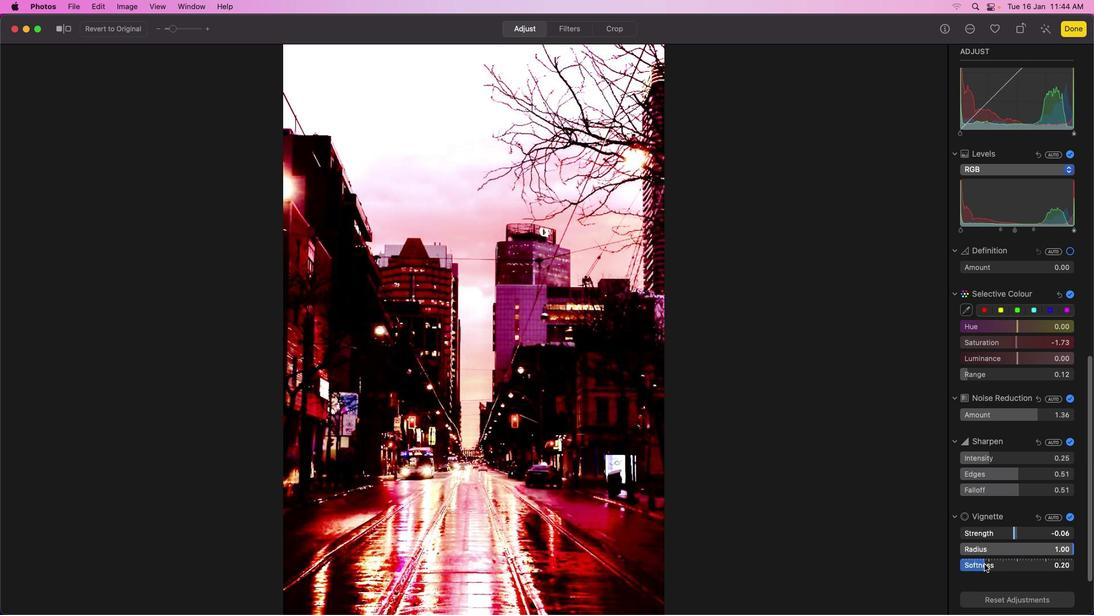 
Action: Mouse pressed left at (964, 563)
Screenshot: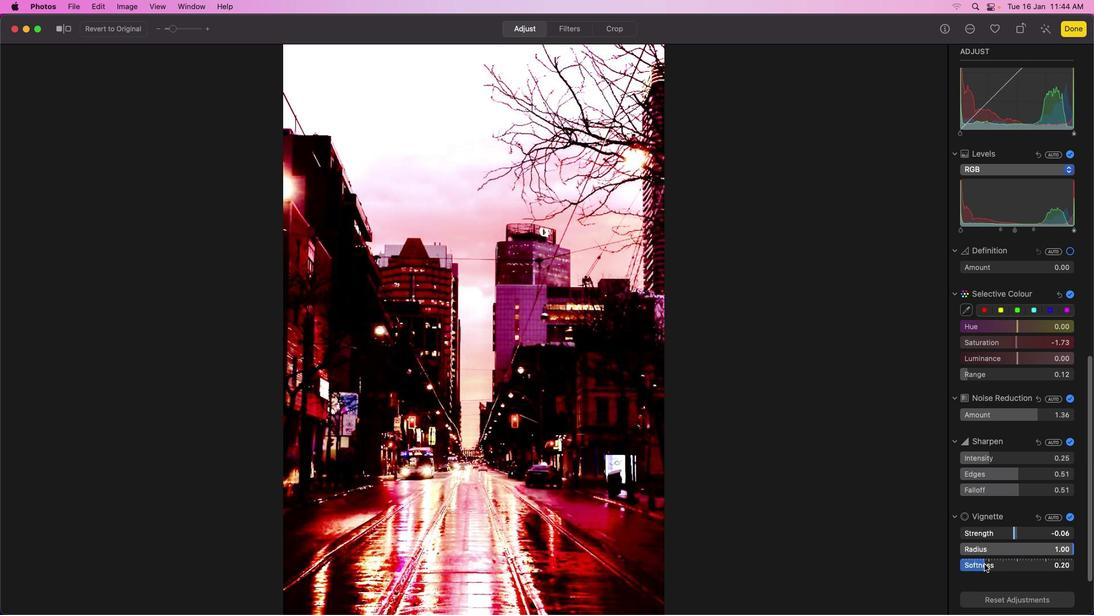 
Action: Mouse moved to (1013, 346)
Screenshot: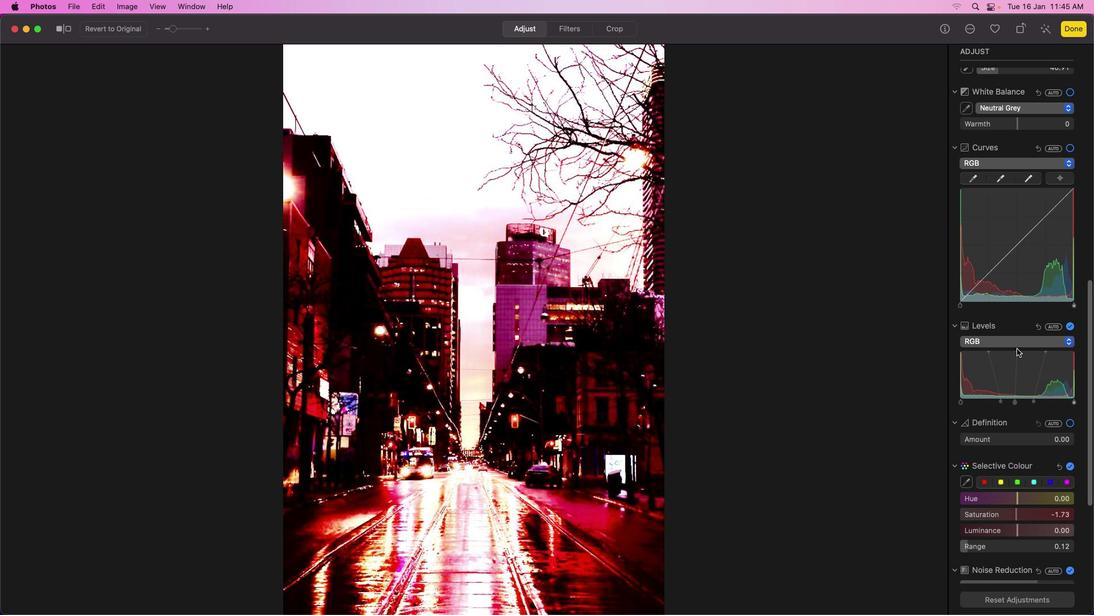 
Action: Mouse scrolled (1013, 346) with delta (-2, -1)
Screenshot: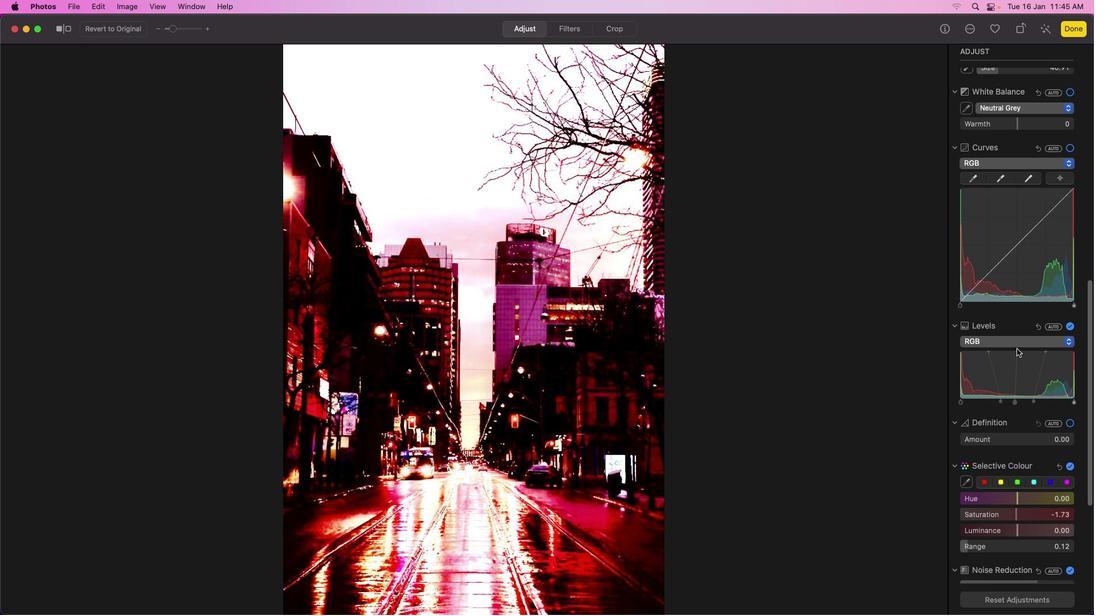 
Action: Mouse scrolled (1013, 346) with delta (-2, -1)
Screenshot: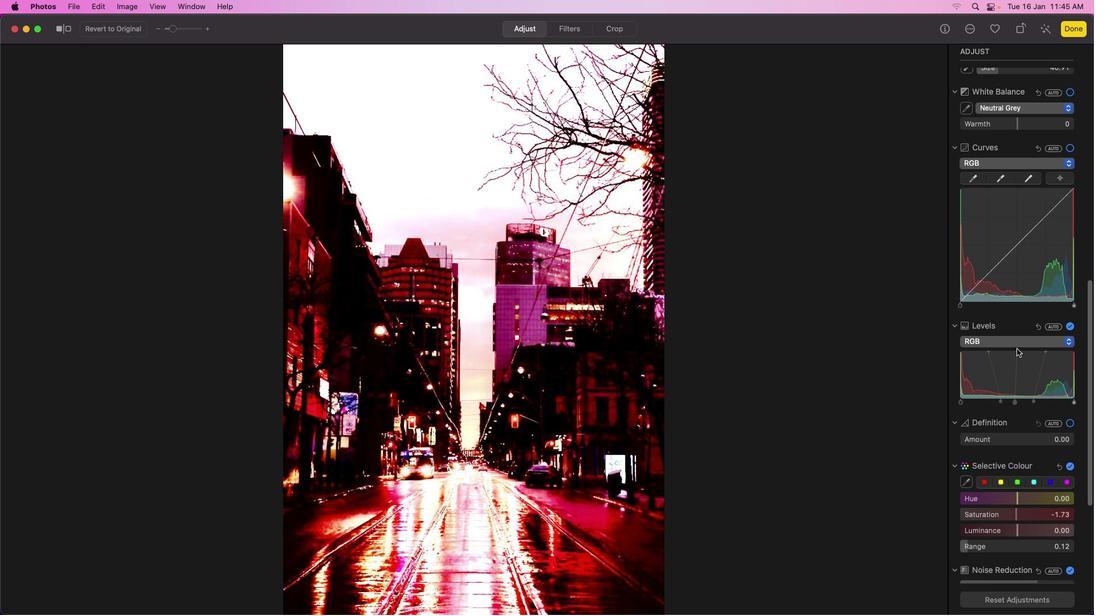 
Action: Mouse scrolled (1013, 346) with delta (-2, 0)
Screenshot: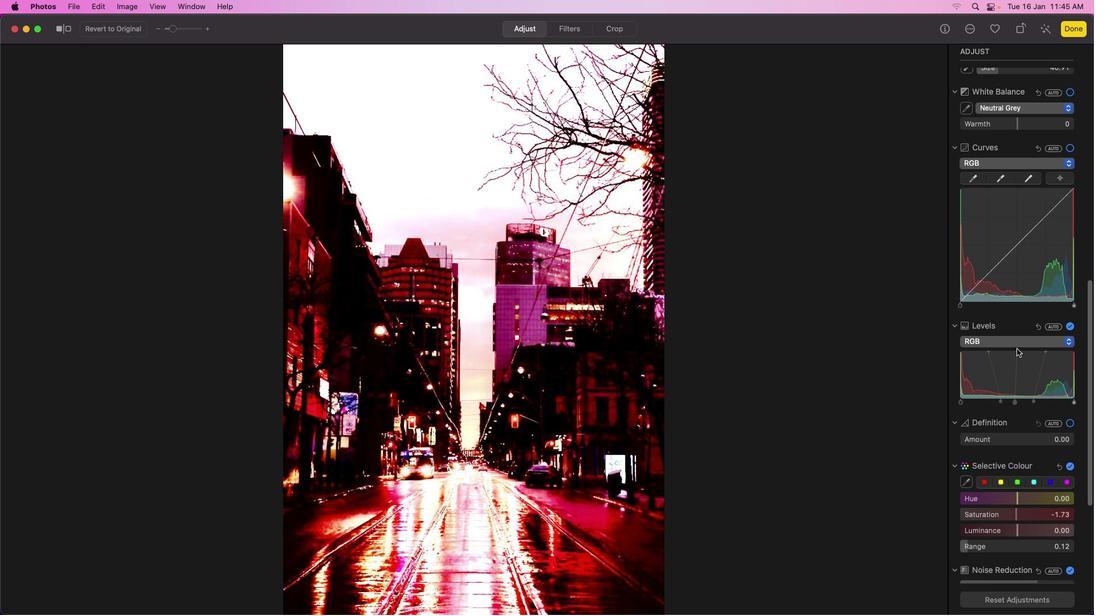 
Action: Mouse scrolled (1013, 346) with delta (-2, 0)
Screenshot: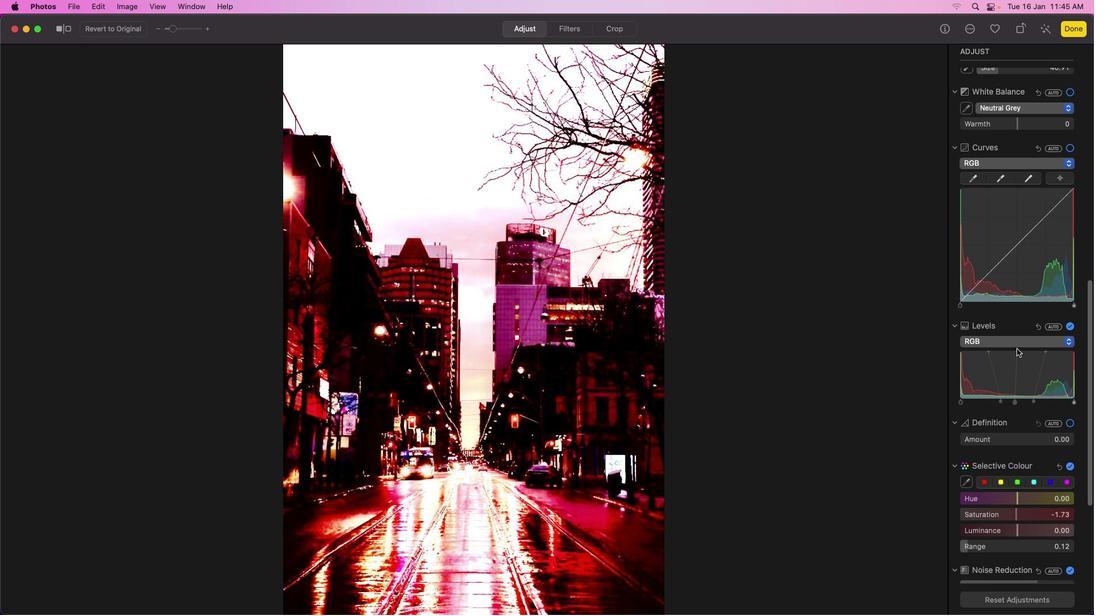 
Action: Mouse scrolled (1013, 346) with delta (-2, 0)
Screenshot: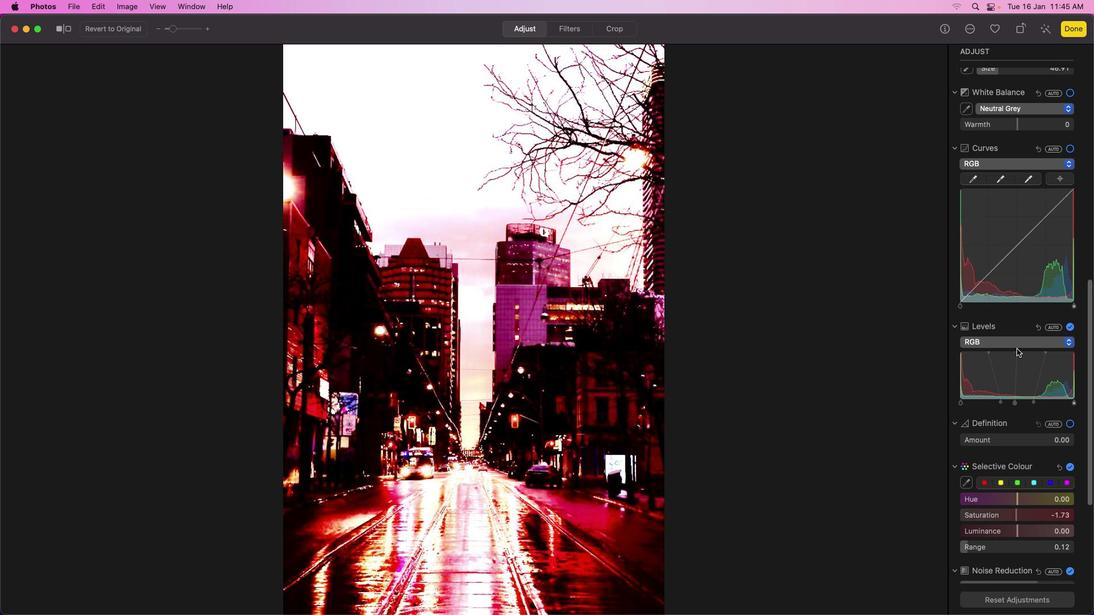 
Action: Mouse scrolled (1013, 346) with delta (-2, 0)
Screenshot: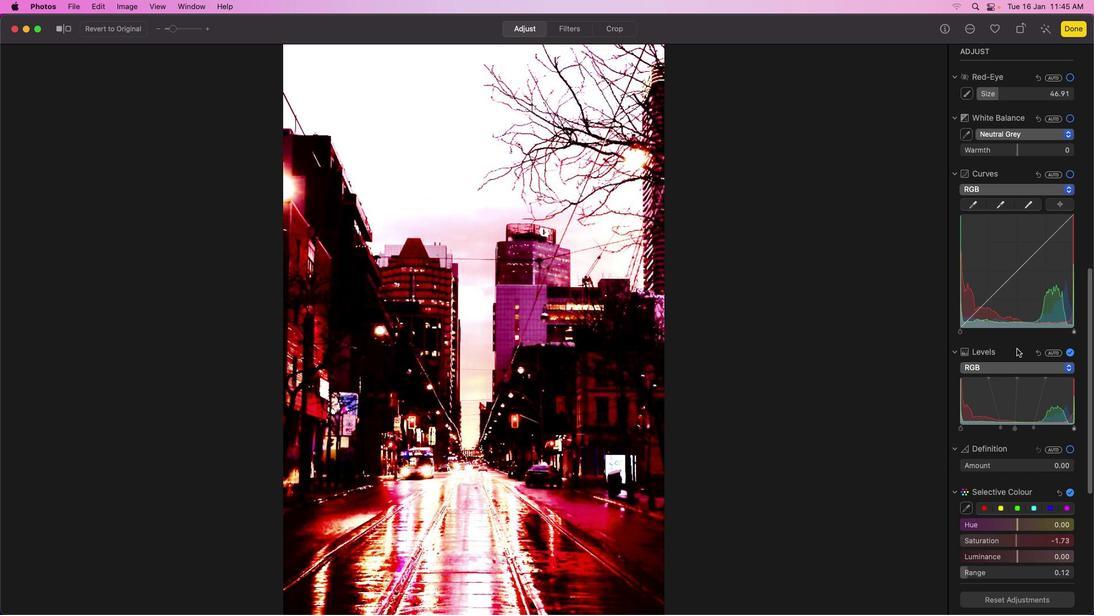 
Action: Mouse scrolled (1013, 346) with delta (-2, 0)
Screenshot: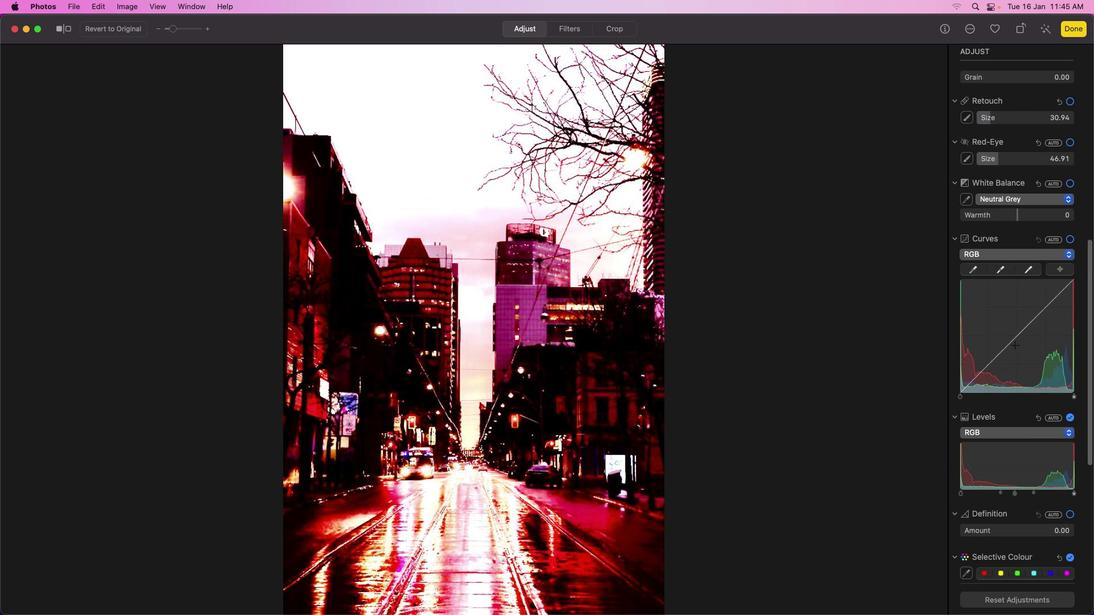 
Action: Mouse scrolled (1013, 346) with delta (-2, -1)
Screenshot: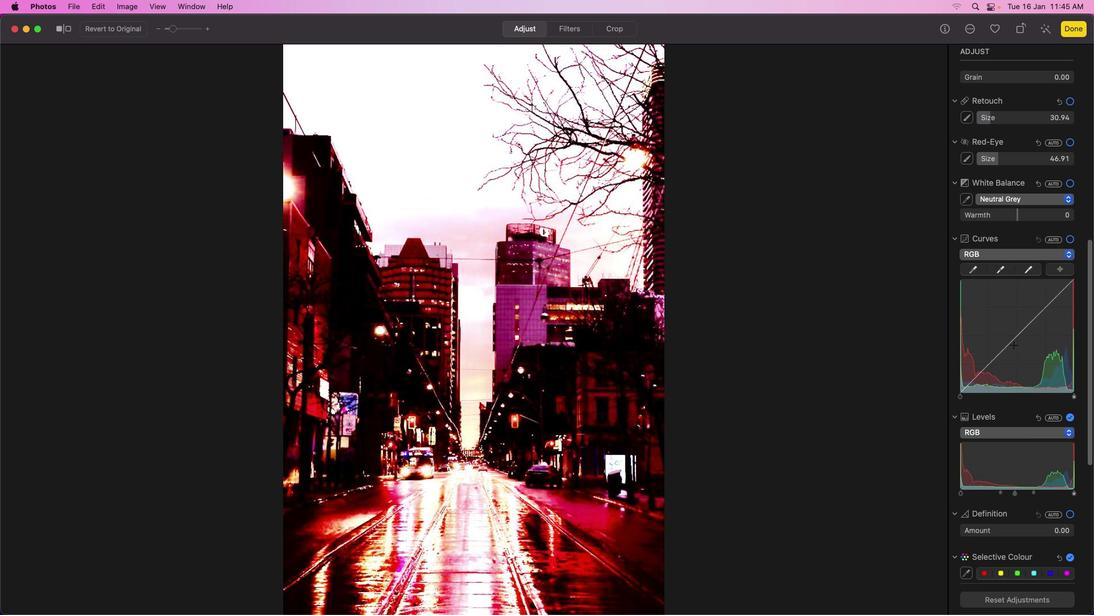 
Action: Mouse scrolled (1013, 346) with delta (-2, -1)
Screenshot: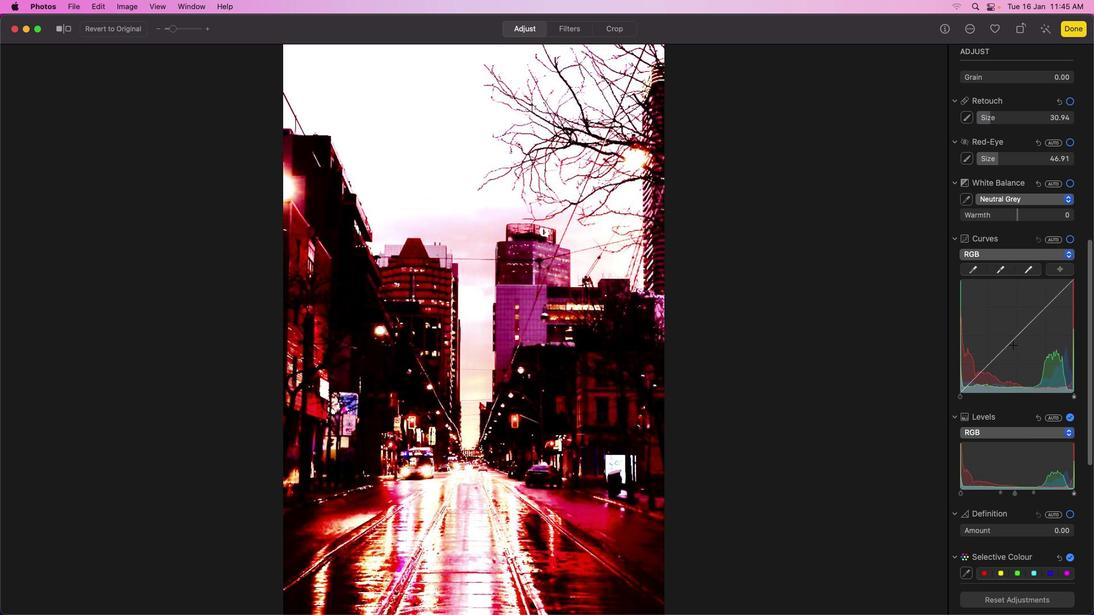
Action: Mouse scrolled (1013, 346) with delta (-2, 0)
Screenshot: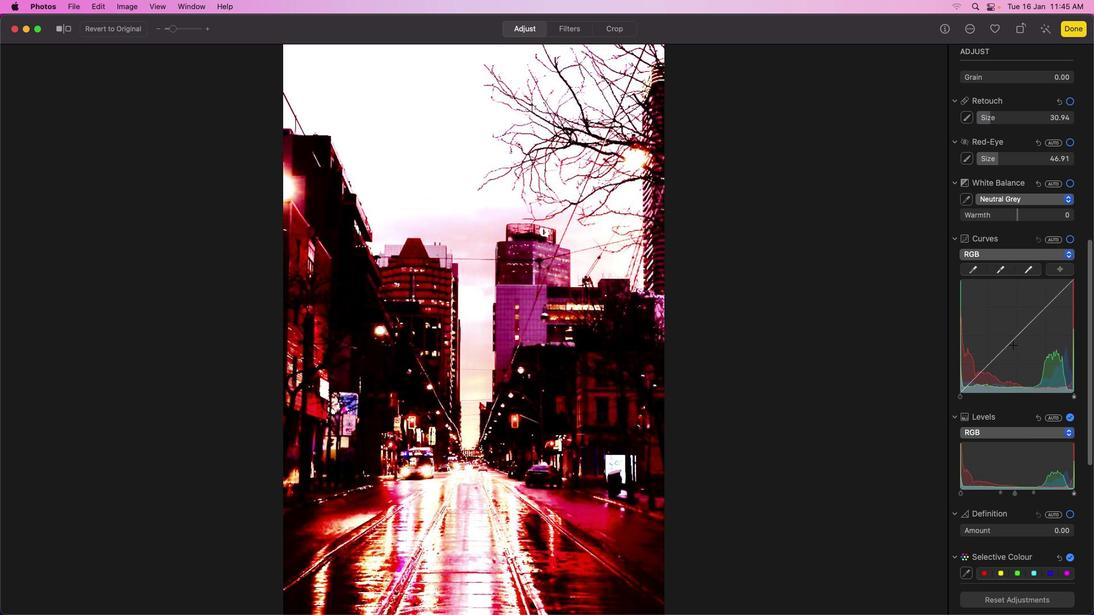 
Action: Mouse scrolled (1013, 346) with delta (-2, 0)
Screenshot: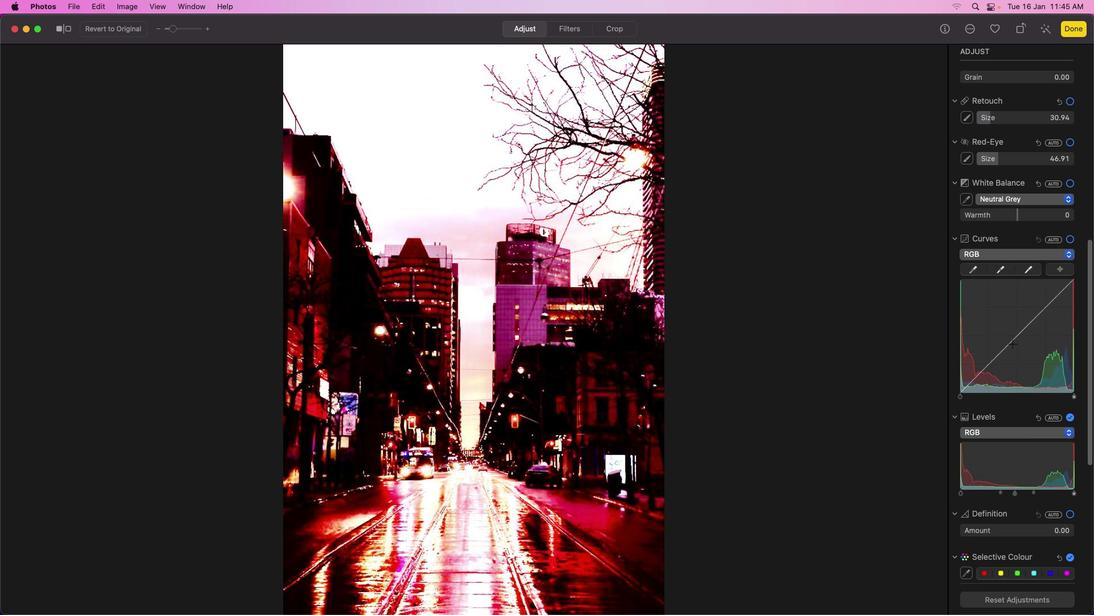 
Action: Mouse scrolled (1013, 346) with delta (-2, 0)
Screenshot: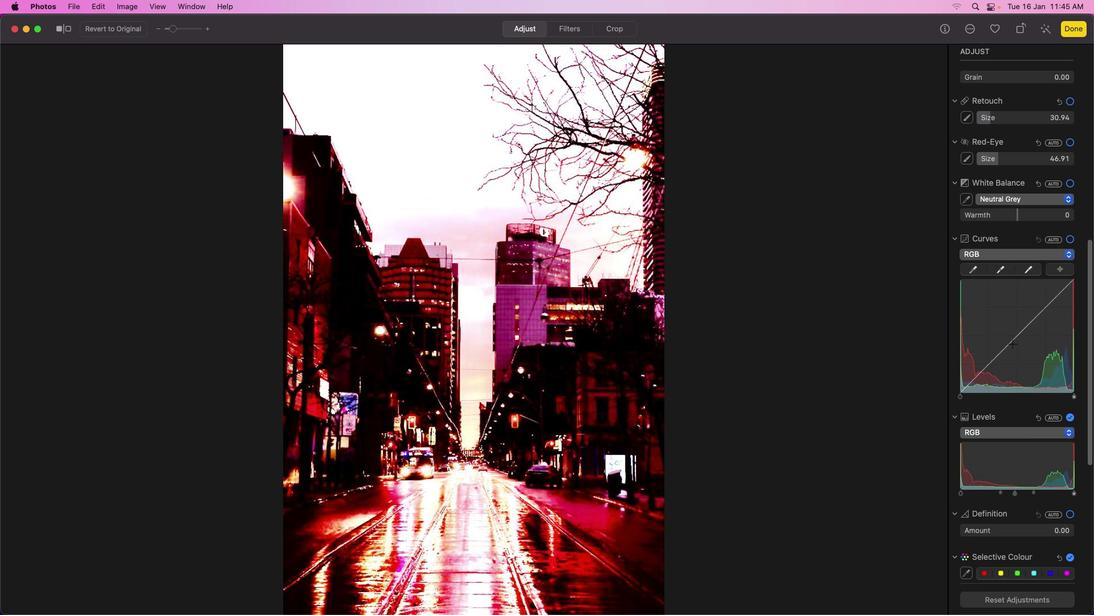 
Action: Mouse moved to (1013, 334)
Screenshot: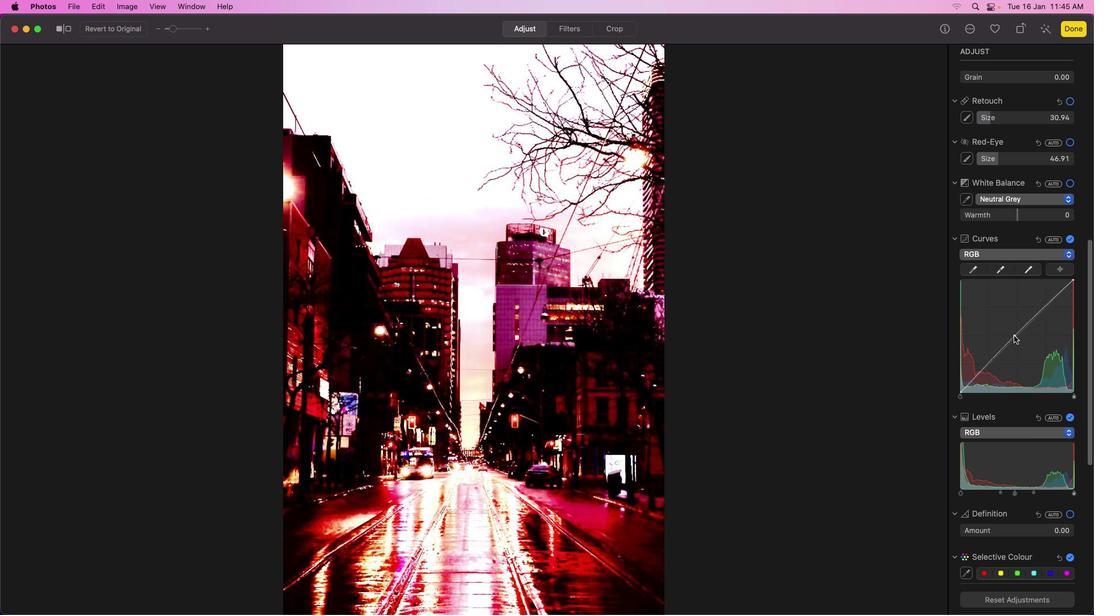 
Action: Mouse pressed left at (1013, 334)
Screenshot: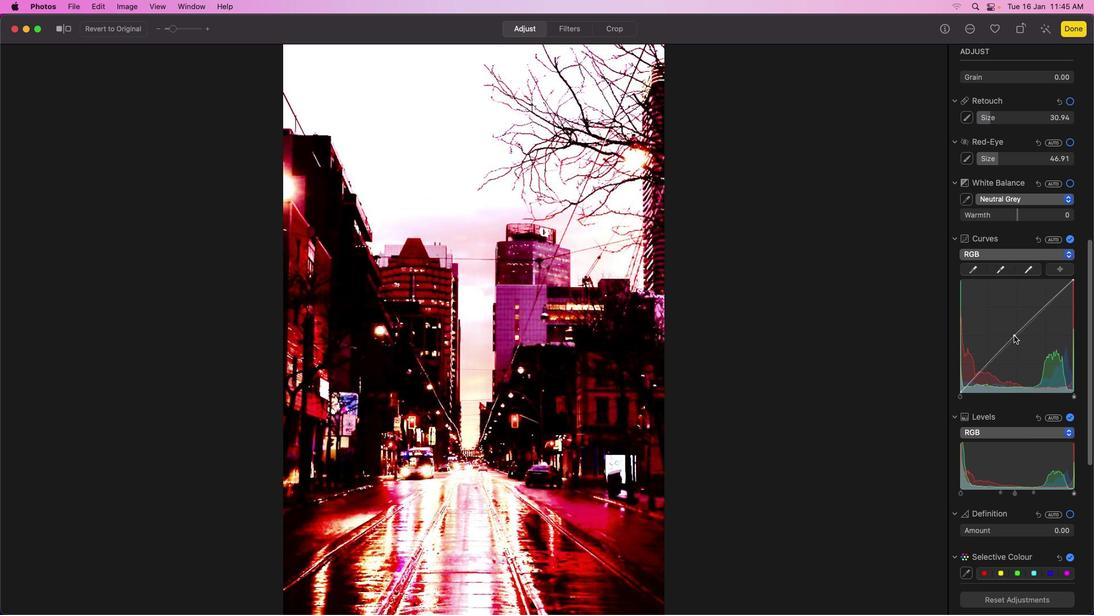 
Action: Mouse moved to (1024, 341)
Screenshot: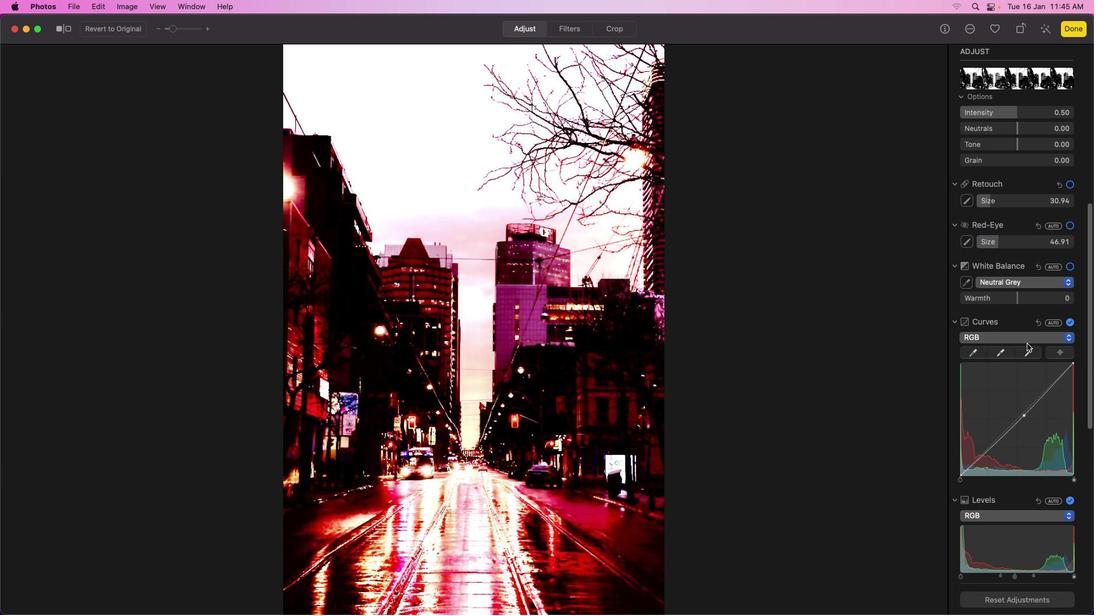 
Action: Mouse scrolled (1024, 341) with delta (-2, -1)
Screenshot: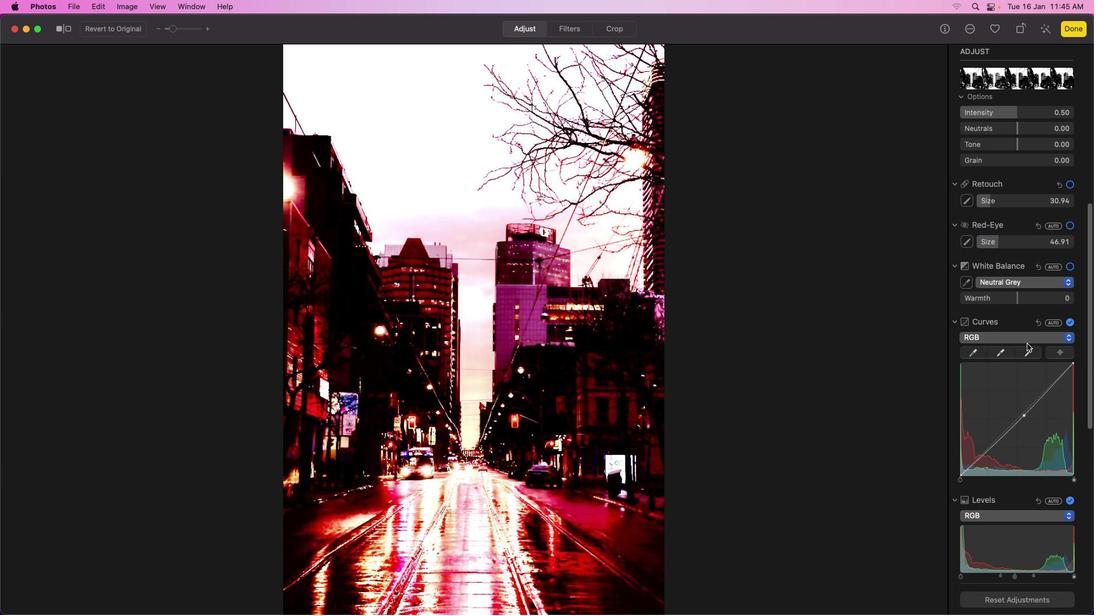
Action: Mouse scrolled (1024, 341) with delta (-2, -1)
Screenshot: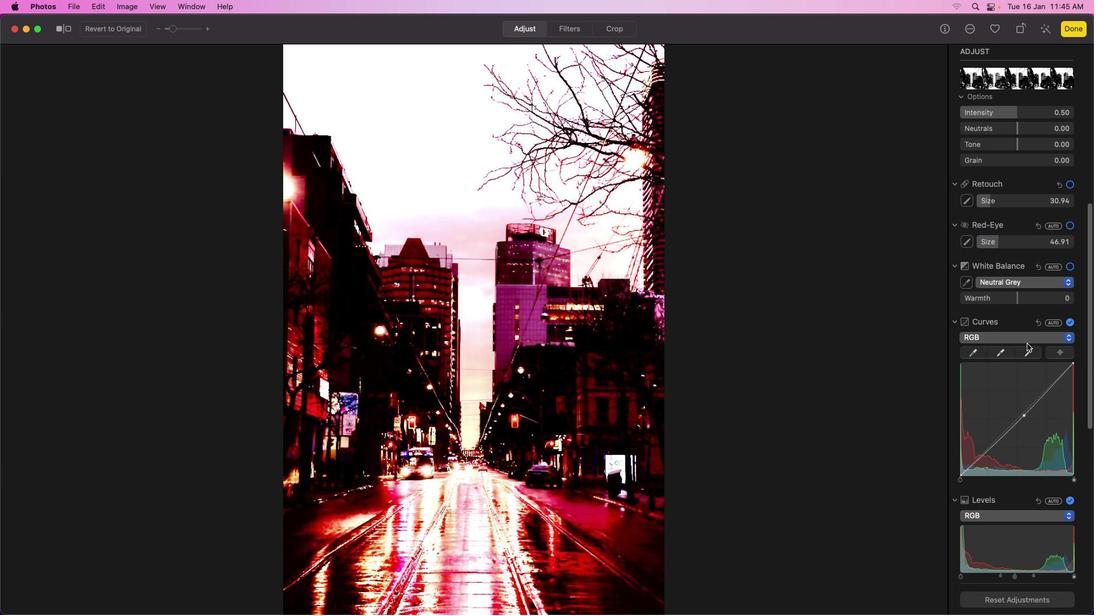 
Action: Mouse scrolled (1024, 341) with delta (-2, 0)
Screenshot: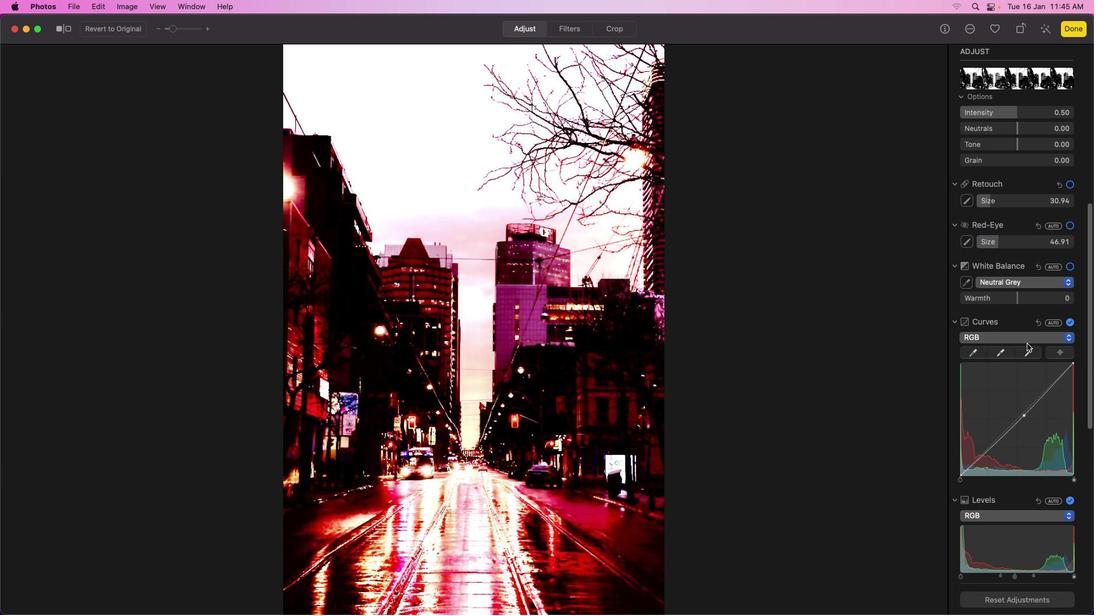 
Action: Mouse scrolled (1024, 341) with delta (-2, 0)
Screenshot: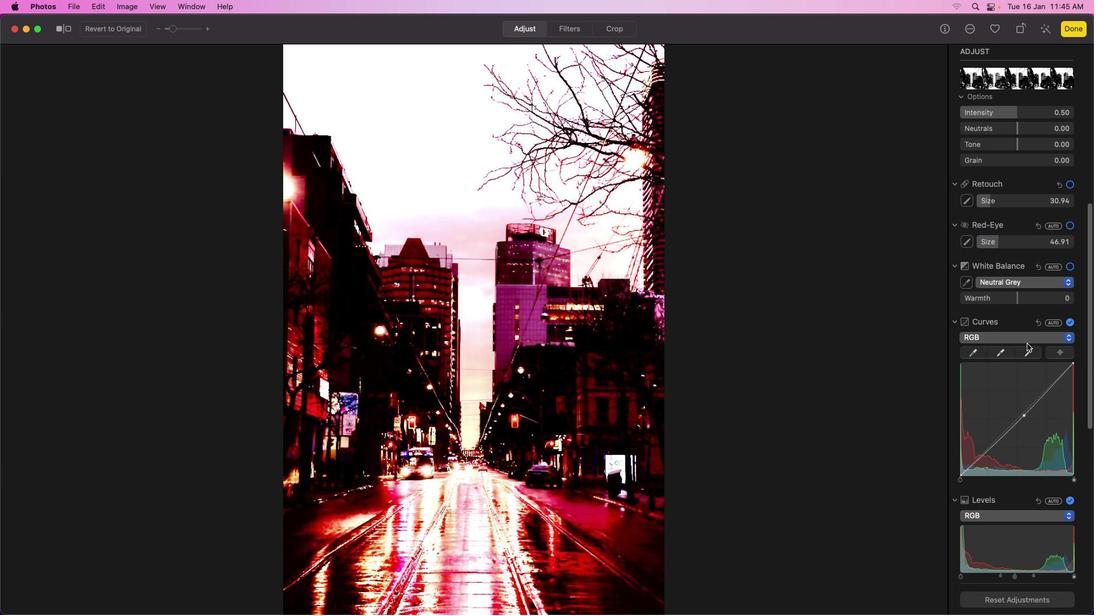 
Action: Mouse scrolled (1024, 341) with delta (-2, 0)
Screenshot: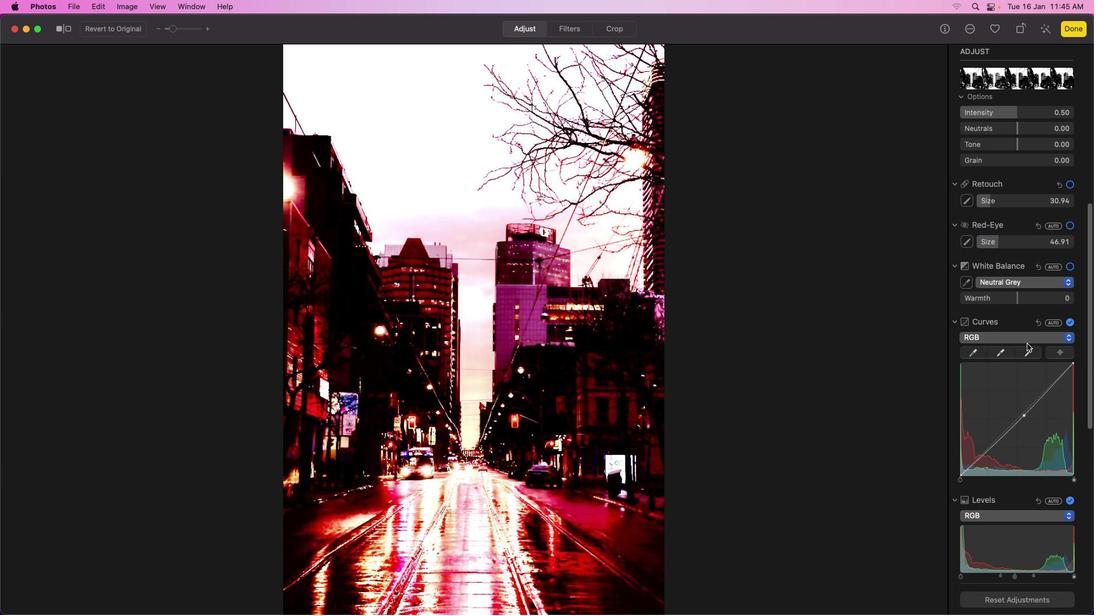 
Action: Mouse scrolled (1024, 341) with delta (-2, -1)
Screenshot: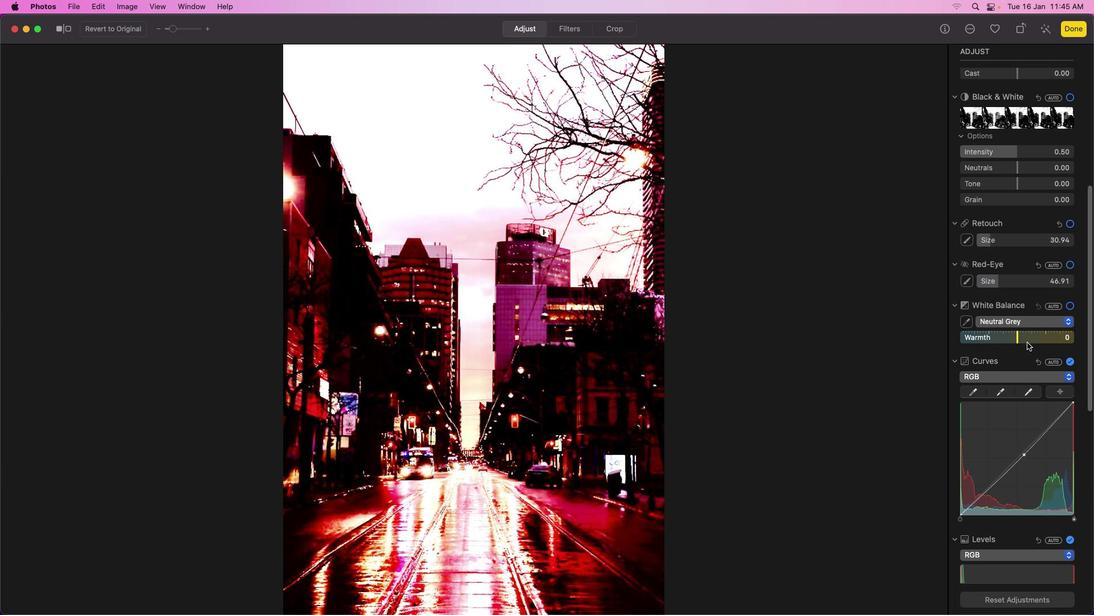 
Action: Mouse scrolled (1024, 341) with delta (-2, -1)
Screenshot: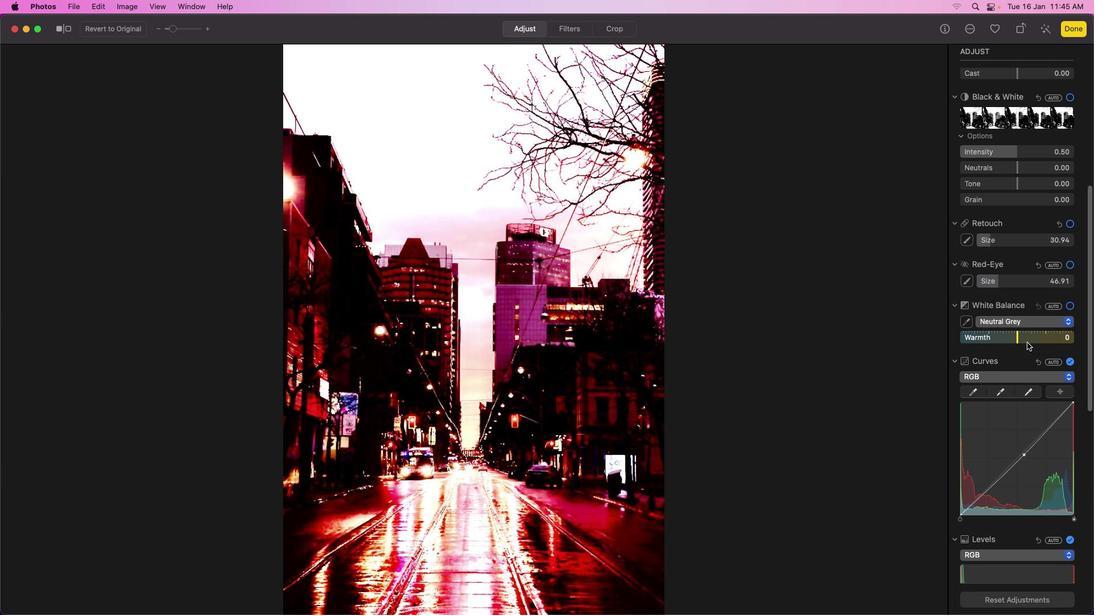 
Action: Mouse scrolled (1024, 341) with delta (-2, -1)
Screenshot: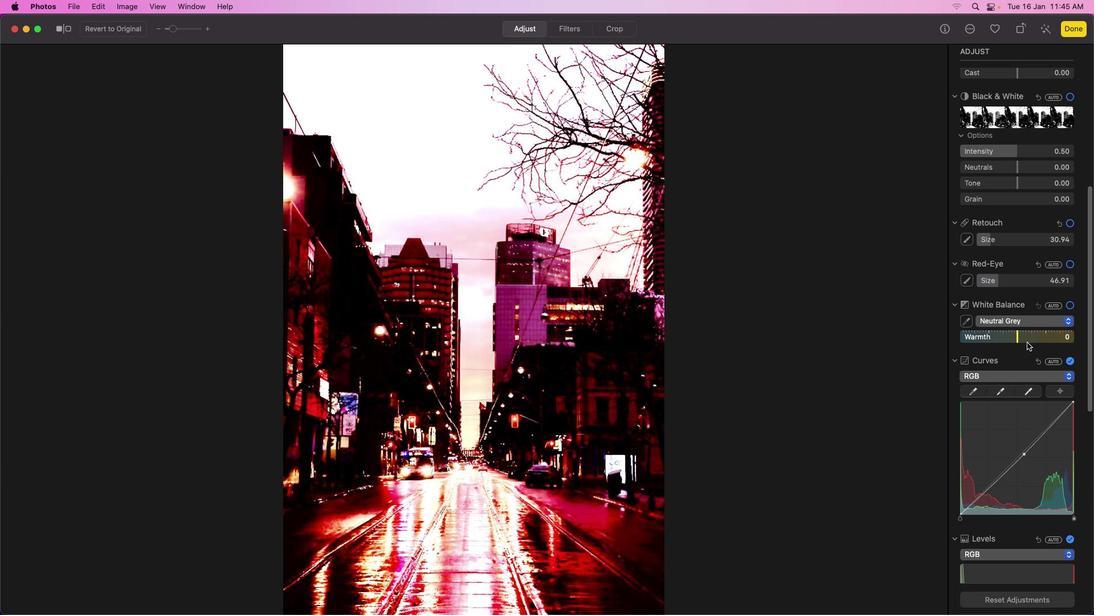
Action: Mouse scrolled (1024, 341) with delta (-2, 0)
Screenshot: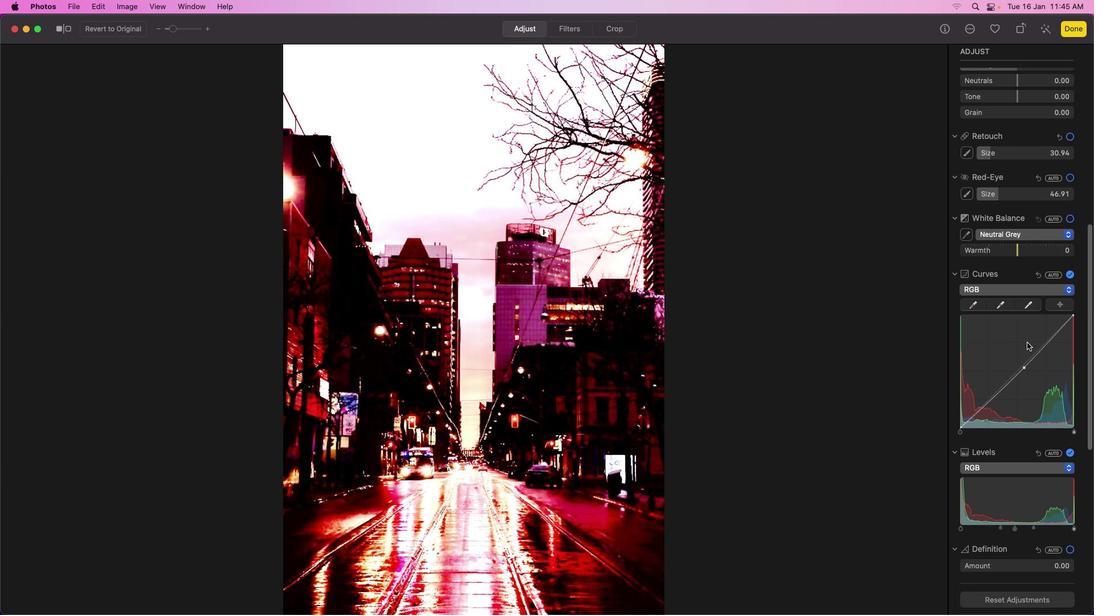 
Action: Mouse moved to (1024, 339)
Screenshot: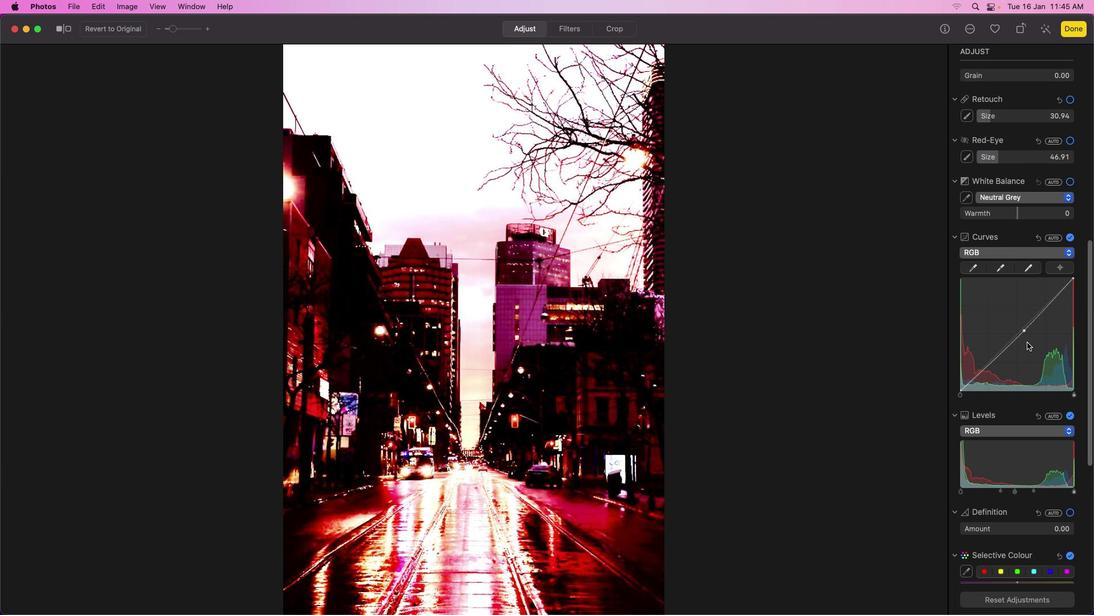 
Action: Mouse scrolled (1024, 339) with delta (-2, -2)
Screenshot: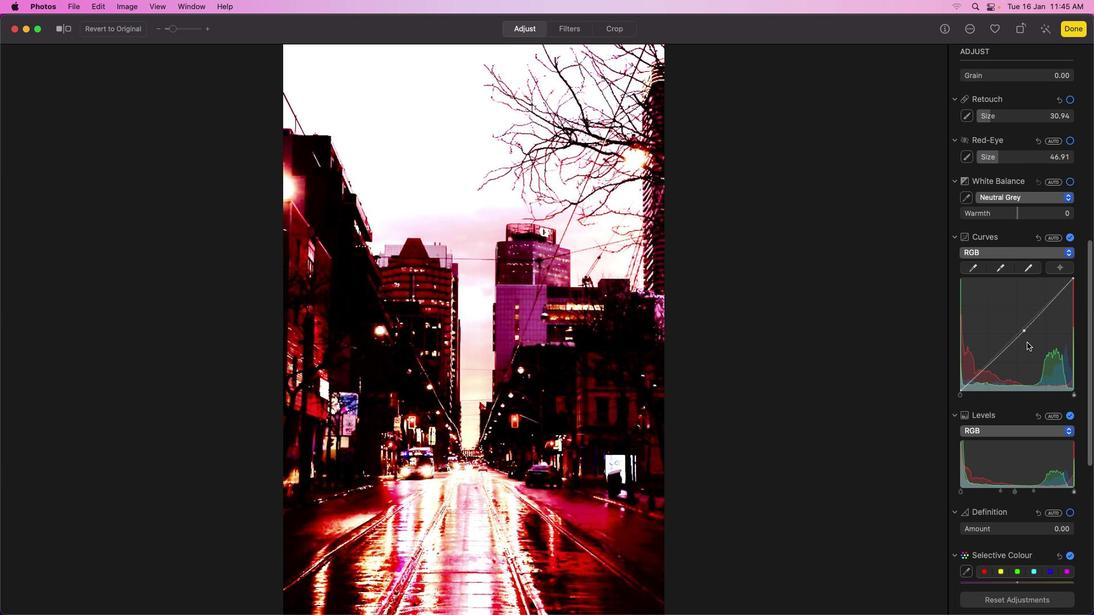 
Action: Mouse scrolled (1024, 339) with delta (-2, -2)
Screenshot: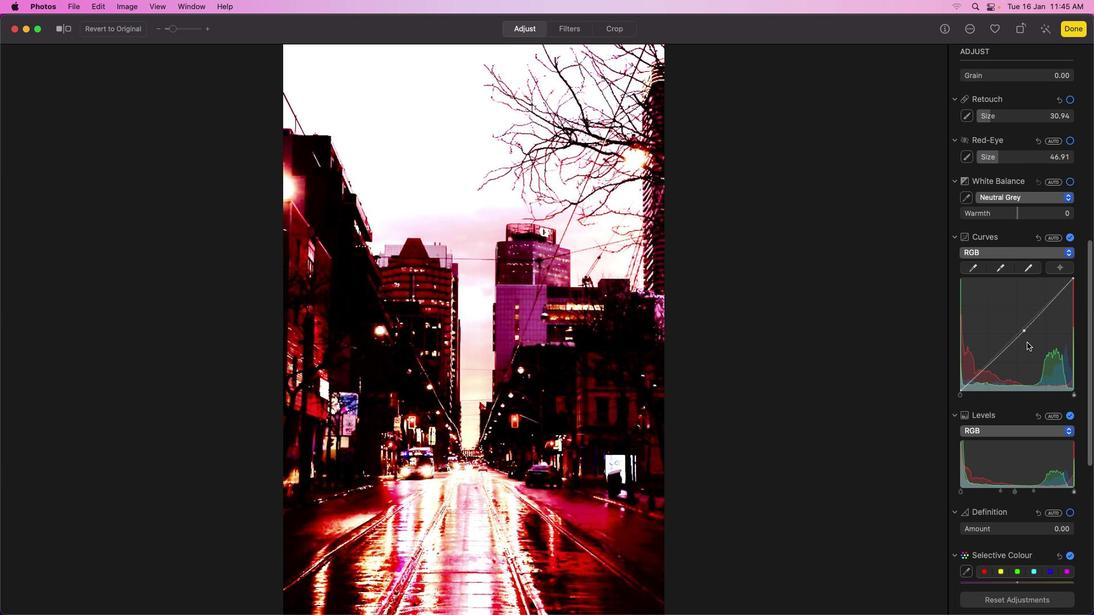 
Action: Mouse scrolled (1024, 339) with delta (-2, -3)
Screenshot: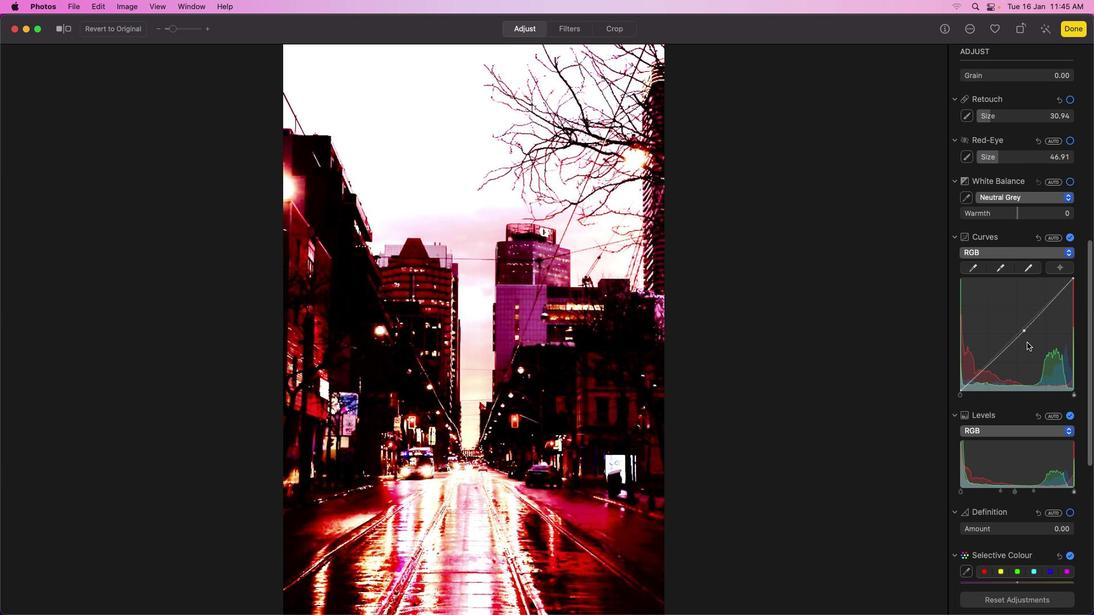 
Action: Mouse scrolled (1024, 339) with delta (-2, -5)
Screenshot: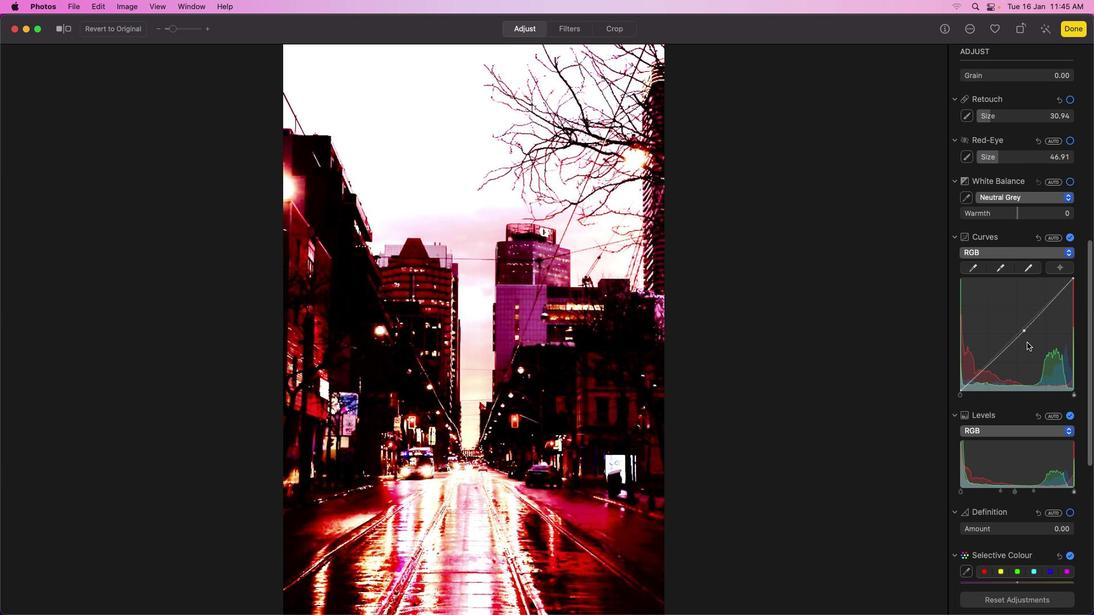 
Action: Mouse scrolled (1024, 339) with delta (-2, -5)
Screenshot: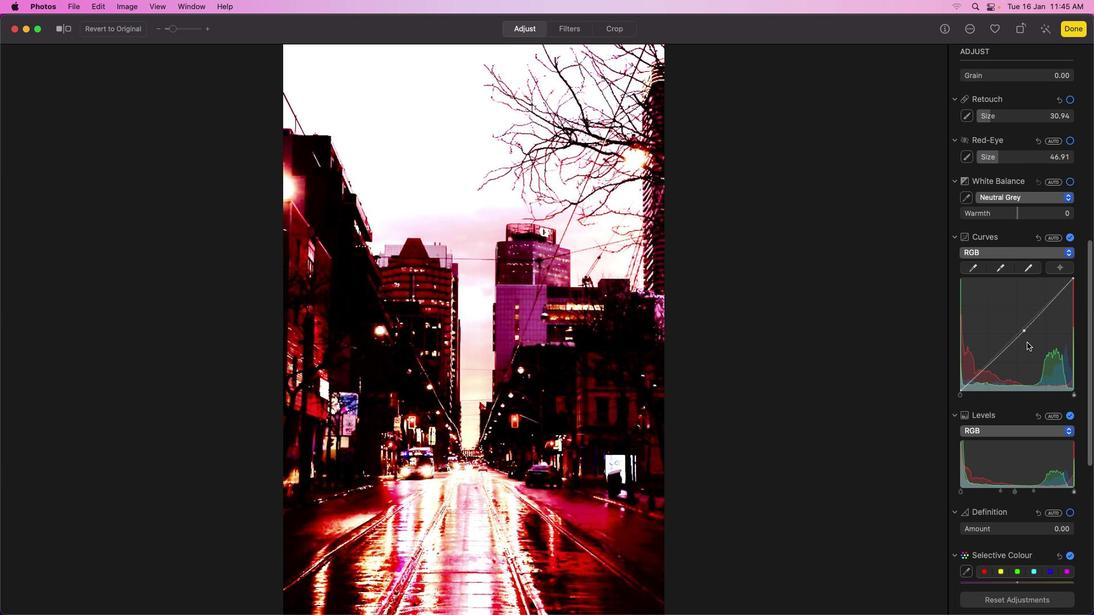
Action: Mouse scrolled (1024, 339) with delta (-2, -5)
Screenshot: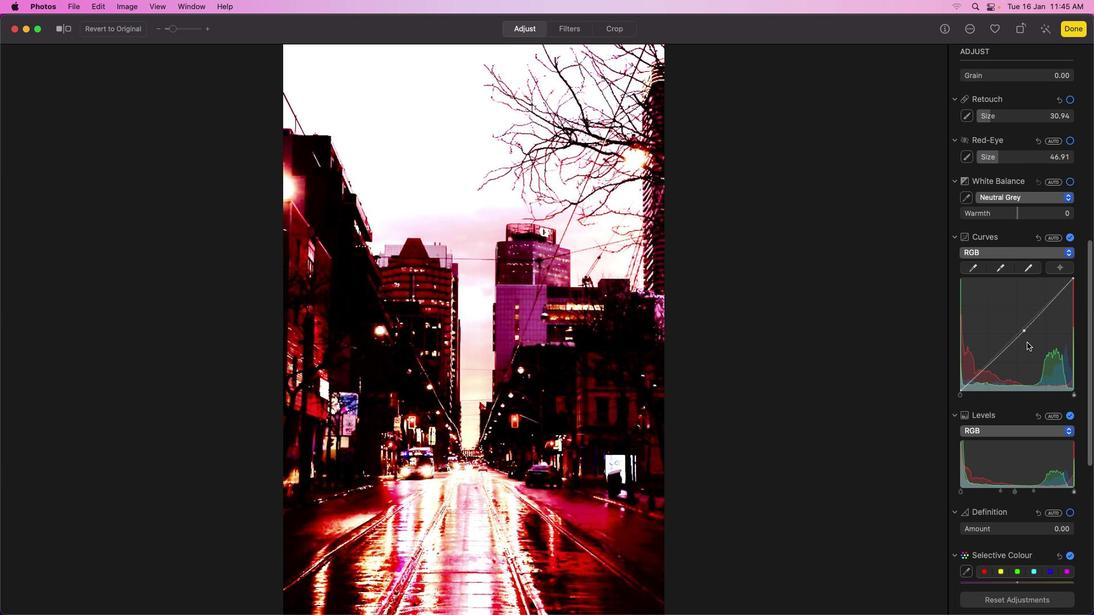 
Action: Mouse scrolled (1024, 339) with delta (-2, -2)
Screenshot: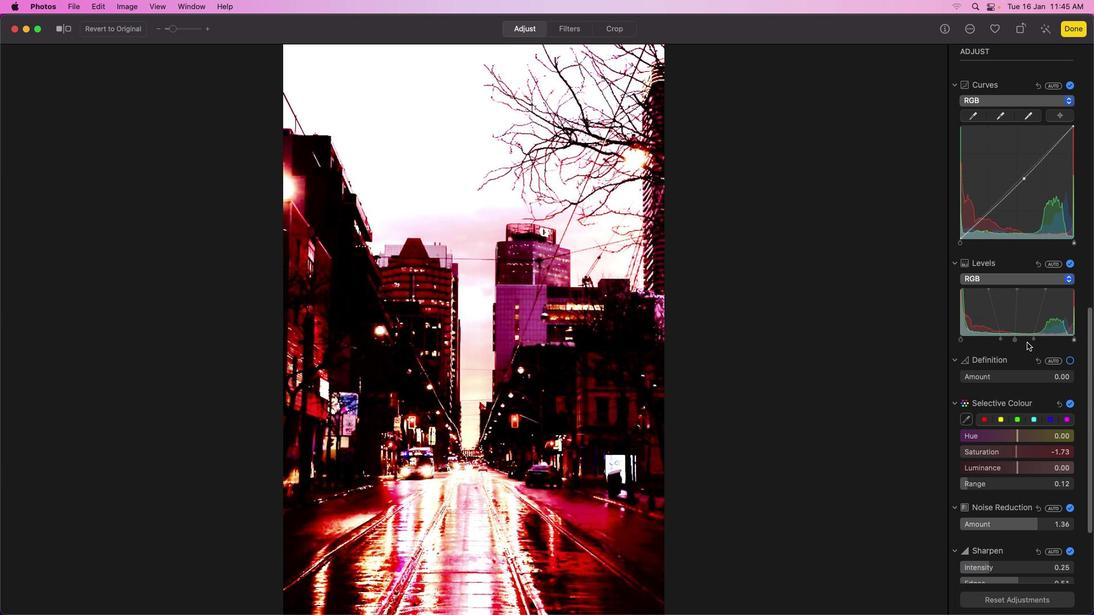 
Action: Mouse scrolled (1024, 339) with delta (-2, -2)
Screenshot: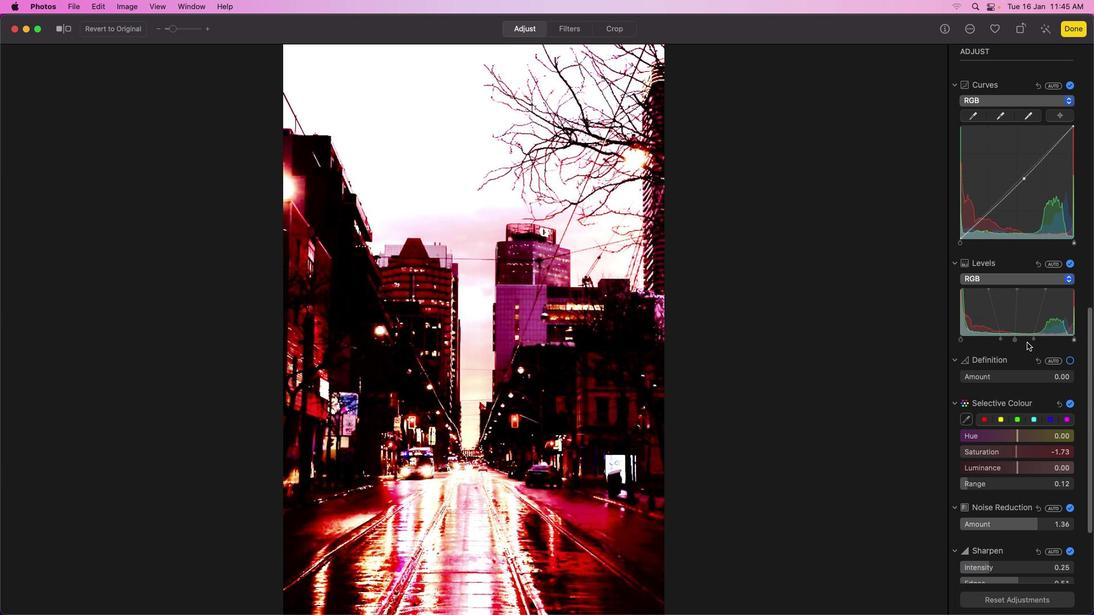 
Action: Mouse scrolled (1024, 339) with delta (-2, -3)
Screenshot: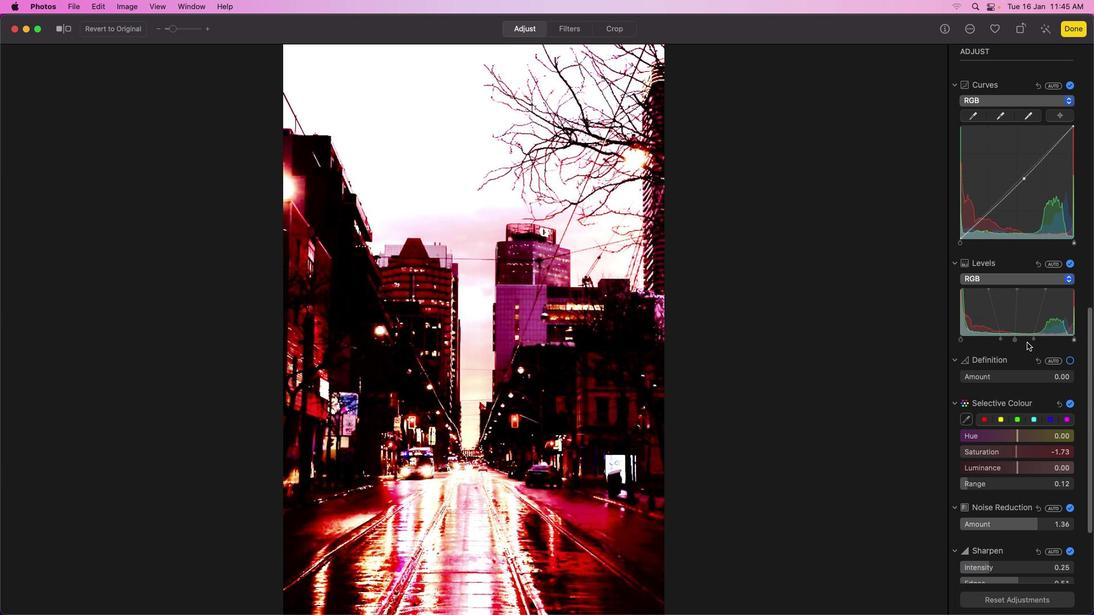 
Action: Mouse scrolled (1024, 339) with delta (-2, -4)
Screenshot: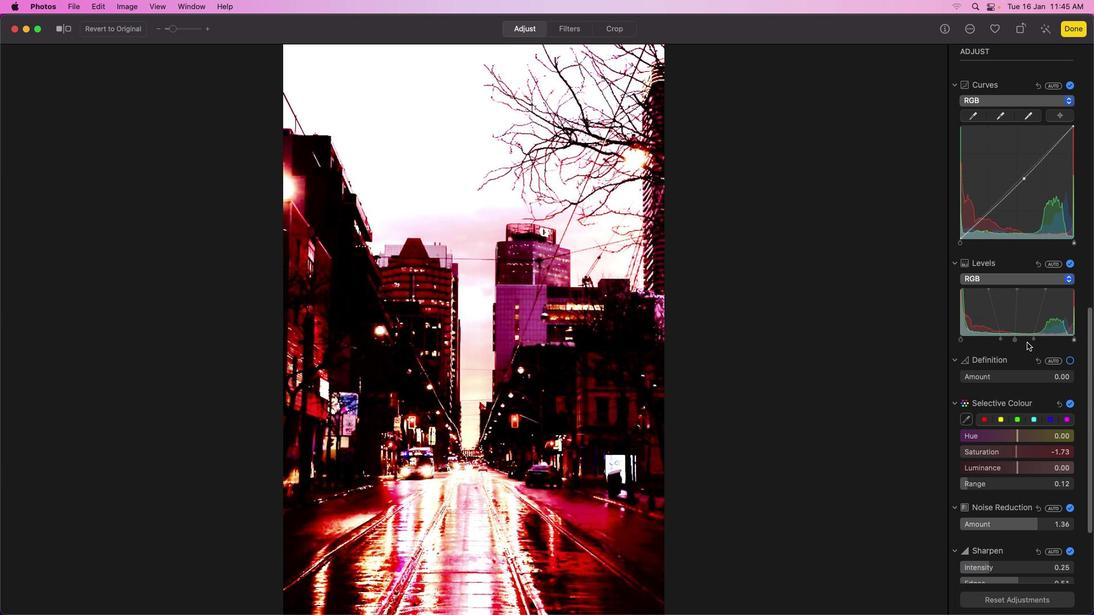 
Action: Mouse scrolled (1024, 339) with delta (-2, -5)
Screenshot: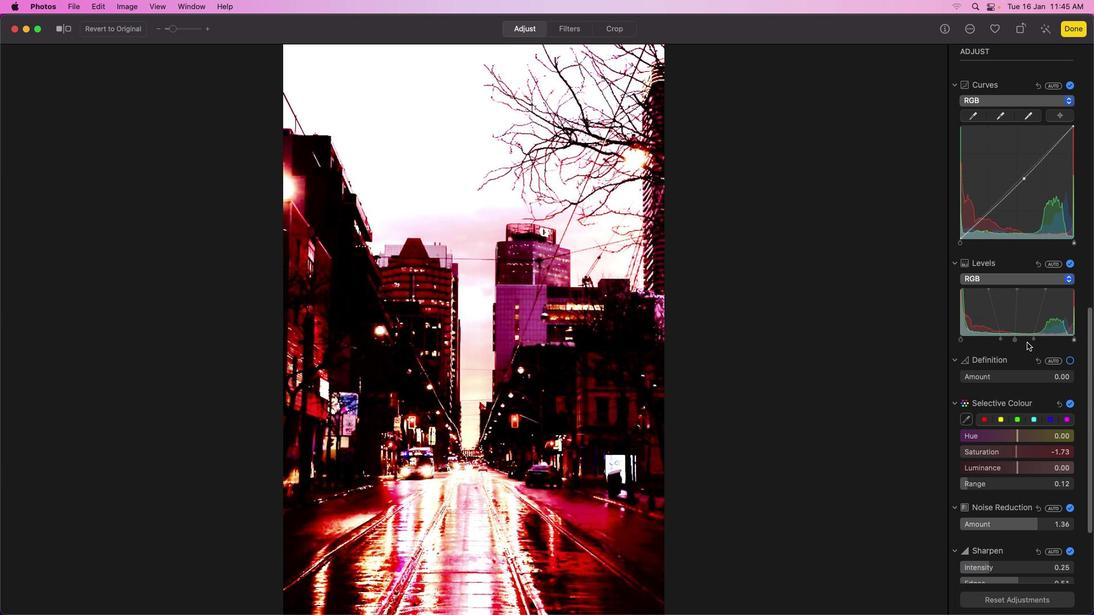 
Action: Mouse scrolled (1024, 339) with delta (-2, -5)
Screenshot: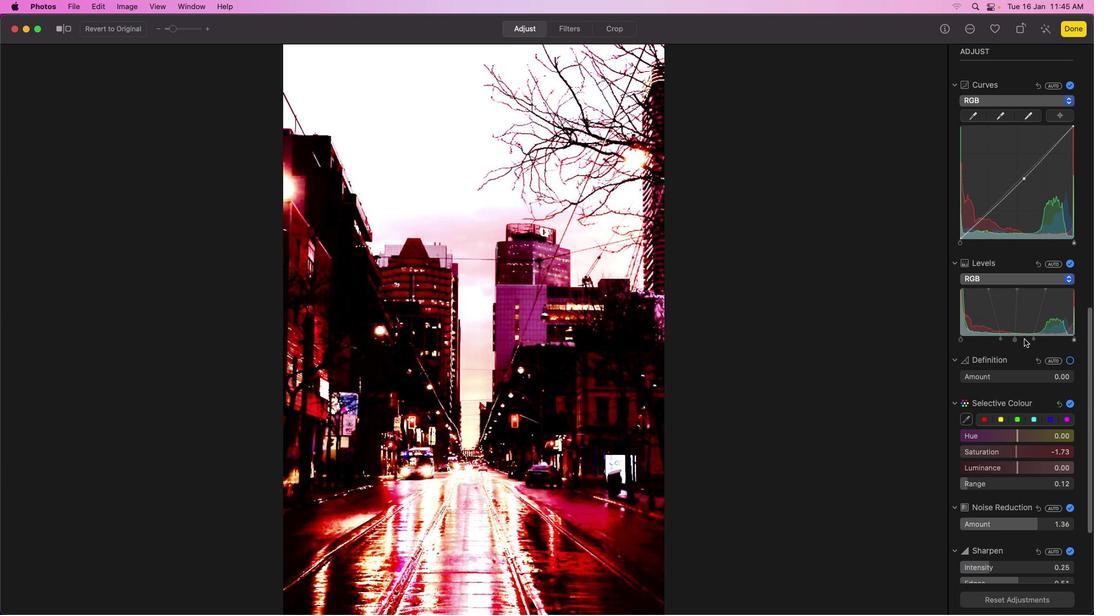 
Action: Mouse scrolled (1024, 339) with delta (-2, -5)
Screenshot: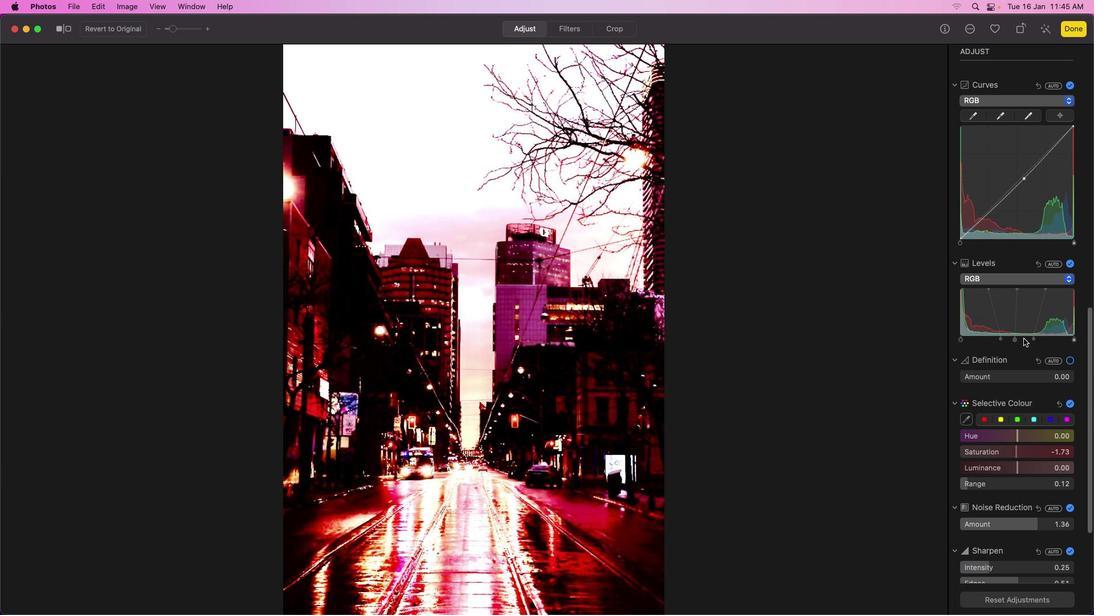 
Action: Mouse moved to (1013, 337)
